 Task: Research Airbnb properties in Wattrelos, France from 12th November, 2023 to 15th November, 2023 for 2 adults.1  bedroom having 1 bed and 1 bathroom. Property type can be hotel. Booking option can be shelf check-in. Look for 4 properties as per requirement.
Action: Mouse moved to (358, 124)
Screenshot: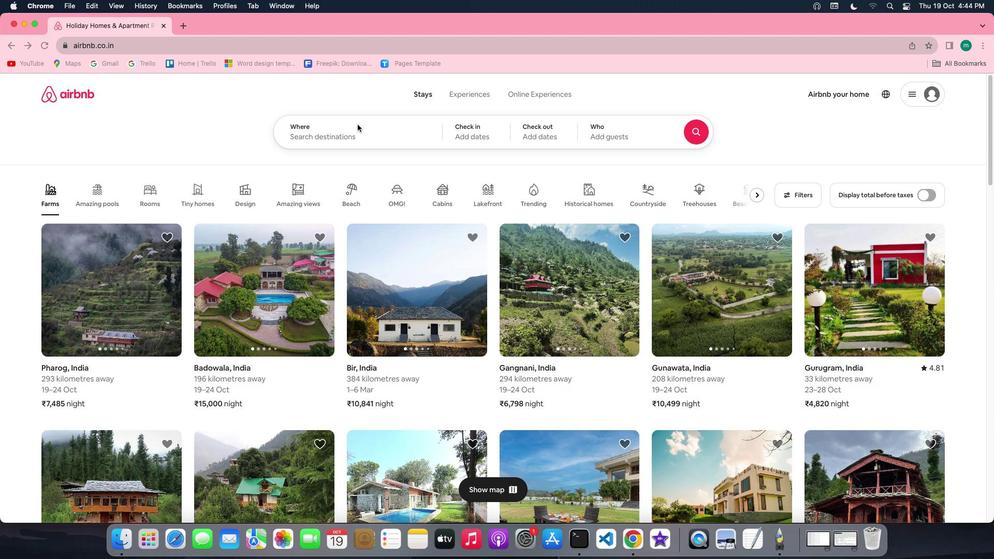 
Action: Mouse pressed left at (358, 124)
Screenshot: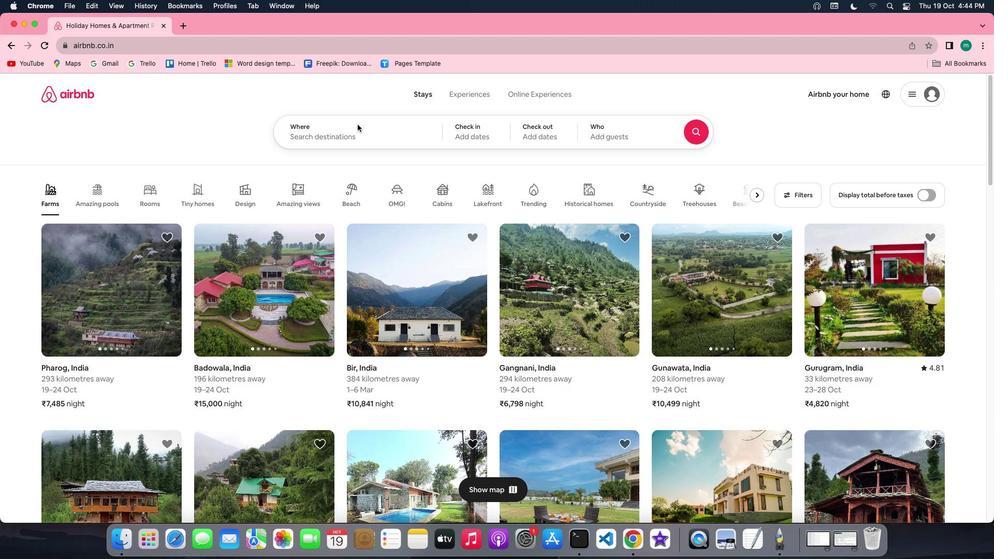 
Action: Mouse pressed left at (358, 124)
Screenshot: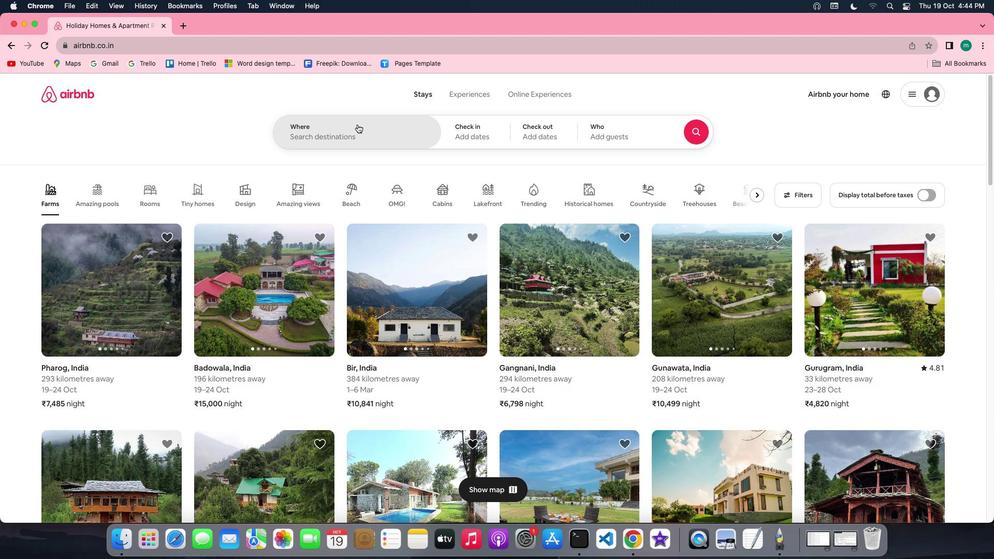 
Action: Mouse moved to (358, 124)
Screenshot: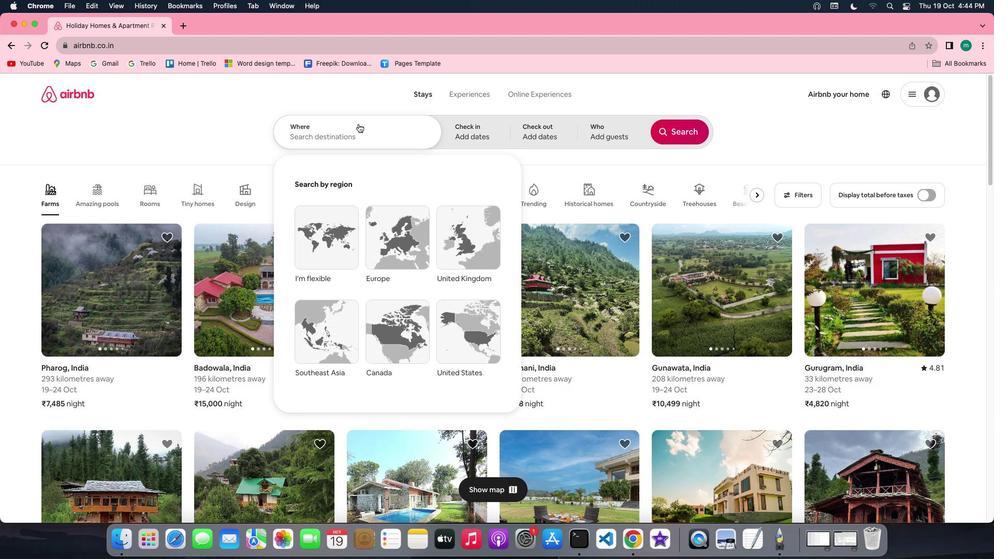 
Action: Key pressed Key.shift
Screenshot: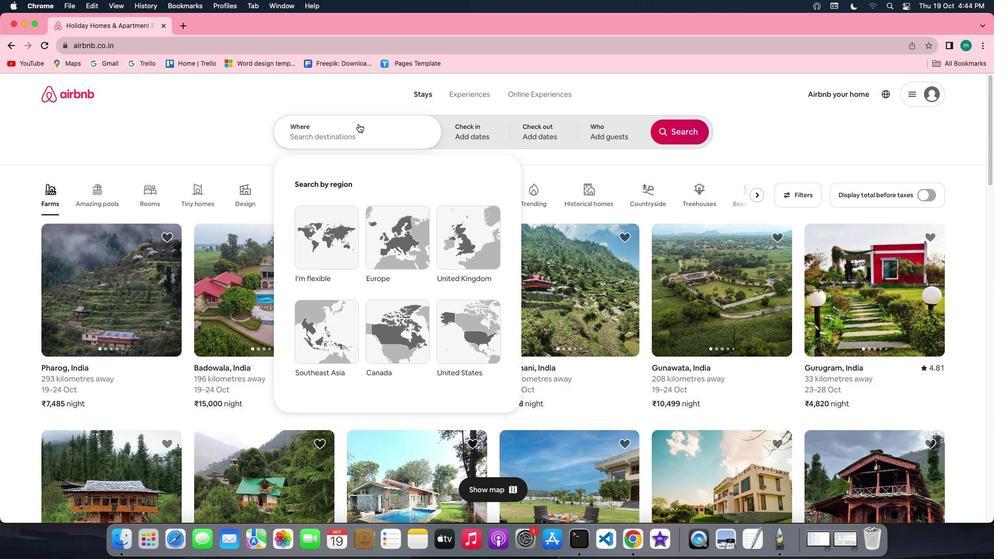 
Action: Mouse moved to (358, 123)
Screenshot: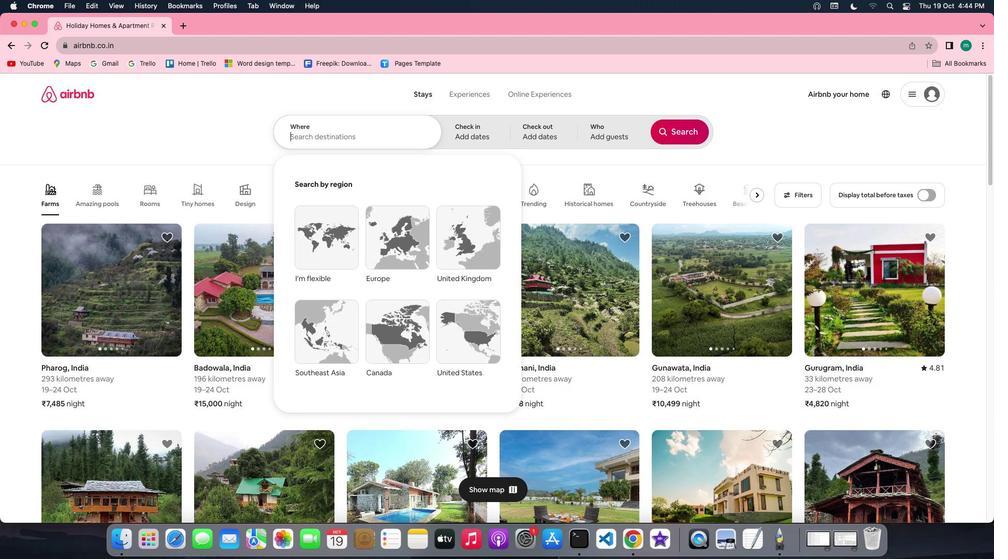 
Action: Key pressed 'W''a''t''t''r''e''l''o''s'','Key.spaceKey.shift'f''r''a''n''c''e'
Screenshot: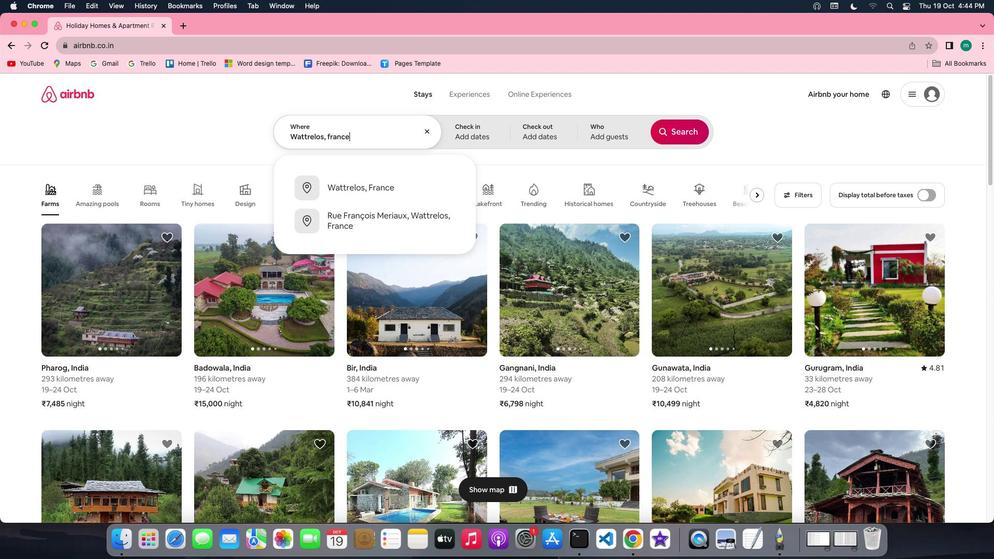 
Action: Mouse moved to (371, 191)
Screenshot: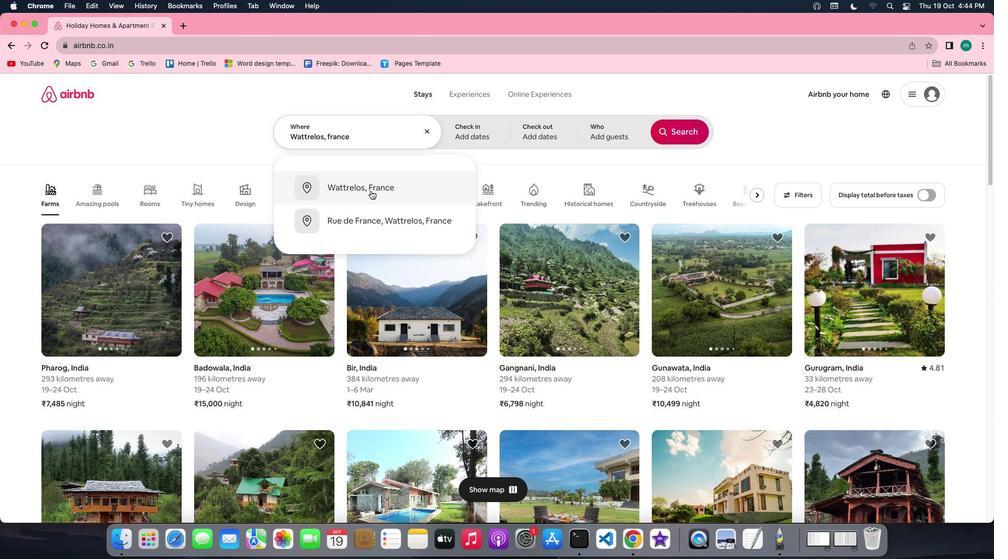 
Action: Mouse pressed left at (371, 191)
Screenshot: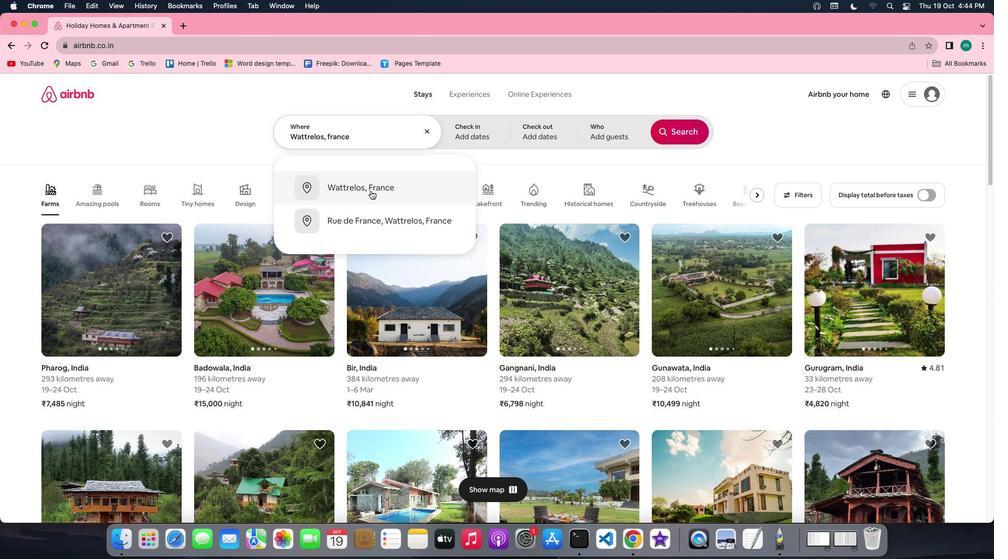 
Action: Mouse moved to (522, 303)
Screenshot: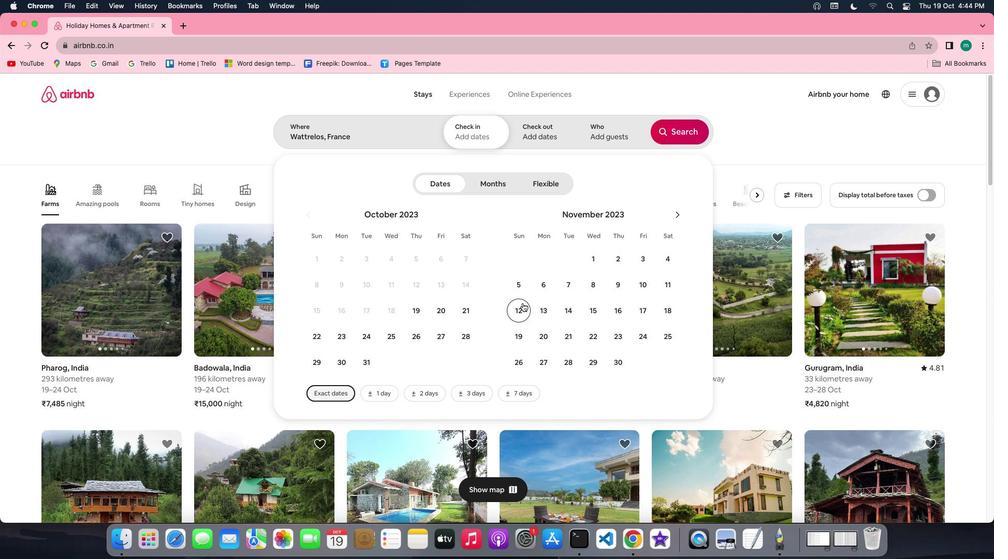 
Action: Mouse pressed left at (522, 303)
Screenshot: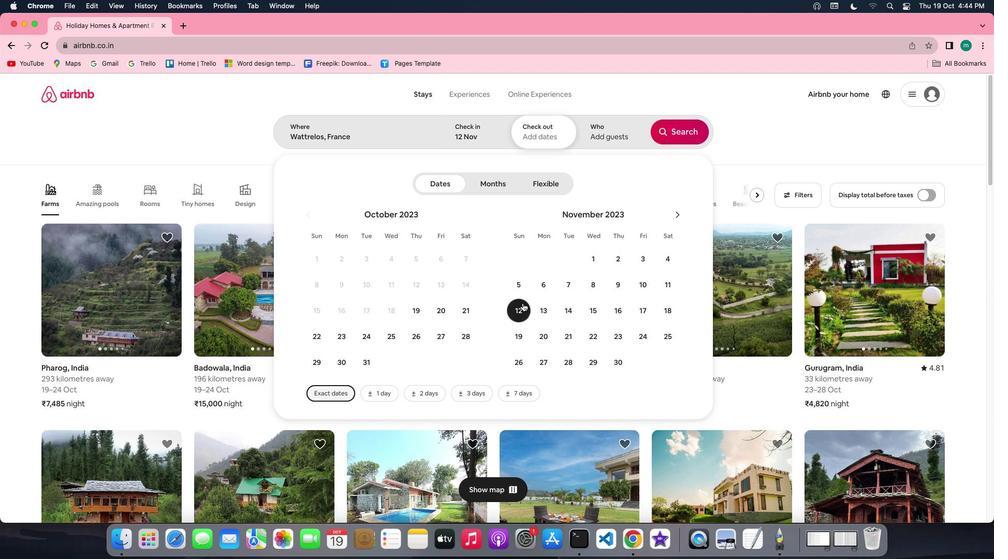 
Action: Mouse moved to (596, 307)
Screenshot: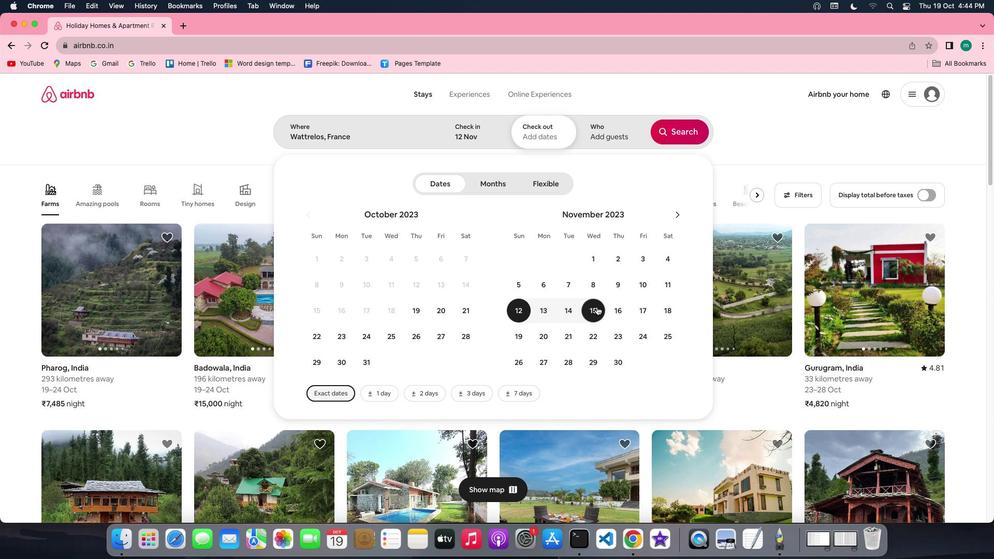 
Action: Mouse pressed left at (596, 307)
Screenshot: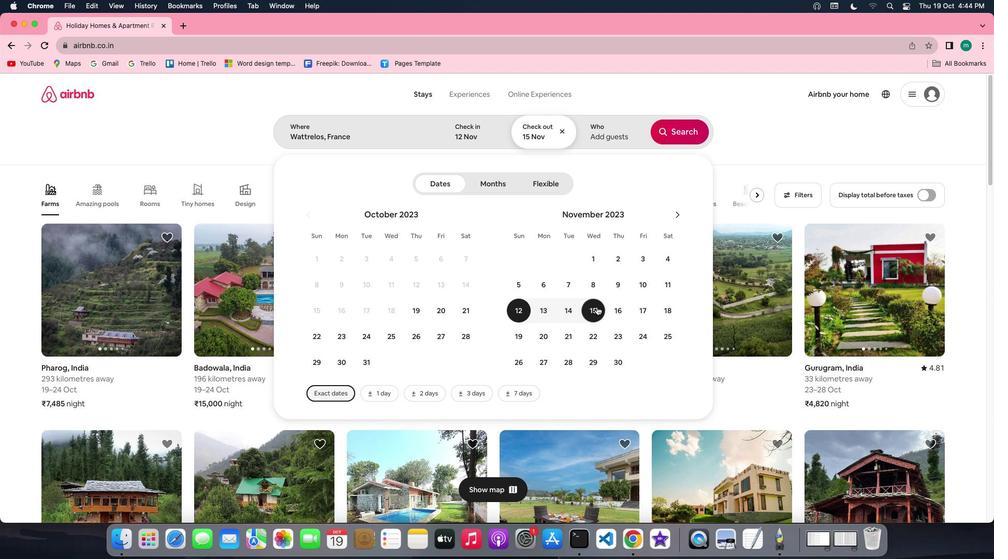 
Action: Mouse moved to (603, 137)
Screenshot: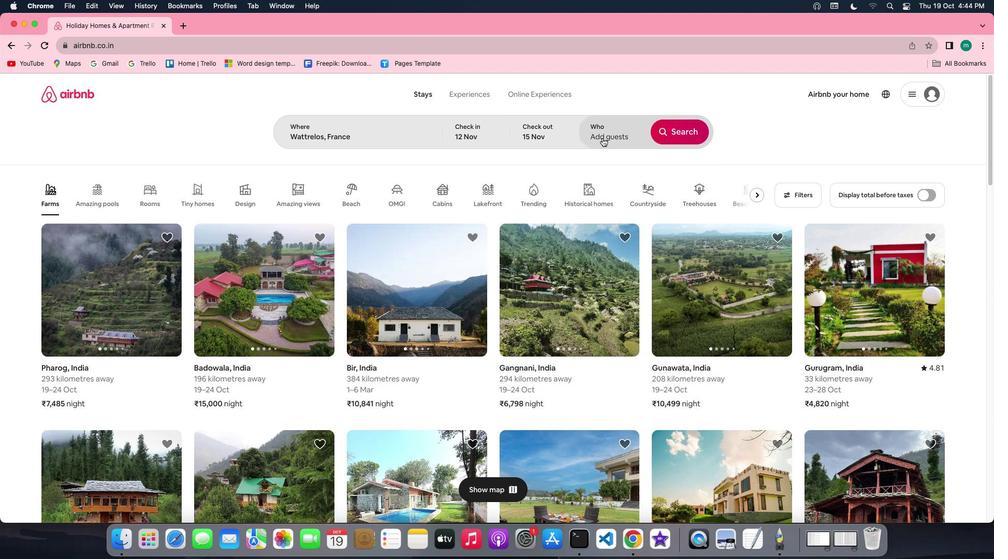 
Action: Mouse pressed left at (603, 137)
Screenshot: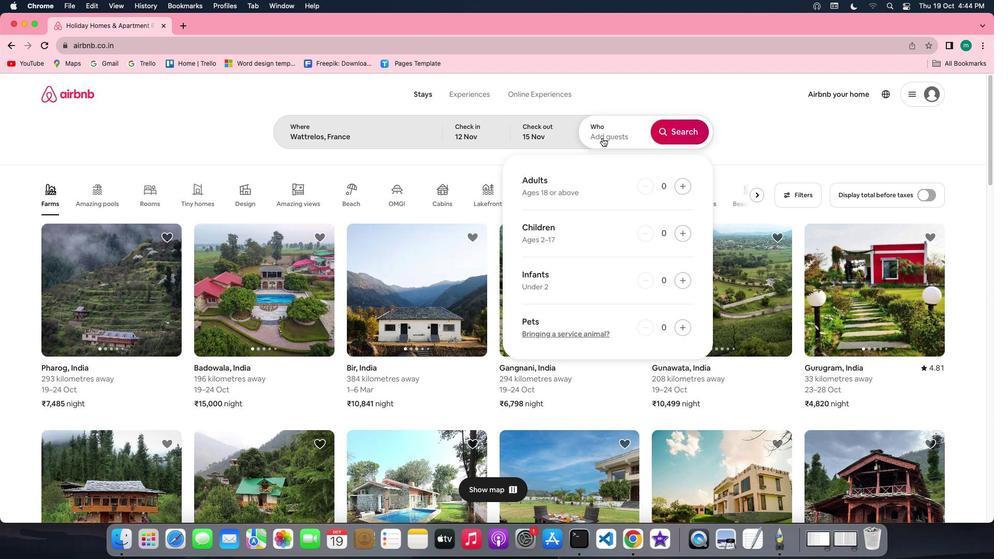 
Action: Mouse moved to (679, 188)
Screenshot: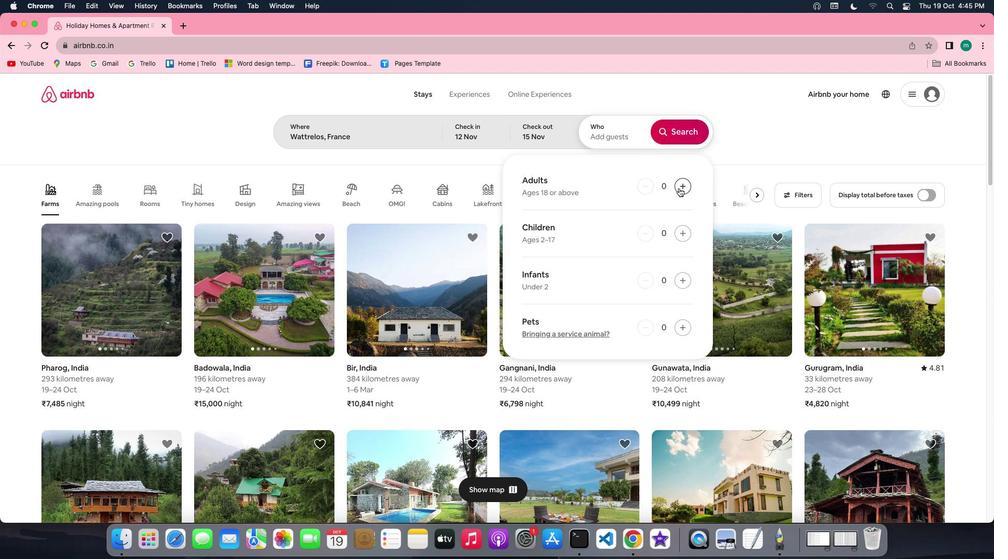 
Action: Mouse pressed left at (679, 188)
Screenshot: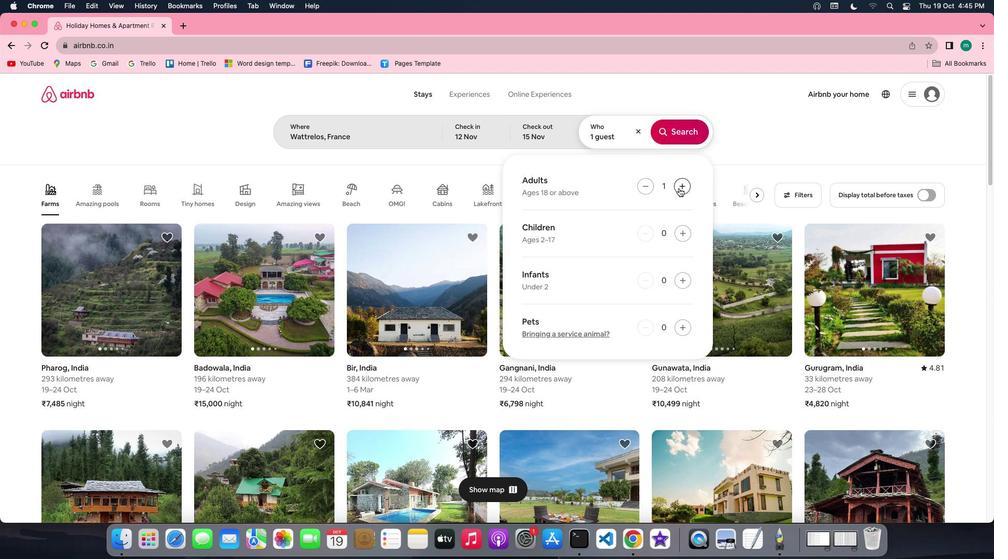 
Action: Mouse pressed left at (679, 188)
Screenshot: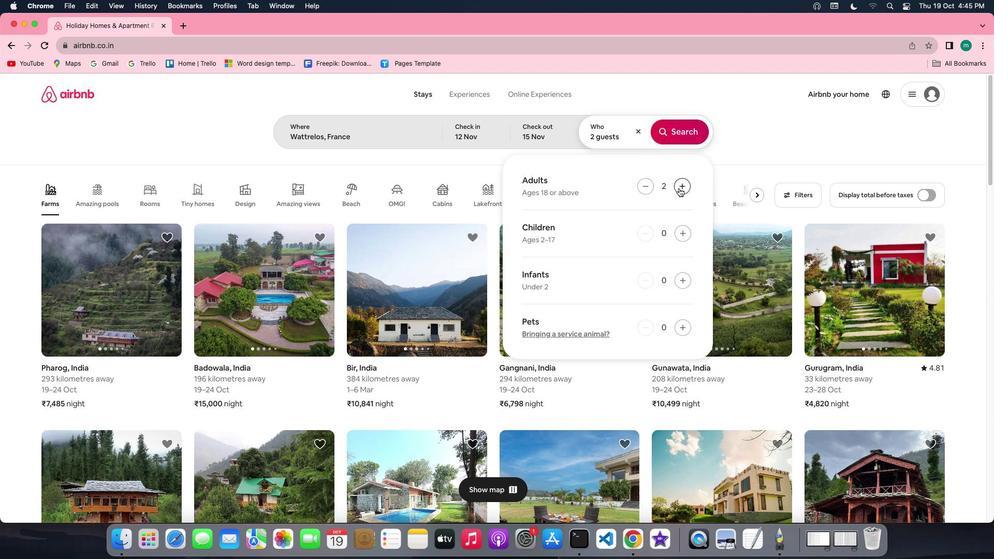 
Action: Mouse moved to (687, 132)
Screenshot: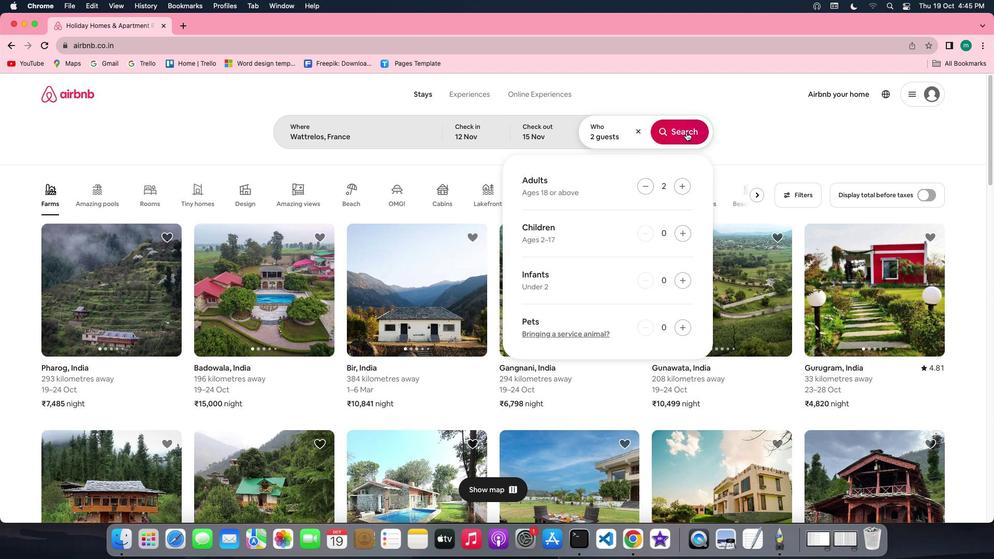 
Action: Mouse pressed left at (687, 132)
Screenshot: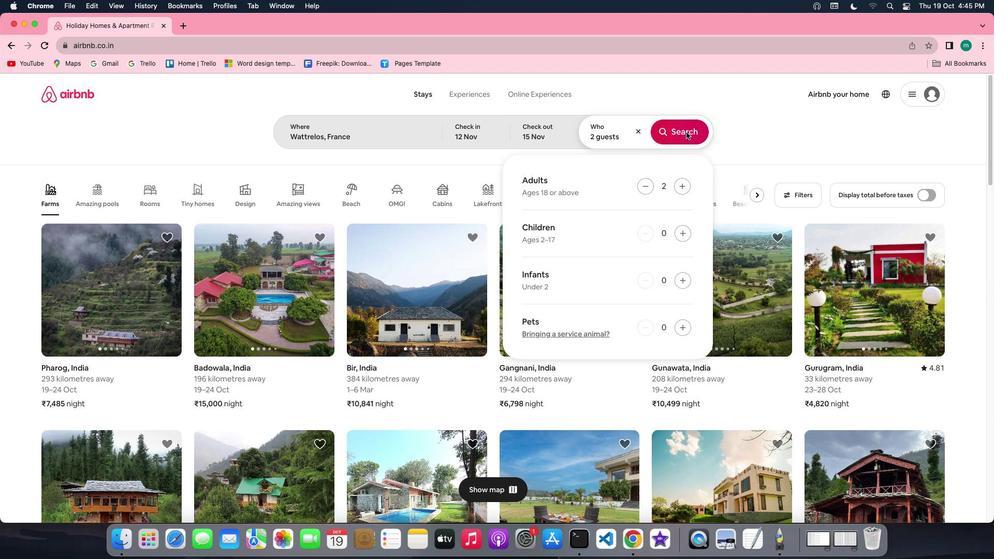 
Action: Mouse moved to (822, 132)
Screenshot: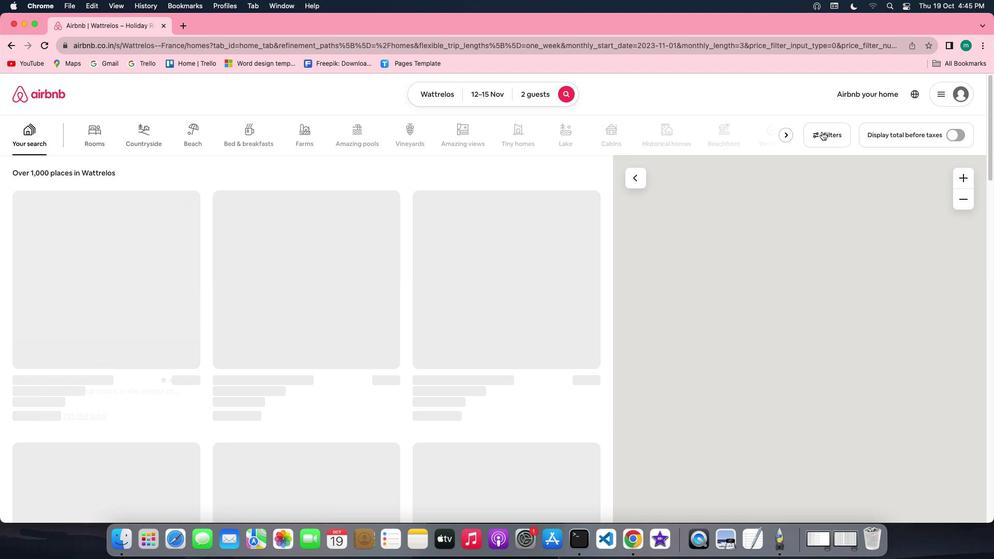 
Action: Mouse pressed left at (822, 132)
Screenshot: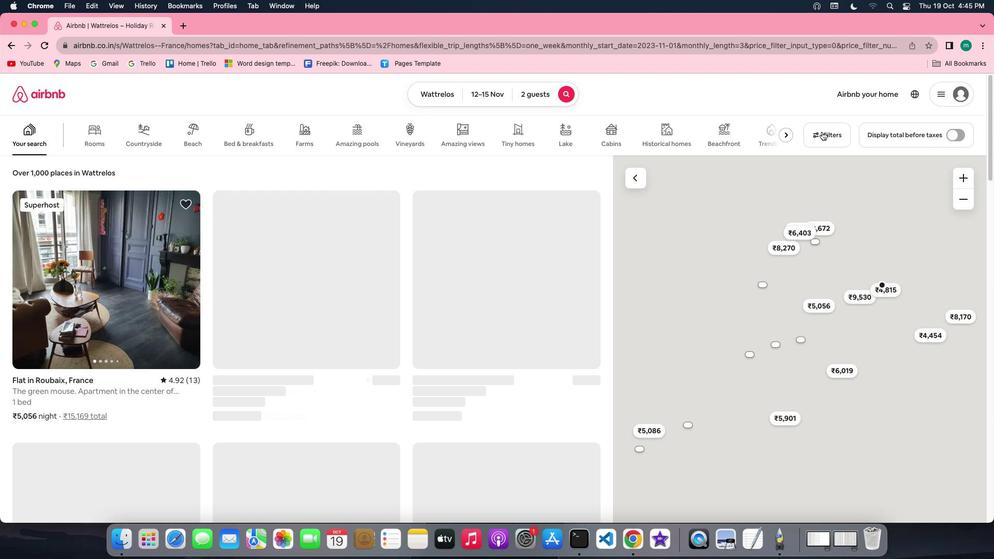 
Action: Mouse moved to (831, 133)
Screenshot: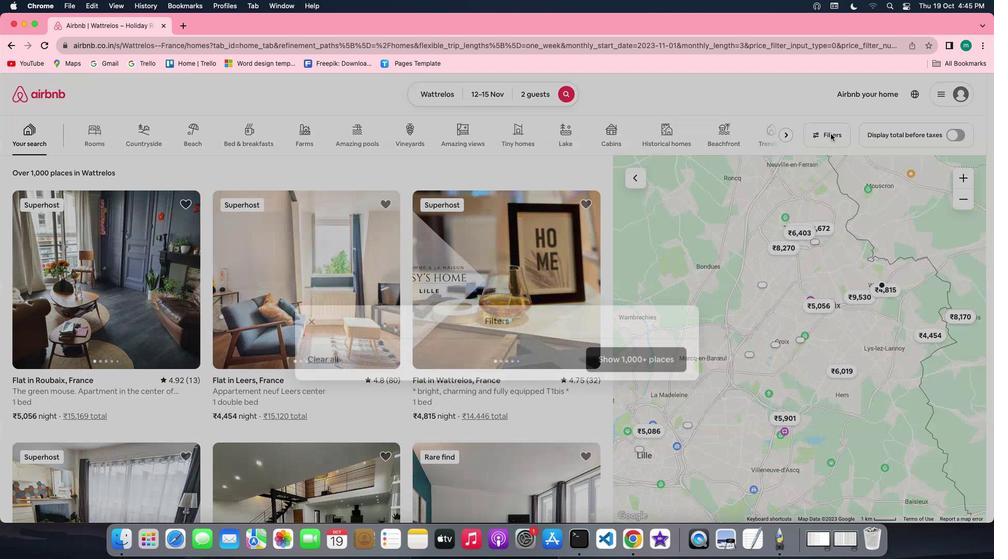 
Action: Mouse pressed left at (831, 133)
Screenshot: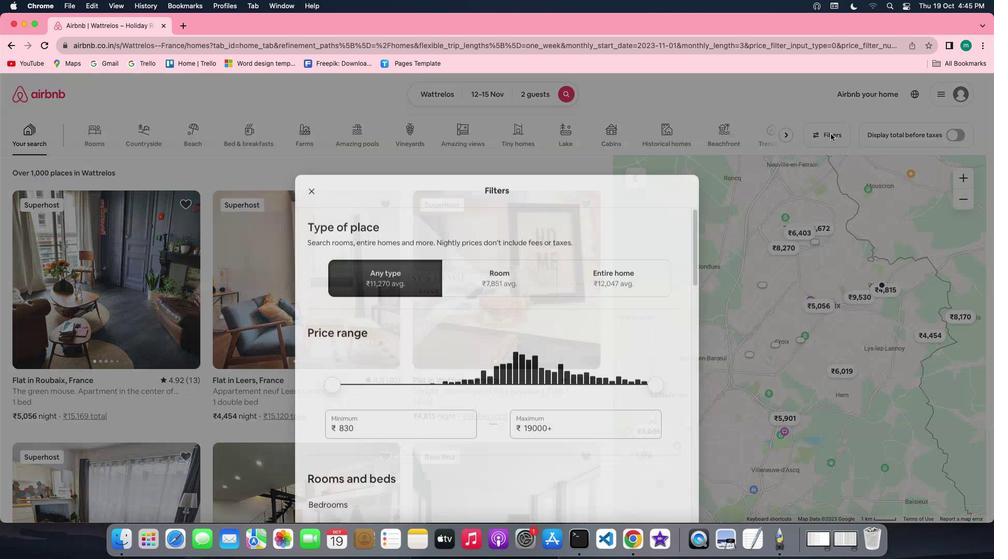 
Action: Mouse moved to (829, 134)
Screenshot: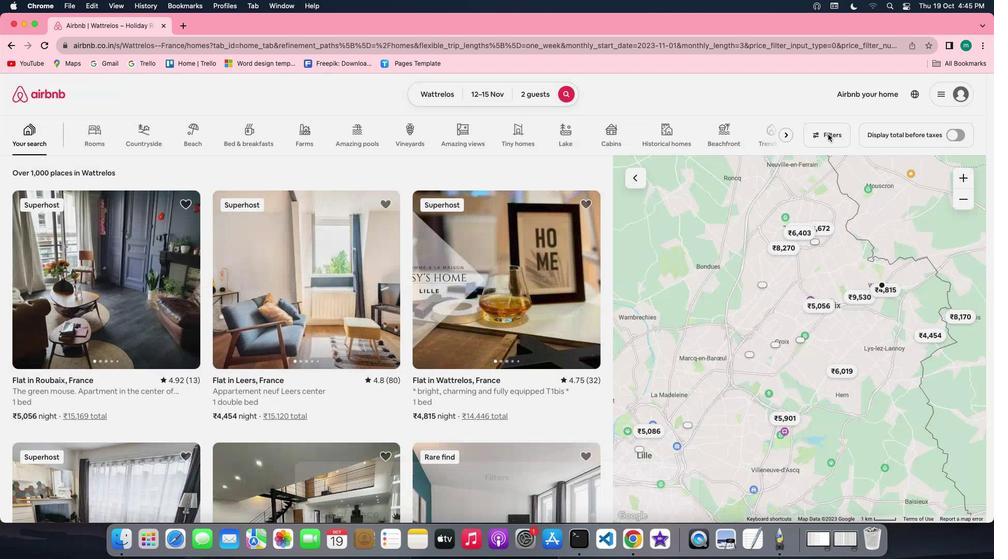 
Action: Mouse pressed left at (829, 134)
Screenshot: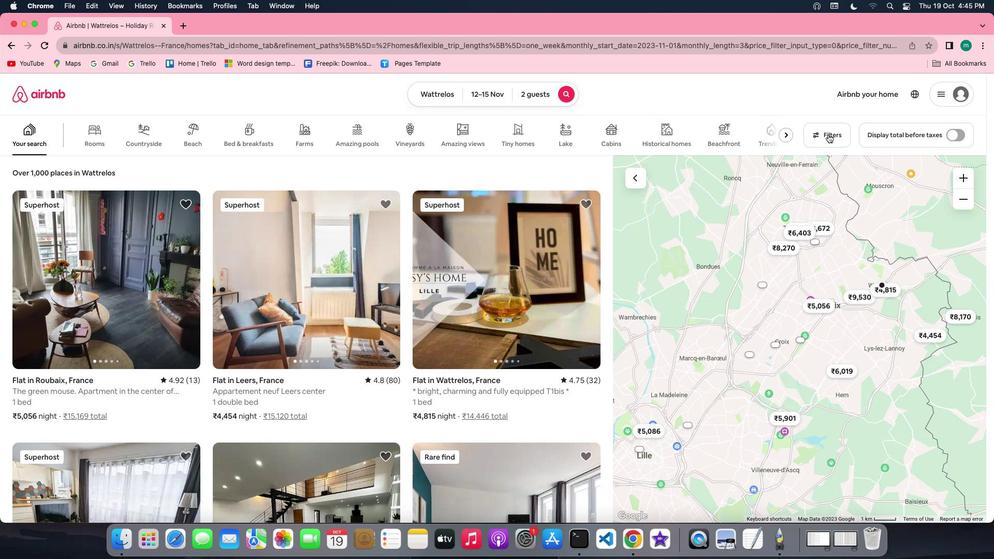 
Action: Mouse moved to (363, 329)
Screenshot: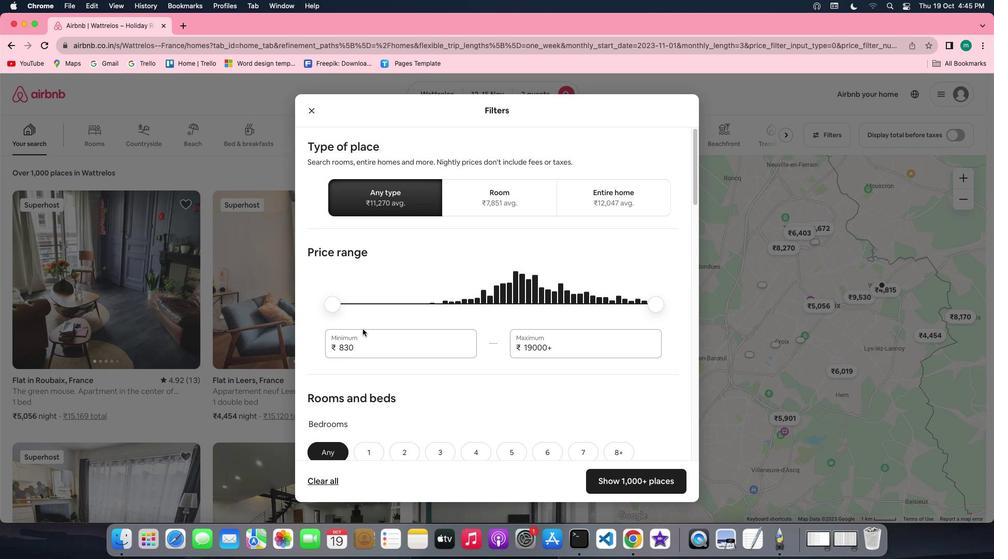 
Action: Mouse scrolled (363, 329) with delta (0, 0)
Screenshot: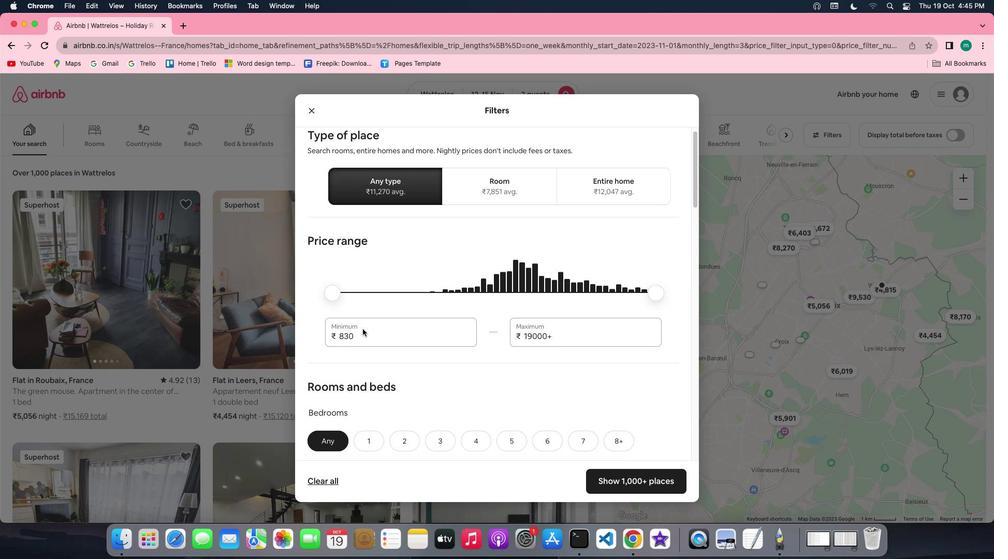 
Action: Mouse scrolled (363, 329) with delta (0, 0)
Screenshot: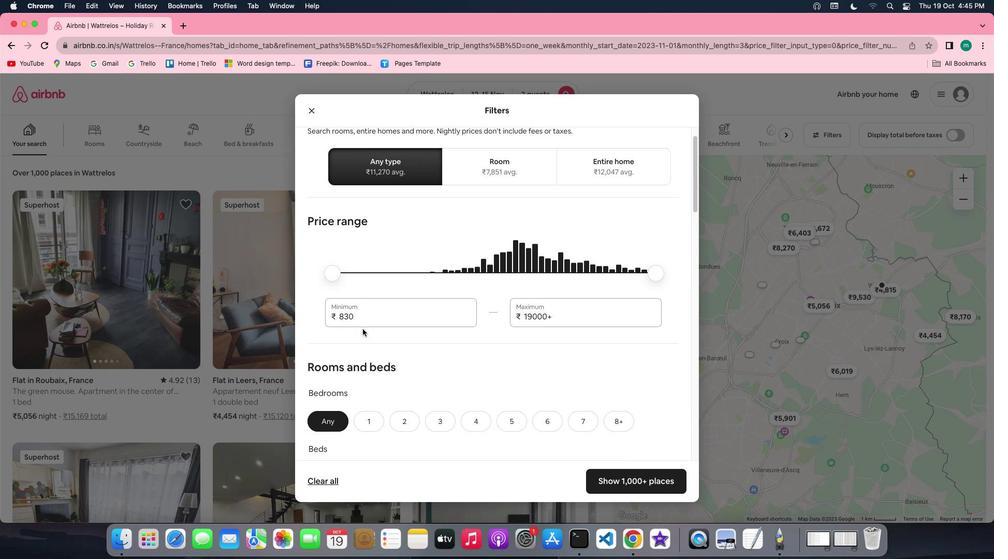 
Action: Mouse scrolled (363, 329) with delta (0, 0)
Screenshot: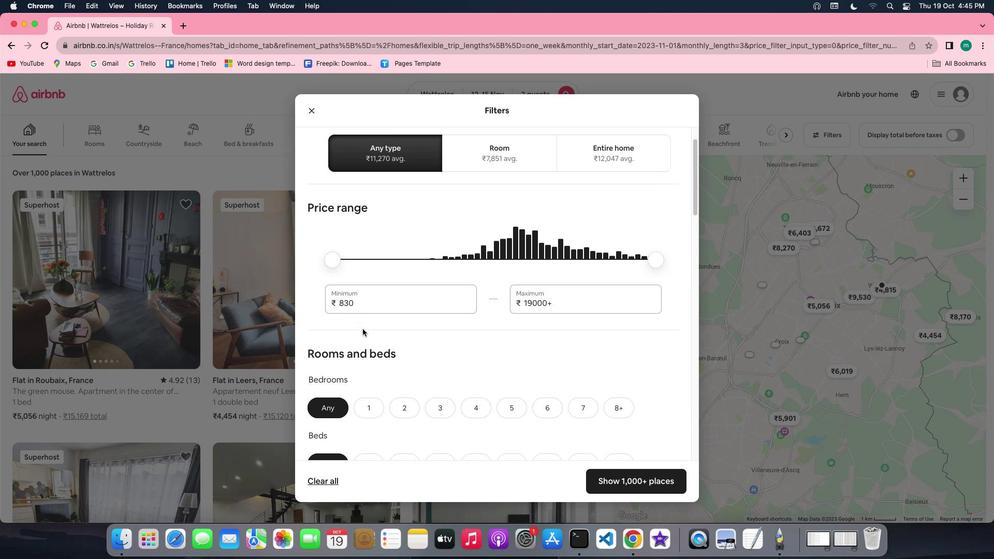 
Action: Mouse scrolled (363, 329) with delta (0, 0)
Screenshot: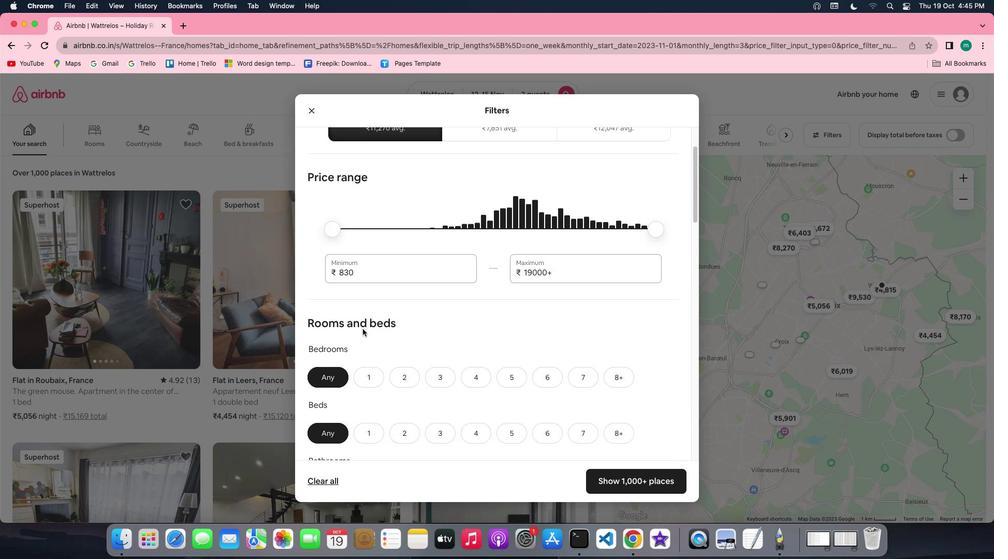
Action: Mouse scrolled (363, 329) with delta (0, 0)
Screenshot: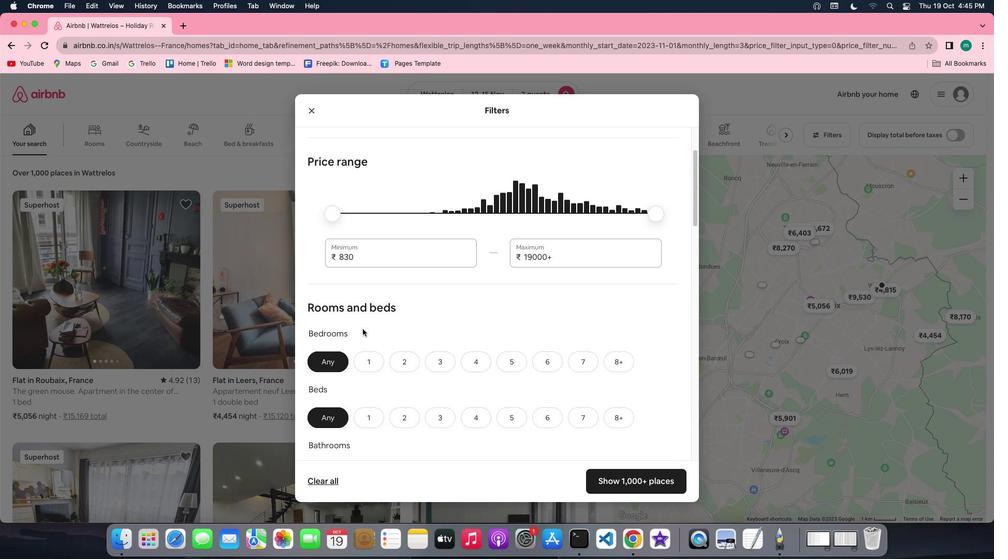 
Action: Mouse scrolled (363, 329) with delta (0, -1)
Screenshot: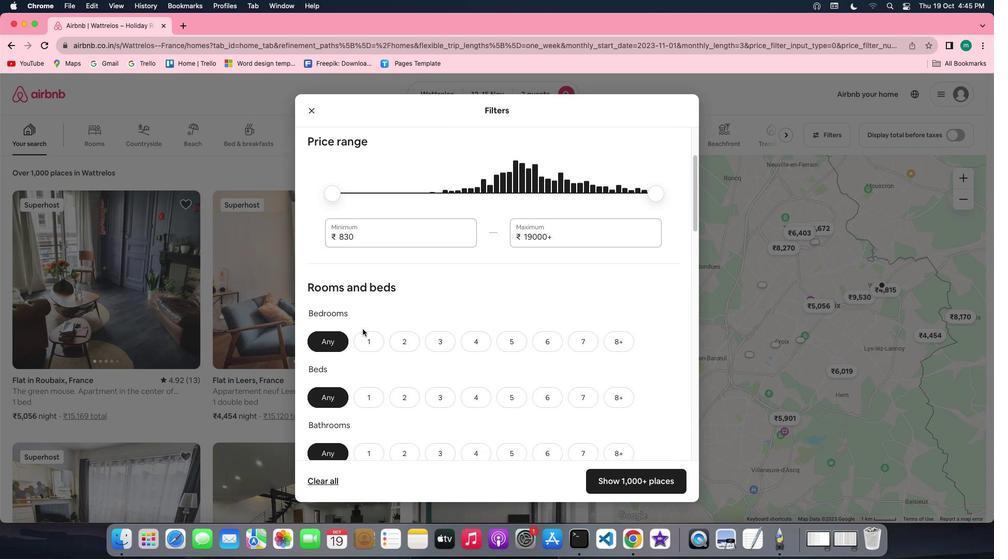 
Action: Mouse scrolled (363, 329) with delta (0, 0)
Screenshot: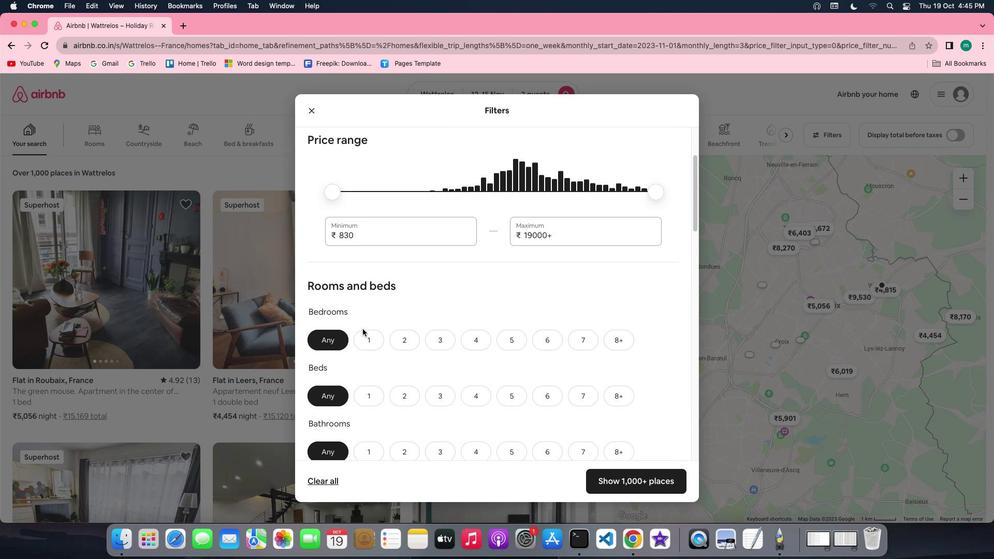 
Action: Mouse scrolled (363, 329) with delta (0, 0)
Screenshot: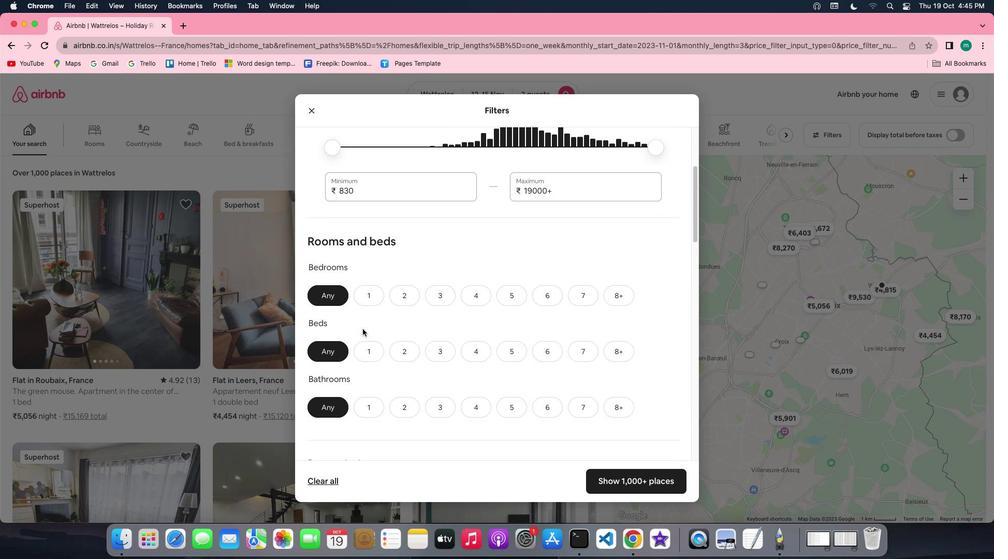 
Action: Mouse scrolled (363, 329) with delta (0, 0)
Screenshot: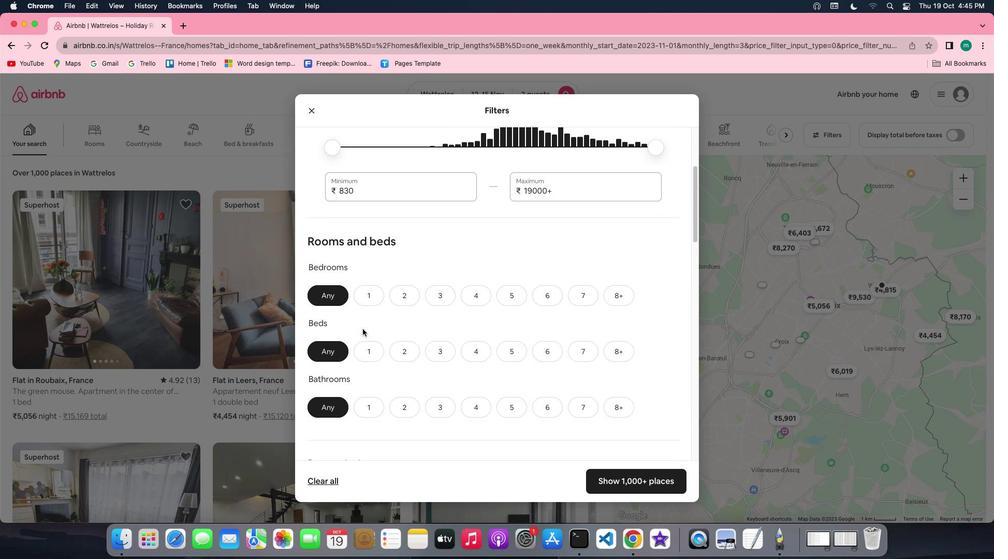 
Action: Mouse scrolled (363, 329) with delta (0, -1)
Screenshot: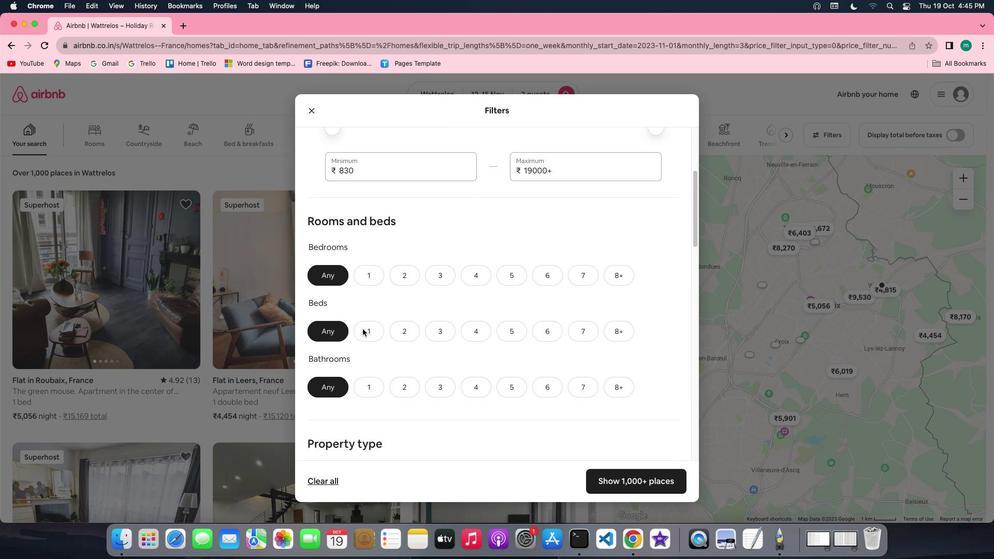 
Action: Mouse moved to (372, 280)
Screenshot: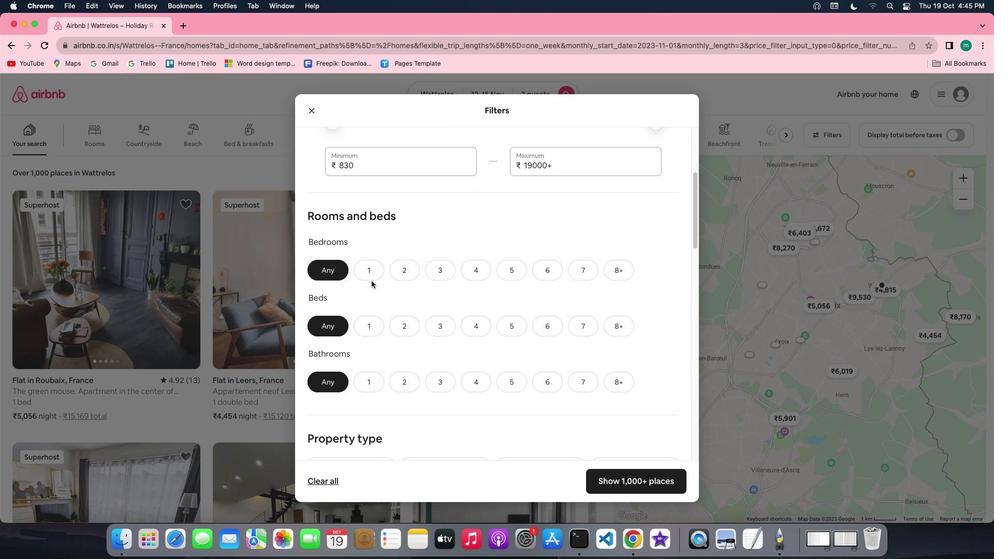 
Action: Mouse pressed left at (372, 280)
Screenshot: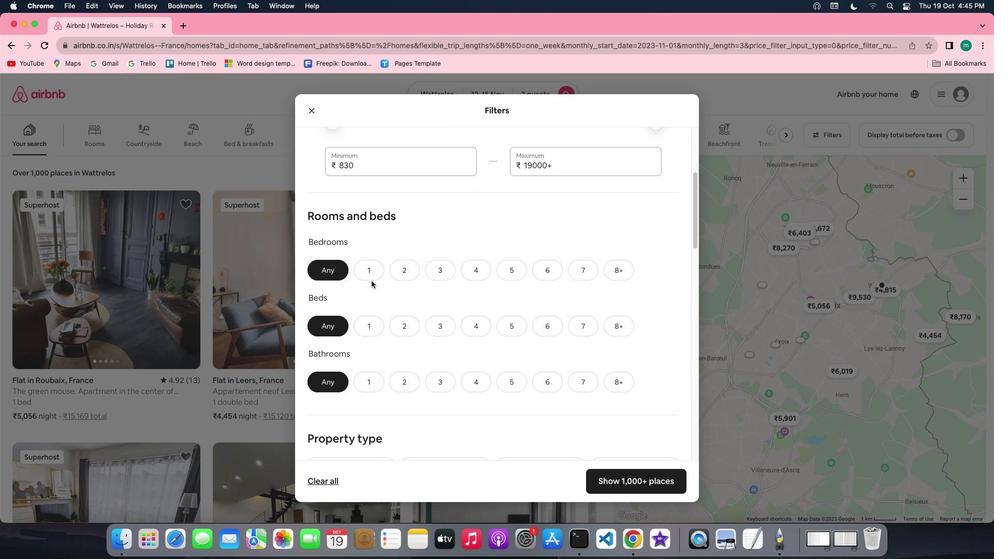
Action: Mouse moved to (377, 272)
Screenshot: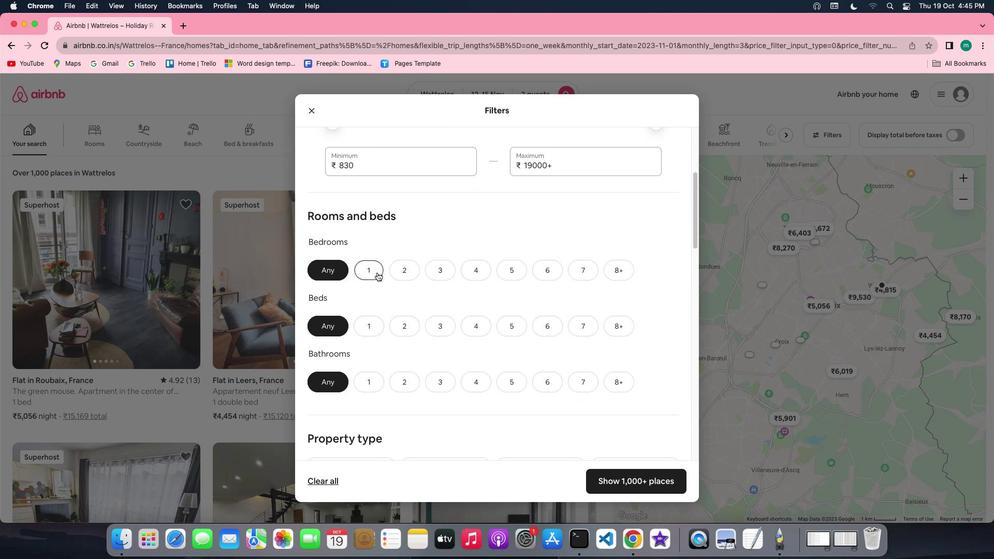 
Action: Mouse pressed left at (377, 272)
Screenshot: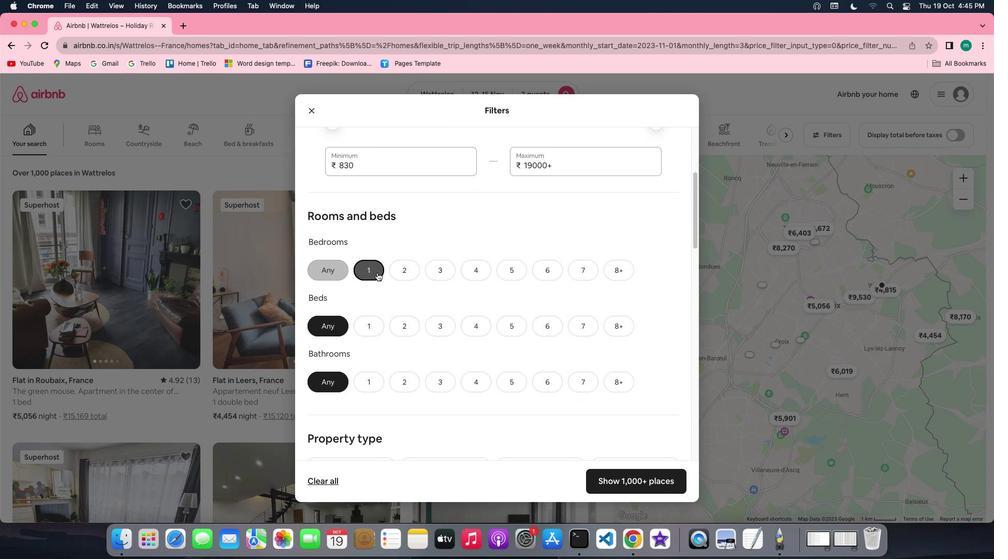 
Action: Mouse moved to (371, 329)
Screenshot: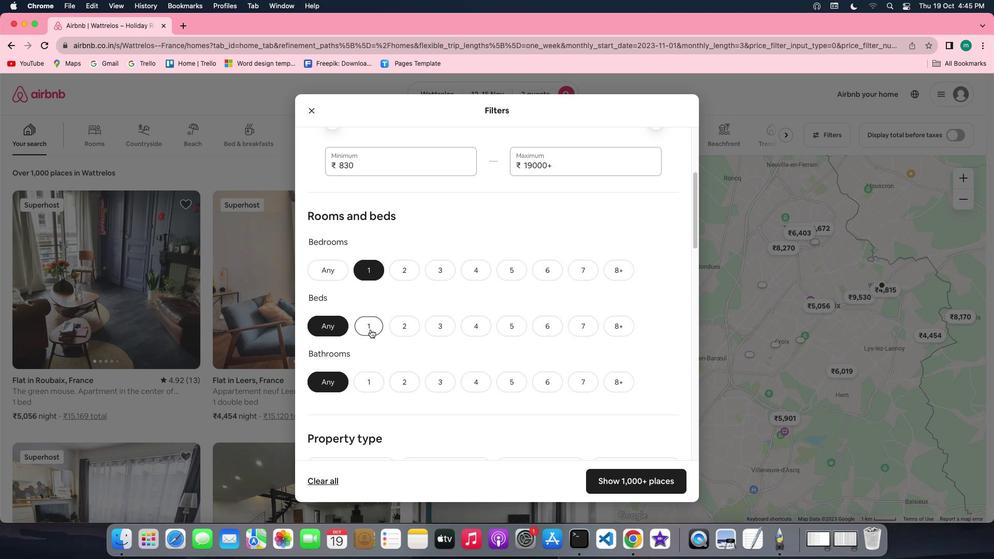 
Action: Mouse pressed left at (371, 329)
Screenshot: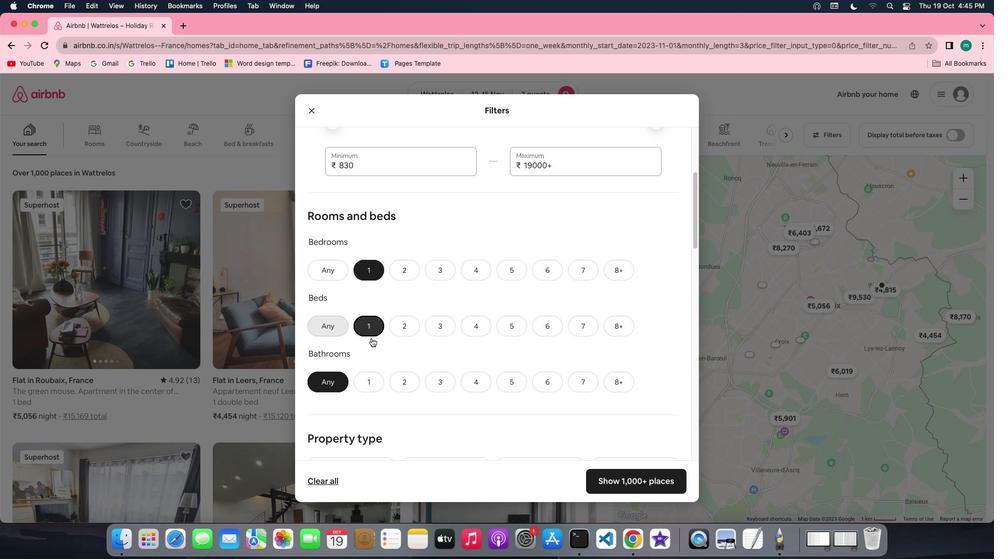 
Action: Mouse moved to (367, 381)
Screenshot: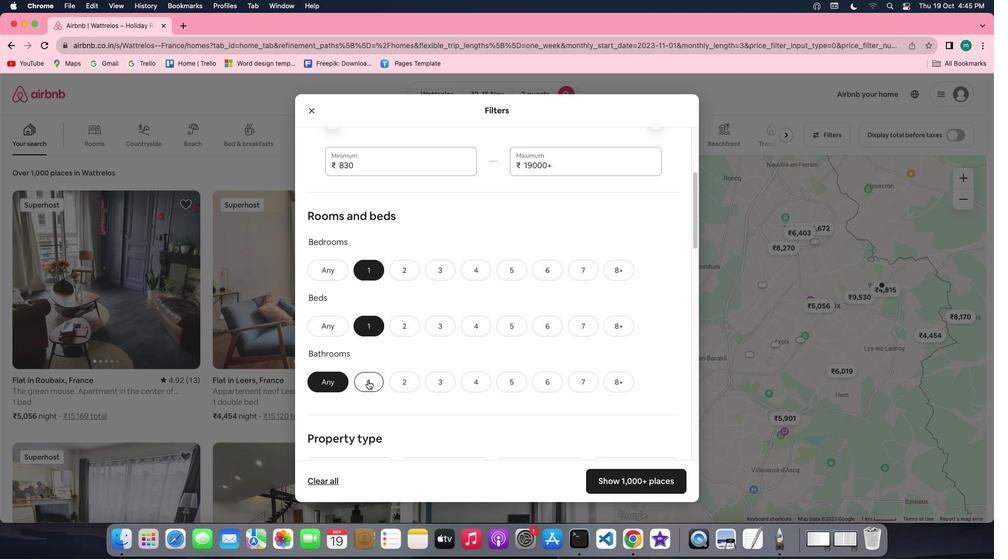 
Action: Mouse pressed left at (367, 381)
Screenshot: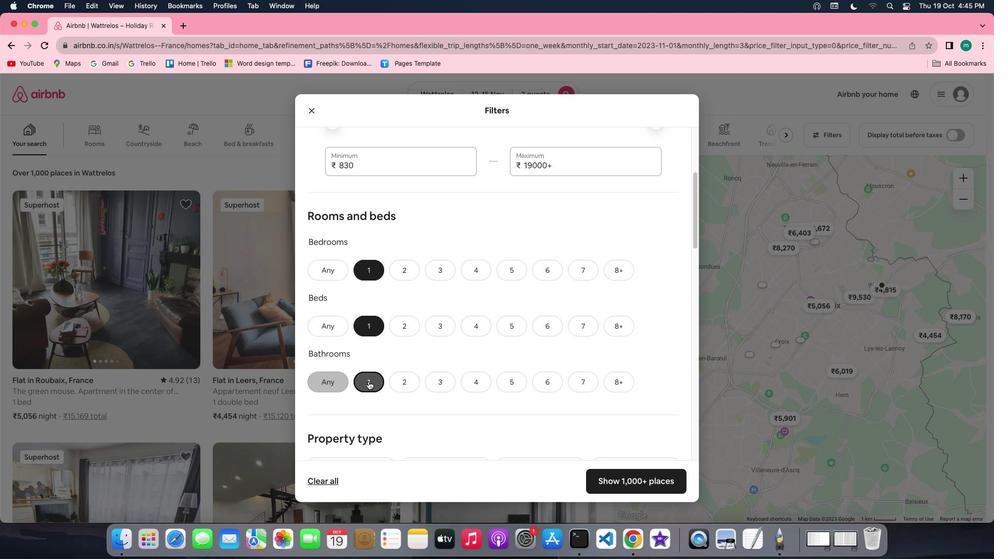
Action: Mouse moved to (457, 373)
Screenshot: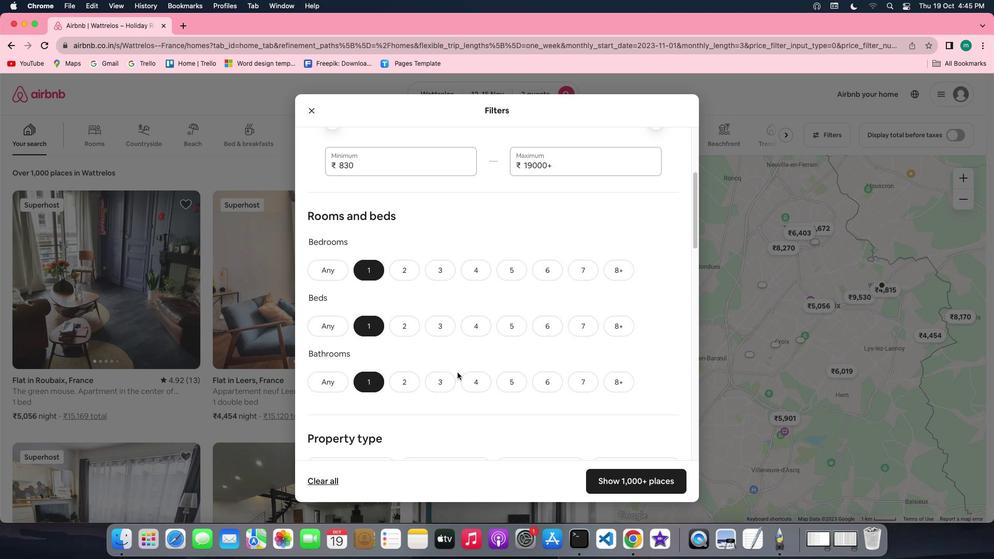 
Action: Mouse scrolled (457, 373) with delta (0, 0)
Screenshot: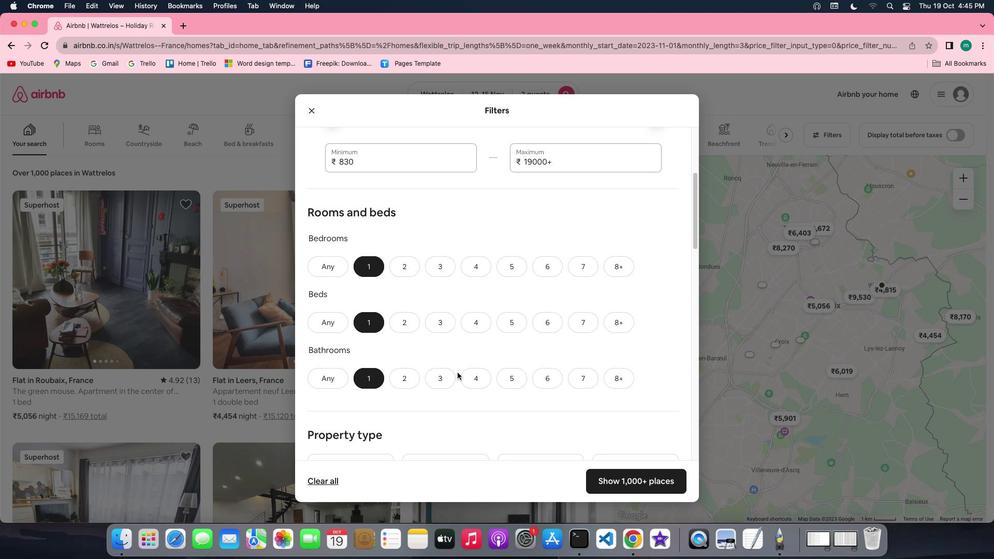 
Action: Mouse scrolled (457, 373) with delta (0, 0)
Screenshot: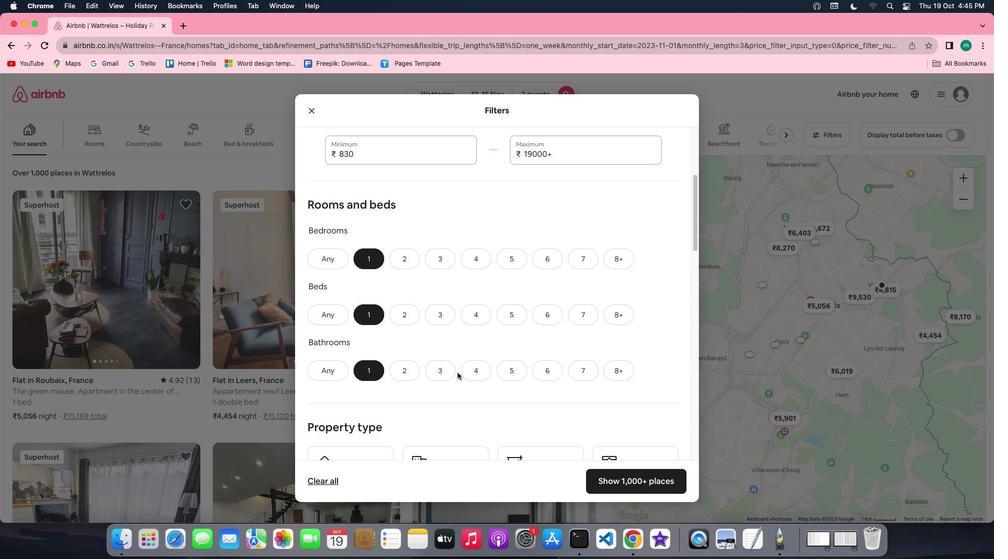 
Action: Mouse scrolled (457, 373) with delta (0, 0)
Screenshot: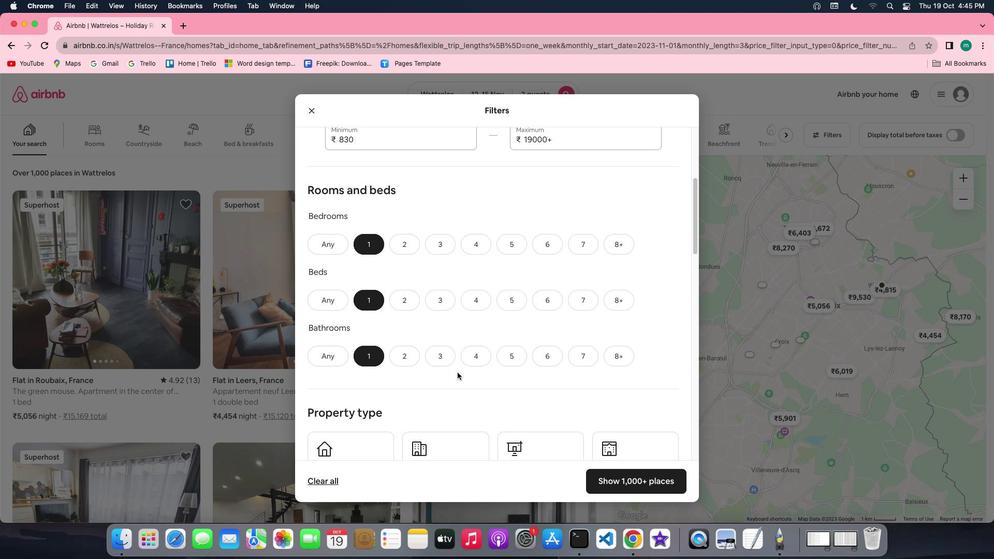 
Action: Mouse scrolled (457, 373) with delta (0, 0)
Screenshot: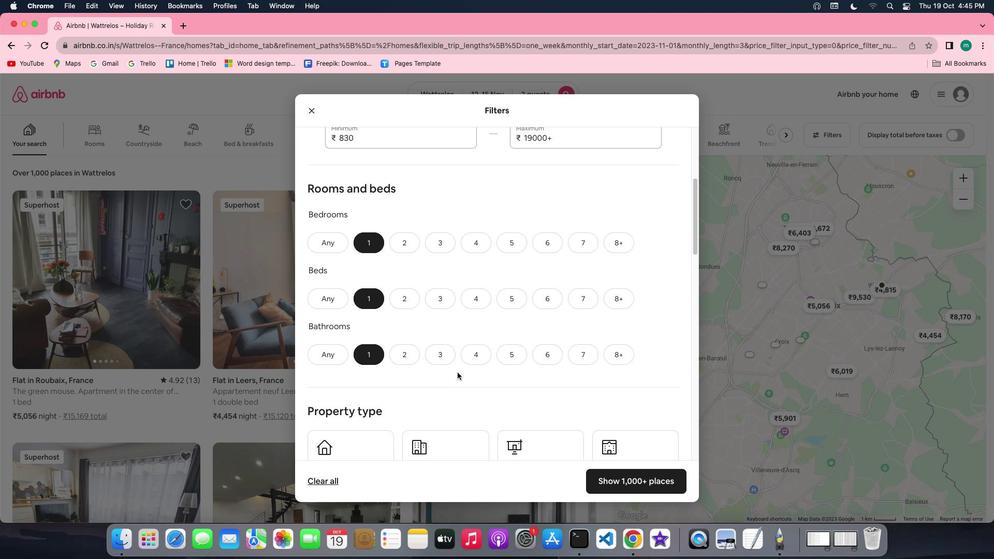 
Action: Mouse scrolled (457, 373) with delta (0, 0)
Screenshot: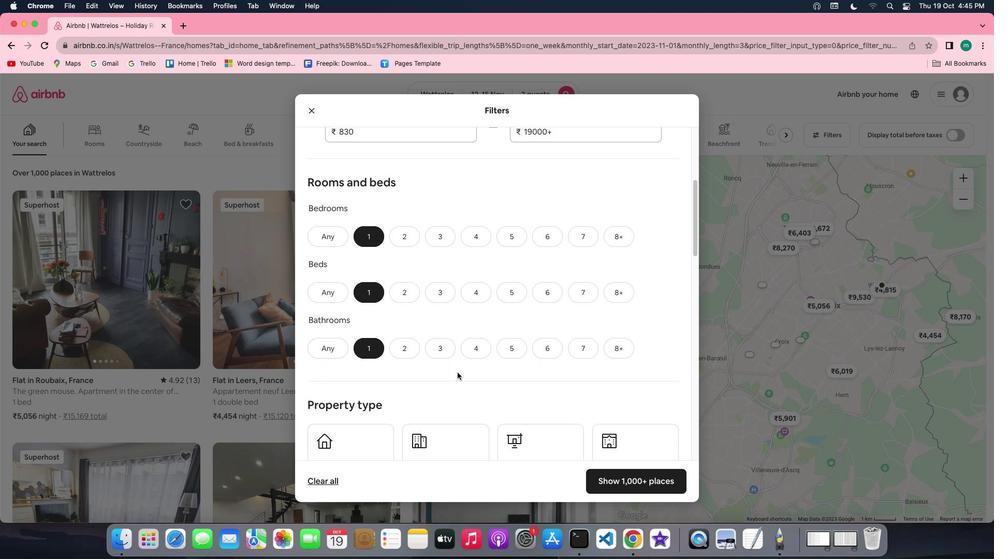 
Action: Mouse scrolled (457, 373) with delta (0, 0)
Screenshot: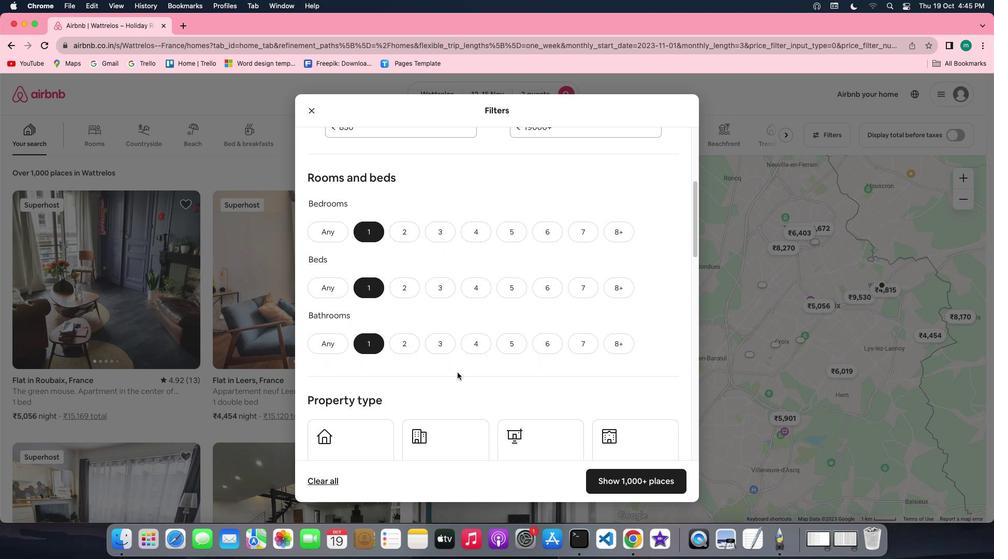 
Action: Mouse scrolled (457, 373) with delta (0, 0)
Screenshot: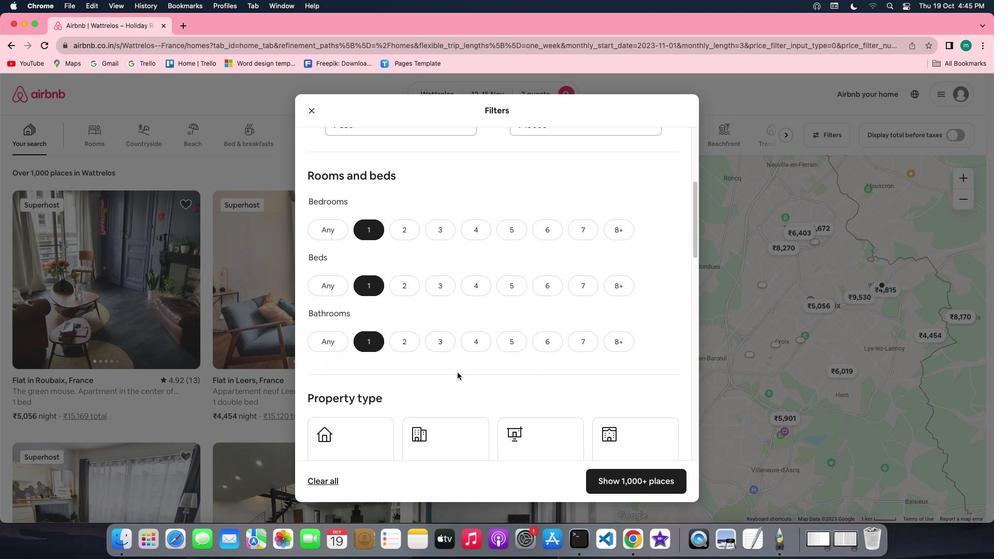 
Action: Mouse scrolled (457, 373) with delta (0, 0)
Screenshot: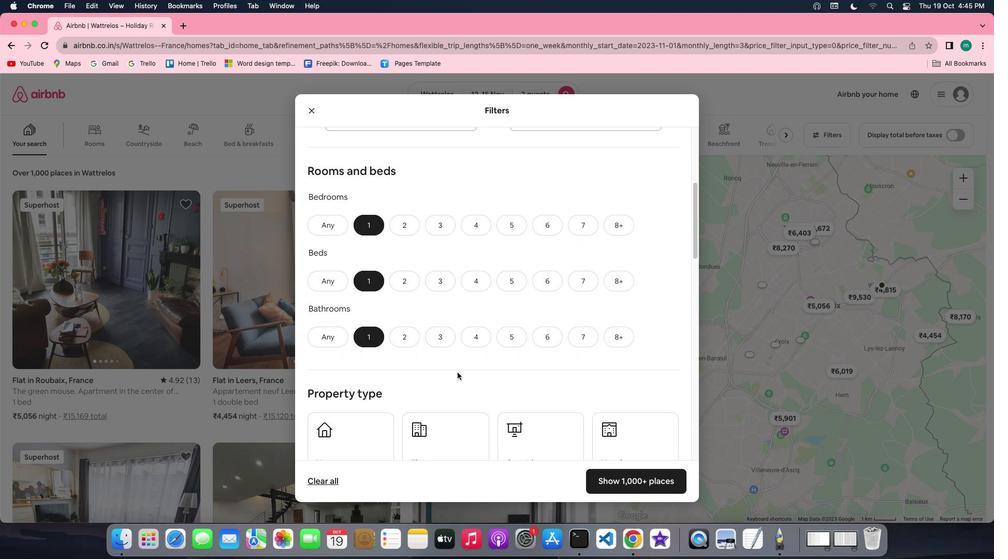 
Action: Mouse scrolled (457, 373) with delta (0, 0)
Screenshot: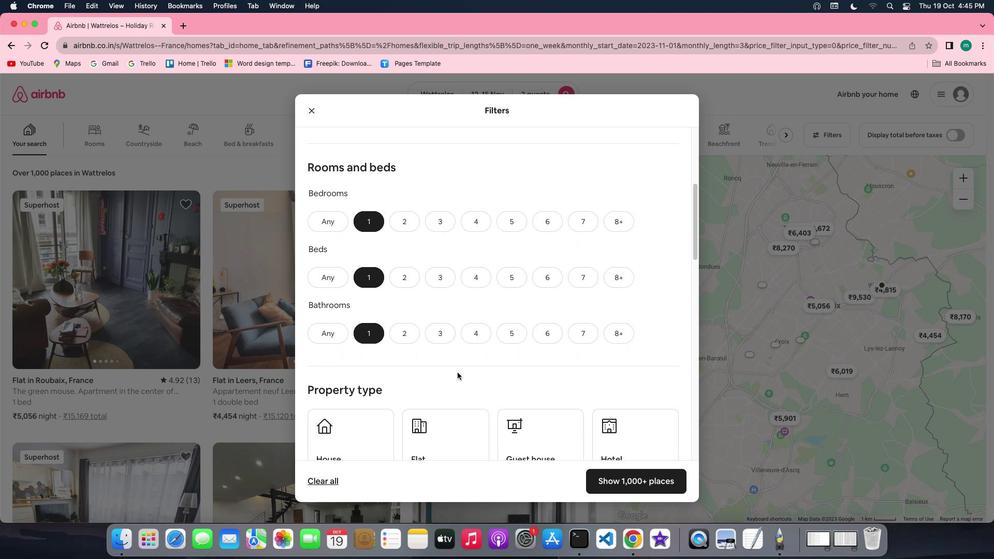 
Action: Mouse scrolled (457, 373) with delta (0, 0)
Screenshot: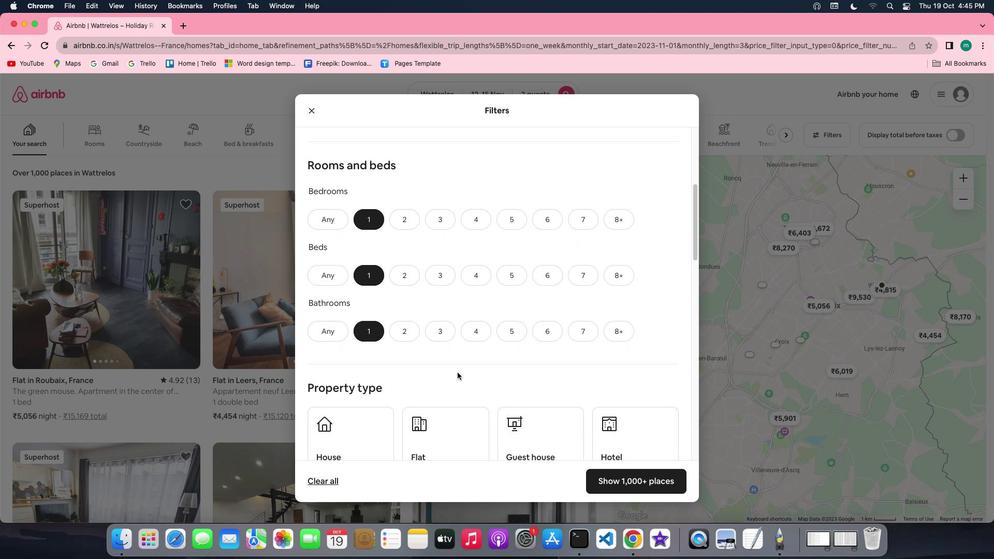 
Action: Mouse scrolled (457, 373) with delta (0, 0)
Screenshot: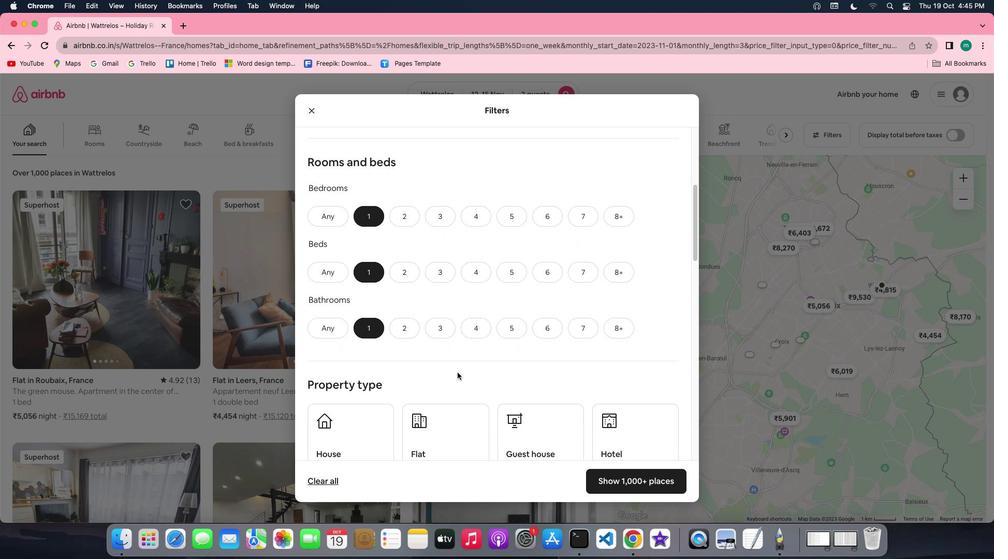 
Action: Mouse scrolled (457, 373) with delta (0, 0)
Screenshot: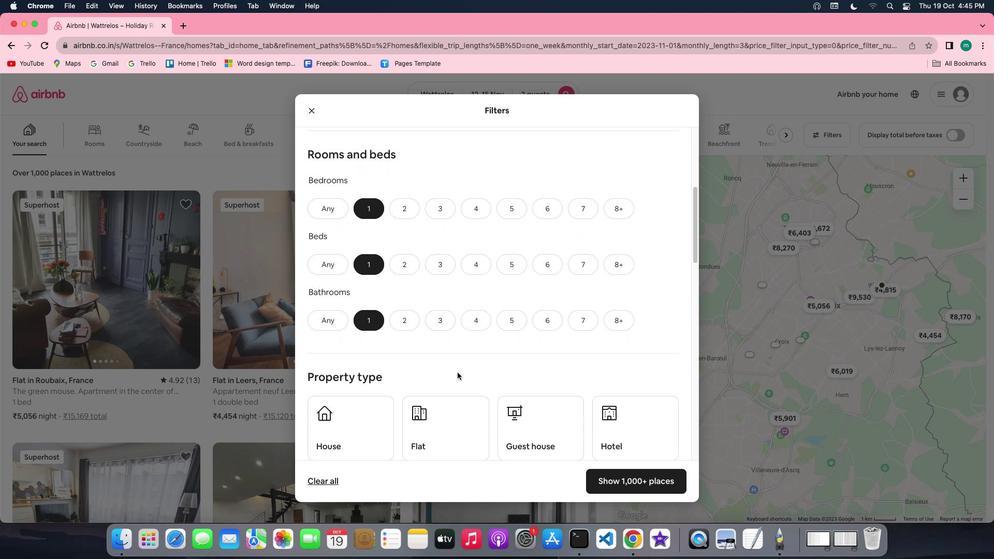 
Action: Mouse scrolled (457, 373) with delta (0, 0)
Screenshot: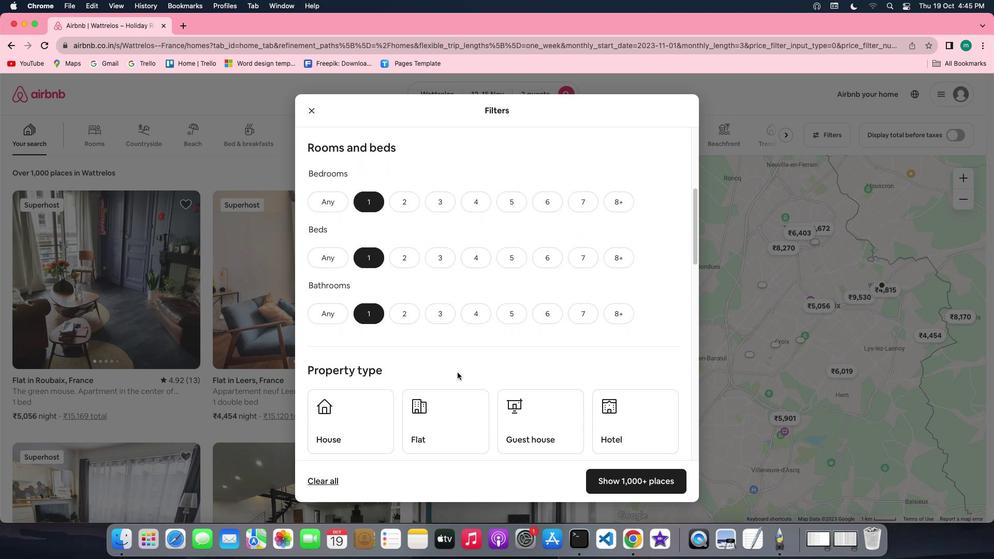
Action: Mouse scrolled (457, 373) with delta (0, 0)
Screenshot: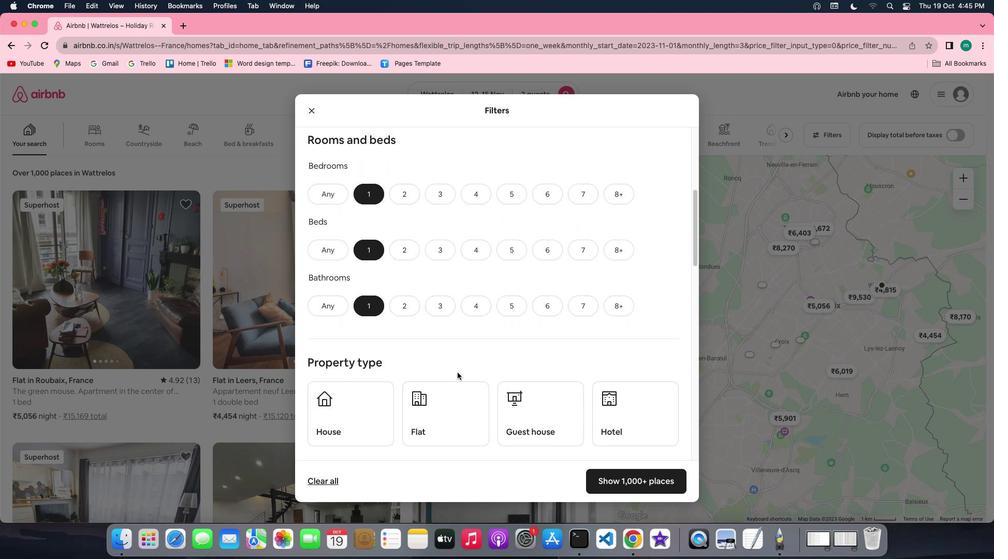 
Action: Mouse scrolled (457, 373) with delta (0, 0)
Screenshot: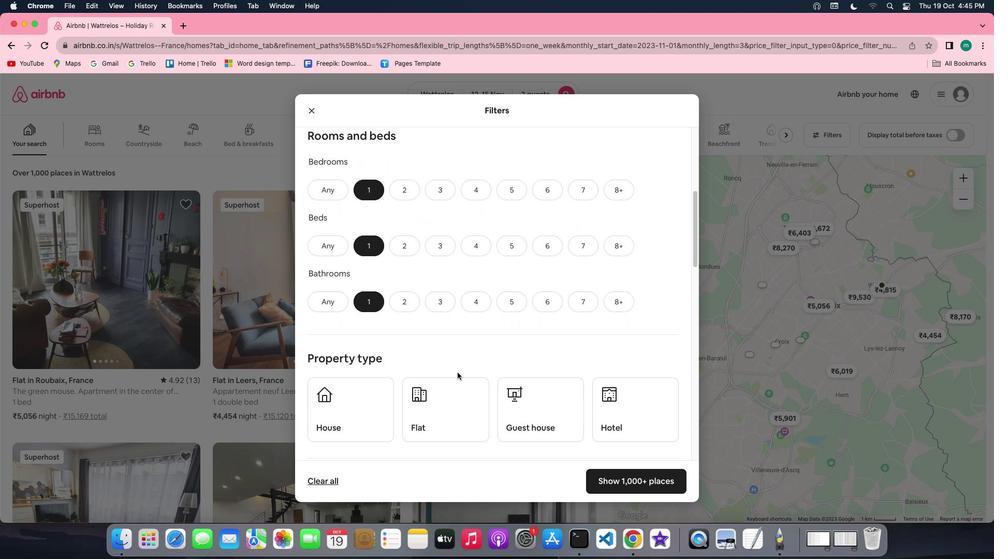 
Action: Mouse scrolled (457, 373) with delta (0, 0)
Screenshot: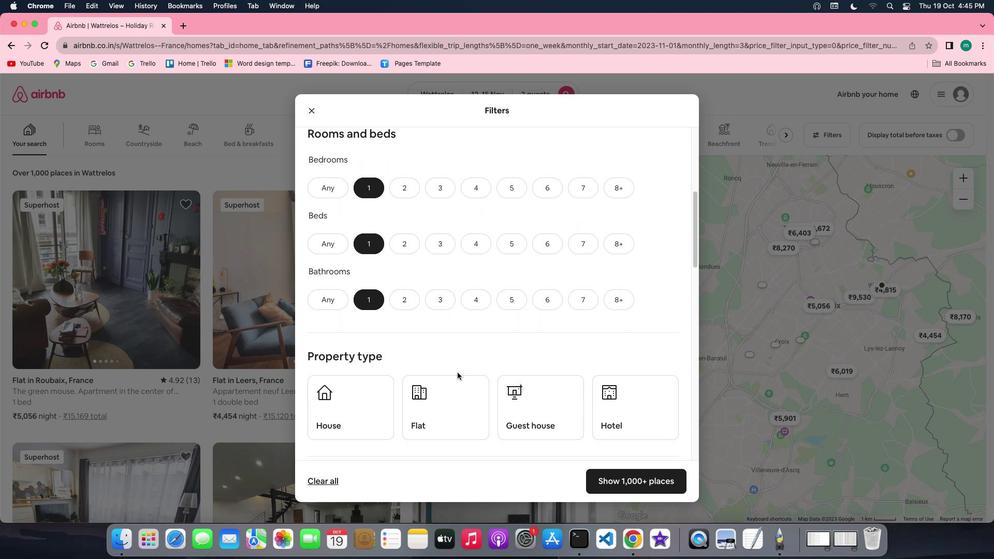 
Action: Mouse scrolled (457, 373) with delta (0, 0)
Screenshot: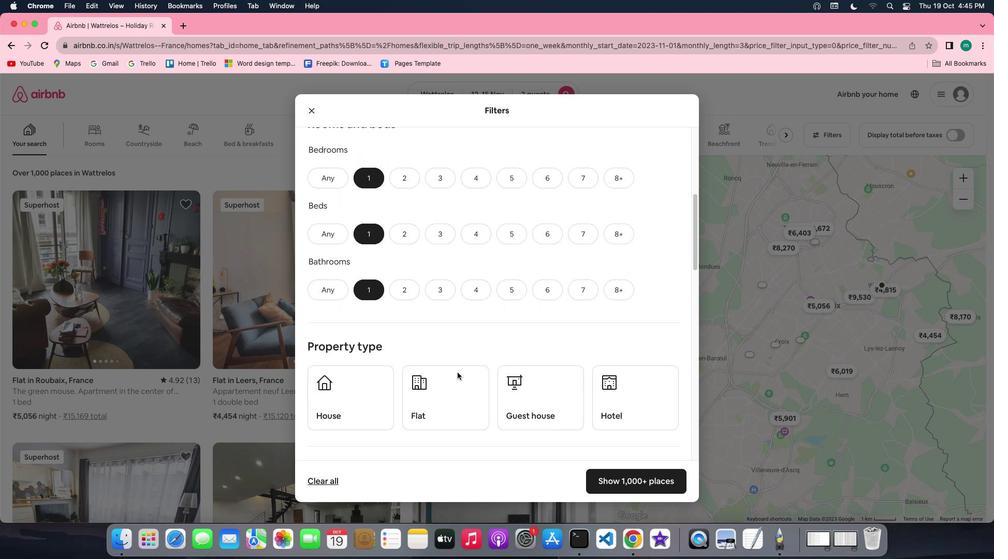 
Action: Mouse scrolled (457, 373) with delta (0, 0)
Screenshot: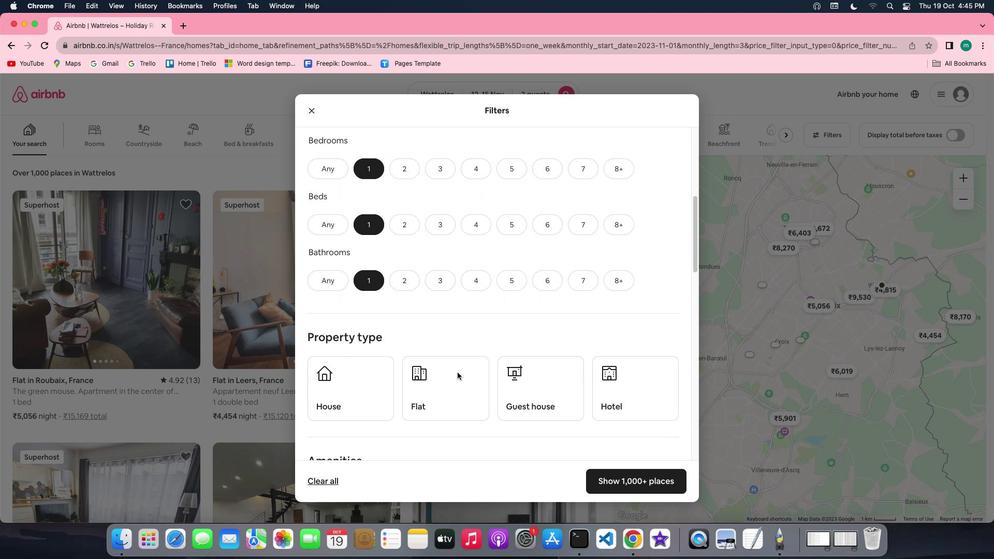 
Action: Mouse scrolled (457, 373) with delta (0, 0)
Screenshot: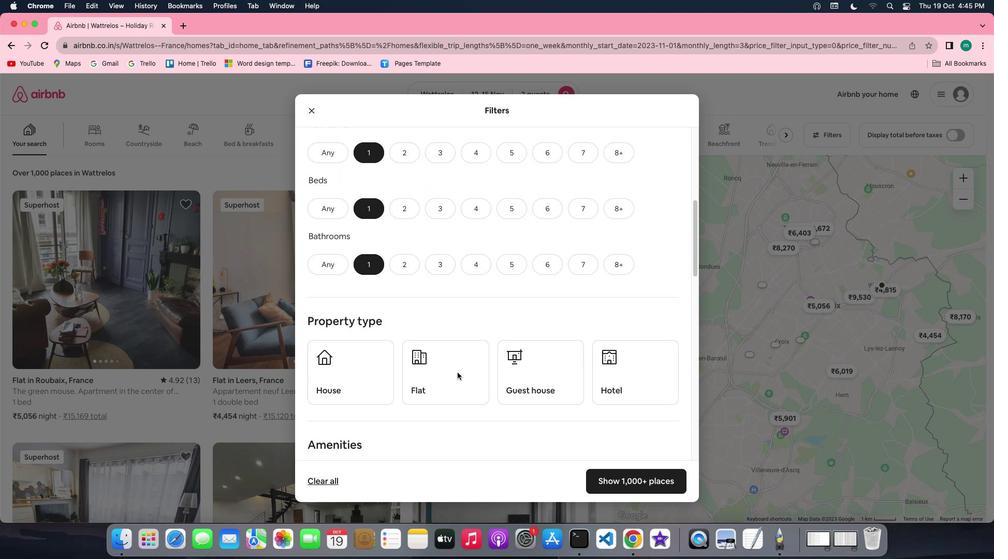 
Action: Mouse scrolled (457, 373) with delta (0, 0)
Screenshot: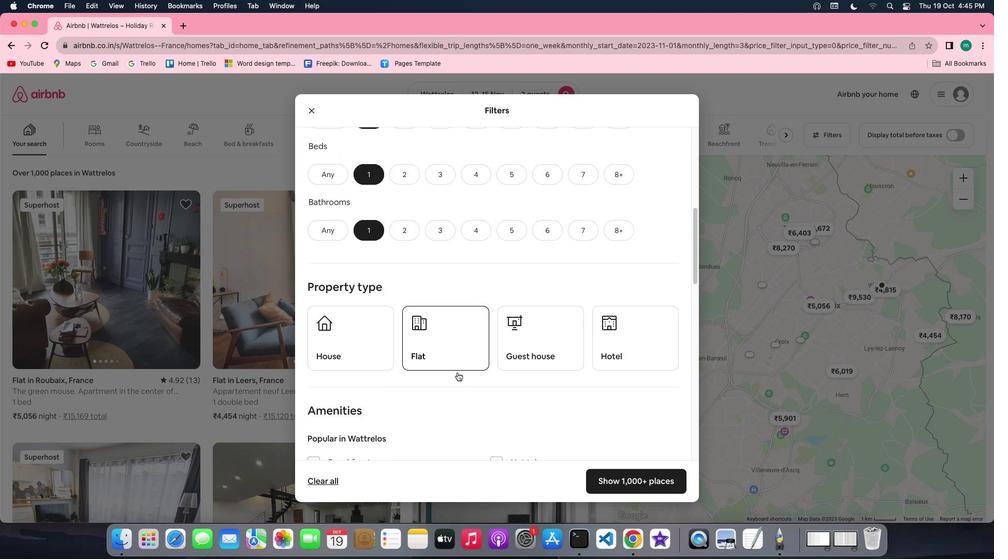 
Action: Mouse scrolled (457, 373) with delta (0, 0)
Screenshot: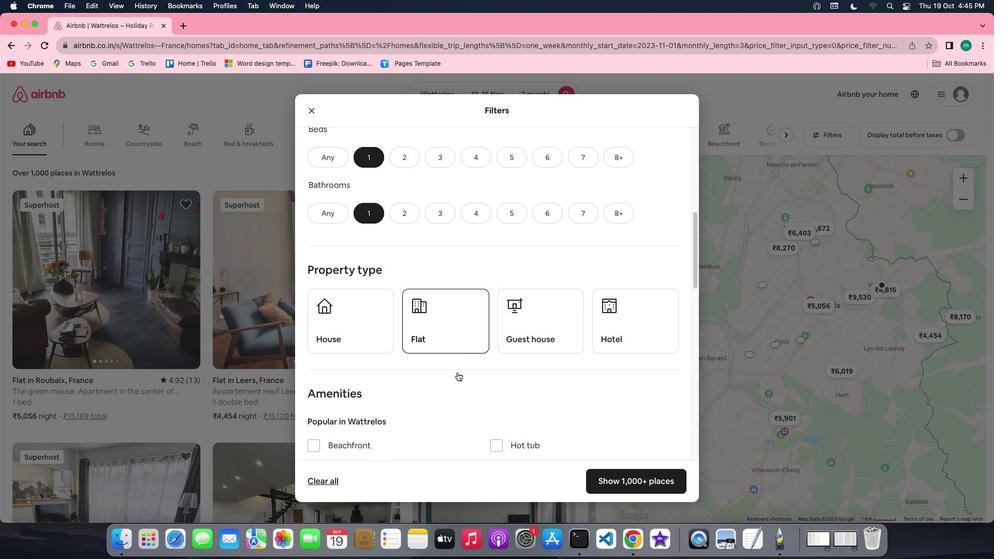 
Action: Mouse scrolled (457, 373) with delta (0, -1)
Screenshot: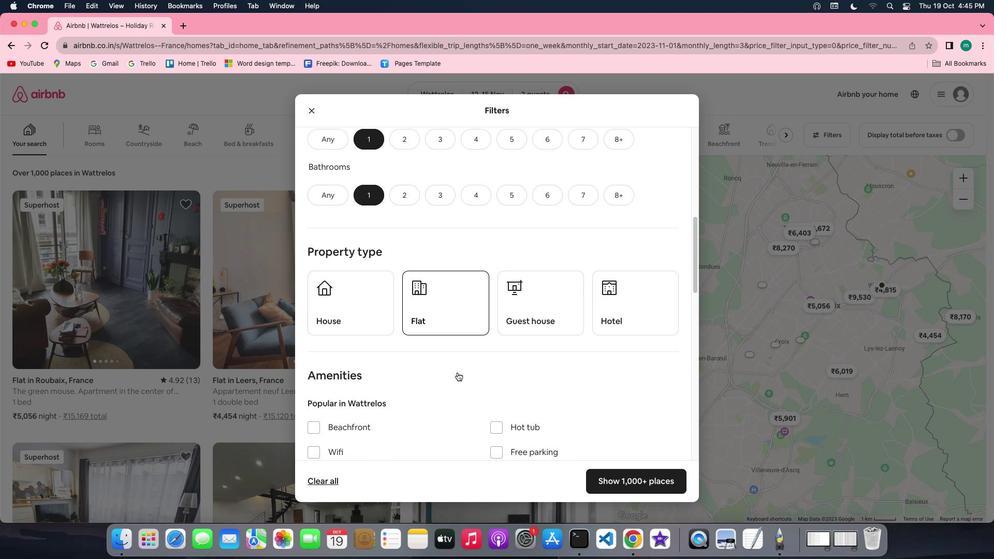 
Action: Mouse moved to (626, 305)
Screenshot: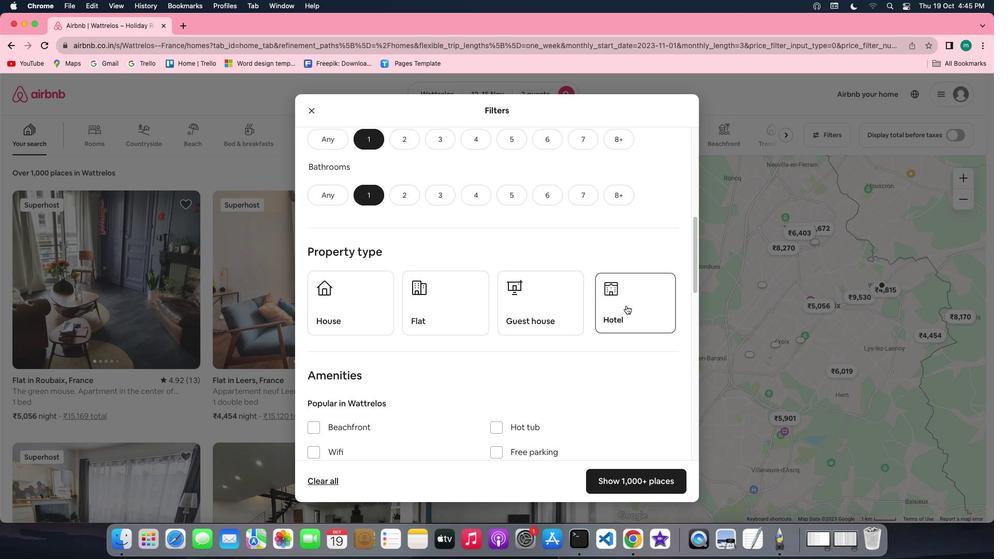 
Action: Mouse pressed left at (626, 305)
Screenshot: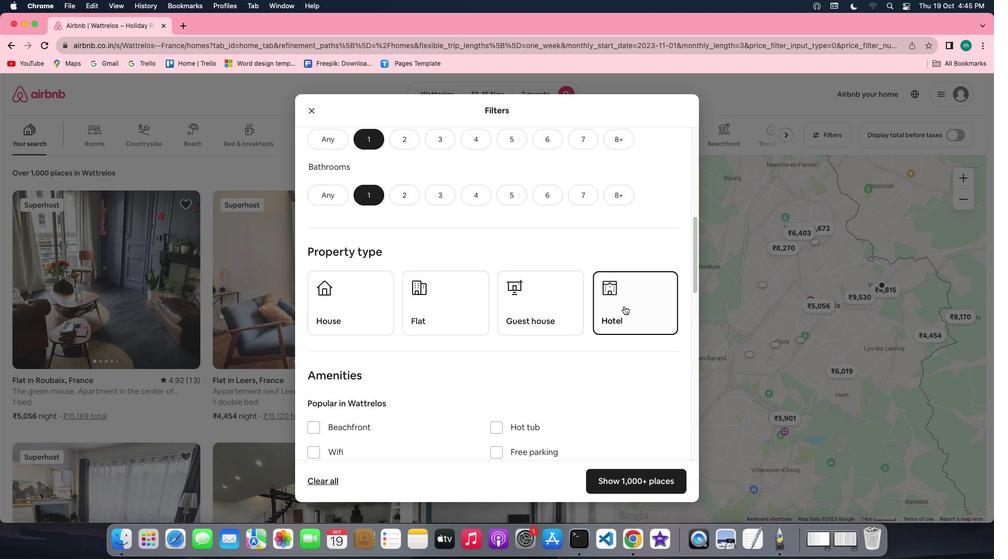 
Action: Mouse moved to (476, 350)
Screenshot: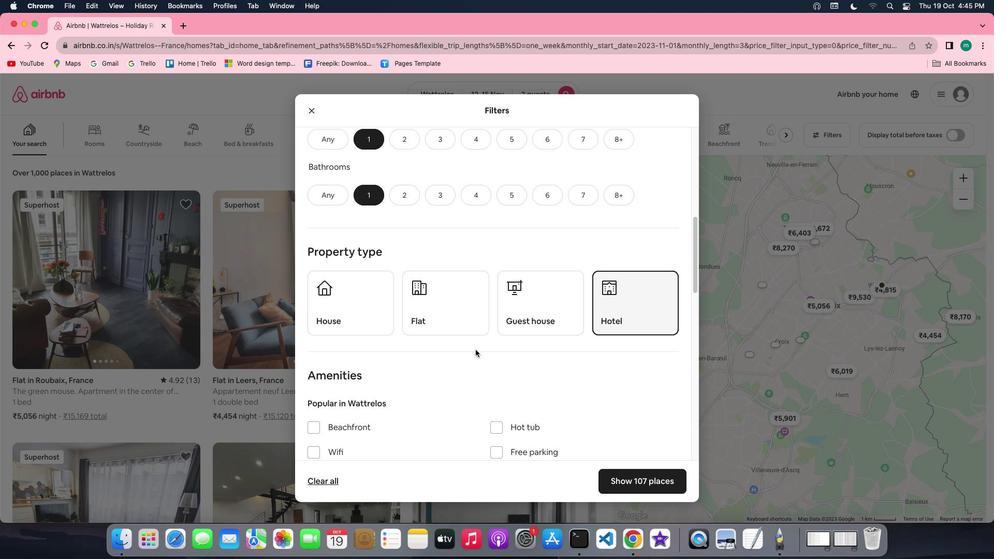 
Action: Mouse scrolled (476, 350) with delta (0, 0)
Screenshot: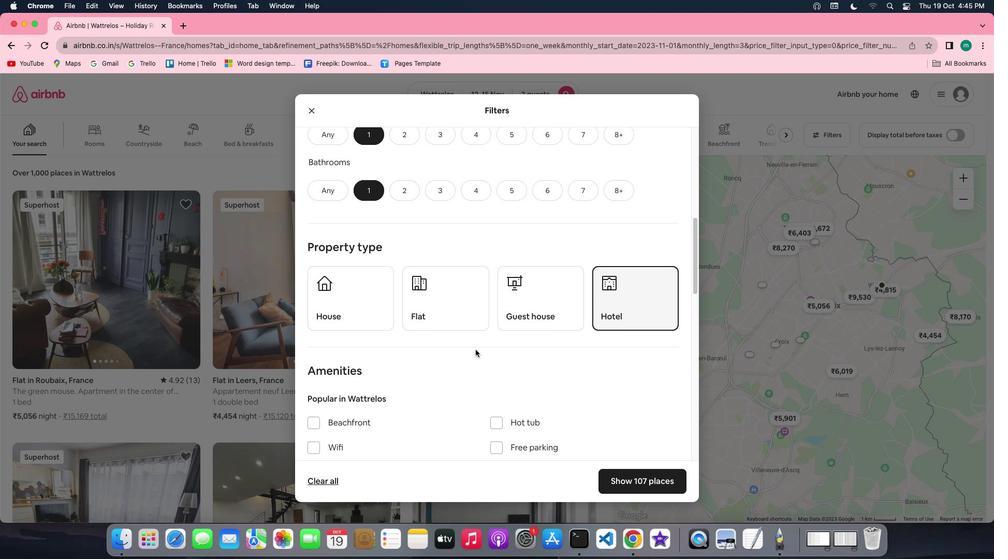 
Action: Mouse scrolled (476, 350) with delta (0, 0)
Screenshot: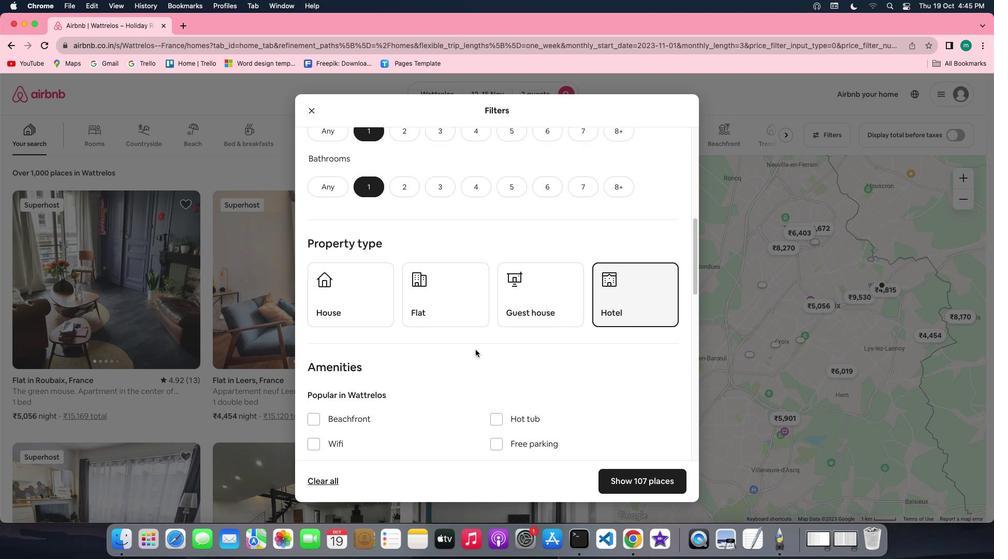
Action: Mouse scrolled (476, 350) with delta (0, 0)
Screenshot: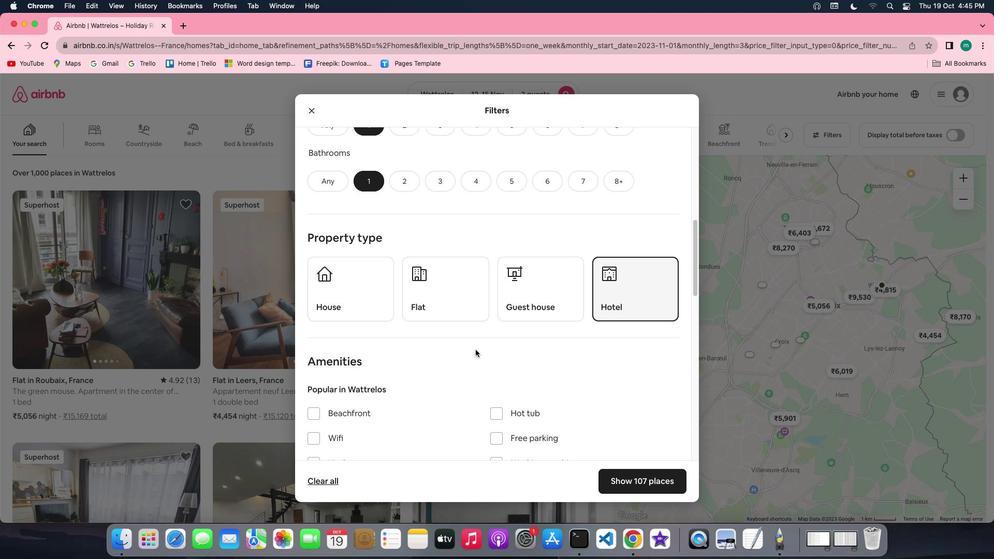 
Action: Mouse scrolled (476, 350) with delta (0, 0)
Screenshot: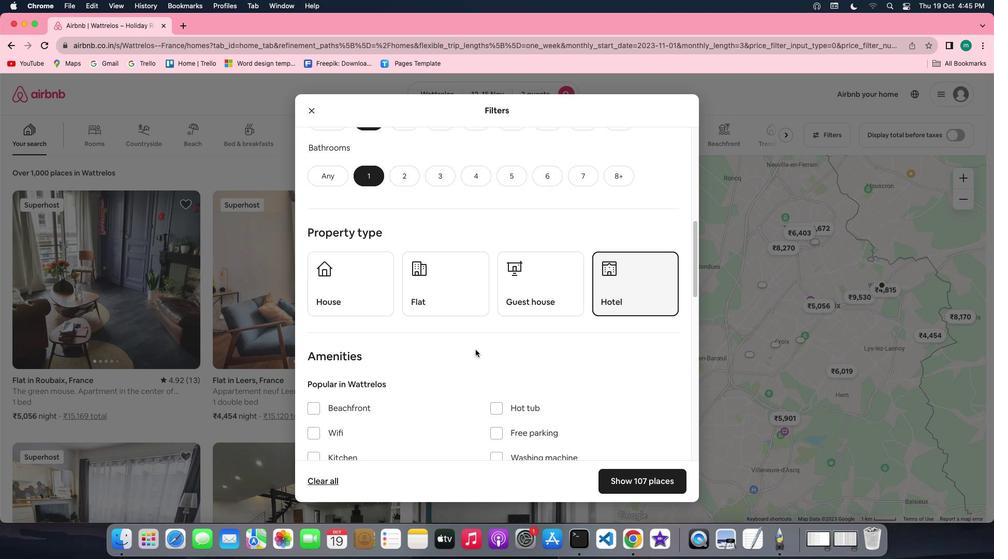 
Action: Mouse scrolled (476, 350) with delta (0, 0)
Screenshot: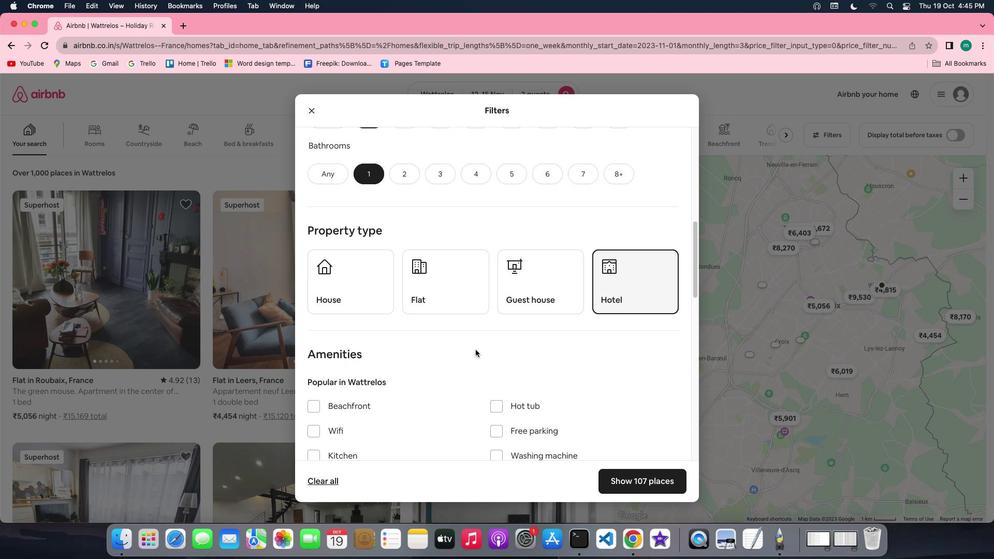 
Action: Mouse scrolled (476, 350) with delta (0, 0)
Screenshot: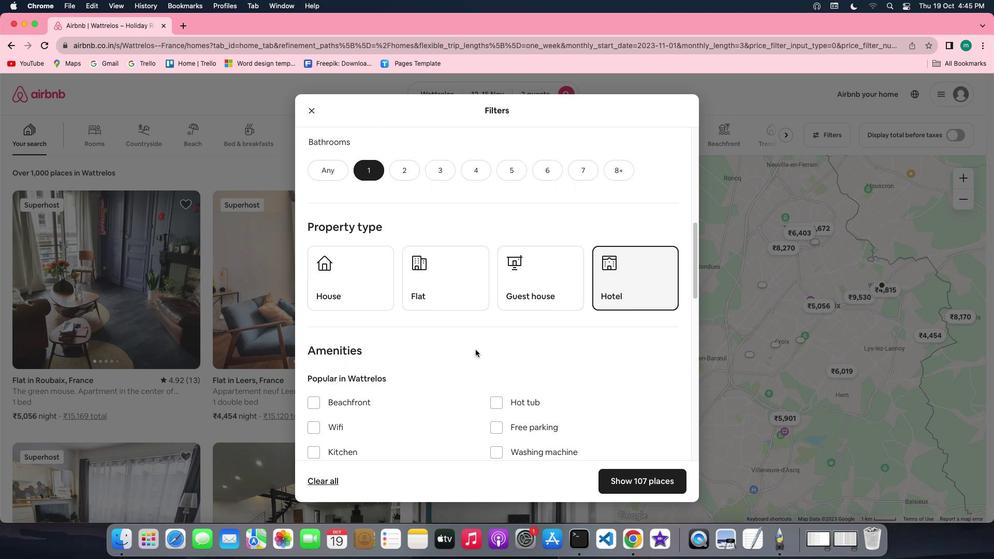 
Action: Mouse scrolled (476, 350) with delta (0, 0)
Screenshot: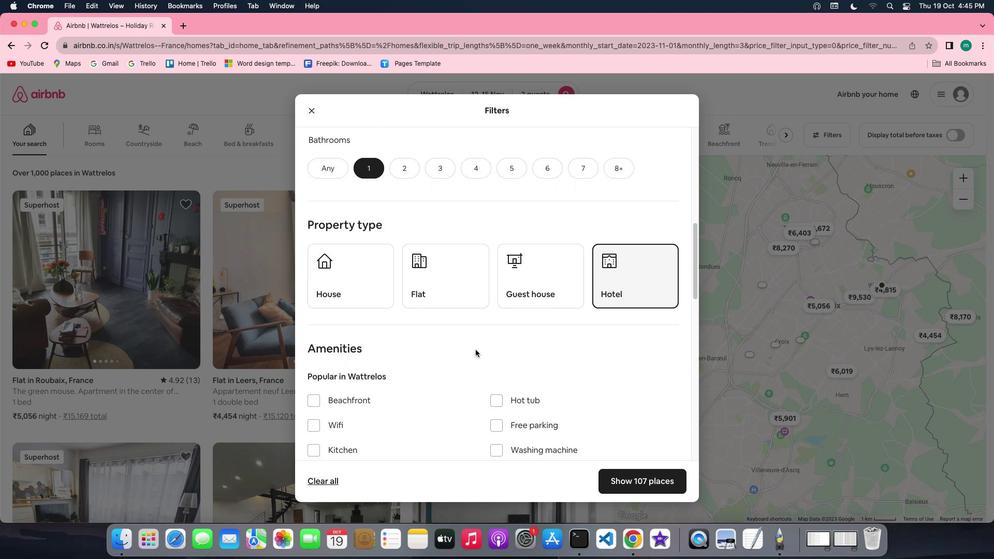 
Action: Mouse scrolled (476, 350) with delta (0, 0)
Screenshot: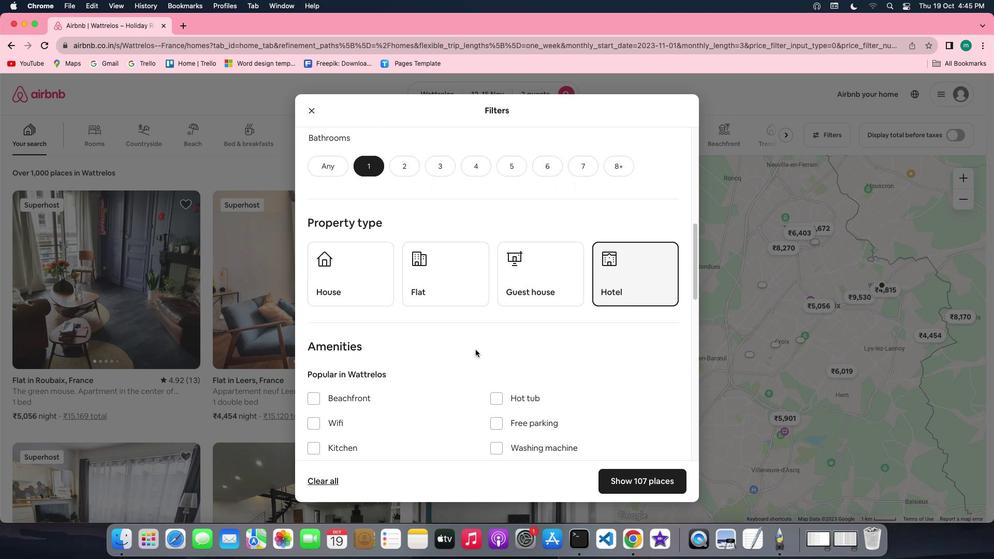 
Action: Mouse scrolled (476, 350) with delta (0, 0)
Screenshot: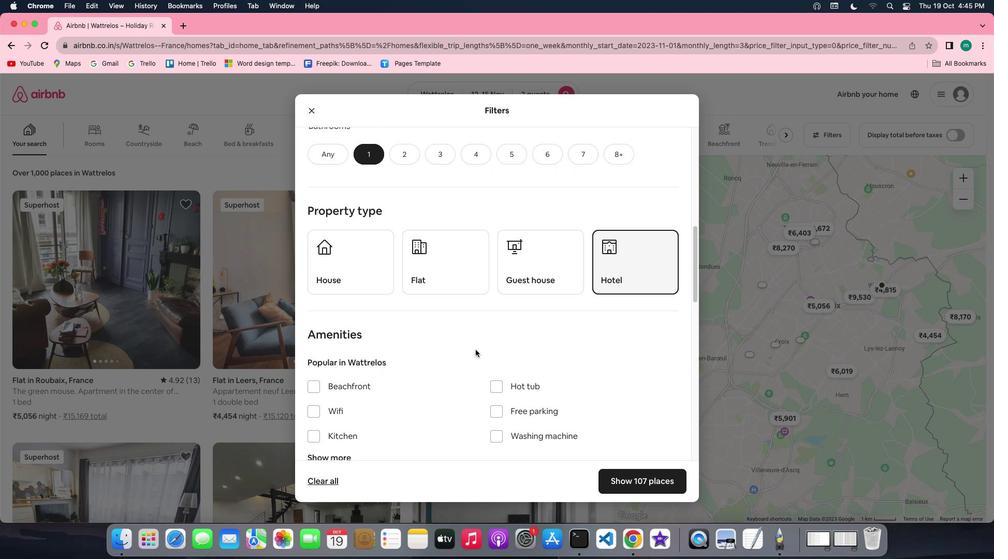 
Action: Mouse scrolled (476, 350) with delta (0, 0)
Screenshot: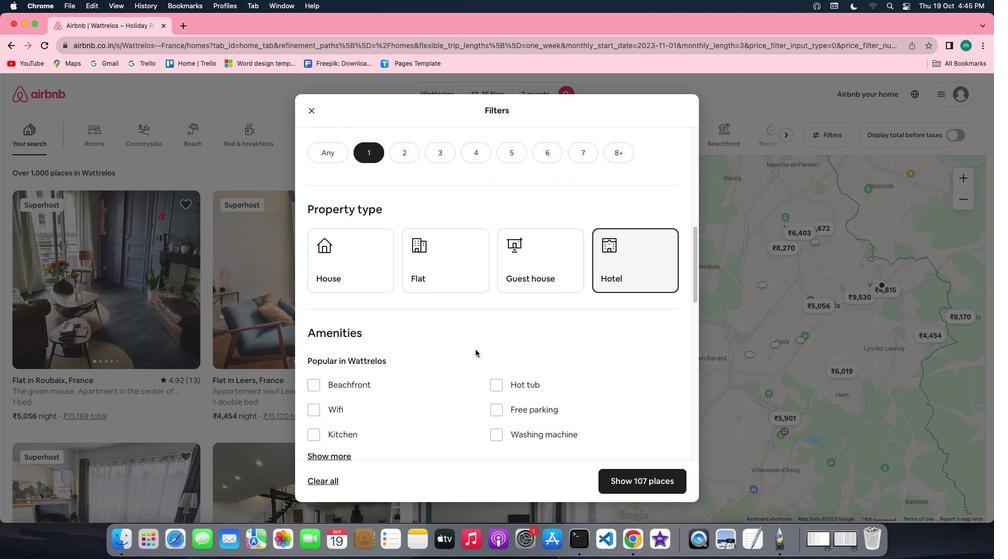 
Action: Mouse scrolled (476, 350) with delta (0, 0)
Screenshot: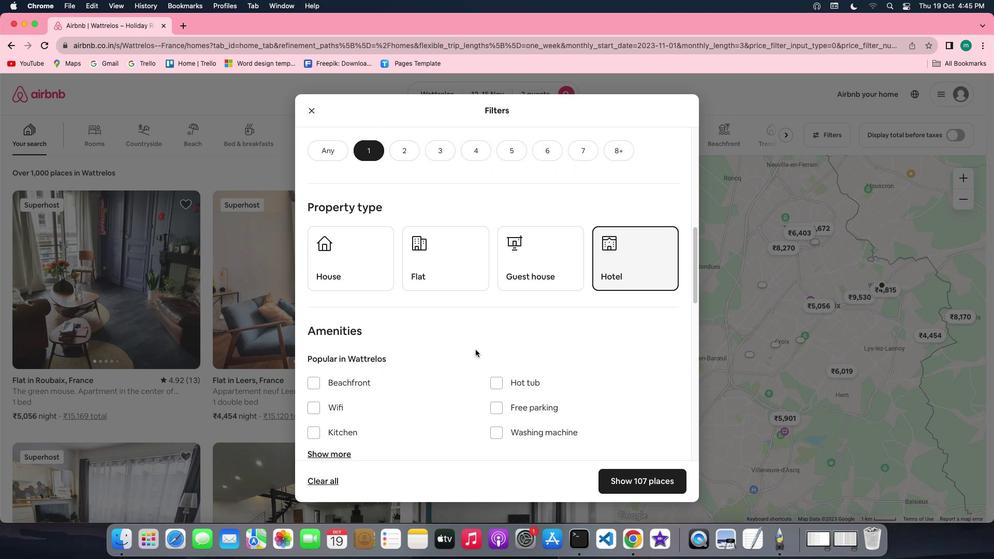 
Action: Mouse scrolled (476, 350) with delta (0, 0)
Screenshot: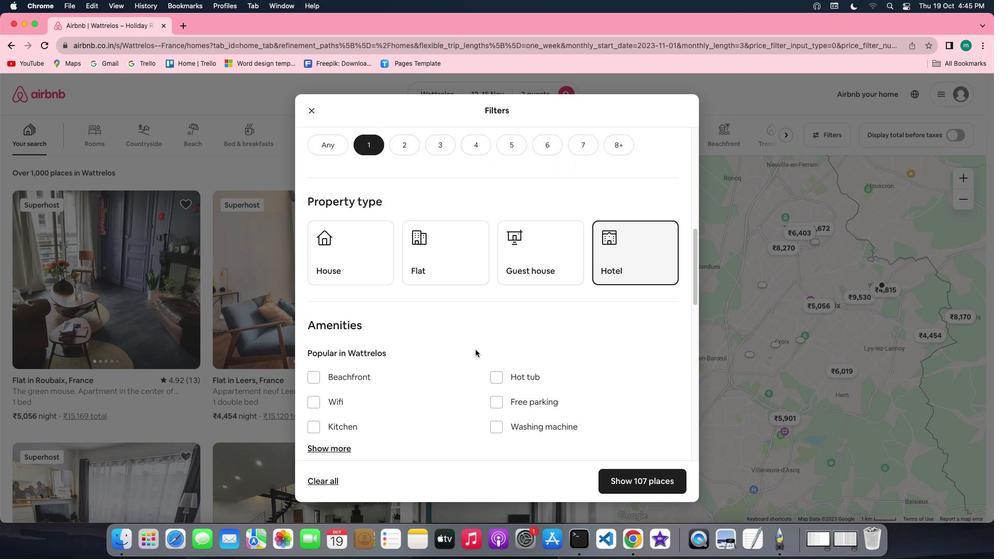 
Action: Mouse scrolled (476, 350) with delta (0, 0)
Screenshot: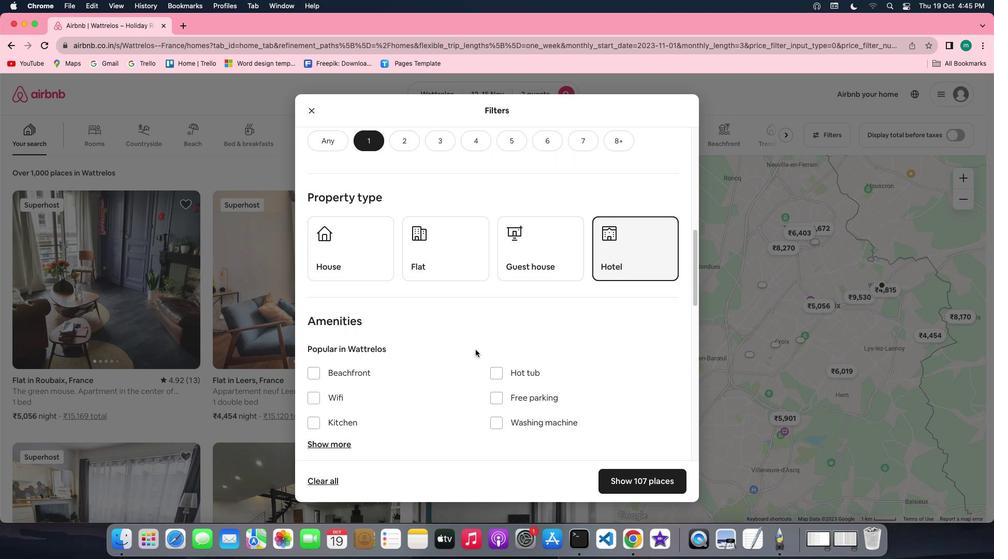
Action: Mouse scrolled (476, 350) with delta (0, 0)
Screenshot: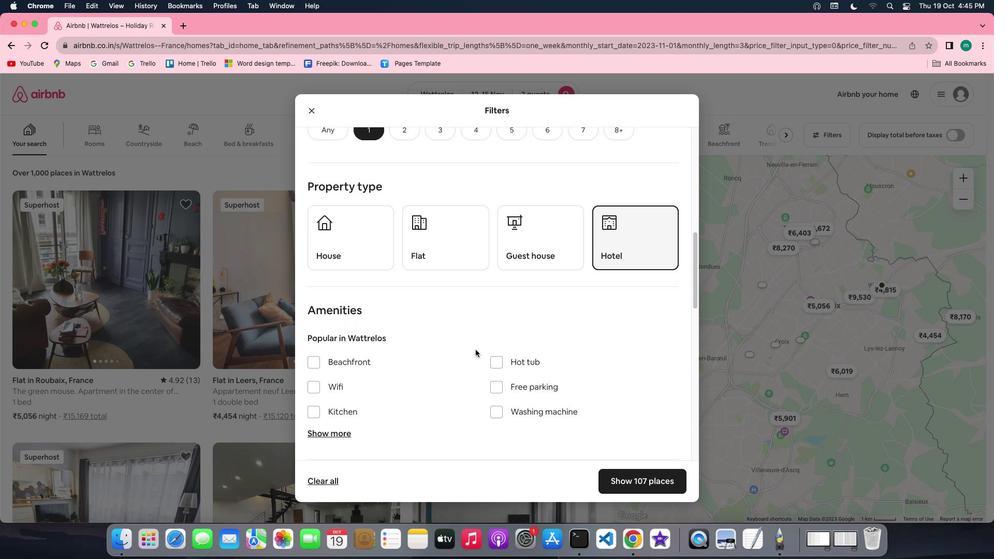 
Action: Mouse scrolled (476, 350) with delta (0, 0)
Screenshot: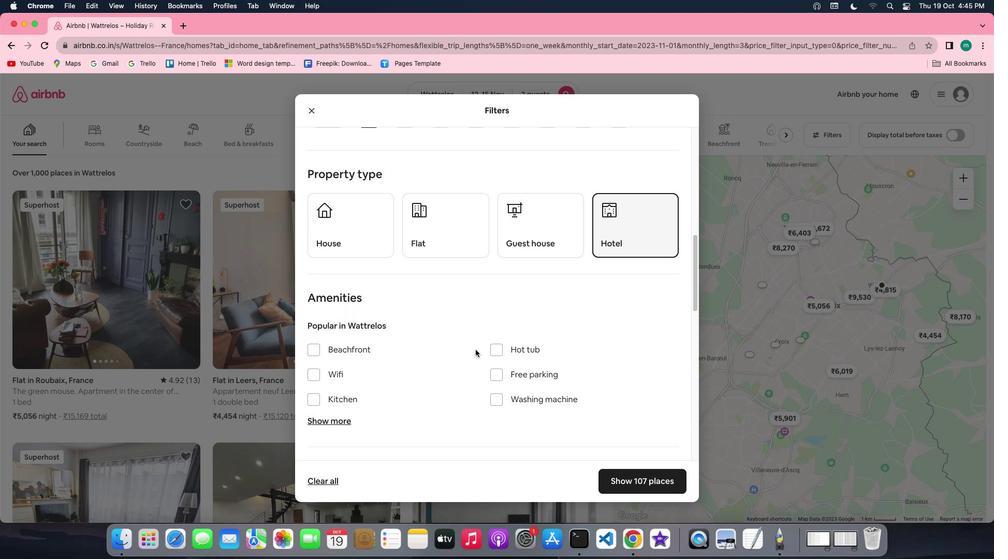 
Action: Mouse scrolled (476, 350) with delta (0, 0)
Screenshot: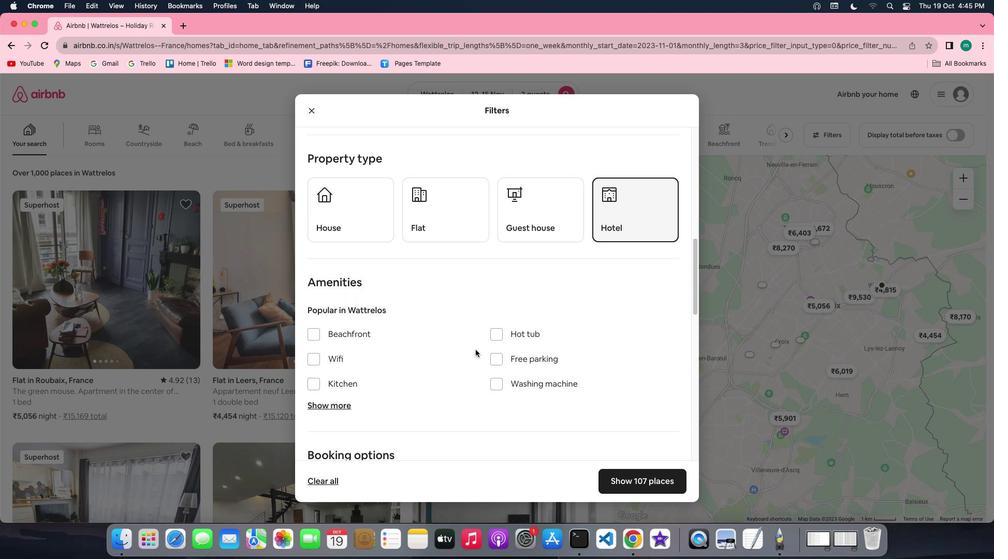 
Action: Mouse scrolled (476, 350) with delta (0, 0)
Screenshot: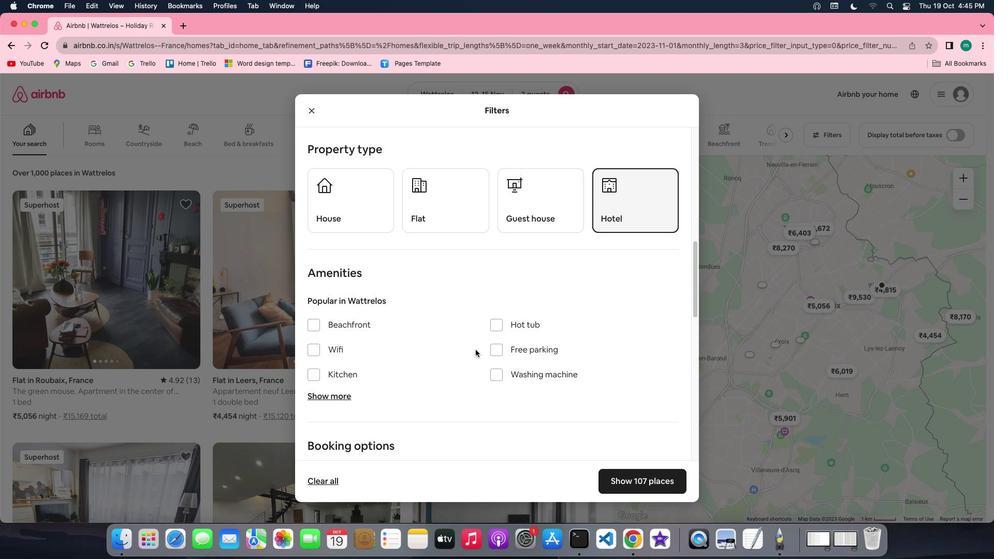 
Action: Mouse scrolled (476, 350) with delta (0, 0)
Screenshot: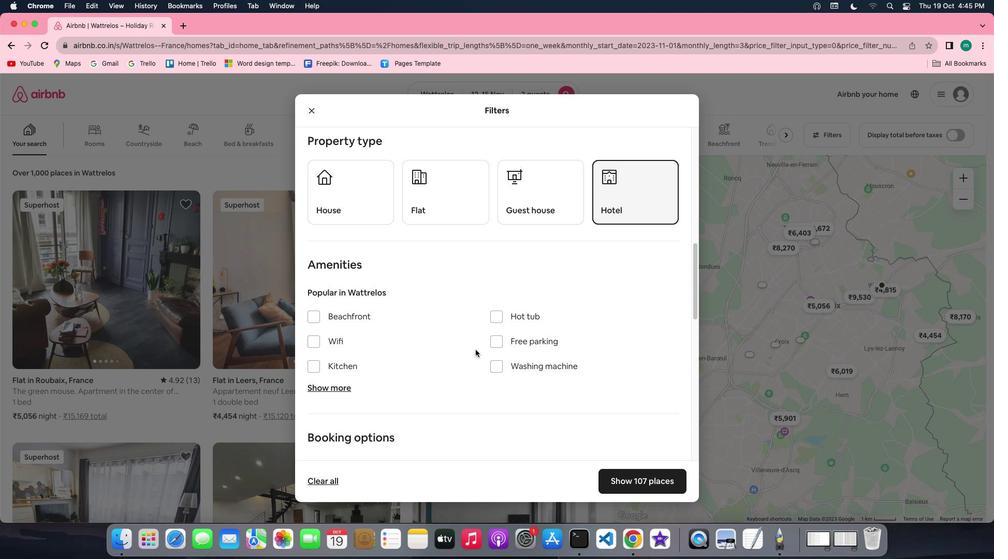 
Action: Mouse scrolled (476, 350) with delta (0, 0)
Screenshot: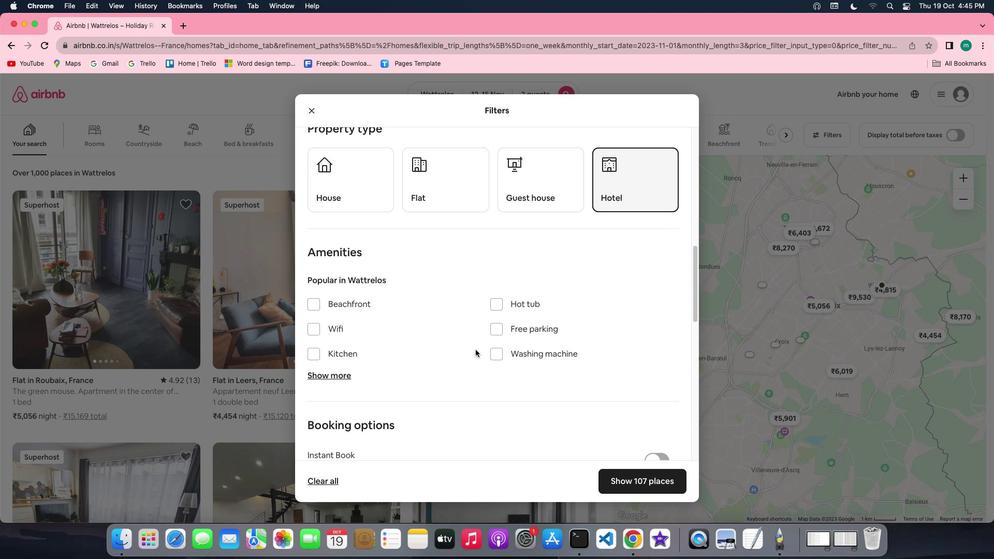 
Action: Mouse scrolled (476, 350) with delta (0, 0)
Screenshot: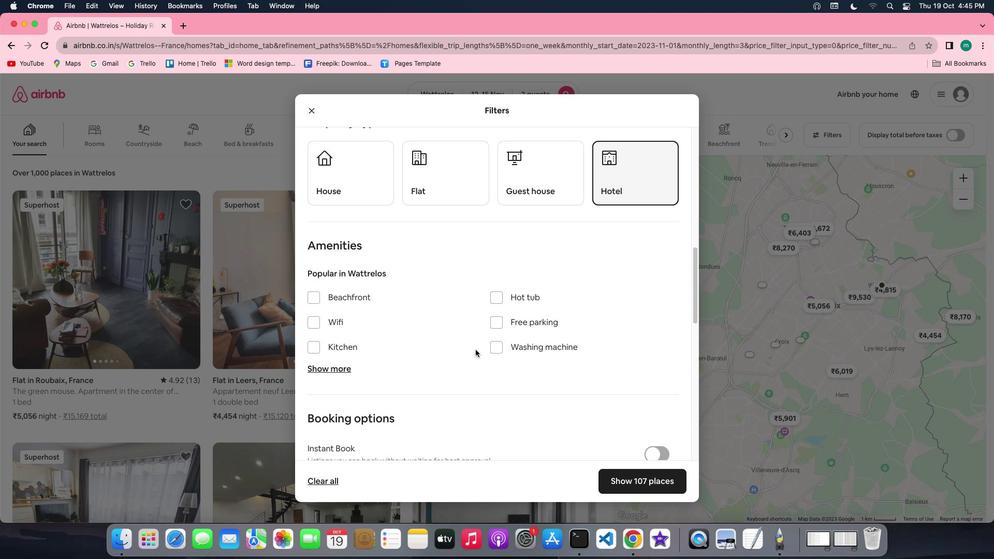 
Action: Mouse scrolled (476, 350) with delta (0, 0)
Screenshot: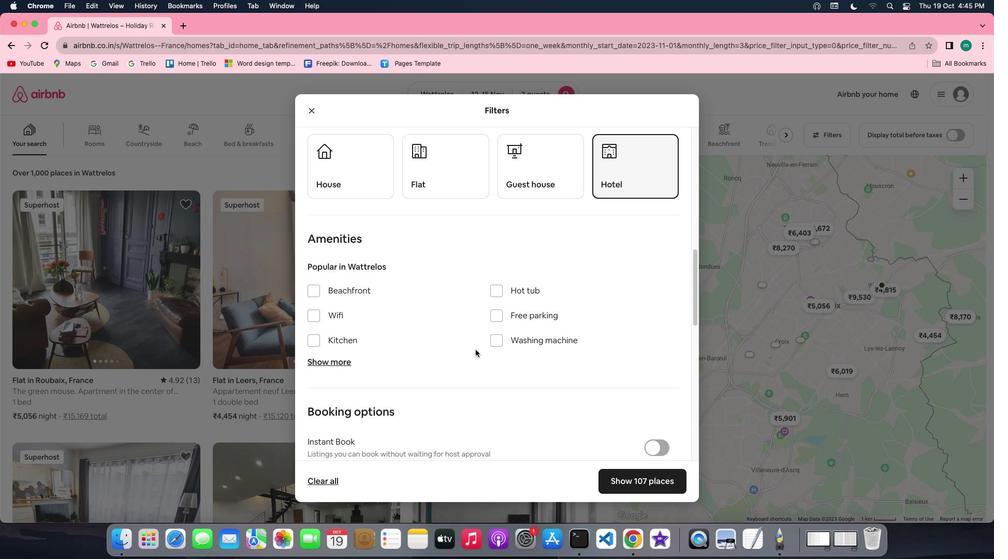 
Action: Mouse scrolled (476, 350) with delta (0, 0)
Screenshot: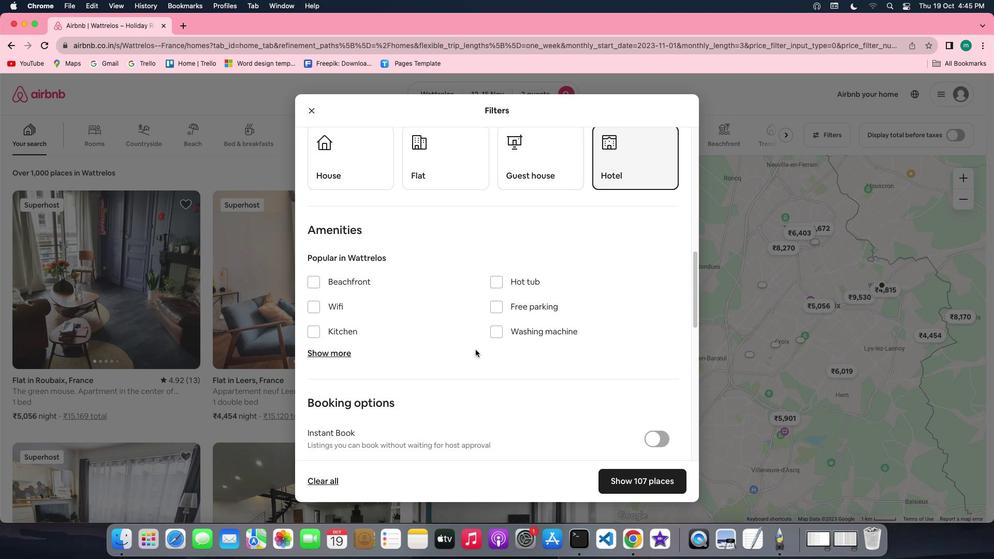 
Action: Mouse scrolled (476, 350) with delta (0, 0)
Screenshot: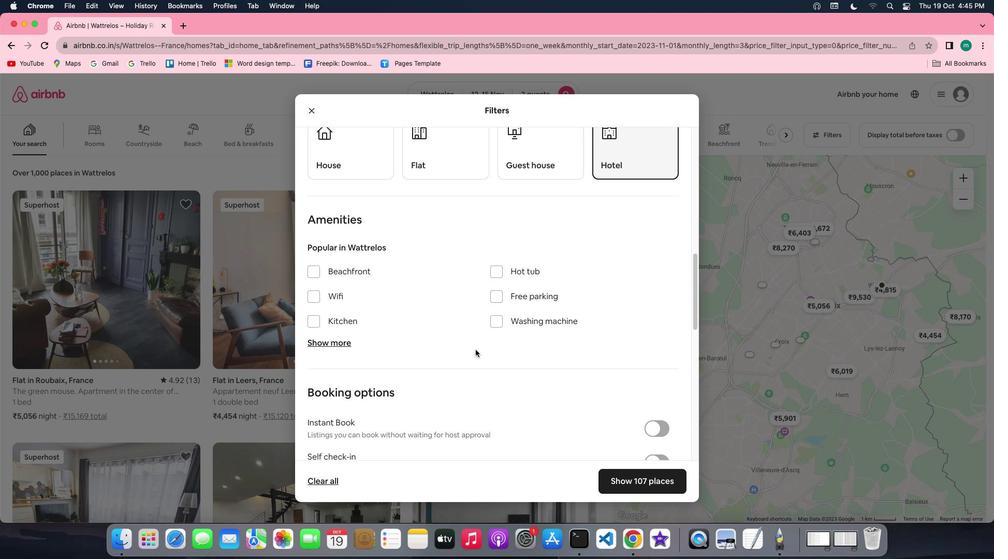 
Action: Mouse scrolled (476, 350) with delta (0, 0)
Screenshot: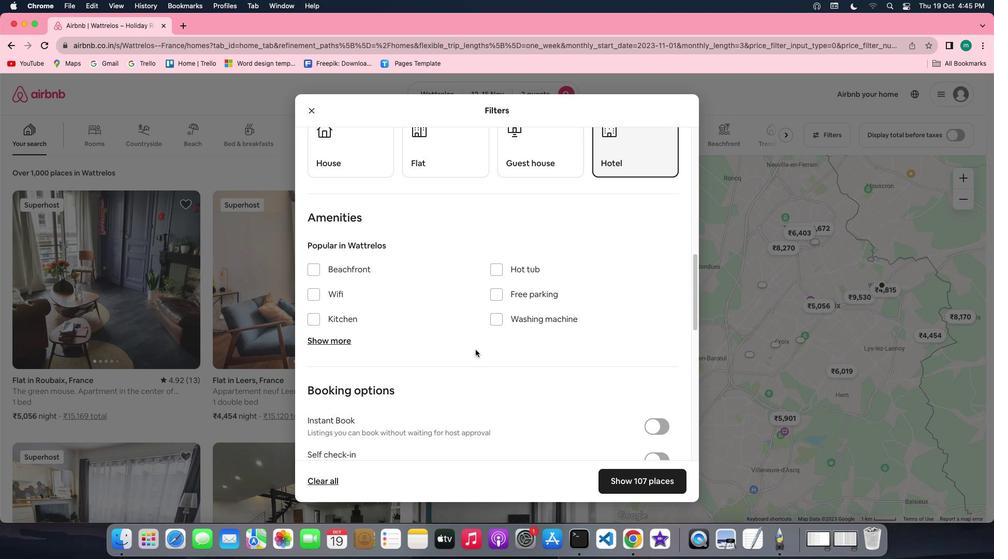 
Action: Mouse scrolled (476, 350) with delta (0, 0)
Screenshot: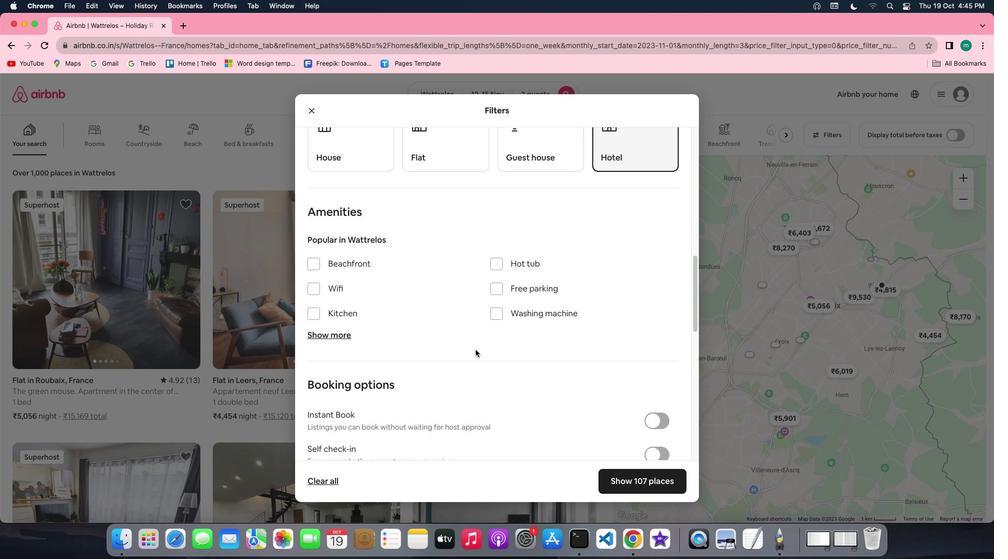 
Action: Mouse scrolled (476, 350) with delta (0, 0)
Screenshot: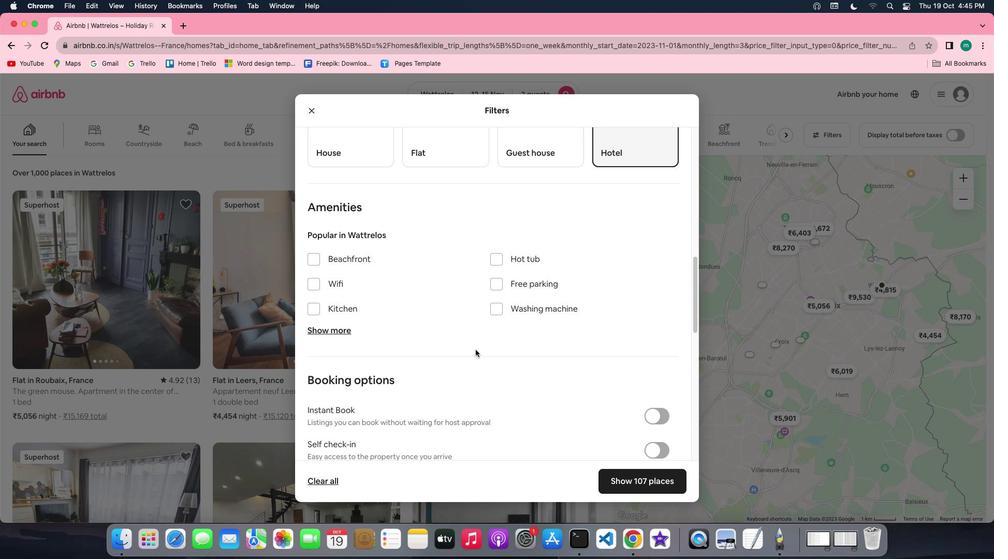 
Action: Mouse scrolled (476, 350) with delta (0, 0)
Screenshot: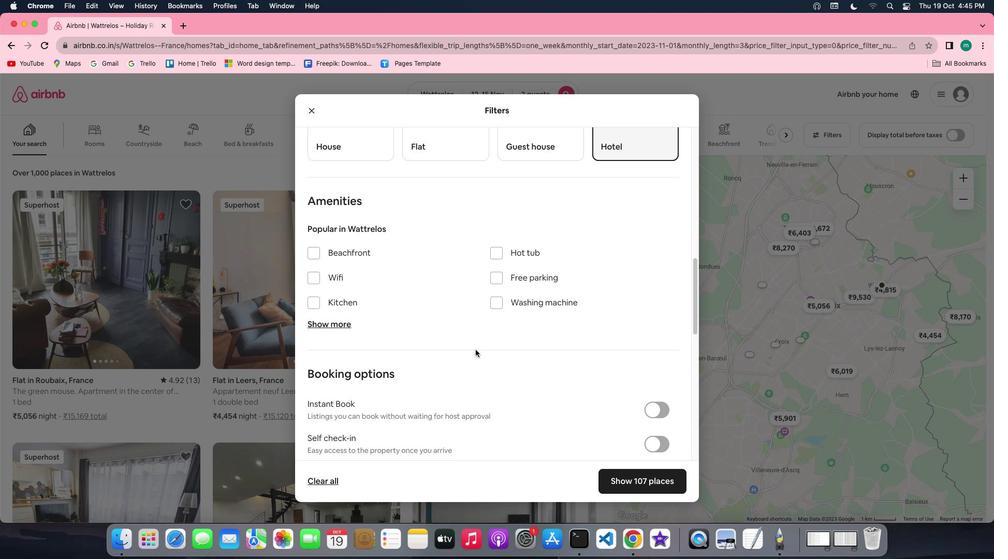 
Action: Mouse scrolled (476, 350) with delta (0, 0)
Screenshot: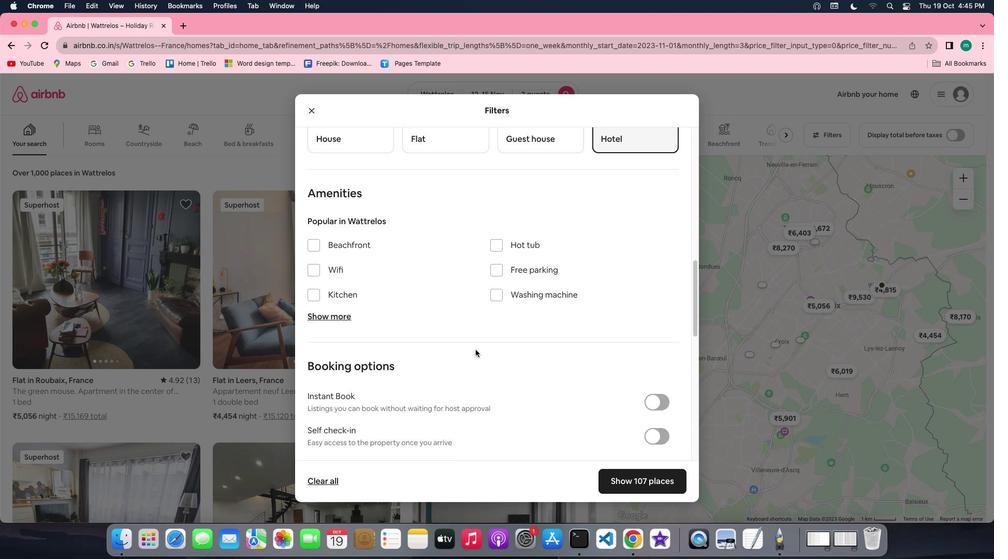 
Action: Mouse scrolled (476, 350) with delta (0, 0)
Screenshot: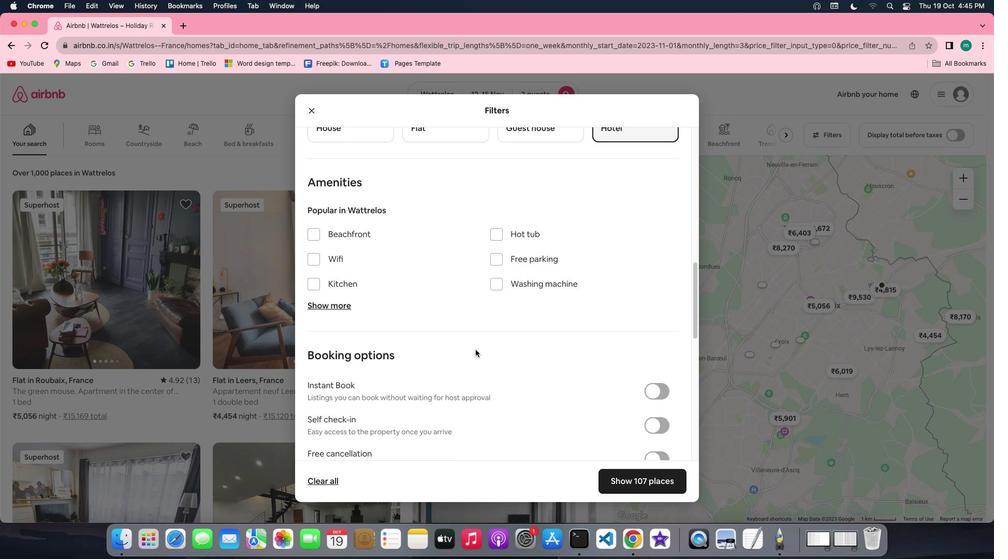 
Action: Mouse scrolled (476, 350) with delta (0, 0)
Screenshot: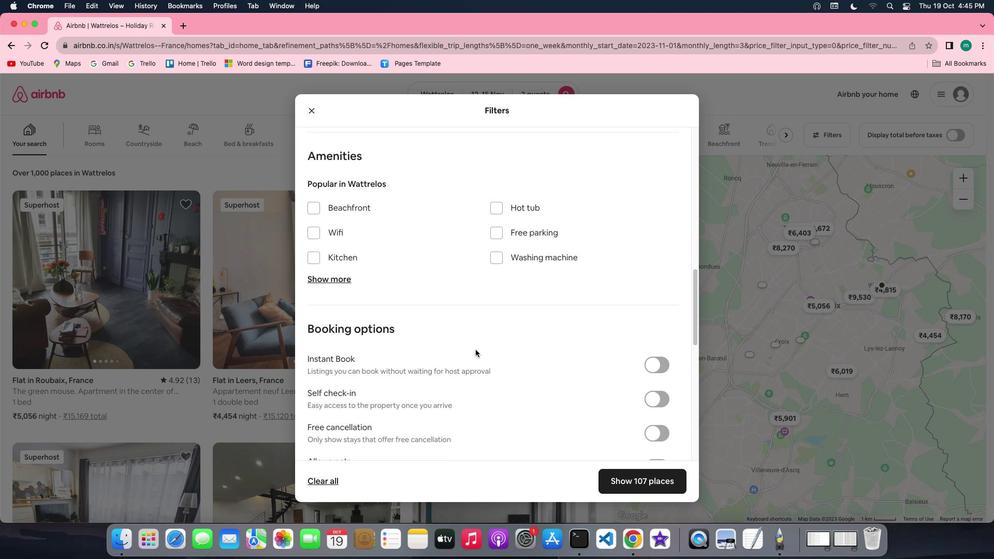 
Action: Mouse scrolled (476, 350) with delta (0, 0)
Screenshot: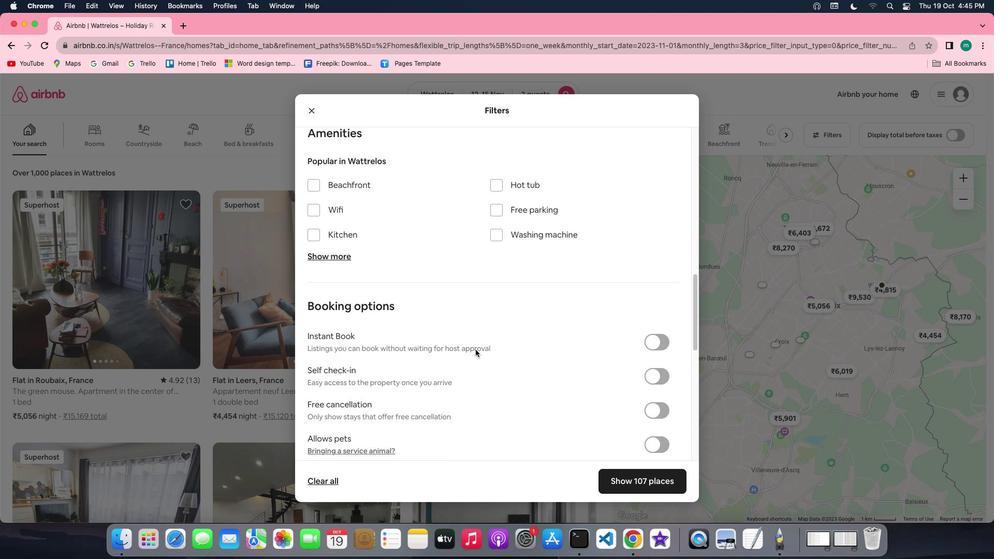 
Action: Mouse scrolled (476, 350) with delta (0, -1)
Screenshot: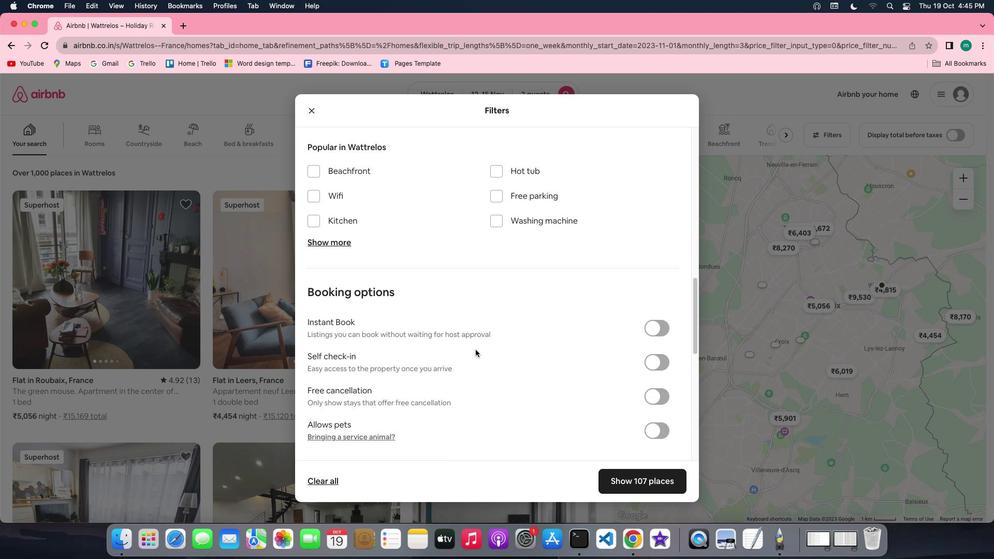 
Action: Mouse moved to (661, 367)
Screenshot: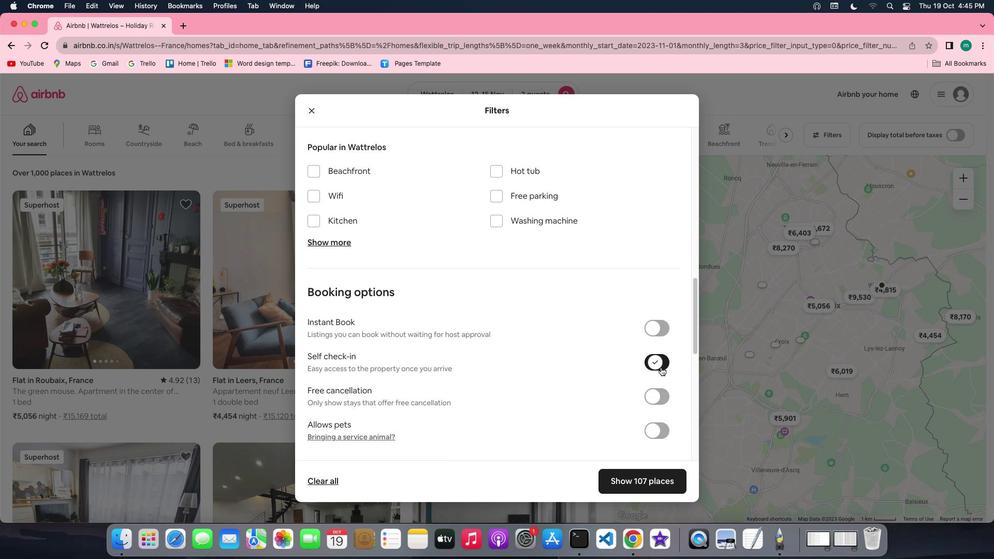 
Action: Mouse pressed left at (661, 367)
Screenshot: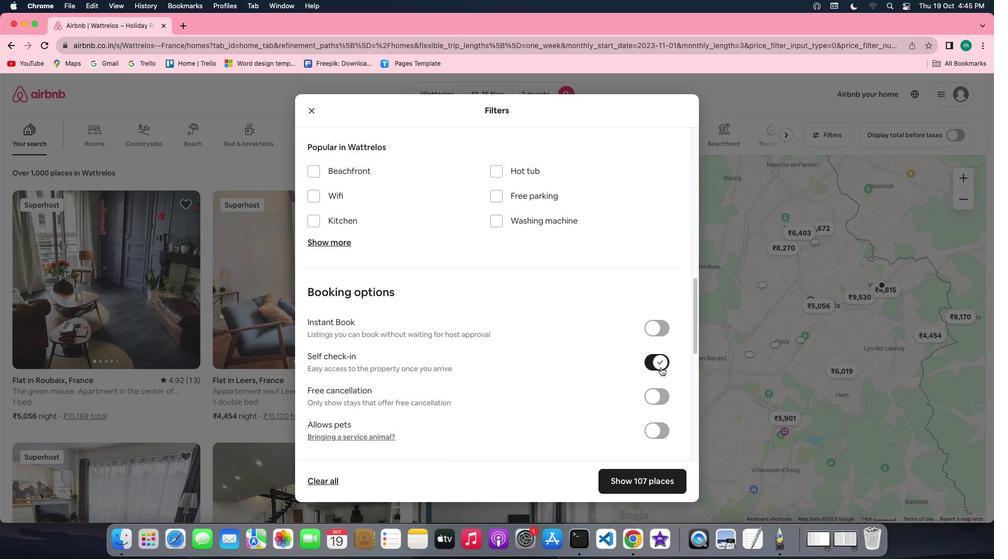 
Action: Mouse moved to (511, 376)
Screenshot: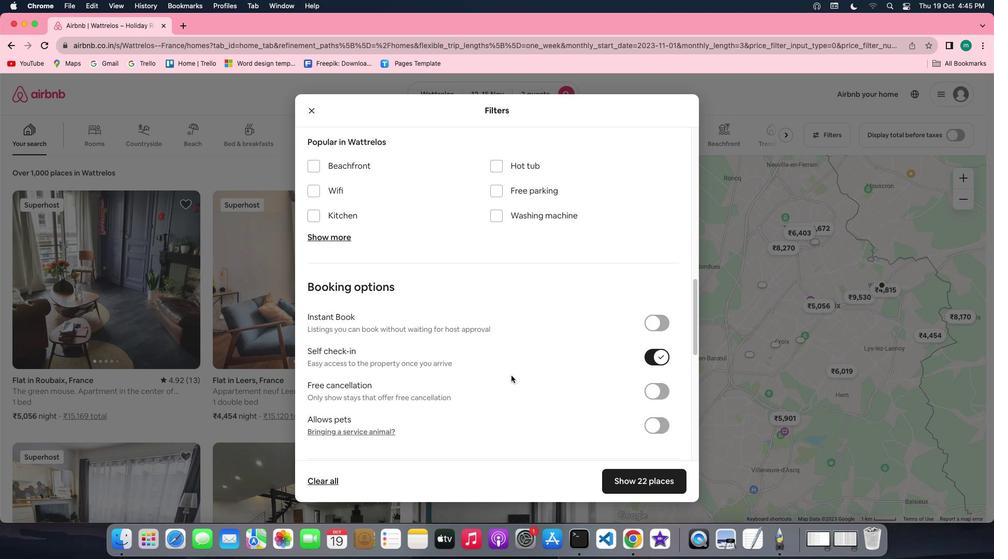 
Action: Mouse scrolled (511, 376) with delta (0, 0)
Screenshot: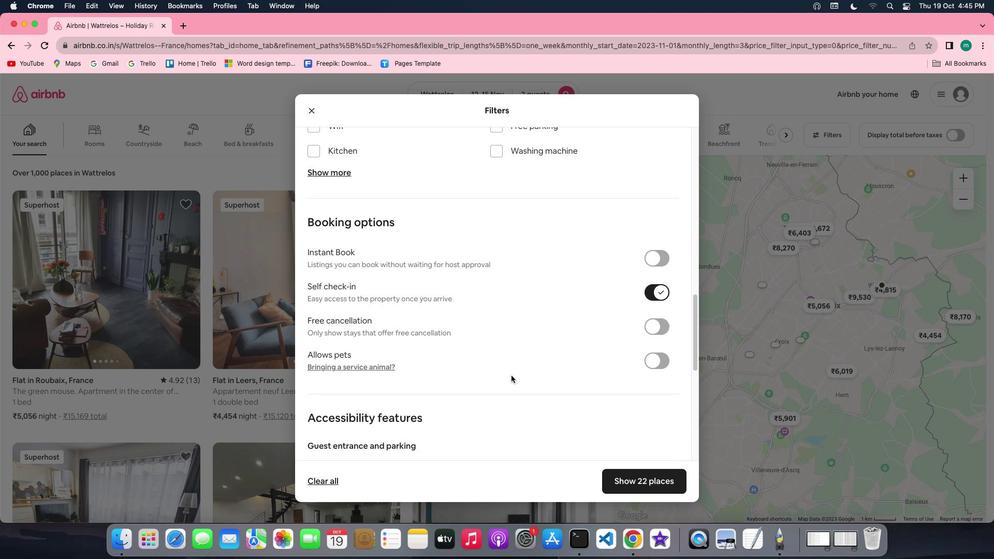 
Action: Mouse scrolled (511, 376) with delta (0, 0)
Screenshot: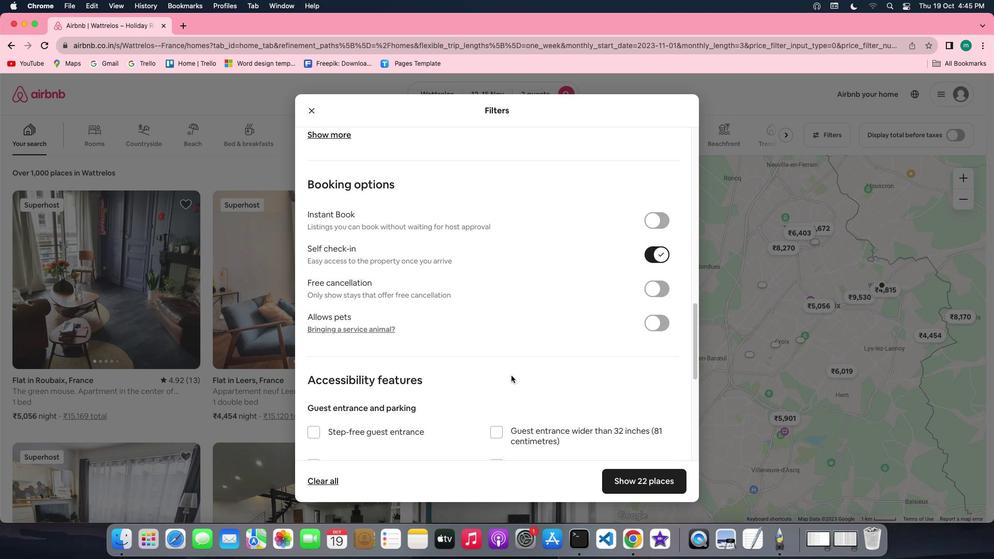 
Action: Mouse scrolled (511, 376) with delta (0, -1)
Screenshot: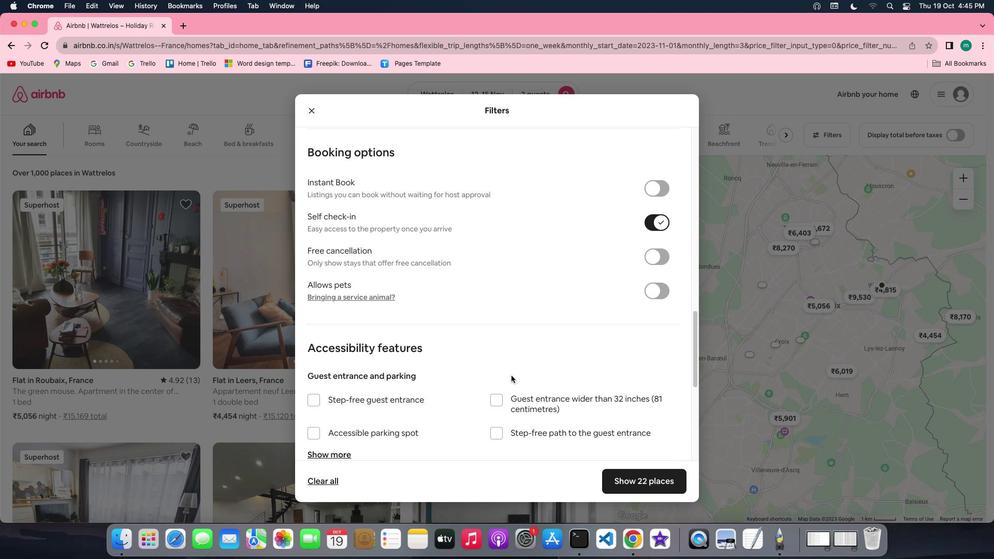 
Action: Mouse scrolled (511, 376) with delta (0, -1)
Screenshot: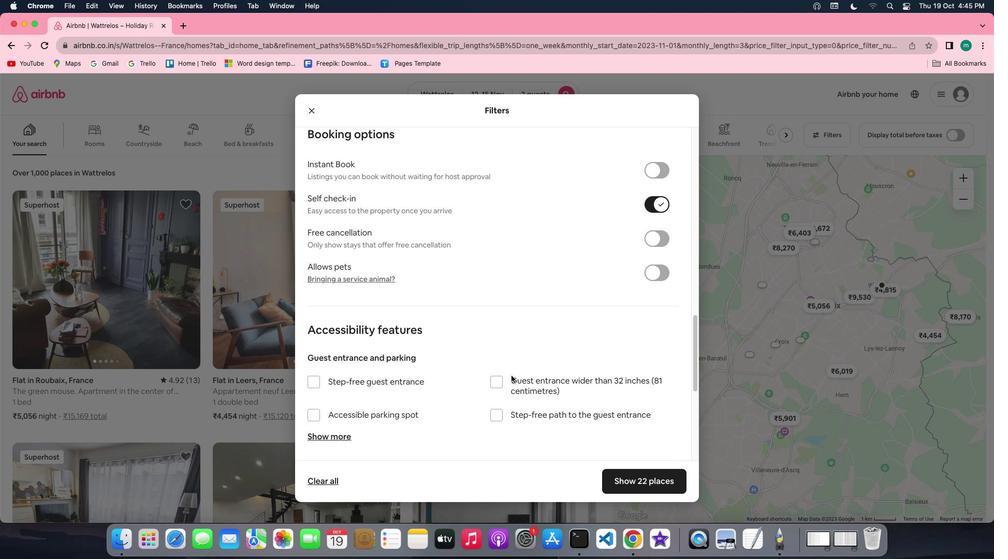 
Action: Mouse moved to (655, 478)
Screenshot: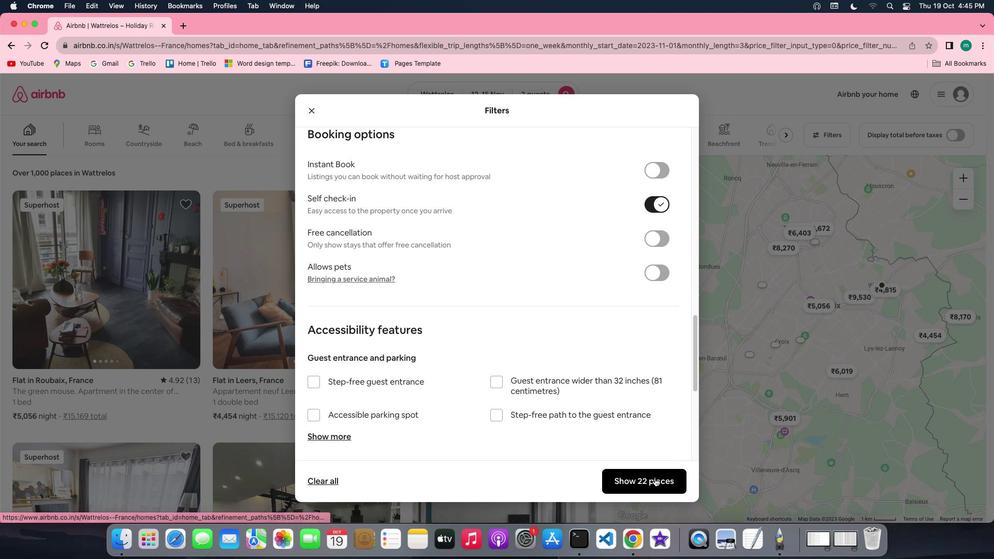 
Action: Mouse pressed left at (655, 478)
Screenshot: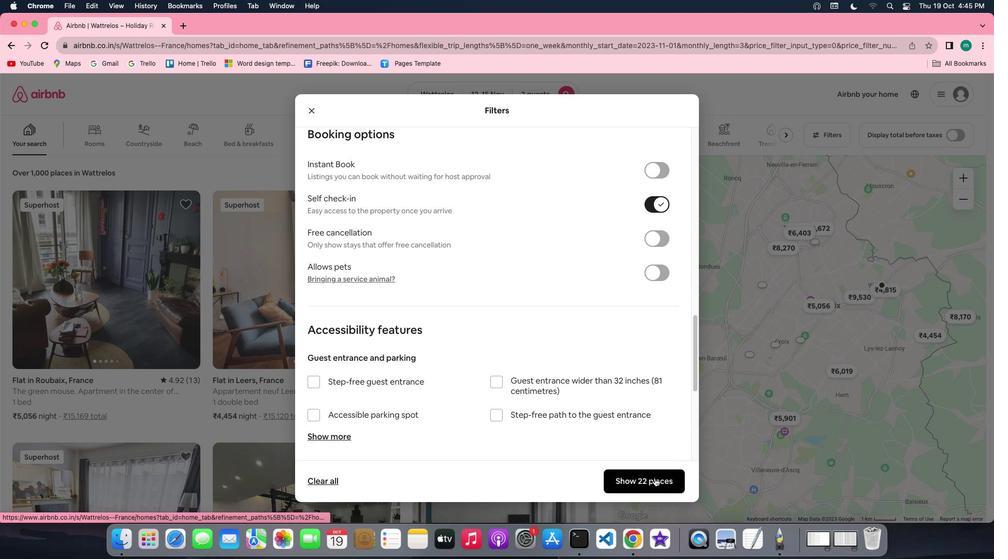 
Action: Mouse moved to (109, 263)
Screenshot: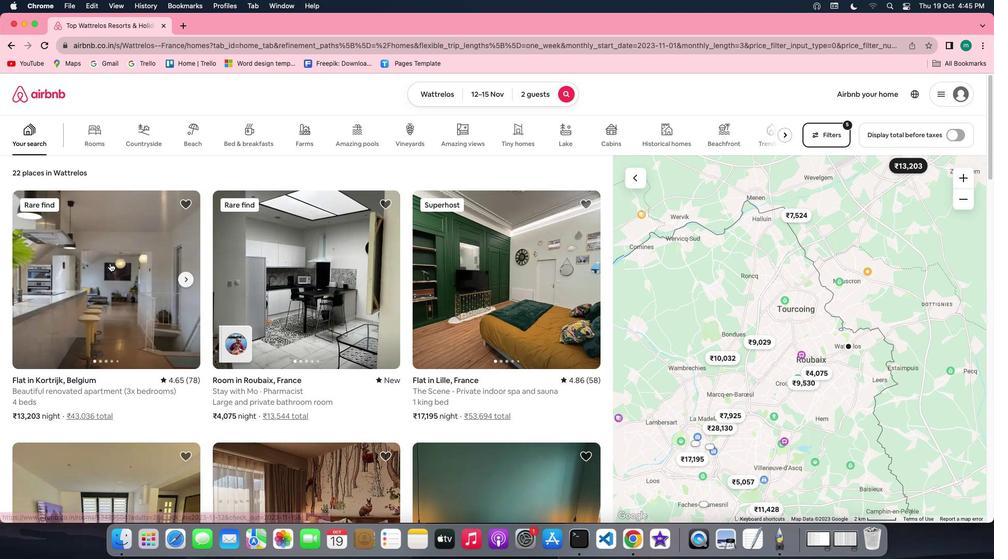 
Action: Mouse pressed left at (109, 263)
Screenshot: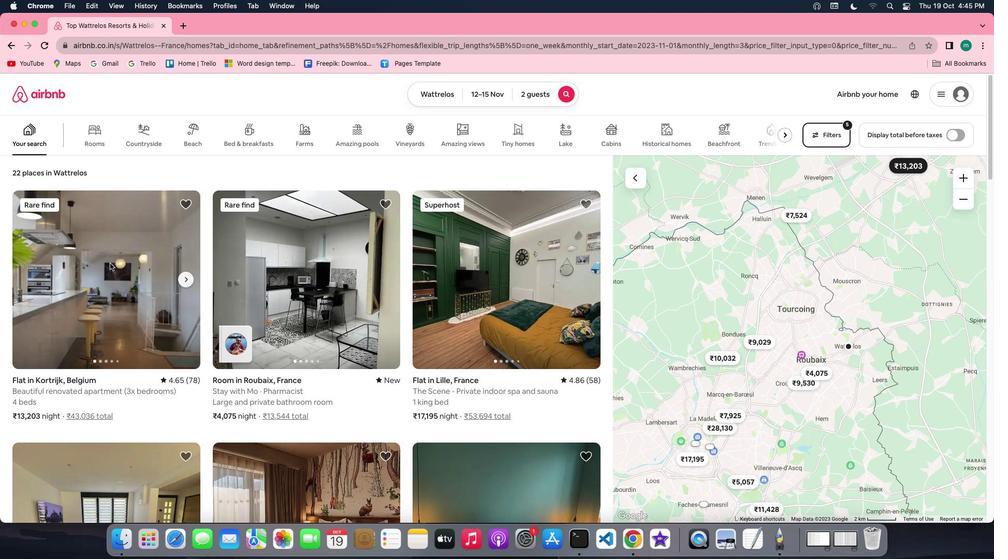 
Action: Mouse moved to (759, 388)
Screenshot: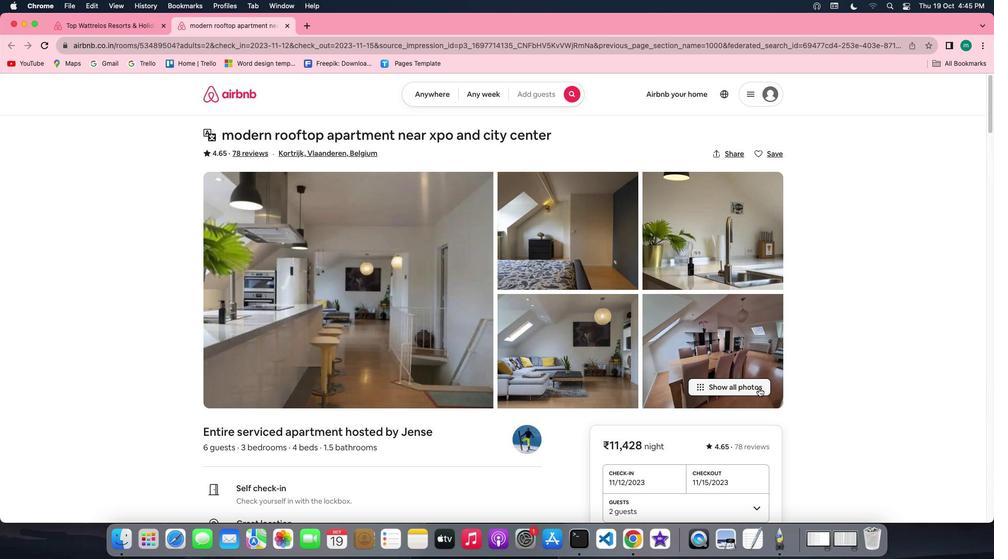 
Action: Mouse pressed left at (759, 388)
Screenshot: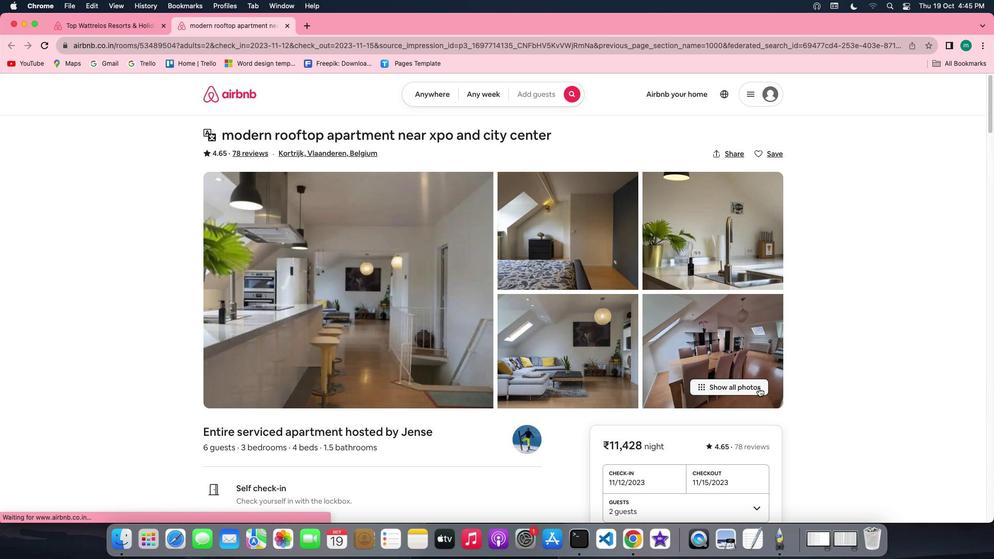 
Action: Mouse moved to (484, 310)
Screenshot: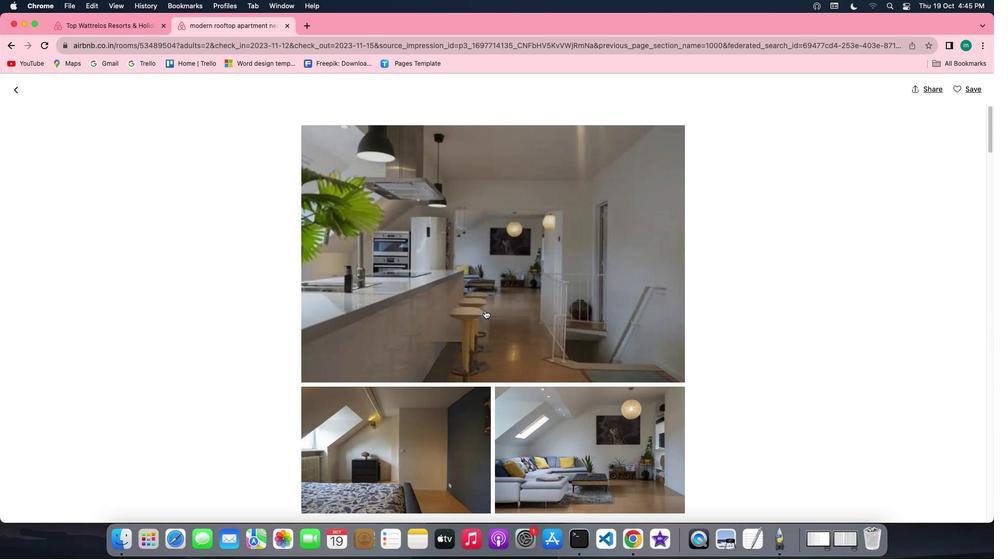 
Action: Mouse scrolled (484, 310) with delta (0, 0)
Screenshot: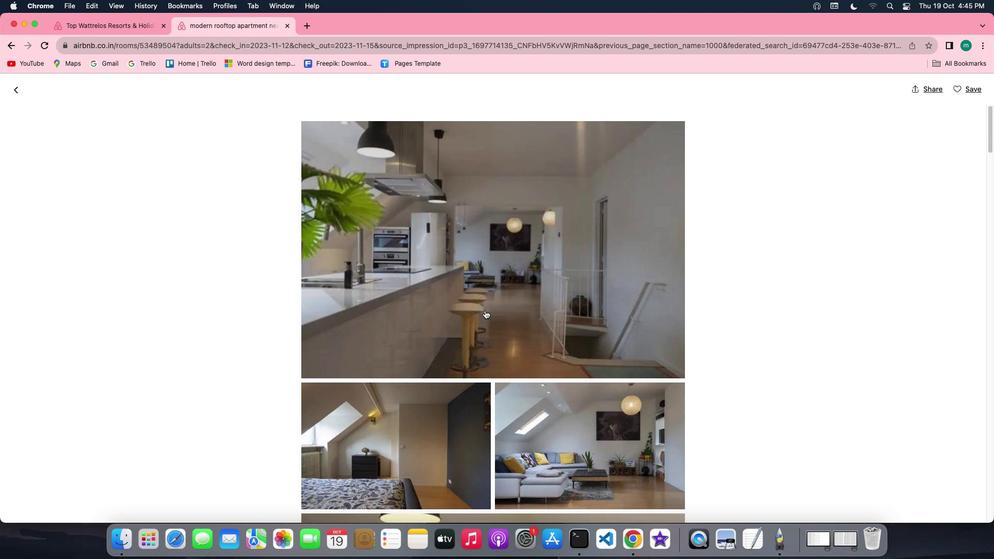 
Action: Mouse scrolled (484, 310) with delta (0, 0)
Screenshot: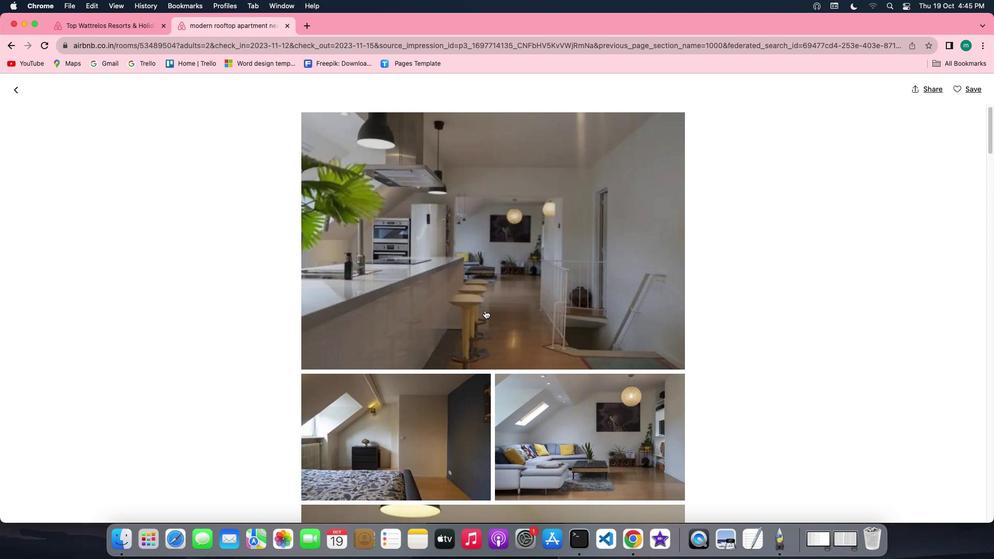 
Action: Mouse scrolled (484, 310) with delta (0, 0)
Screenshot: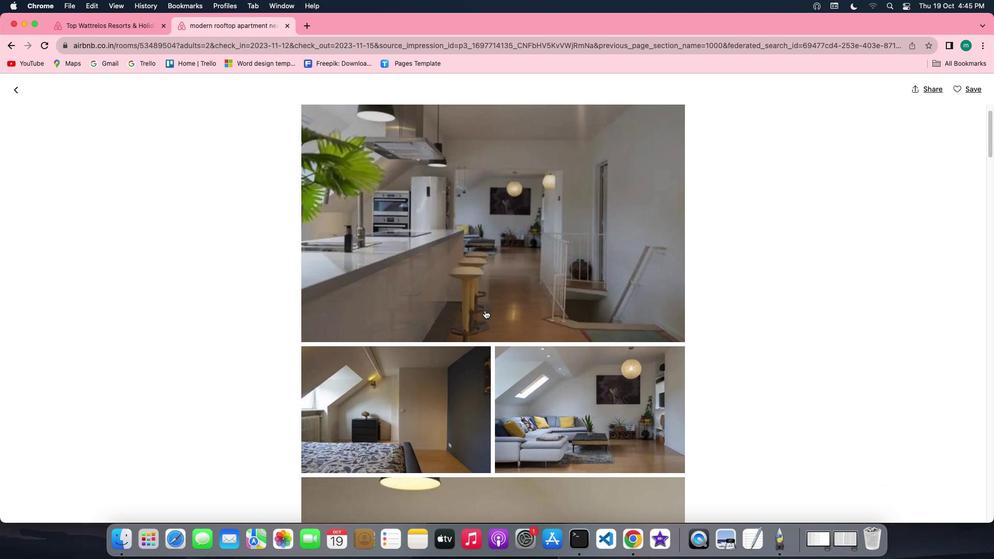 
Action: Mouse scrolled (484, 310) with delta (0, 0)
Screenshot: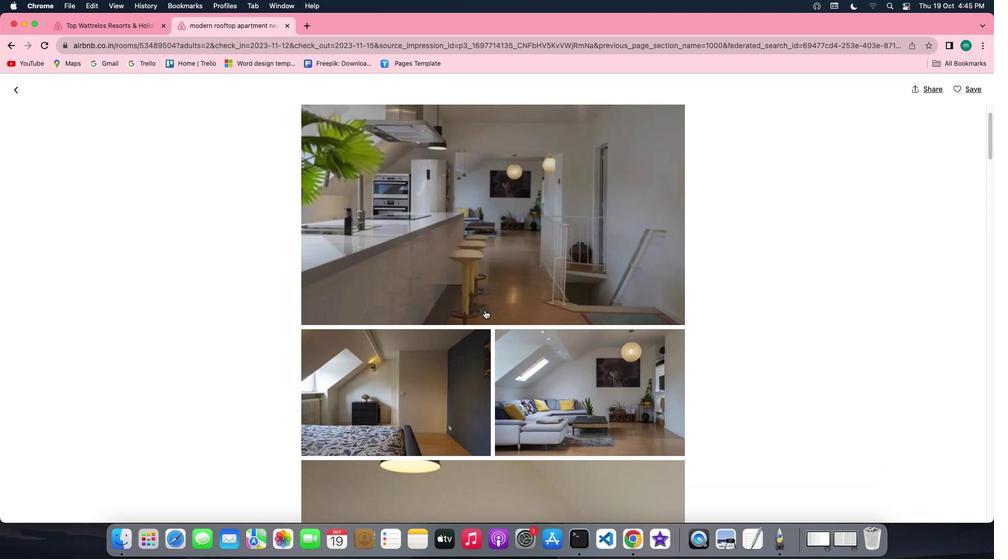 
Action: Mouse scrolled (484, 310) with delta (0, 0)
Screenshot: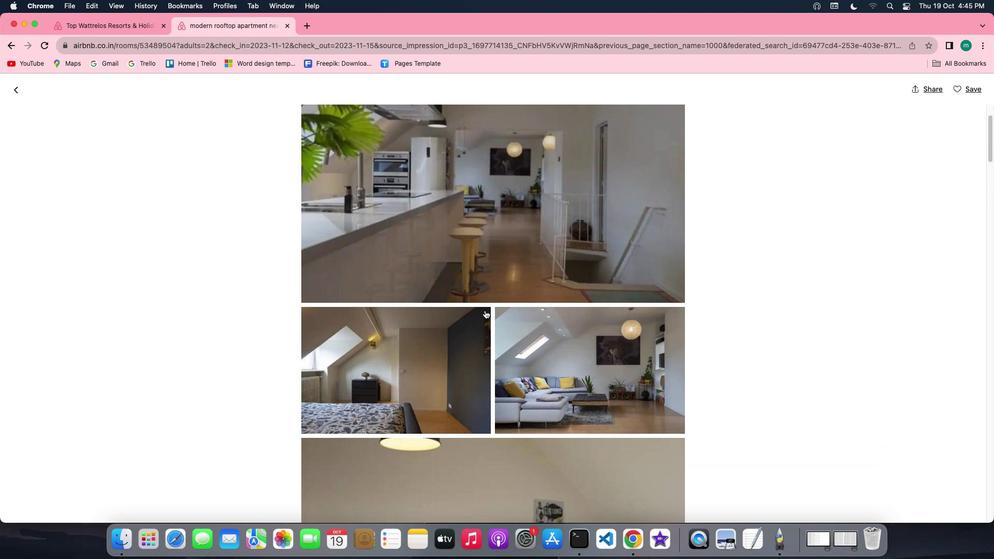 
Action: Mouse scrolled (484, 310) with delta (0, 0)
Screenshot: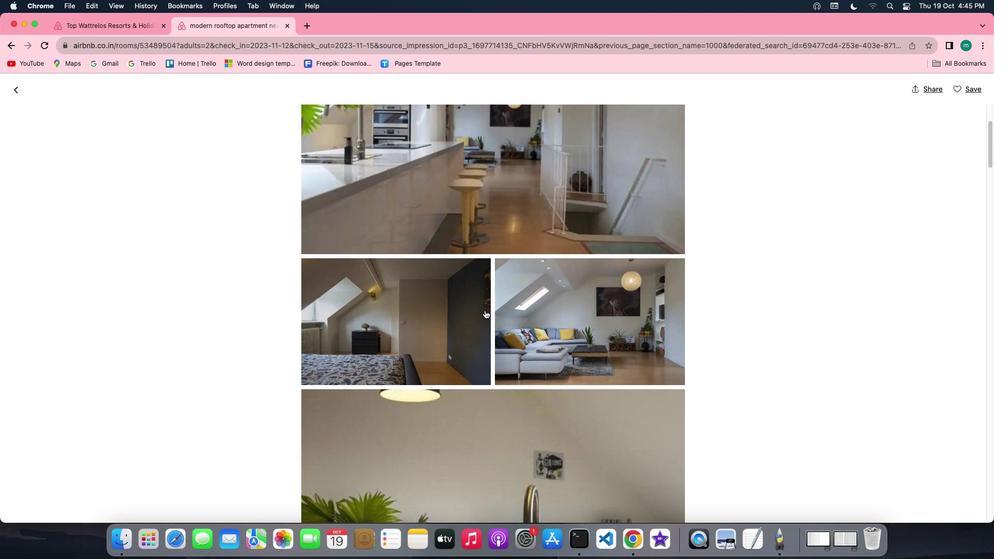 
Action: Mouse scrolled (484, 310) with delta (0, 0)
Screenshot: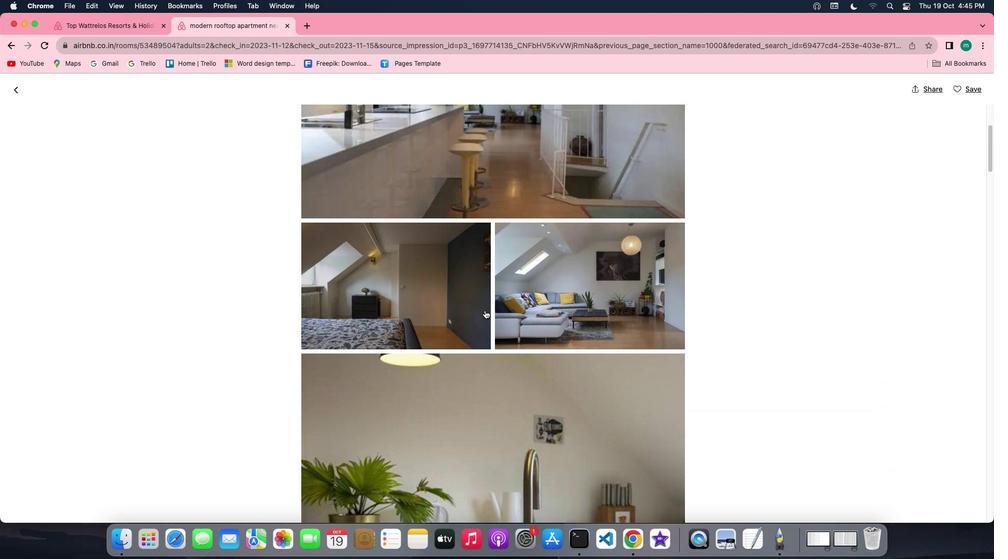 
Action: Mouse scrolled (484, 310) with delta (0, -1)
Screenshot: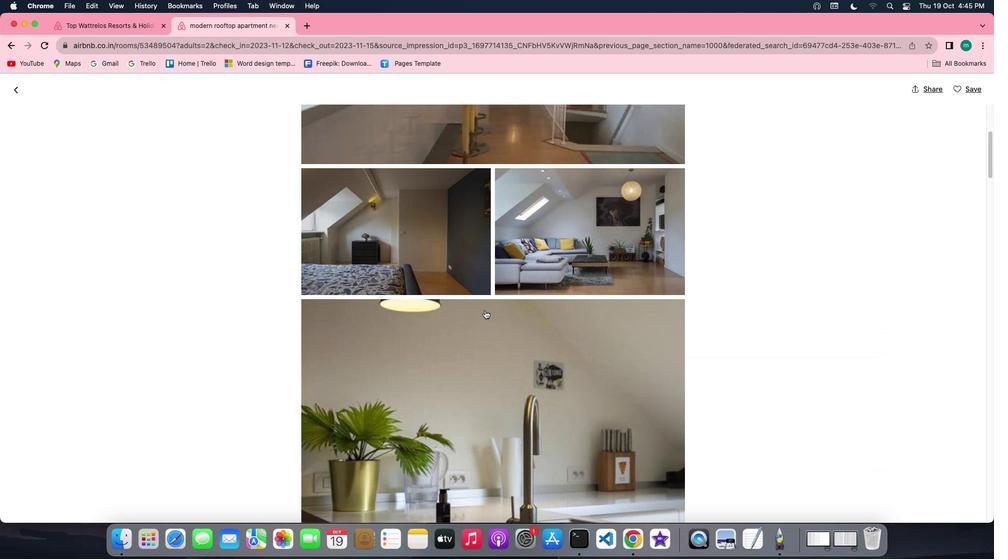 
Action: Mouse scrolled (484, 310) with delta (0, -1)
Screenshot: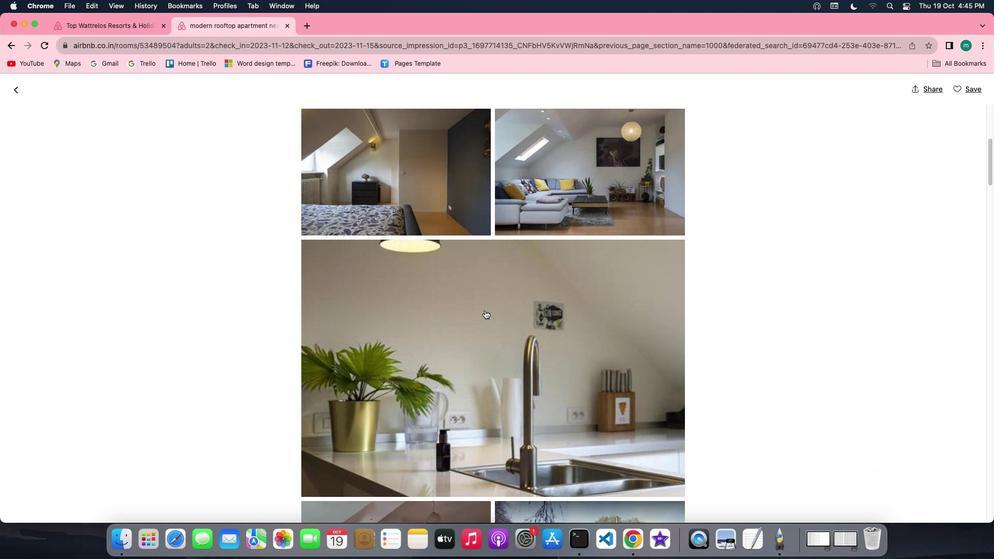 
Action: Mouse scrolled (484, 310) with delta (0, -1)
Screenshot: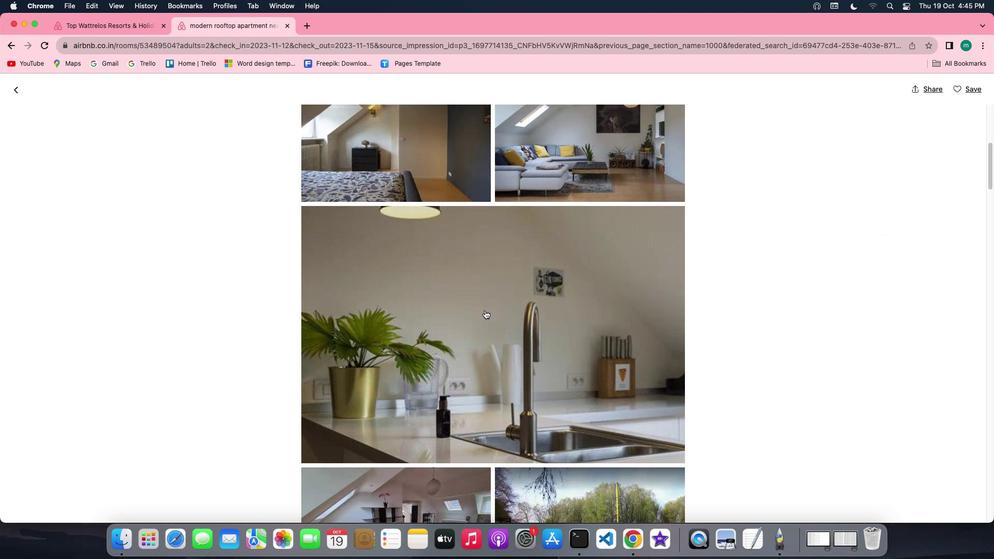 
Action: Mouse scrolled (484, 310) with delta (0, 0)
Screenshot: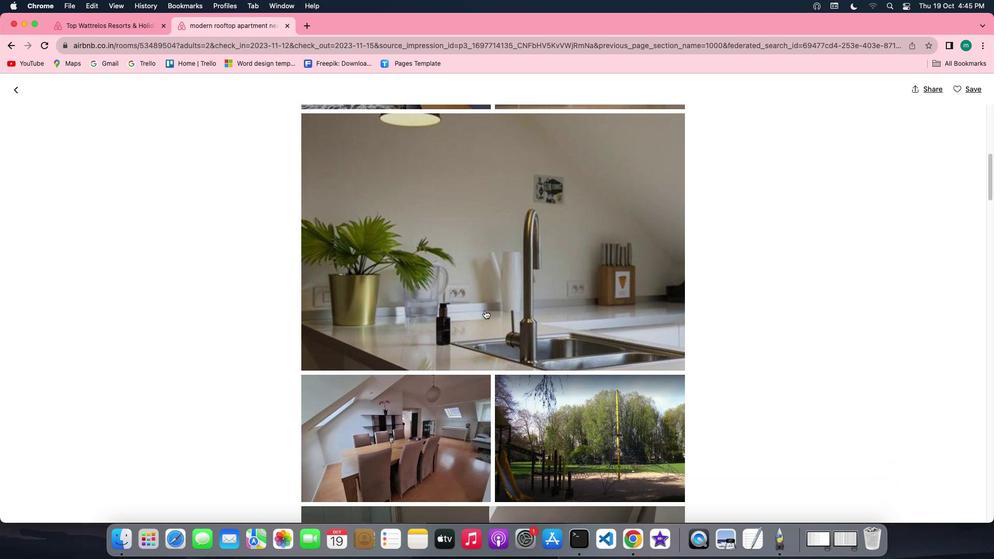 
Action: Mouse scrolled (484, 310) with delta (0, 0)
Screenshot: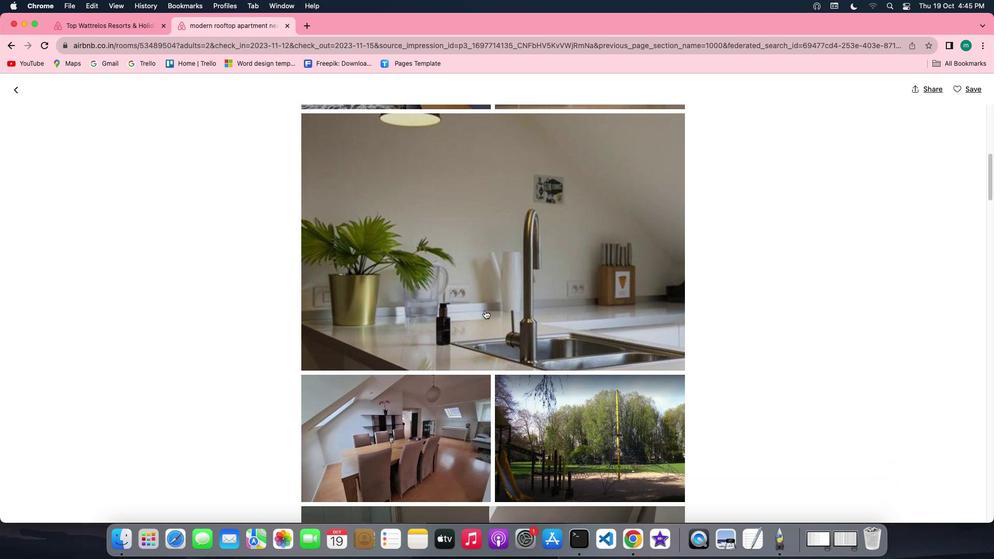 
Action: Mouse scrolled (484, 310) with delta (0, -1)
Screenshot: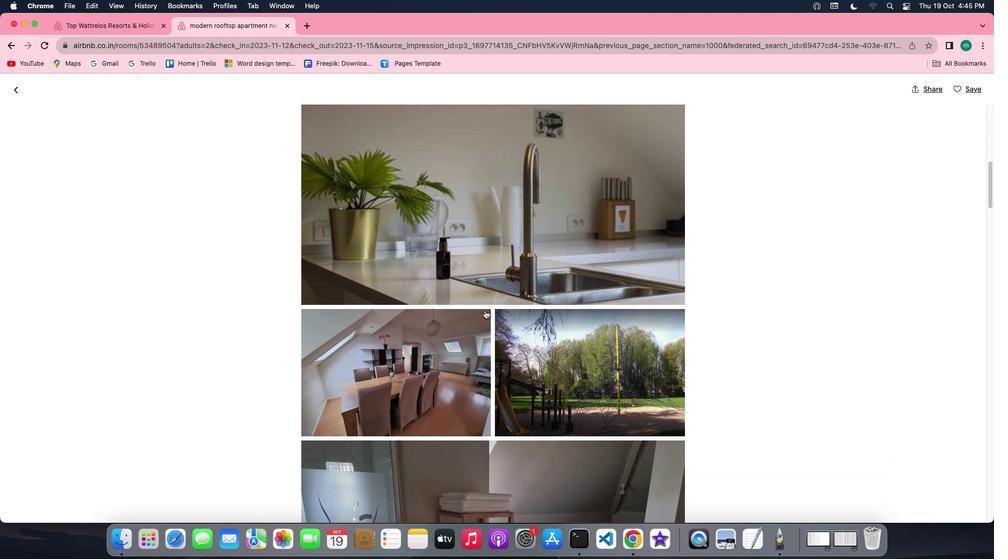 
Action: Mouse scrolled (484, 310) with delta (0, -2)
Screenshot: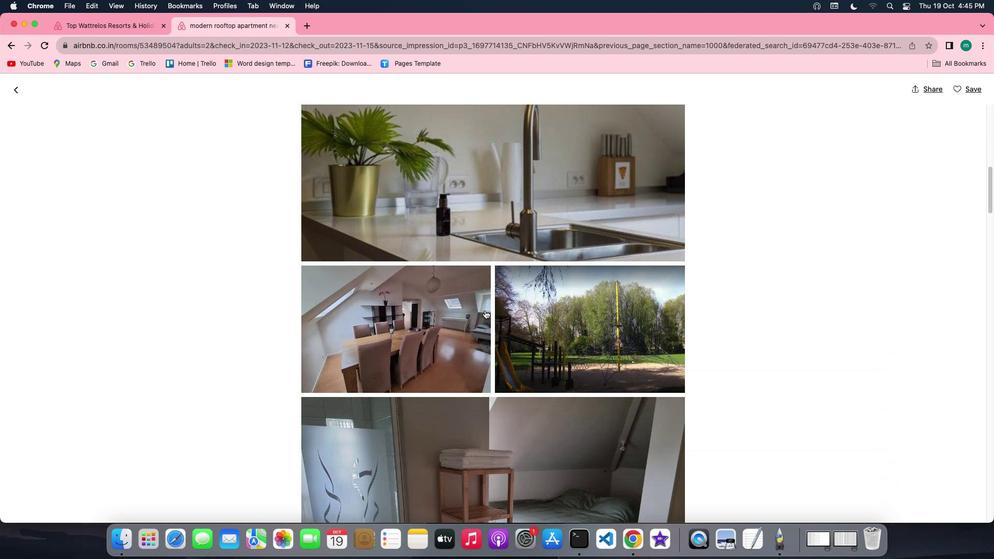 
Action: Mouse scrolled (484, 310) with delta (0, -1)
Screenshot: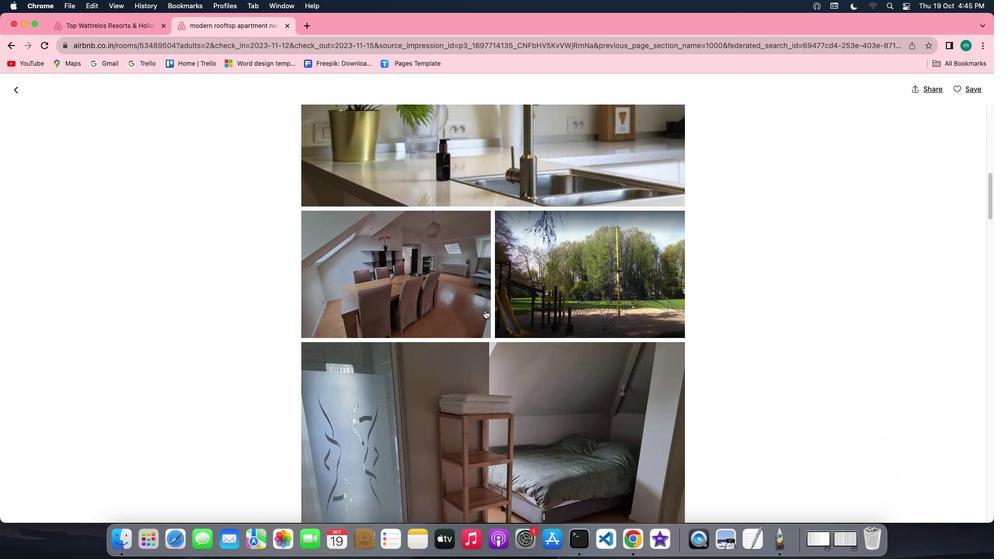 
Action: Mouse scrolled (484, 310) with delta (0, 0)
Screenshot: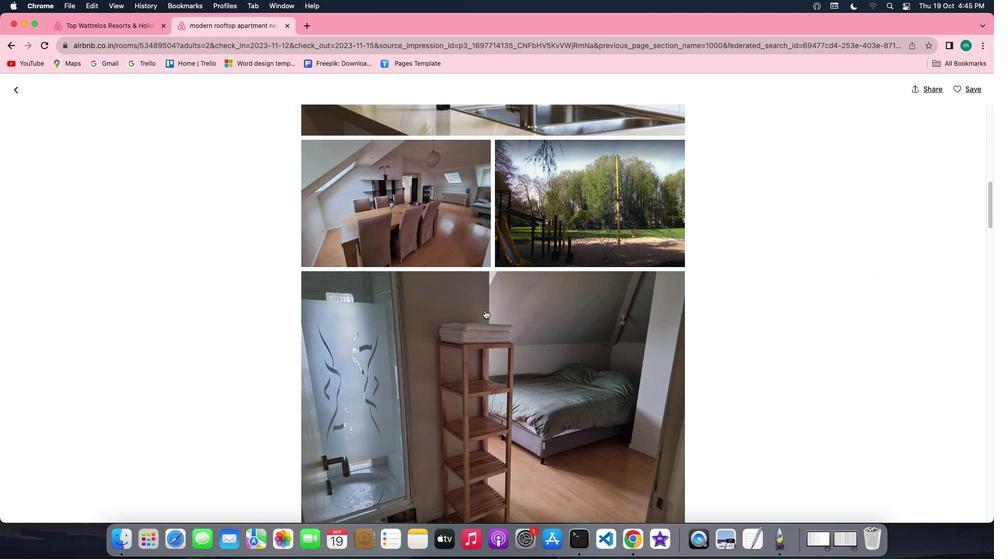 
Action: Mouse scrolled (484, 310) with delta (0, 0)
Screenshot: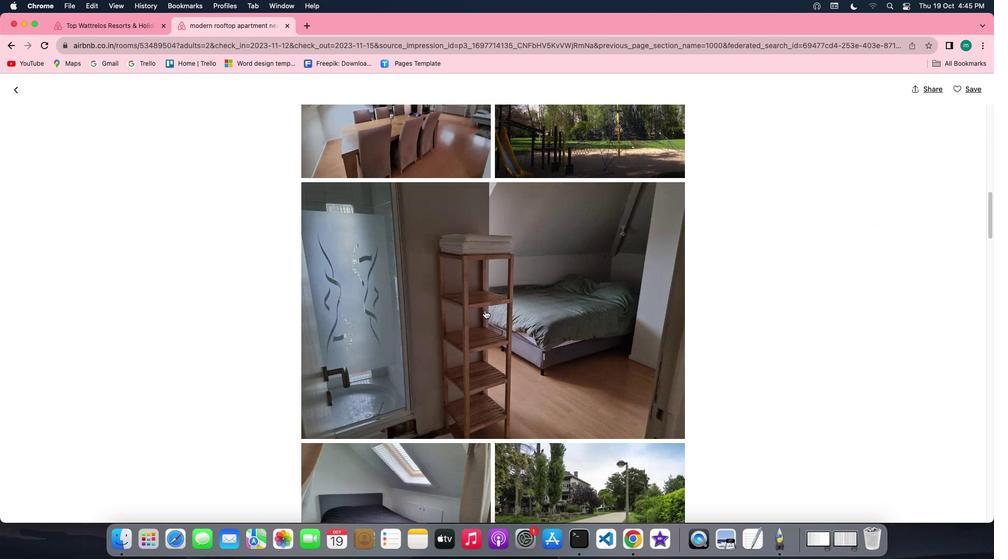 
Action: Mouse scrolled (484, 310) with delta (0, -1)
Screenshot: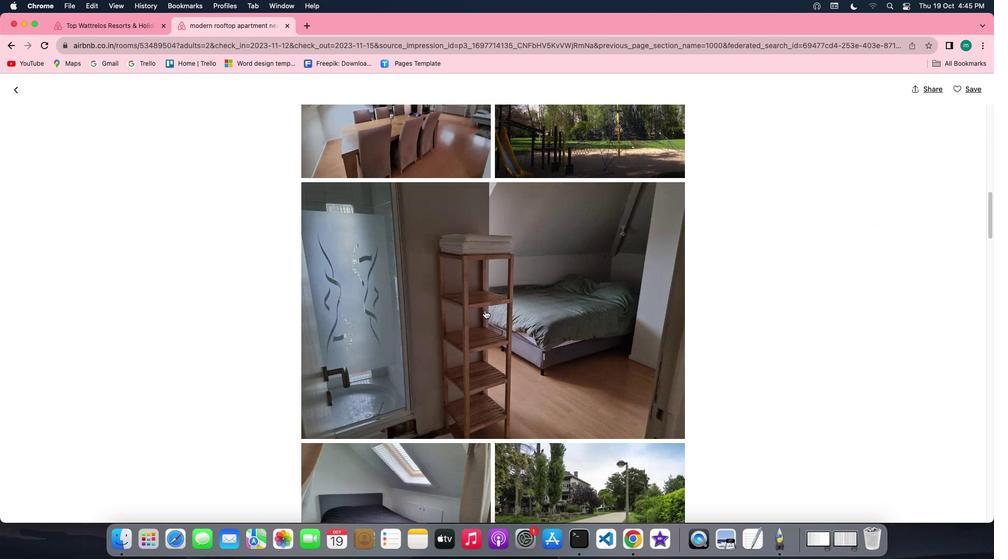 
Action: Mouse scrolled (484, 310) with delta (0, -2)
Screenshot: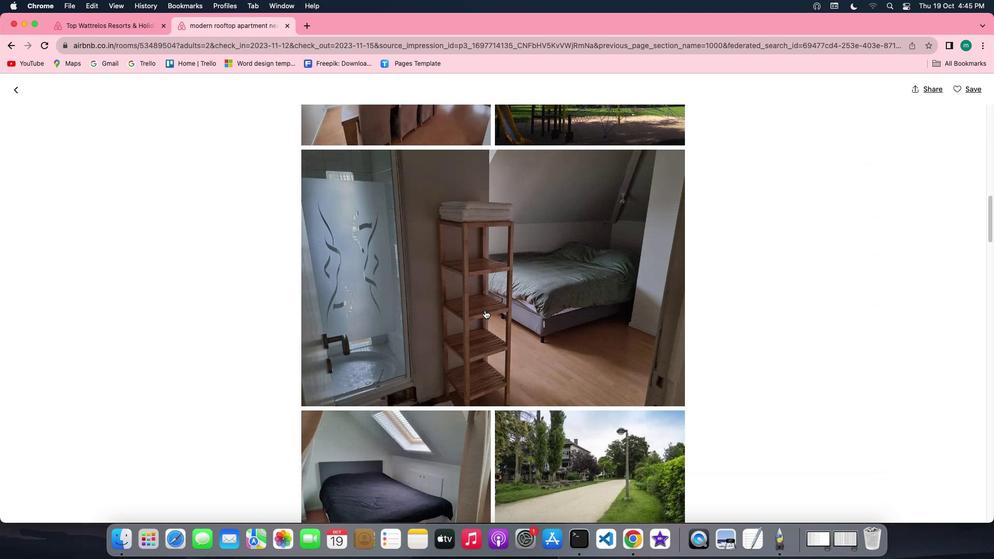 
Action: Mouse scrolled (484, 310) with delta (0, -1)
Screenshot: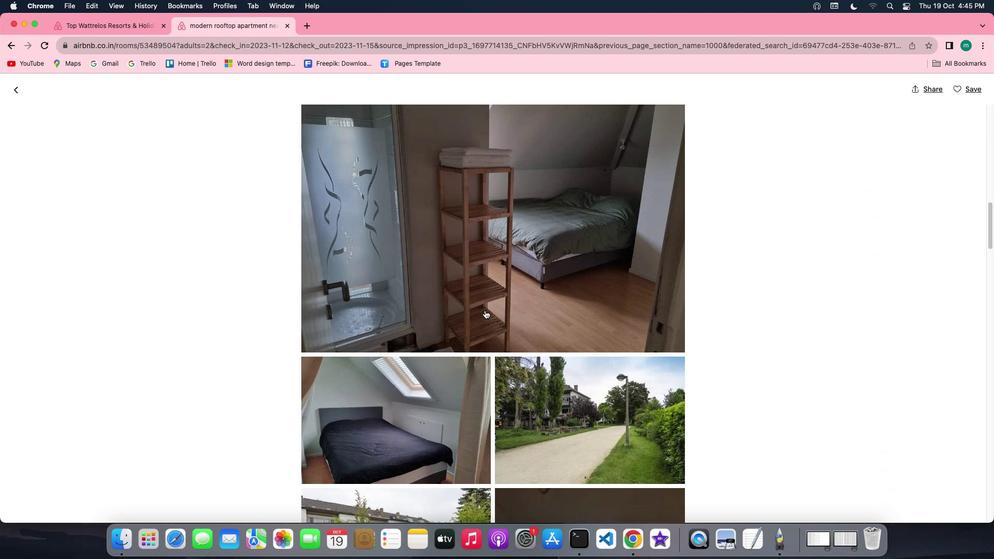 
Action: Mouse scrolled (484, 310) with delta (0, 0)
Screenshot: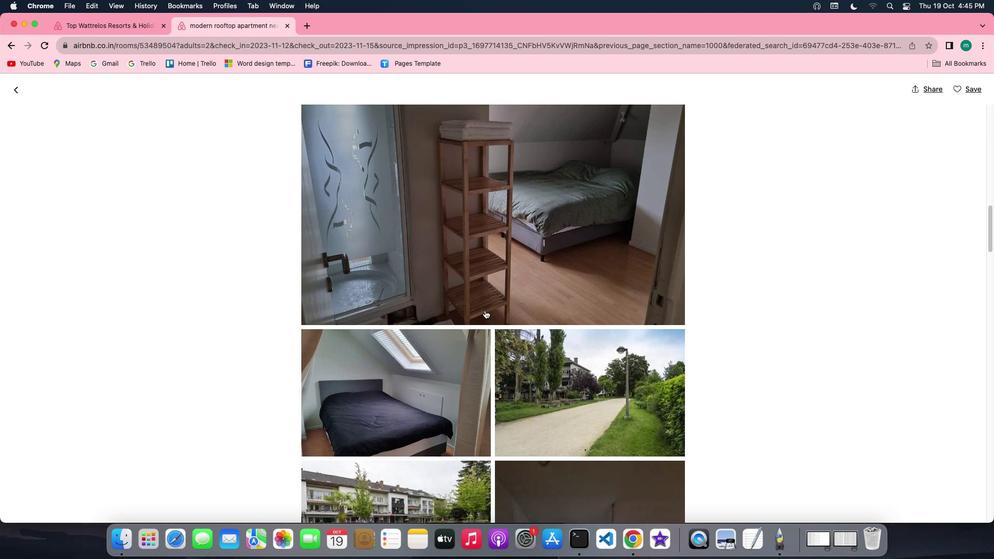 
Action: Mouse scrolled (484, 310) with delta (0, 0)
Screenshot: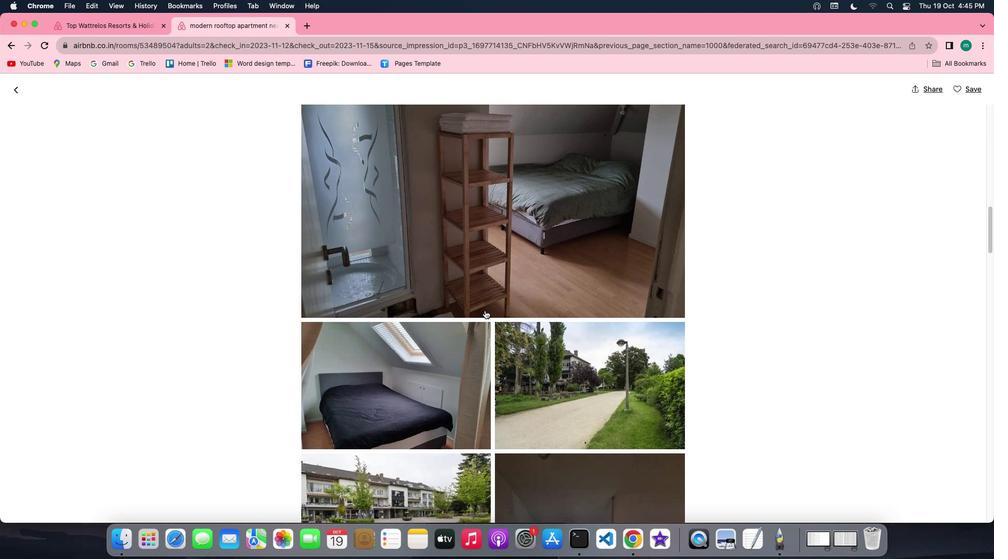 
Action: Mouse scrolled (484, 310) with delta (0, -1)
Screenshot: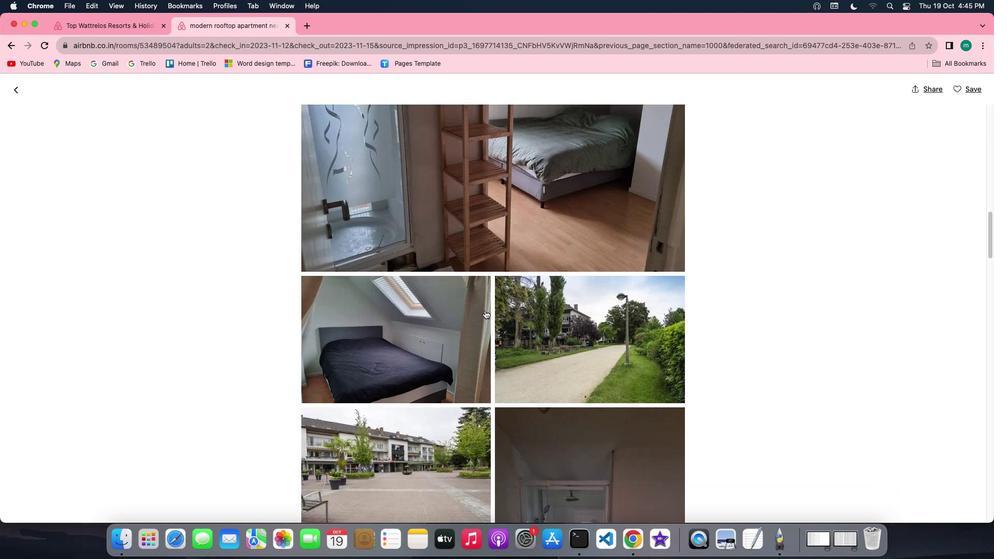 
Action: Mouse scrolled (484, 310) with delta (0, -1)
Screenshot: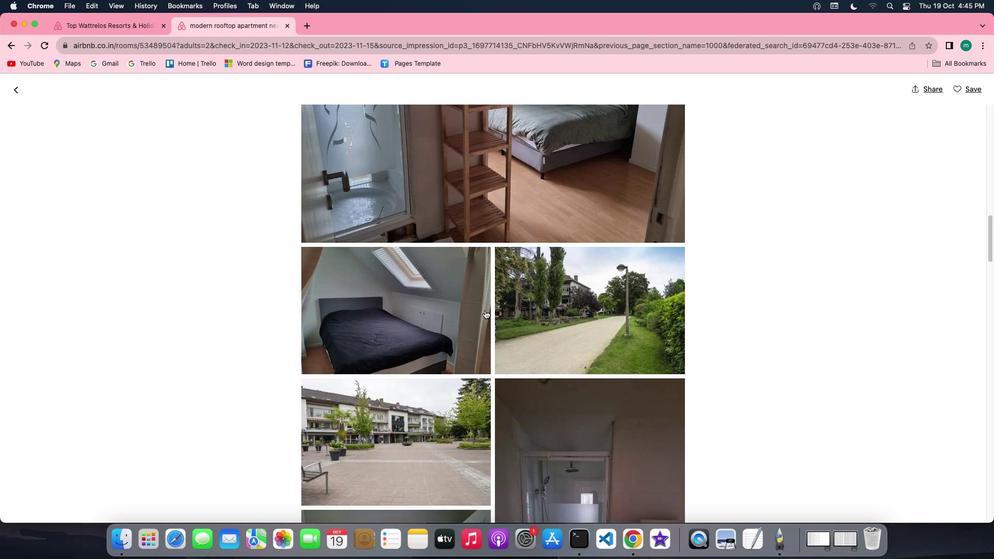 
Action: Mouse scrolled (484, 310) with delta (0, 0)
Screenshot: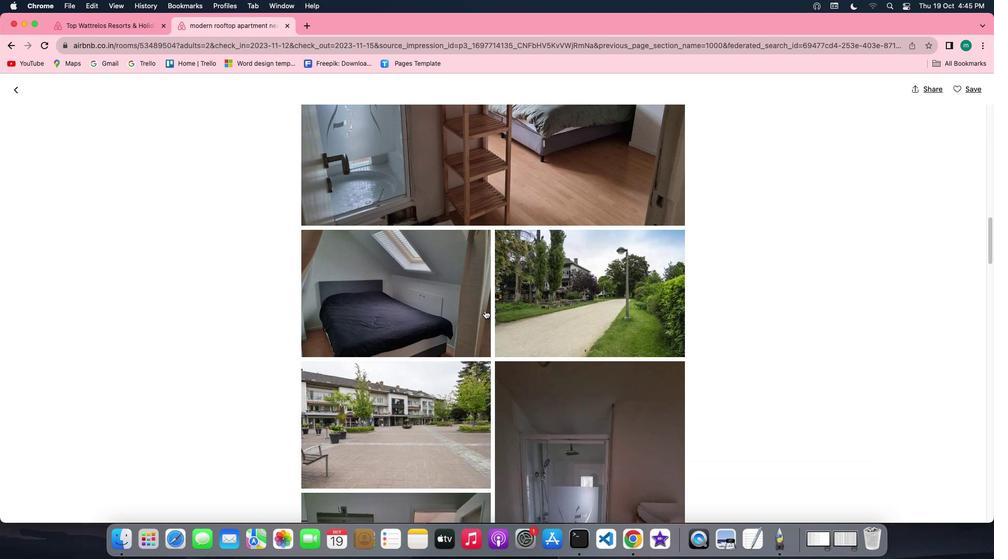 
Action: Mouse scrolled (484, 310) with delta (0, 0)
Screenshot: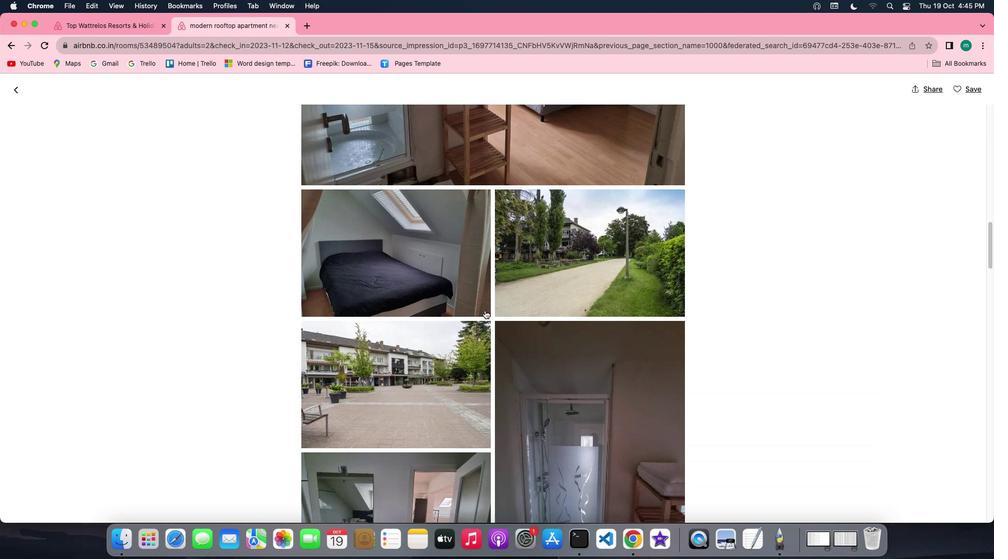 
Action: Mouse scrolled (484, 310) with delta (0, -1)
Screenshot: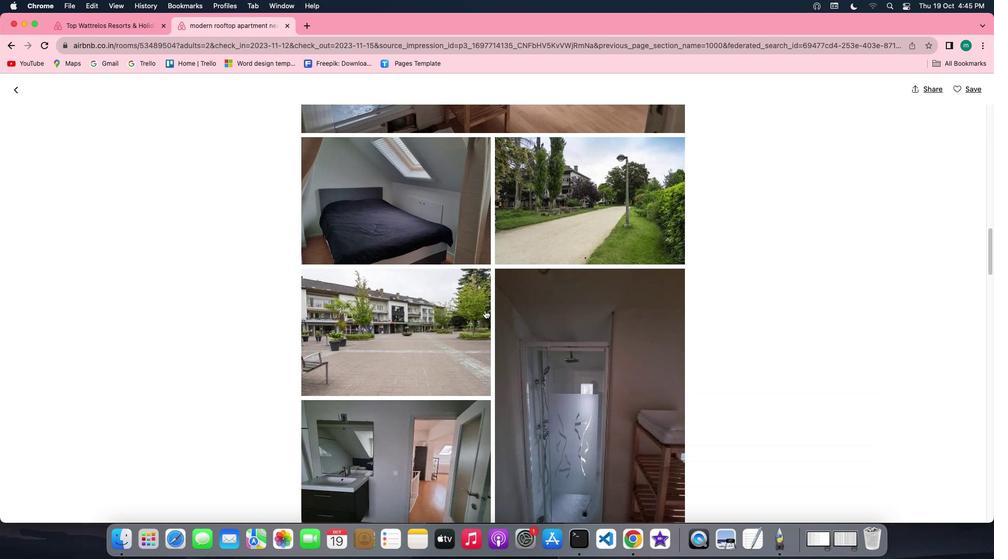 
Action: Mouse scrolled (484, 310) with delta (0, -1)
Screenshot: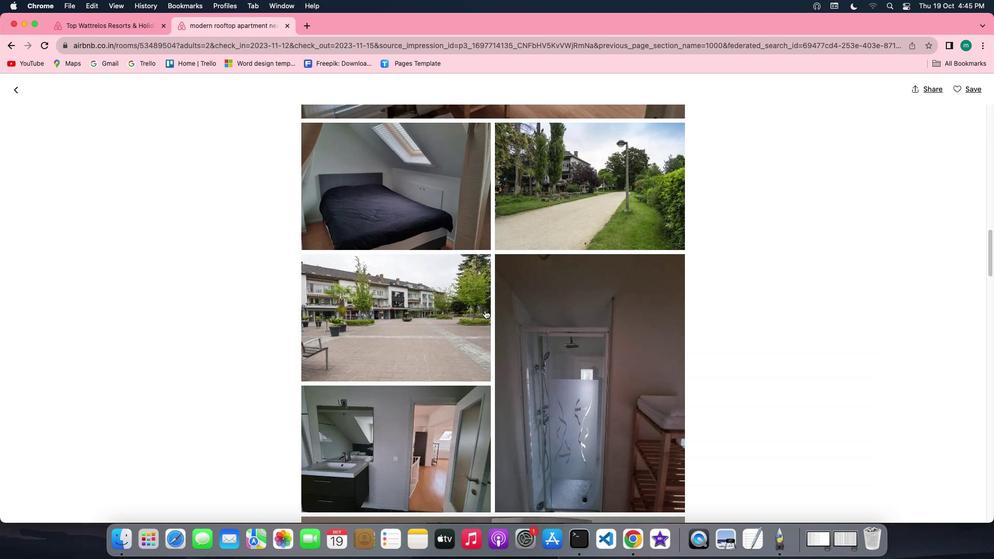 
Action: Mouse scrolled (484, 310) with delta (0, 0)
Screenshot: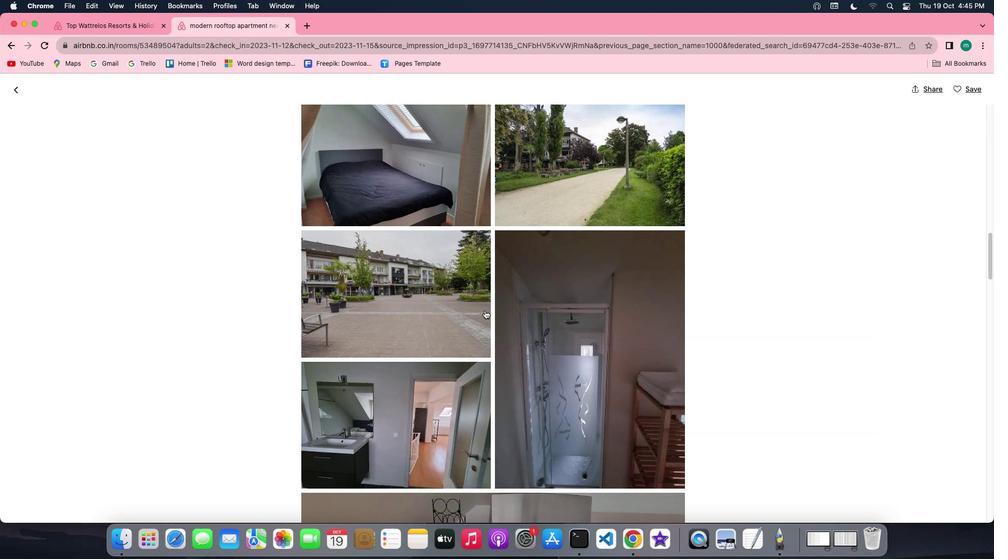 
Action: Mouse scrolled (484, 310) with delta (0, 0)
Screenshot: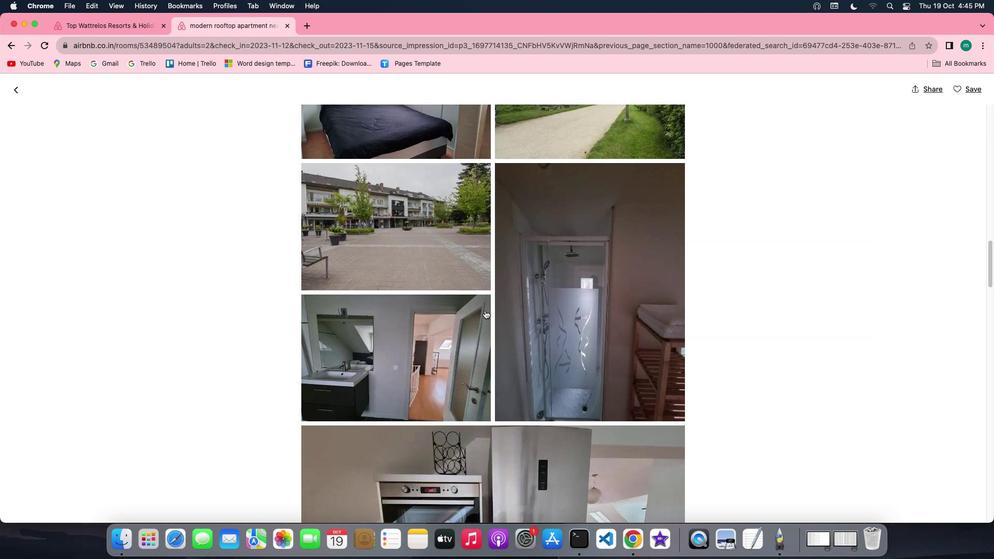 
Action: Mouse scrolled (484, 310) with delta (0, -1)
Screenshot: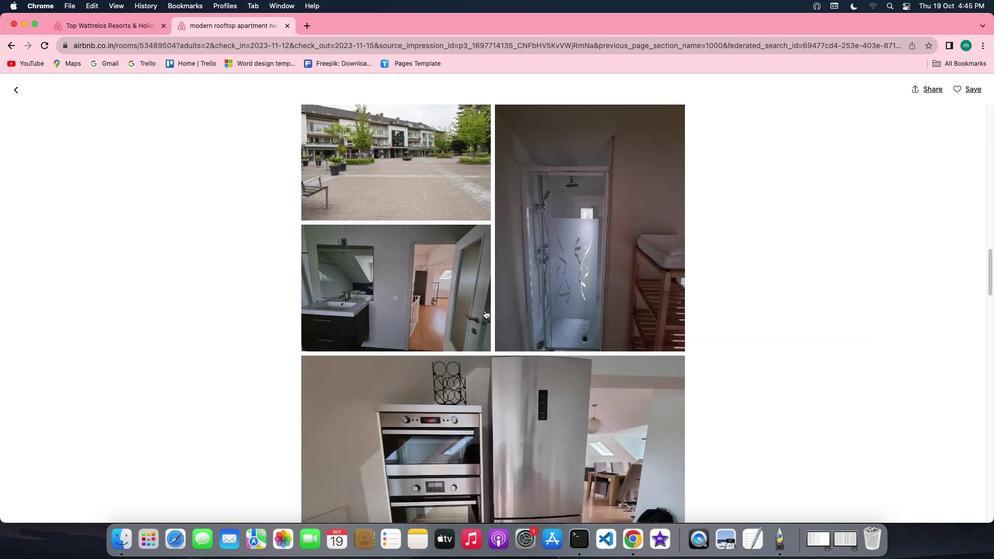 
Action: Mouse scrolled (484, 310) with delta (0, -1)
Screenshot: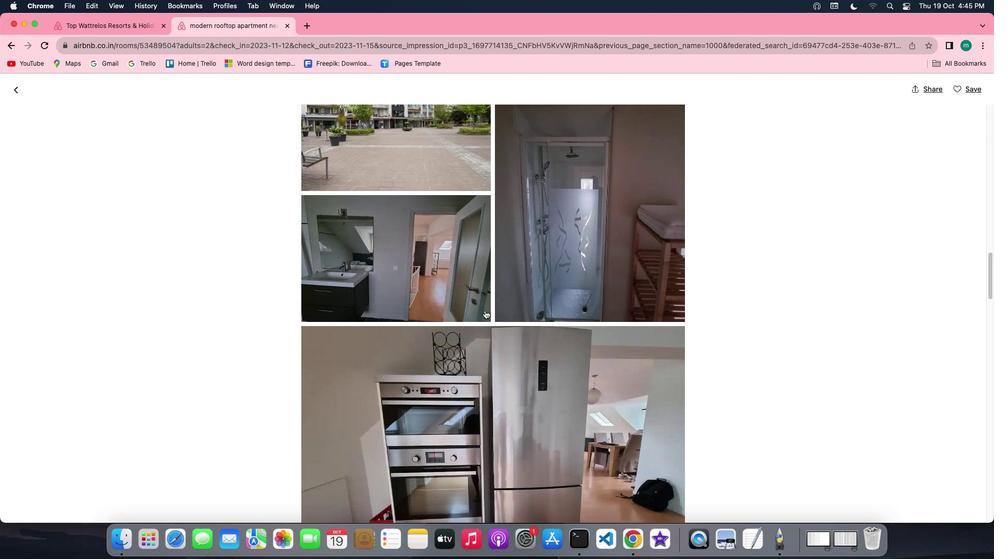 
Action: Mouse scrolled (484, 310) with delta (0, -1)
Screenshot: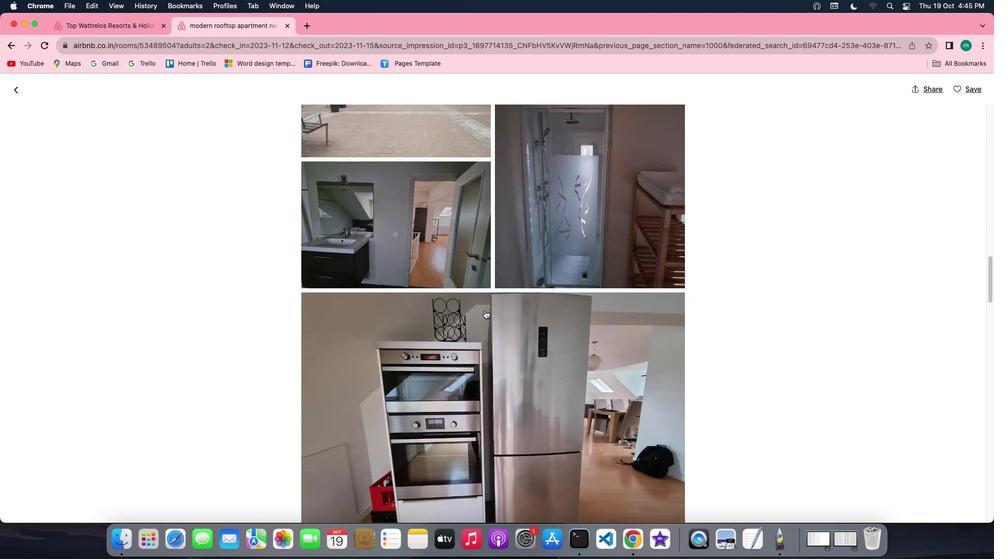 
Action: Mouse scrolled (484, 310) with delta (0, 0)
Screenshot: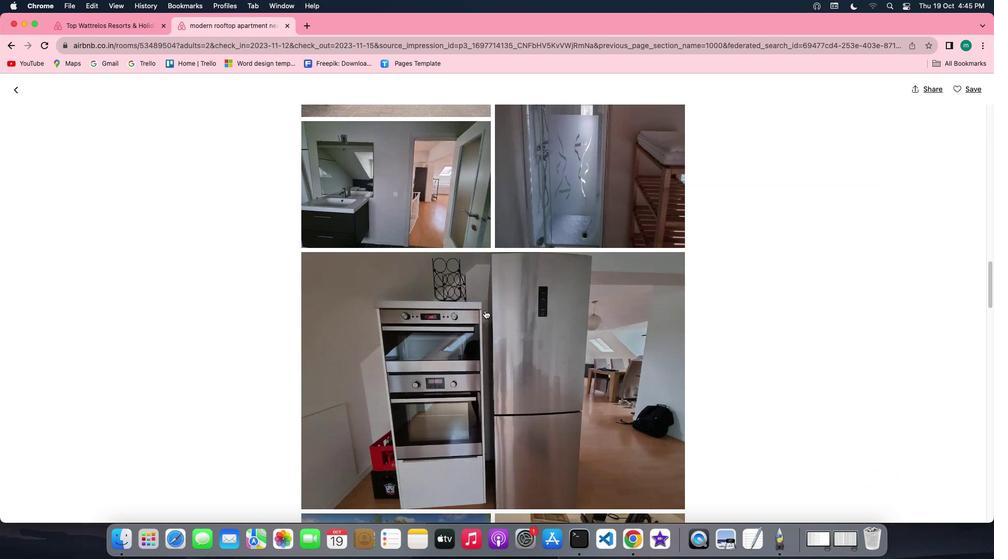 
Action: Mouse scrolled (484, 310) with delta (0, 0)
Screenshot: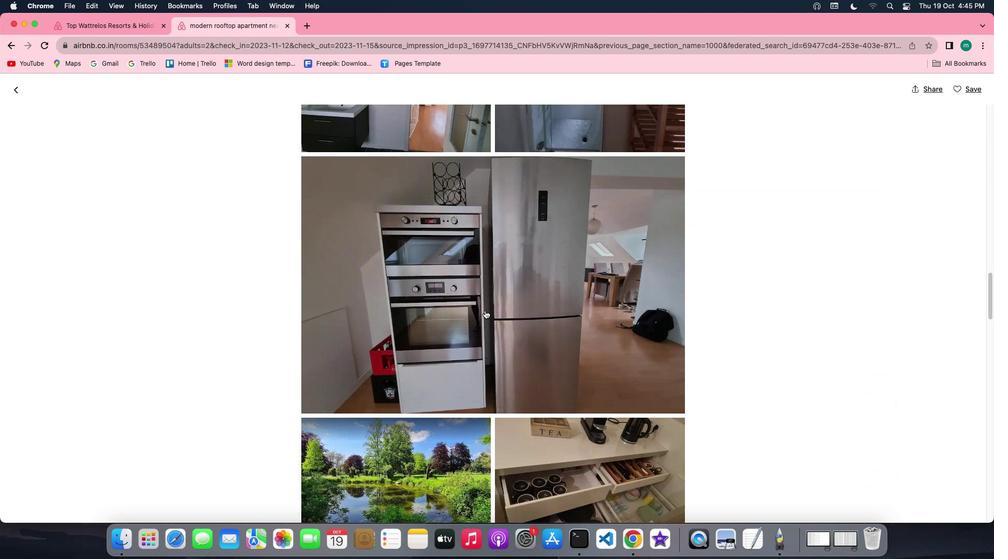 
Action: Mouse scrolled (484, 310) with delta (0, -1)
Screenshot: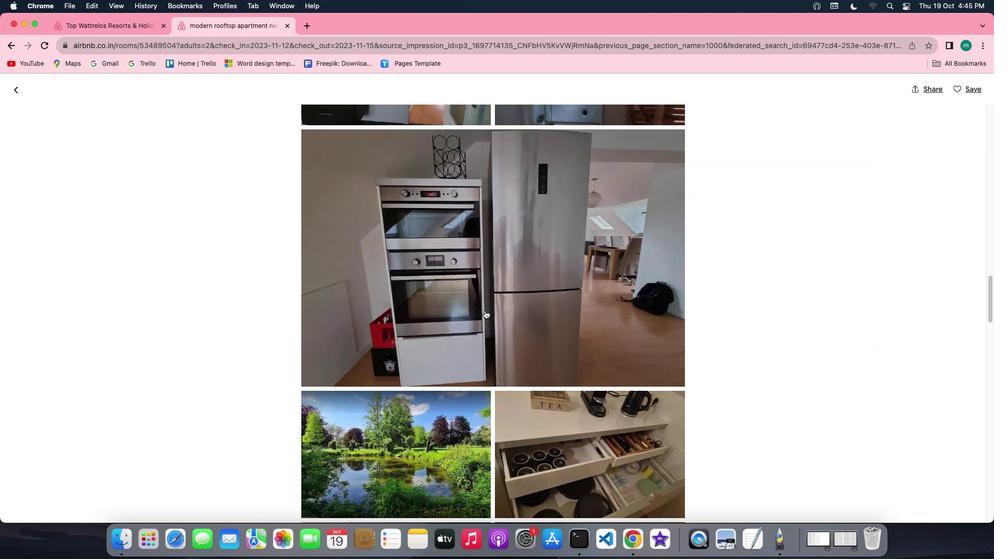
Action: Mouse scrolled (484, 310) with delta (0, -2)
Screenshot: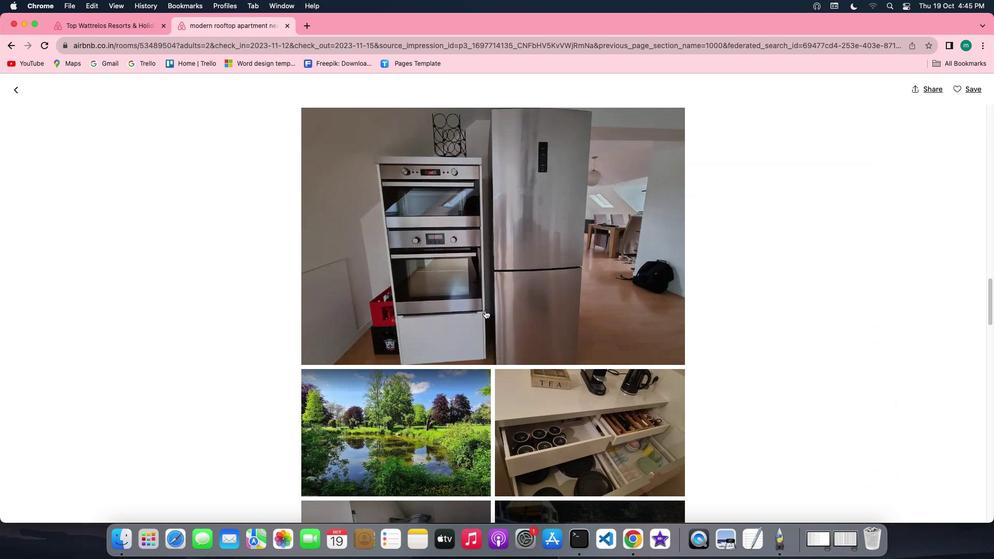 
Action: Mouse scrolled (484, 310) with delta (0, -1)
Screenshot: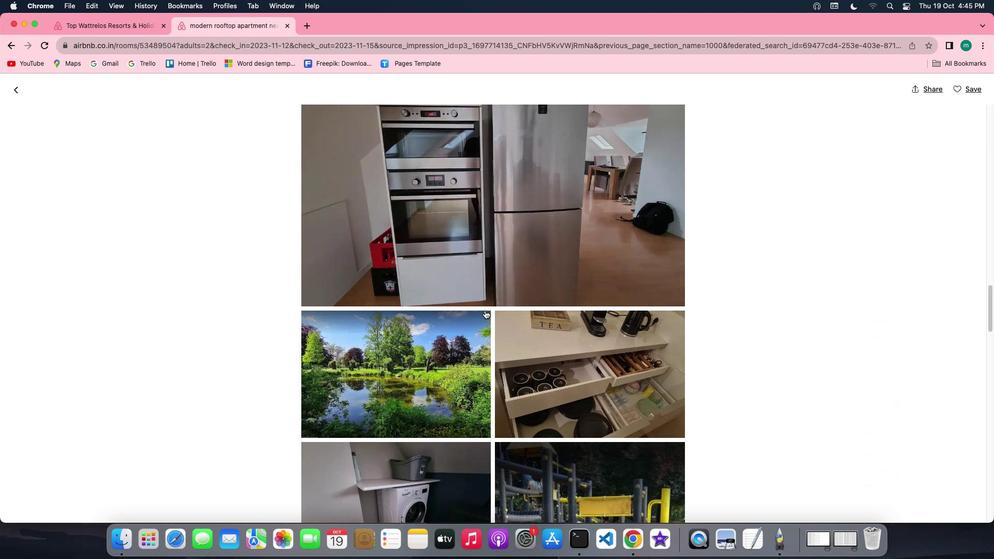 
Action: Mouse scrolled (484, 310) with delta (0, 0)
Screenshot: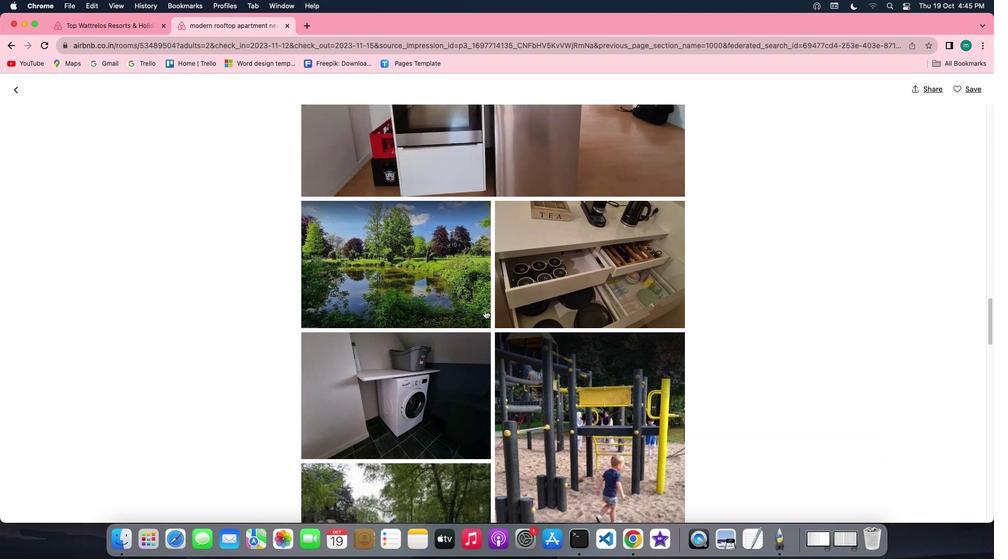 
Action: Mouse scrolled (484, 310) with delta (0, 0)
Screenshot: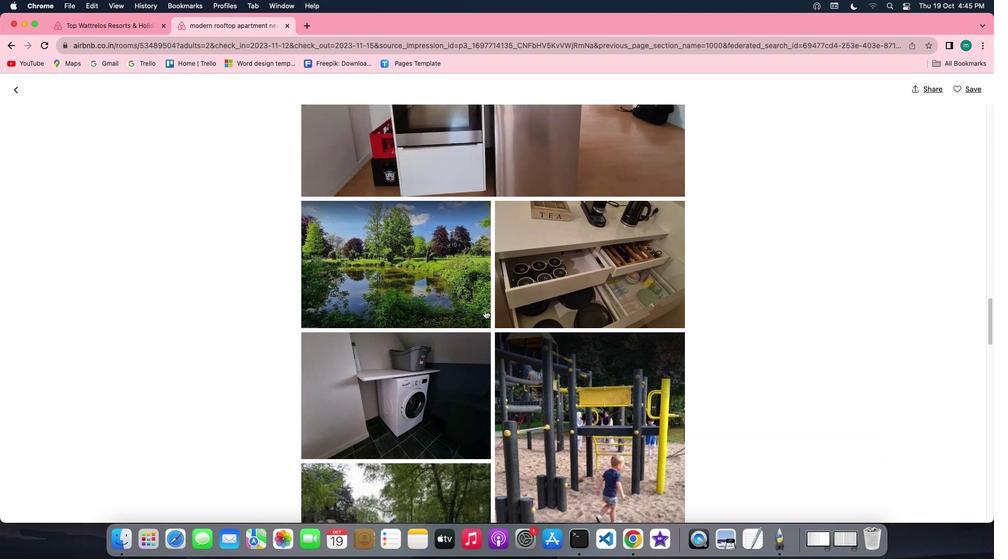 
Action: Mouse scrolled (484, 310) with delta (0, -1)
Screenshot: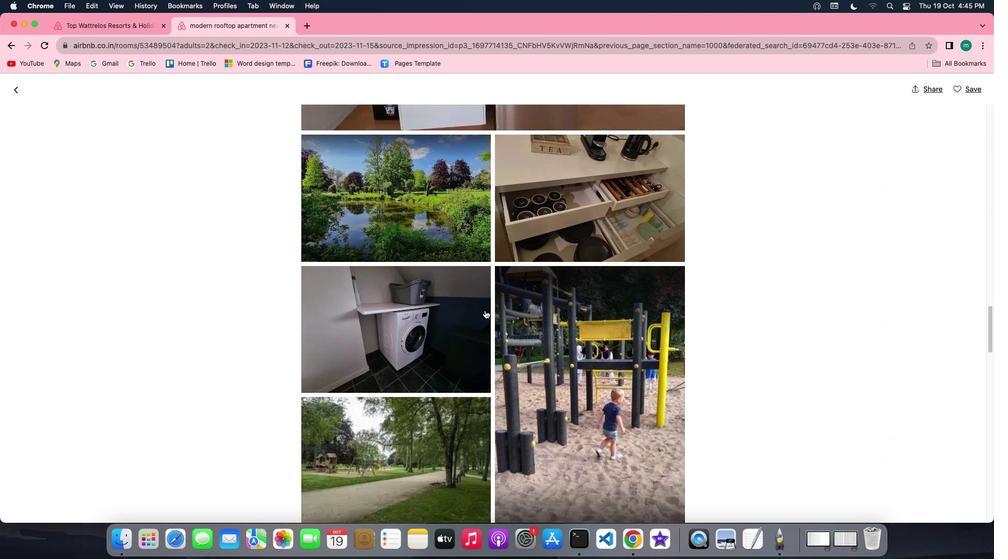 
Action: Mouse scrolled (484, 310) with delta (0, -2)
Screenshot: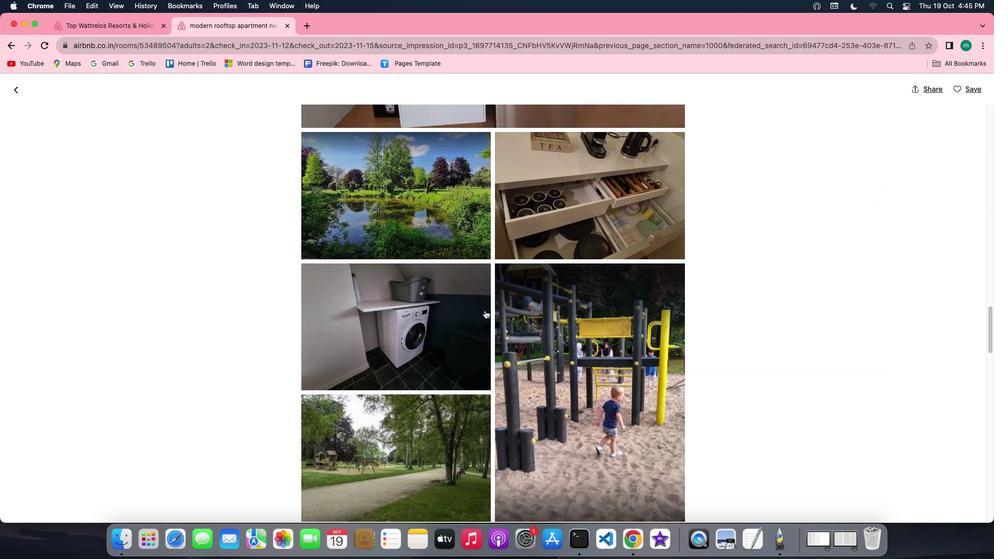 
Action: Mouse scrolled (484, 310) with delta (0, 0)
Screenshot: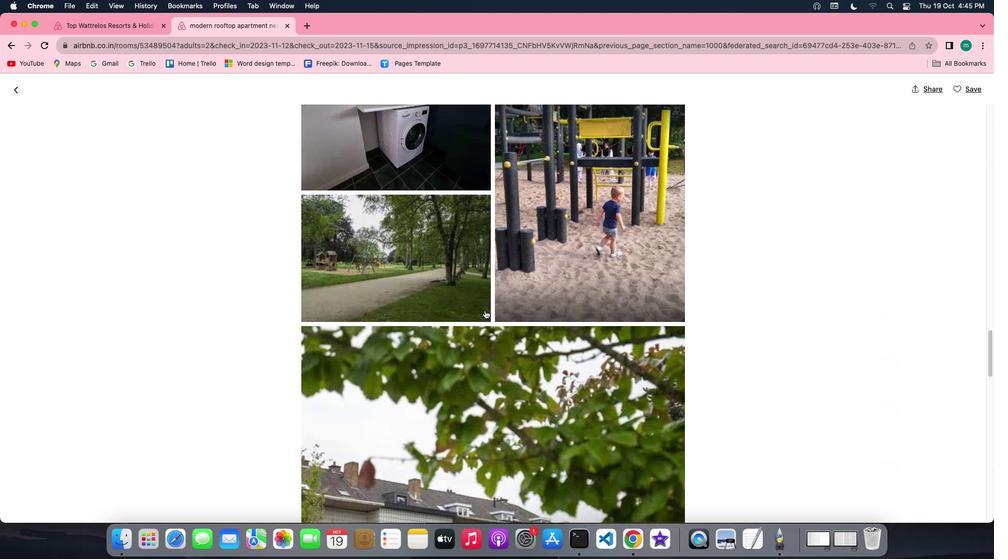 
Action: Mouse scrolled (484, 310) with delta (0, 0)
Screenshot: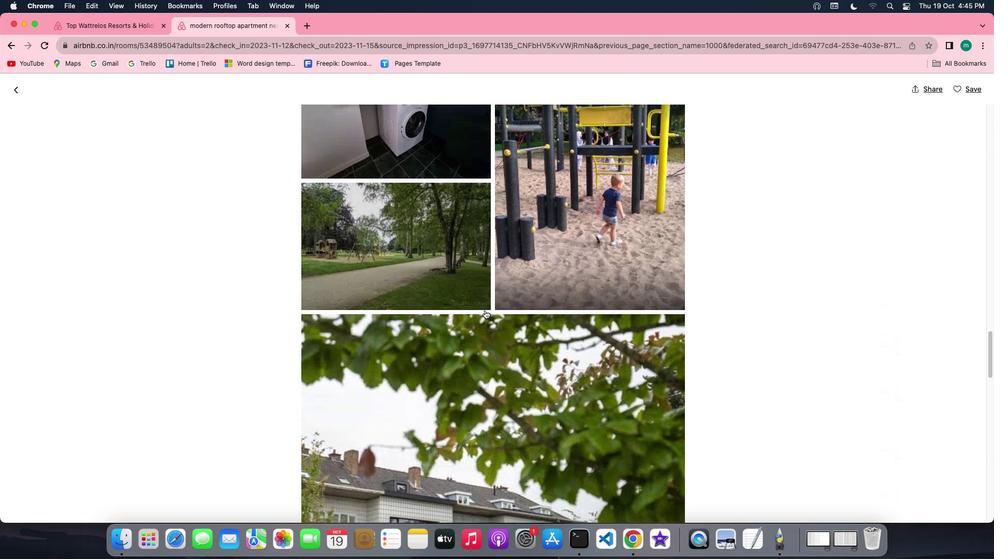 
Action: Mouse scrolled (484, 310) with delta (0, -1)
Screenshot: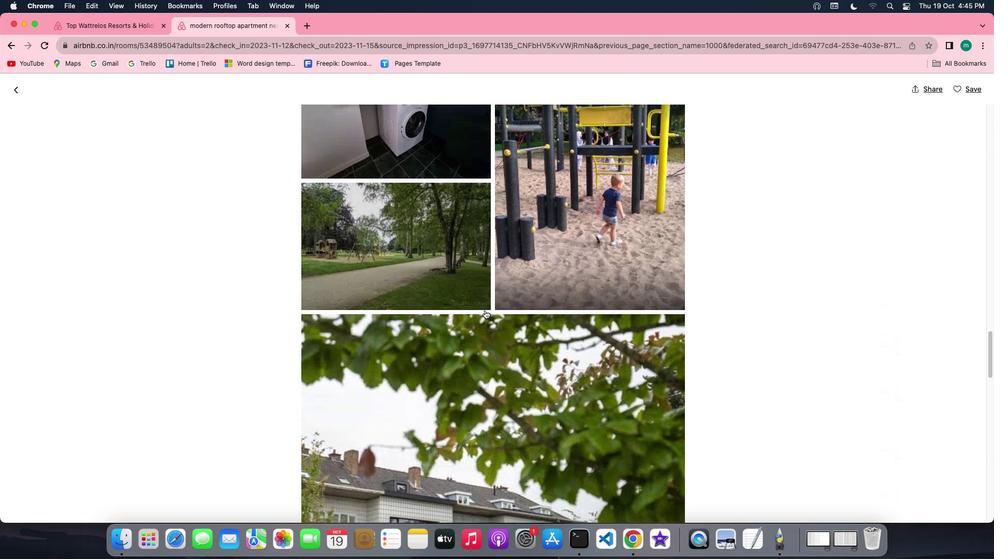
Action: Mouse scrolled (484, 310) with delta (0, -2)
Screenshot: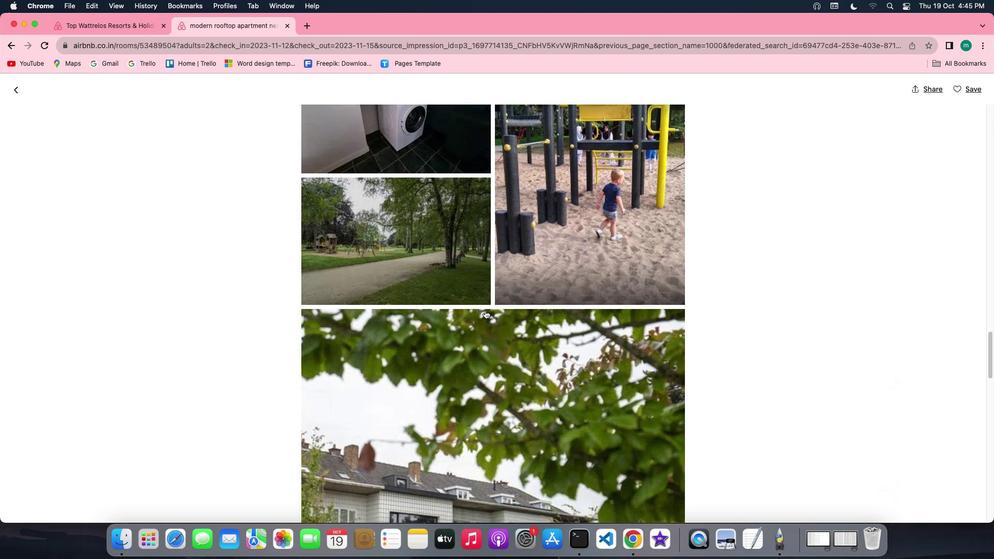 
Action: Mouse scrolled (484, 310) with delta (0, -2)
Screenshot: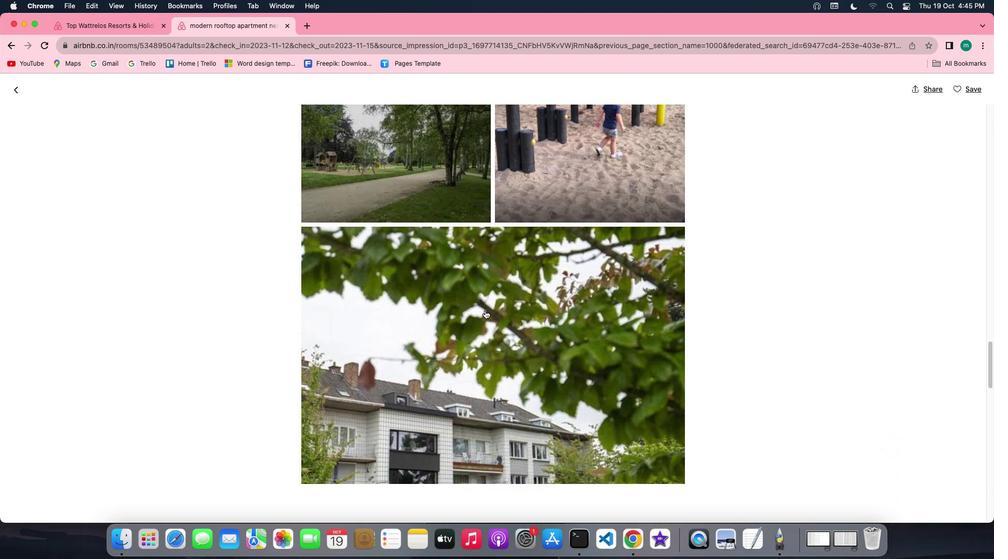 
Action: Mouse scrolled (484, 310) with delta (0, 0)
Screenshot: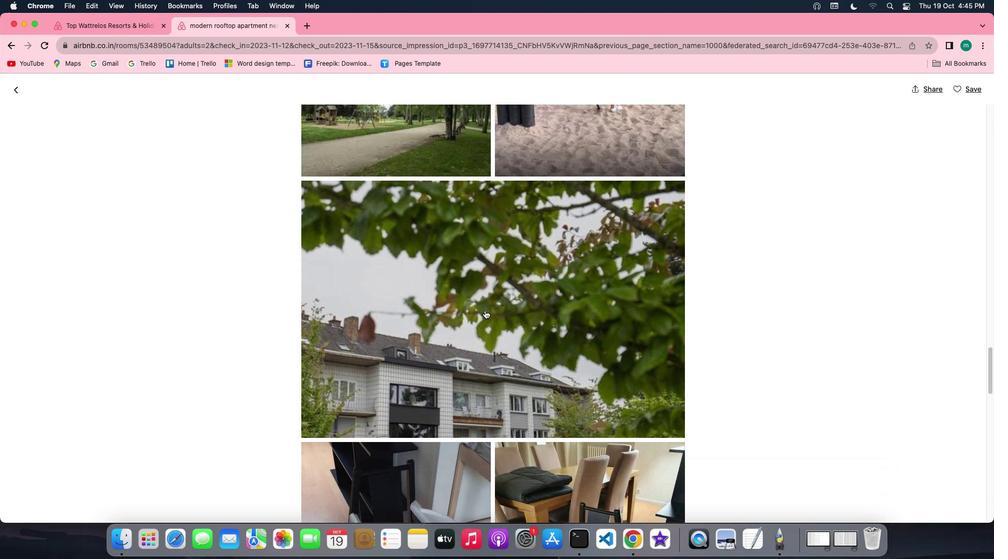 
Action: Mouse scrolled (484, 310) with delta (0, 0)
Screenshot: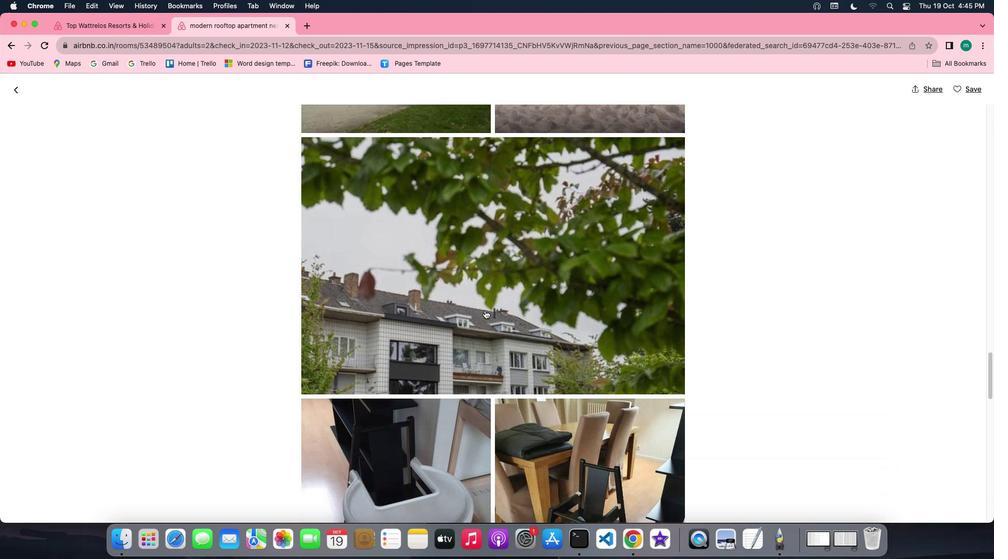 
Action: Mouse scrolled (484, 310) with delta (0, -1)
Screenshot: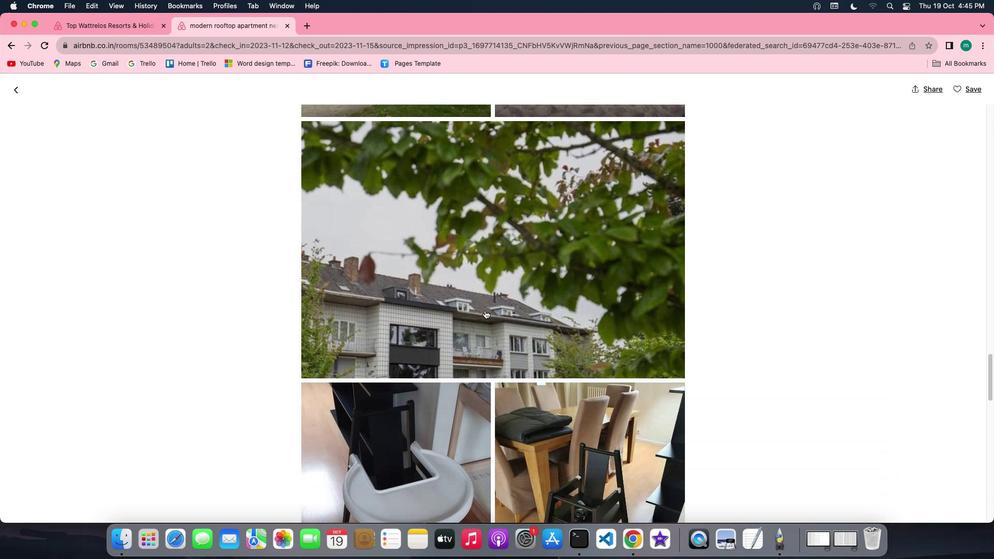 
Action: Mouse scrolled (484, 310) with delta (0, -1)
Screenshot: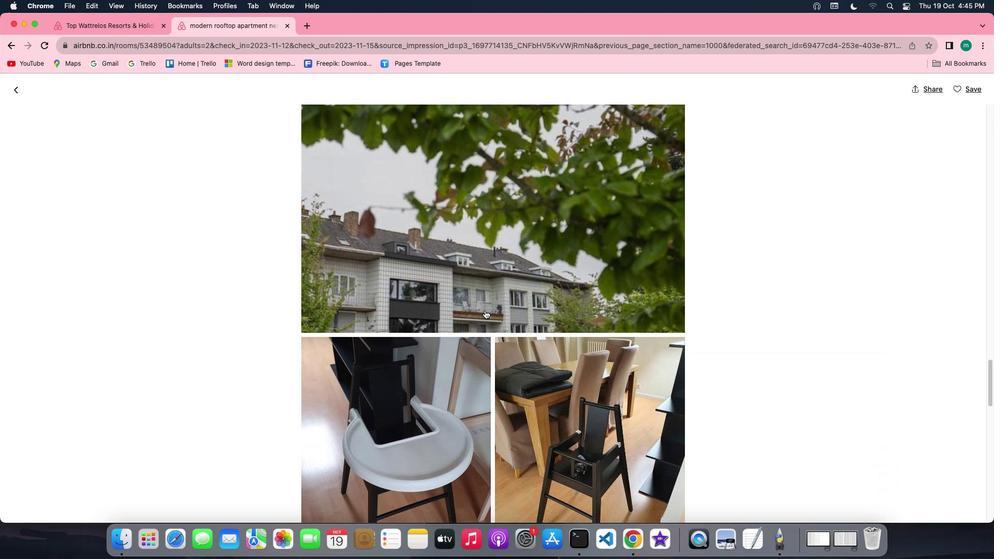 
Action: Mouse scrolled (484, 310) with delta (0, 0)
Screenshot: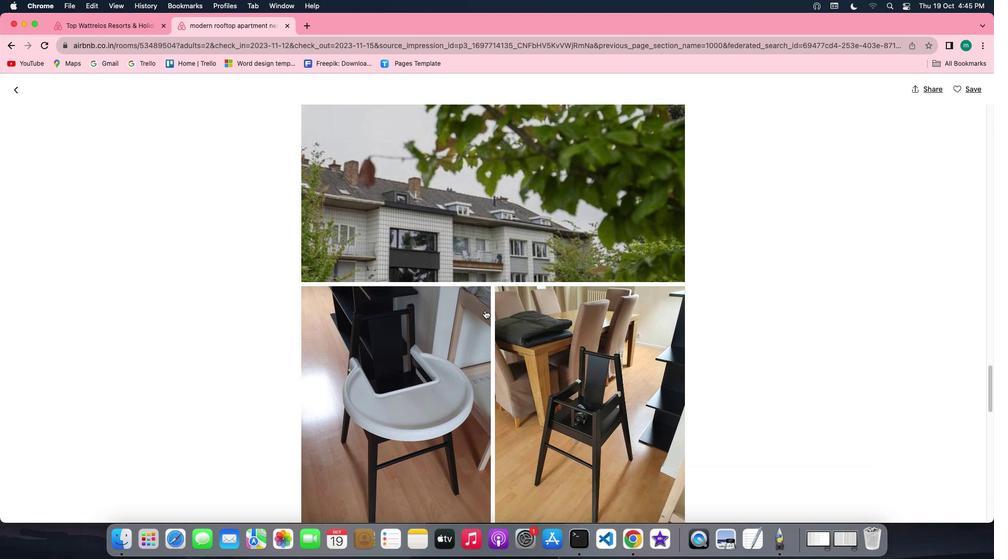 
Action: Mouse scrolled (484, 310) with delta (0, 0)
Screenshot: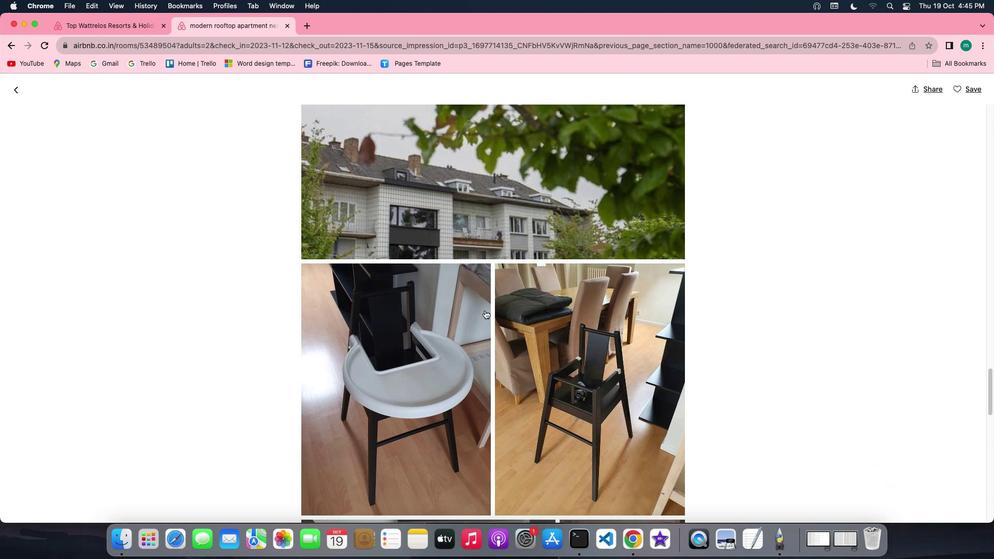 
Action: Mouse scrolled (484, 310) with delta (0, -1)
Screenshot: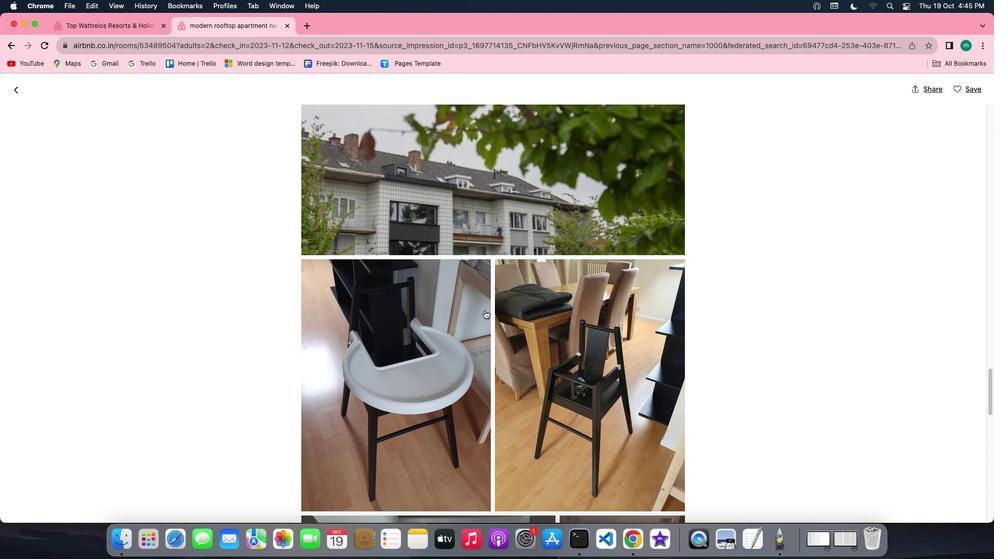 
Action: Mouse scrolled (484, 310) with delta (0, 0)
Screenshot: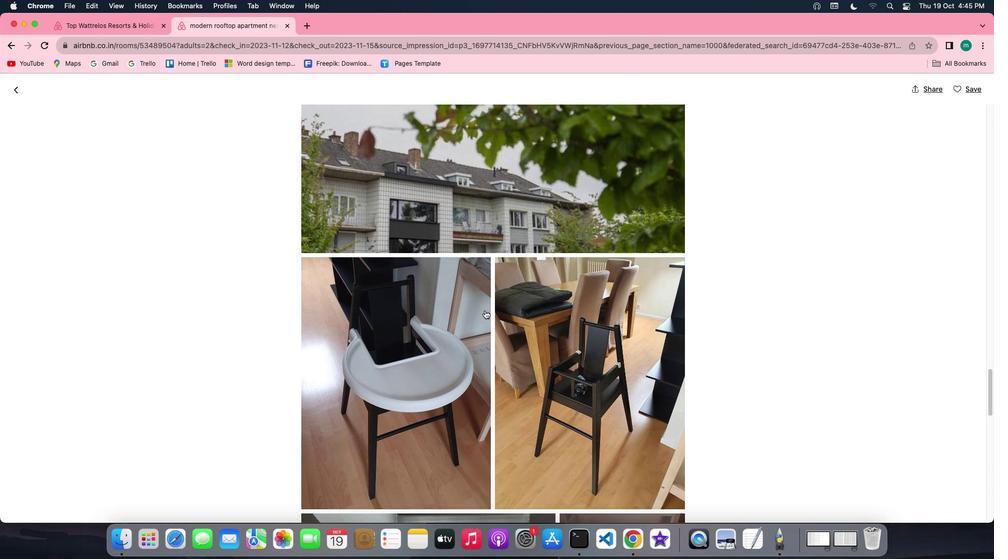 
Action: Mouse scrolled (484, 310) with delta (0, 0)
Screenshot: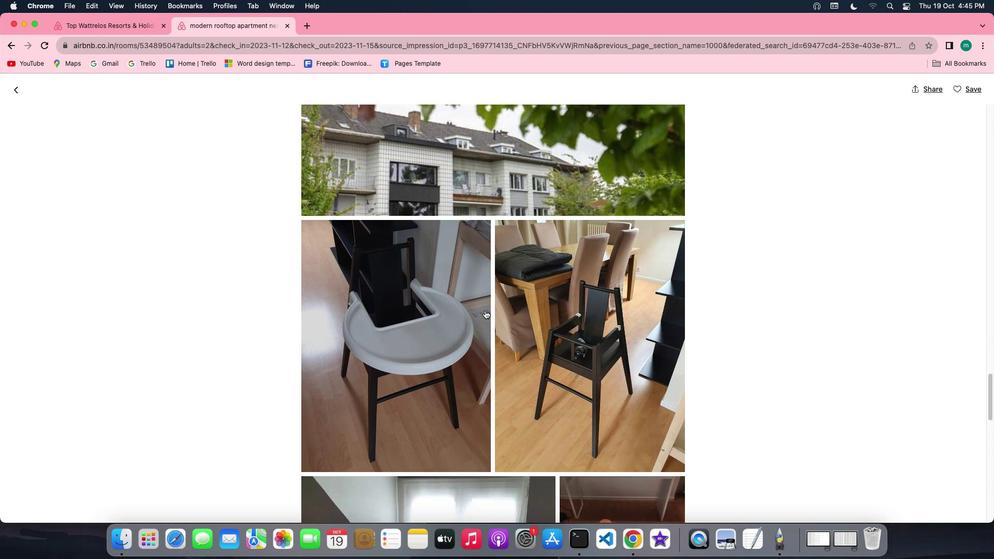 
Action: Mouse scrolled (484, 310) with delta (0, 0)
Screenshot: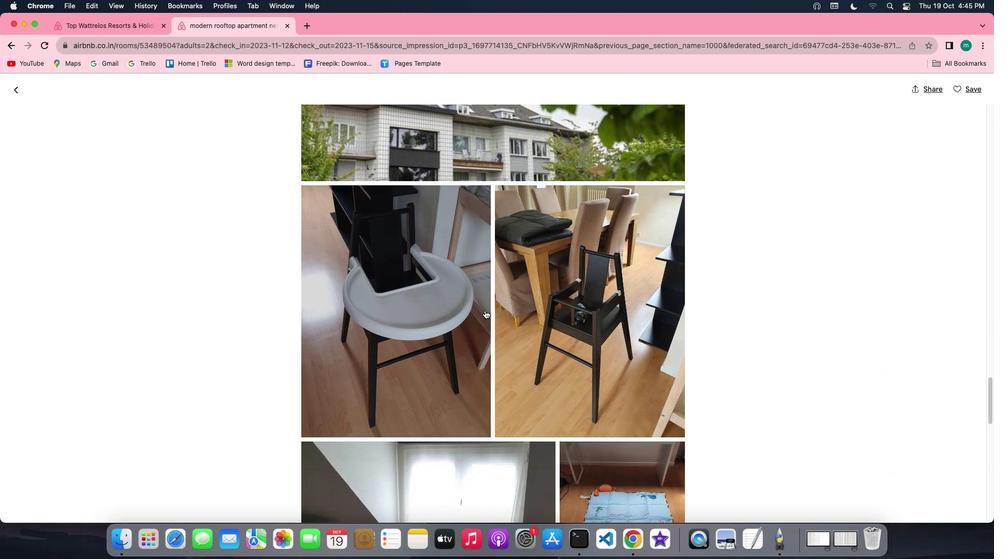 
Action: Mouse scrolled (484, 310) with delta (0, -1)
Screenshot: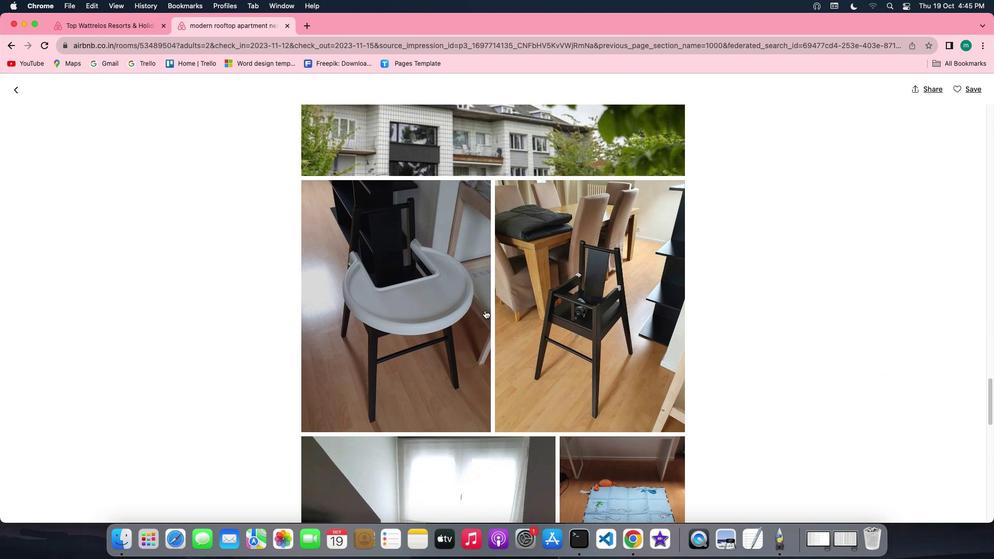 
Action: Mouse scrolled (484, 310) with delta (0, 0)
Screenshot: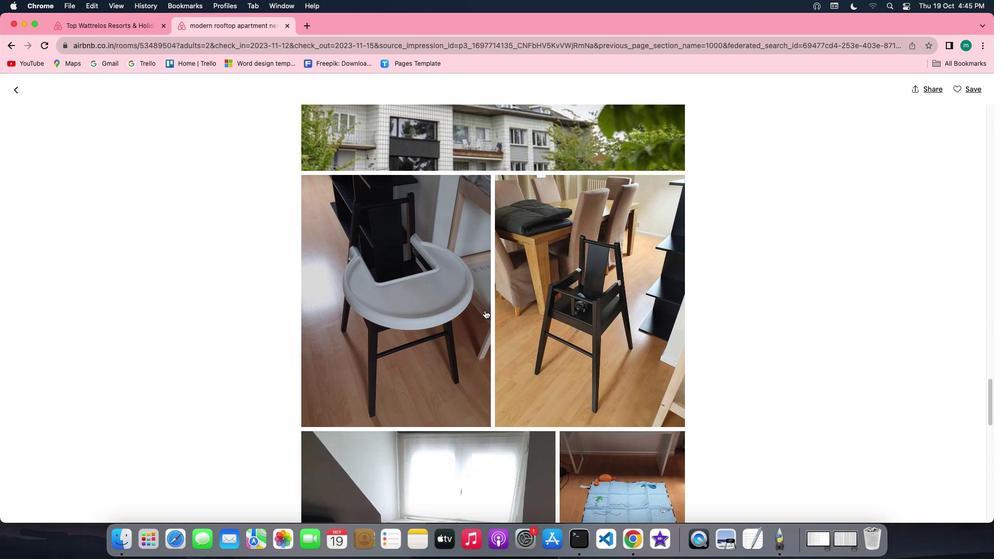 
Action: Mouse scrolled (484, 310) with delta (0, 0)
Screenshot: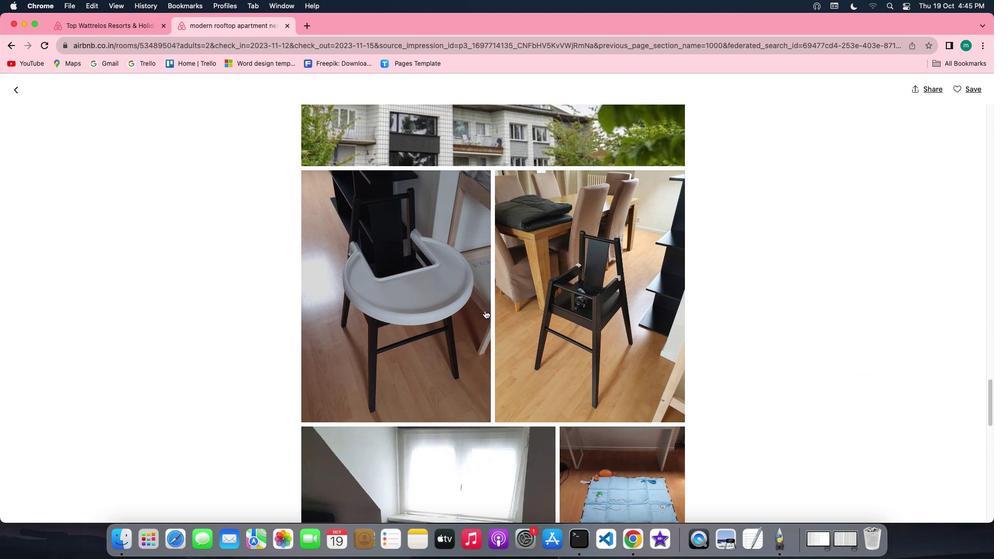 
Action: Mouse scrolled (484, 310) with delta (0, 0)
Screenshot: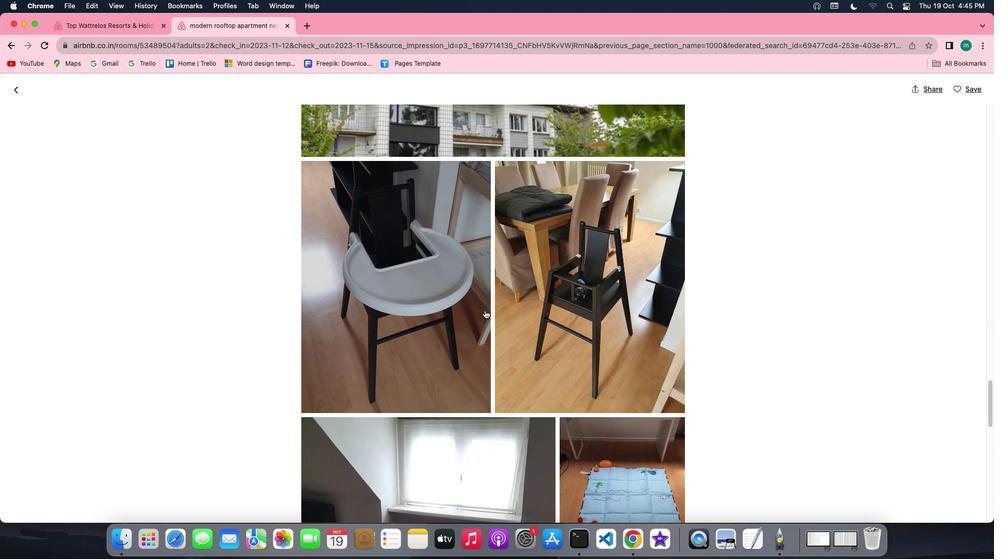 
Action: Mouse scrolled (484, 310) with delta (0, 0)
Screenshot: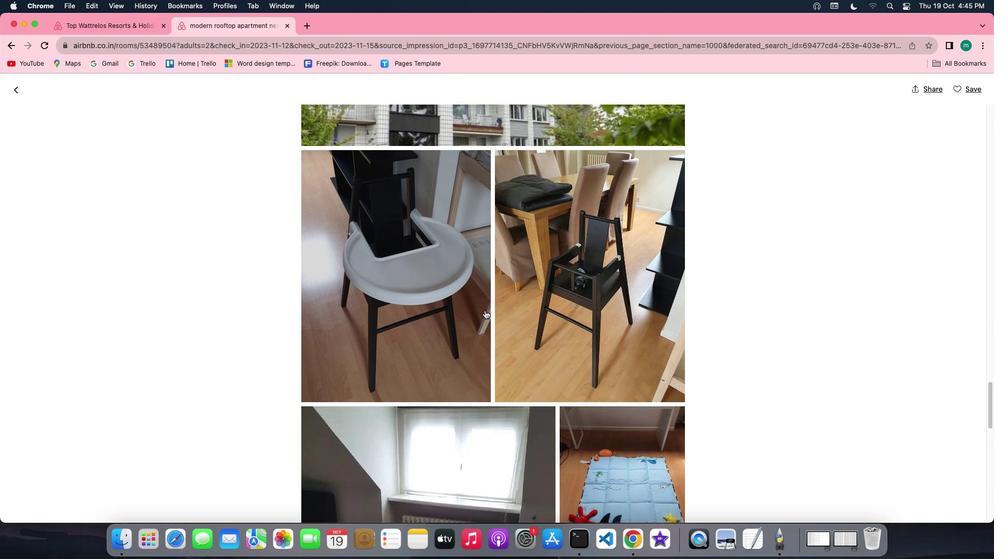 
Action: Mouse scrolled (484, 310) with delta (0, 0)
Screenshot: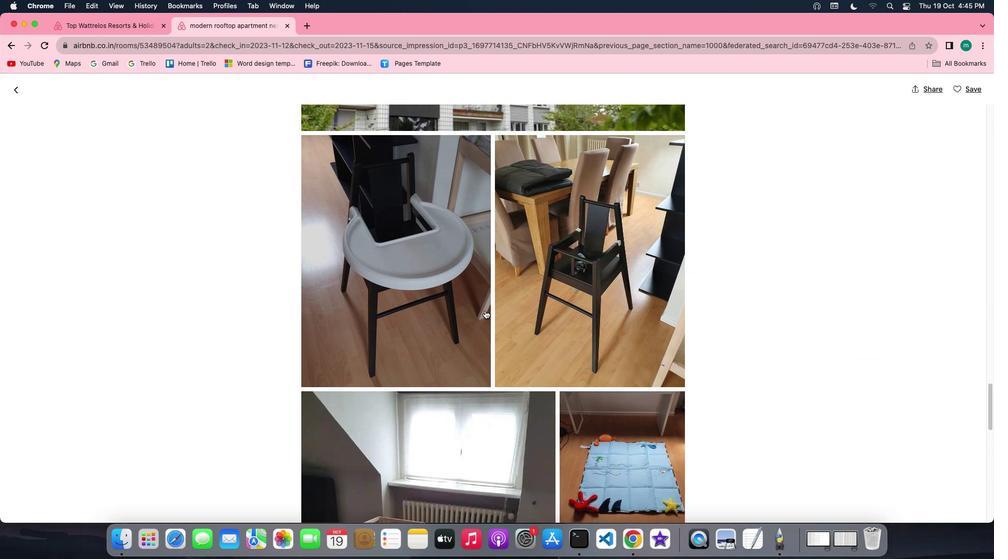 
Action: Mouse scrolled (484, 310) with delta (0, 0)
Screenshot: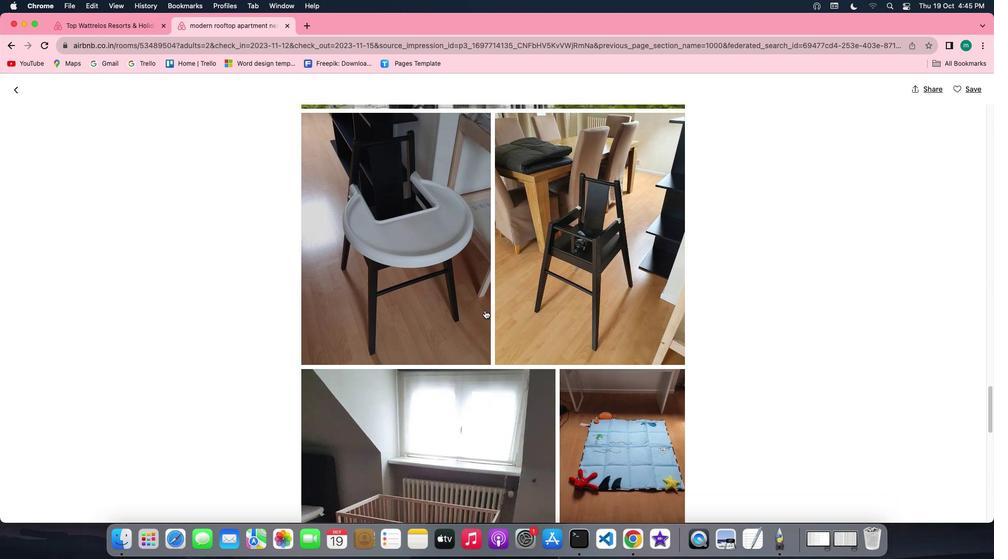 
Action: Mouse scrolled (484, 310) with delta (0, 0)
Screenshot: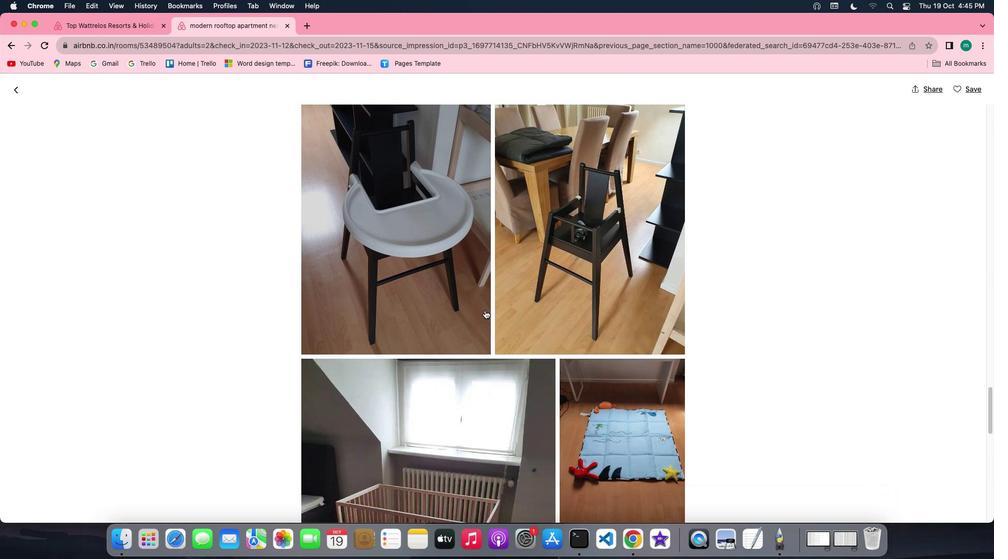 
Action: Mouse scrolled (484, 310) with delta (0, 0)
Screenshot: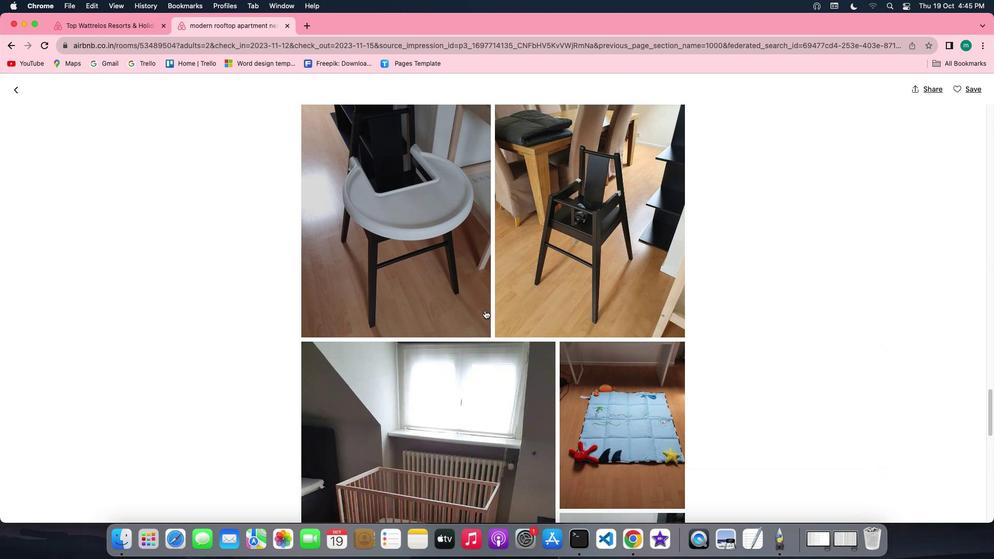 
Action: Mouse scrolled (484, 310) with delta (0, 0)
Screenshot: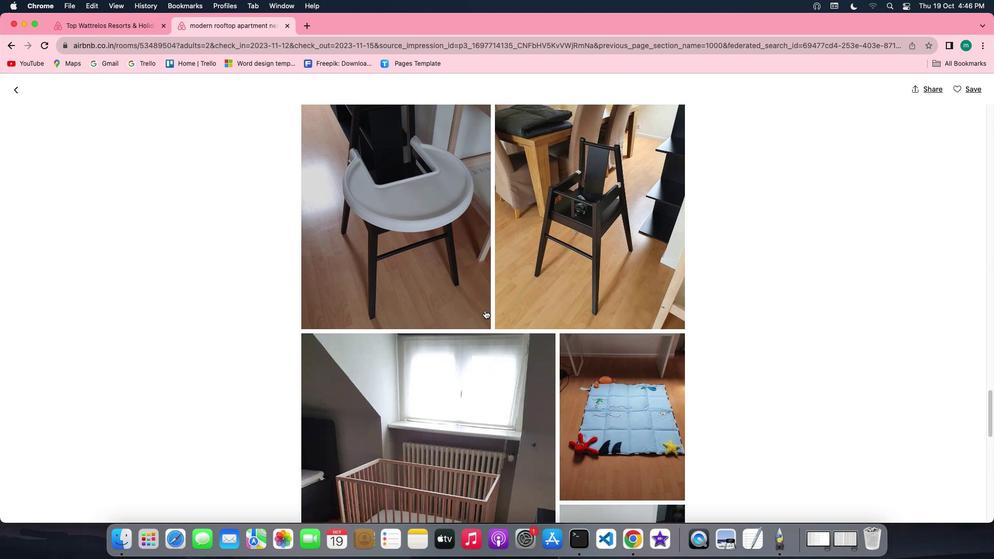 
Action: Mouse scrolled (484, 310) with delta (0, 0)
Screenshot: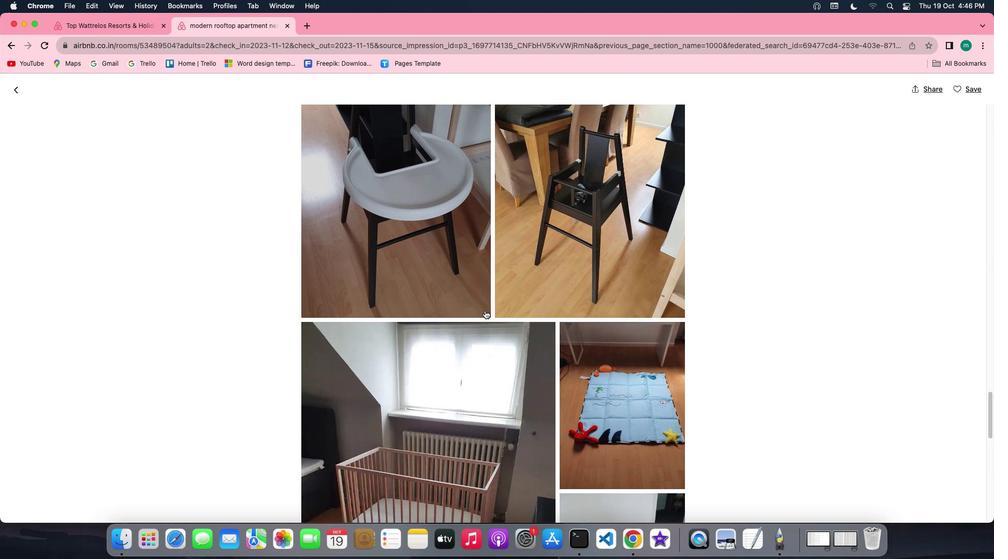 
Action: Mouse scrolled (484, 310) with delta (0, 0)
Screenshot: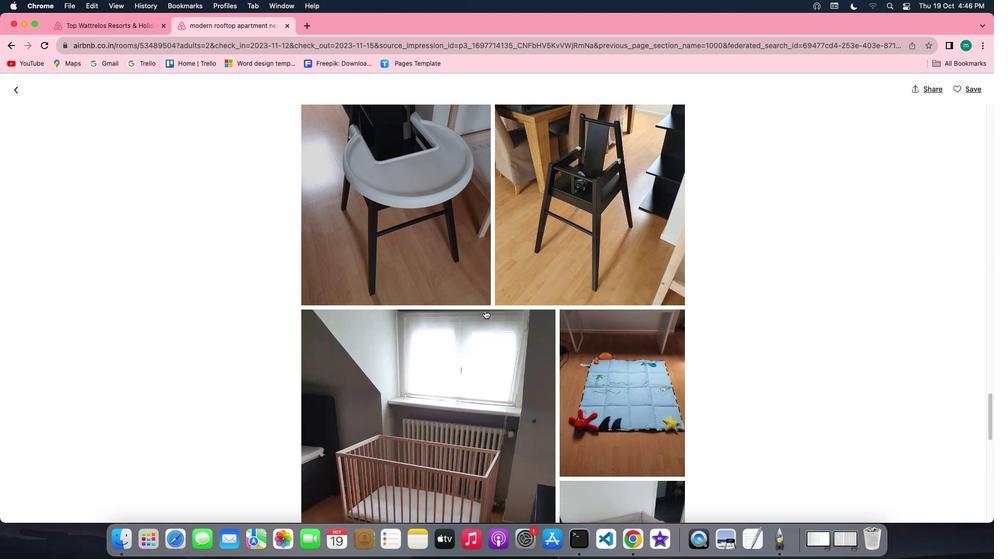 
Action: Mouse scrolled (484, 310) with delta (0, 0)
Screenshot: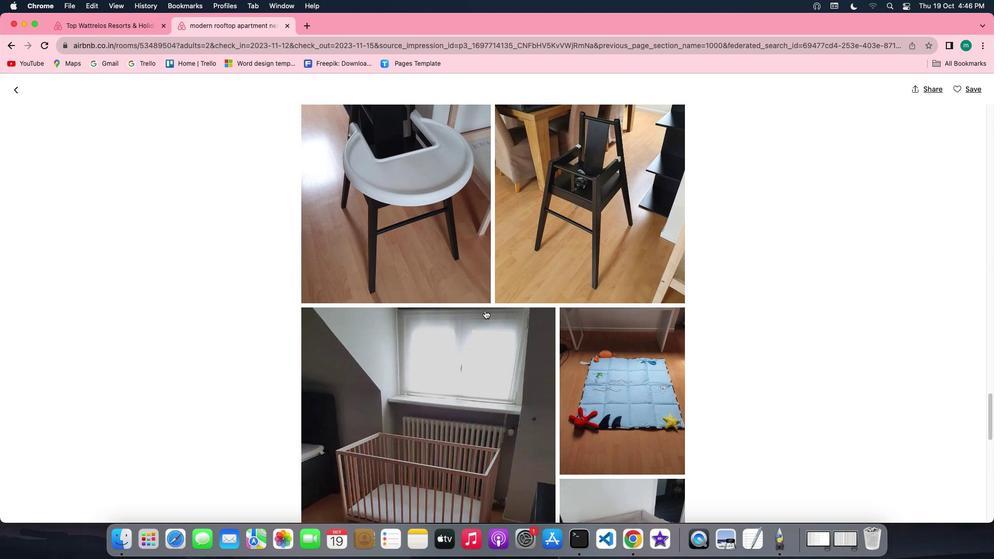 
Action: Mouse scrolled (484, 310) with delta (0, 0)
Screenshot: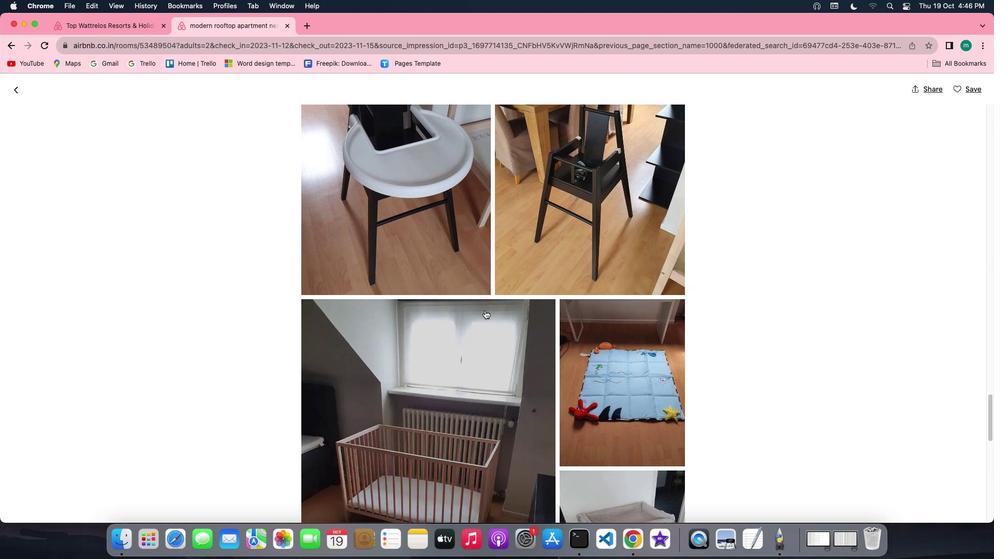 
Action: Mouse scrolled (484, 310) with delta (0, 0)
Screenshot: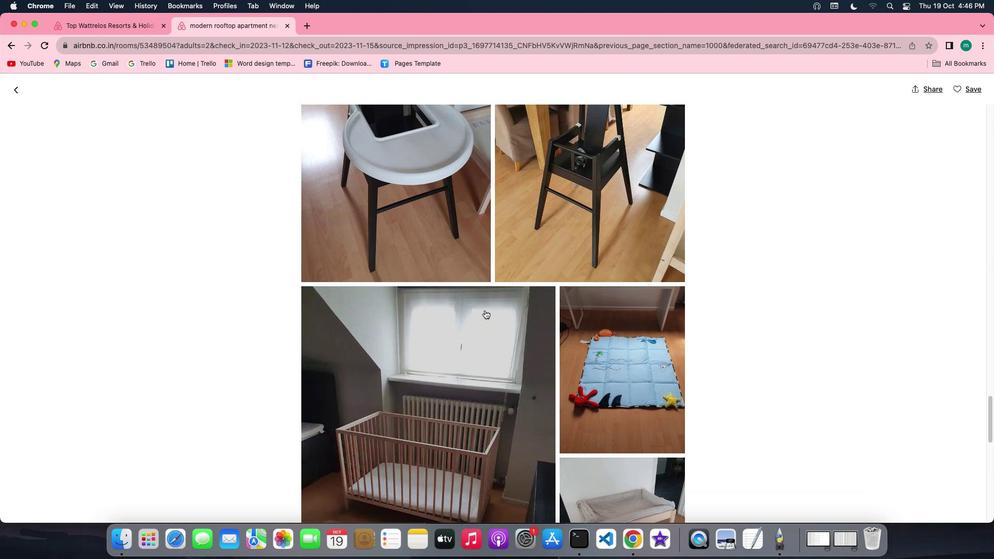 
Action: Mouse scrolled (484, 310) with delta (0, 0)
Screenshot: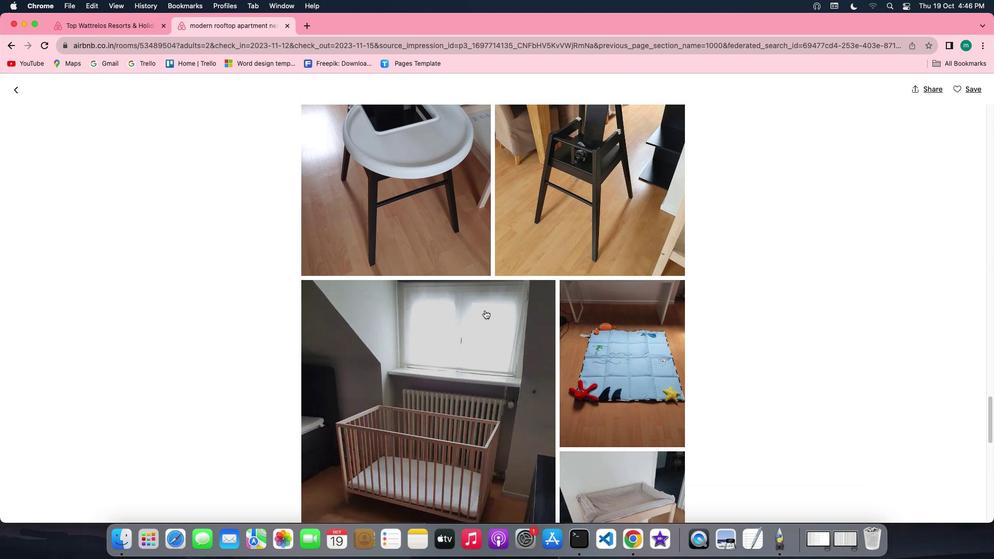 
Action: Mouse scrolled (484, 310) with delta (0, 0)
Screenshot: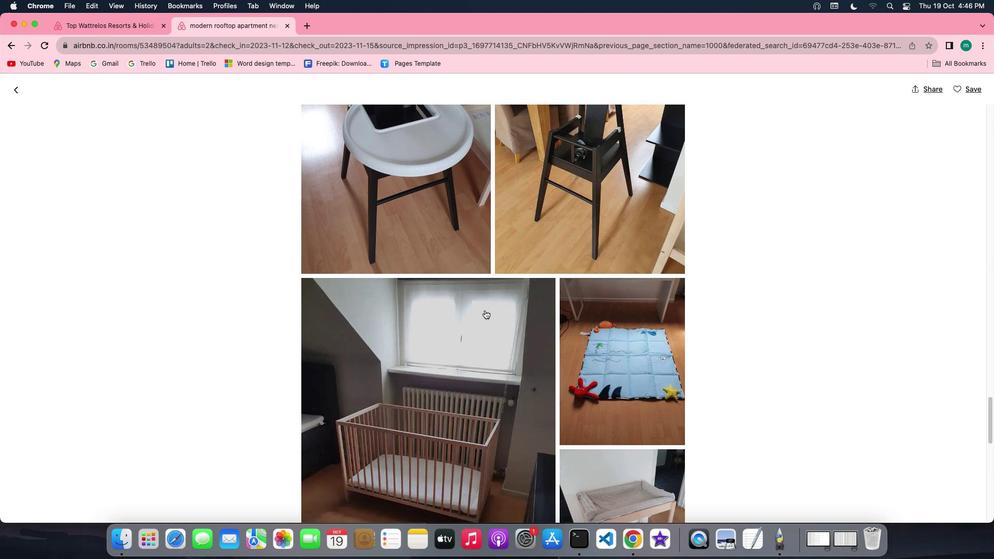 
Action: Mouse scrolled (484, 310) with delta (0, 0)
Screenshot: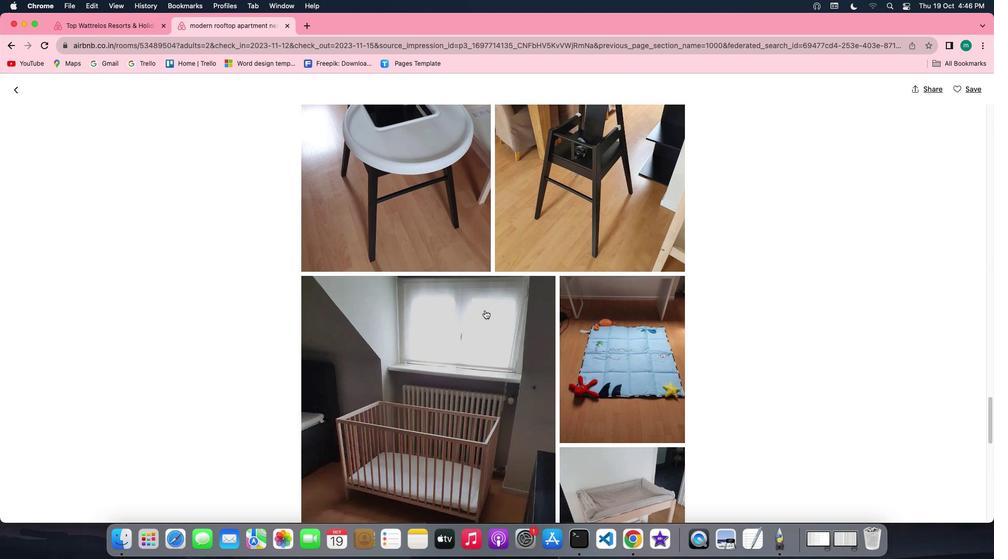 
Action: Mouse scrolled (484, 310) with delta (0, 0)
Screenshot: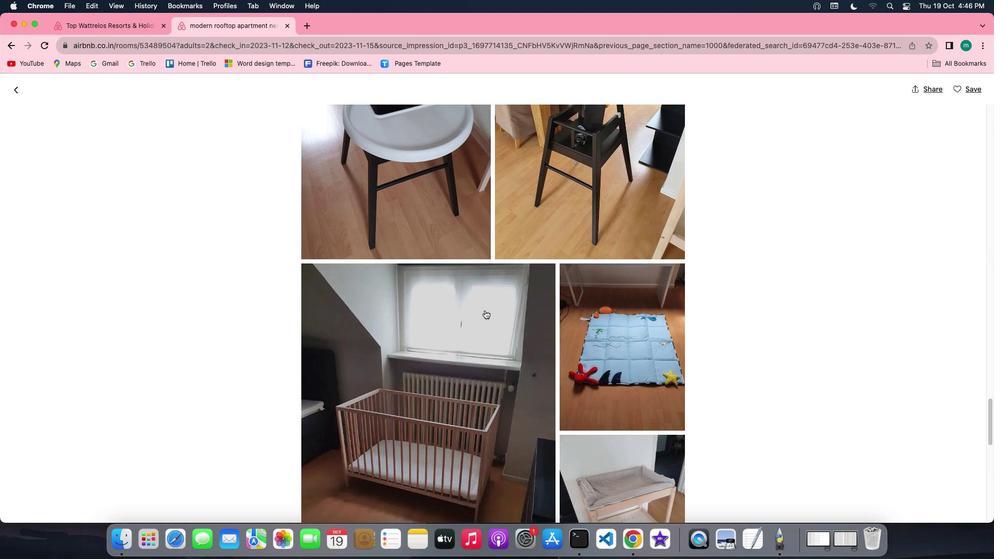 
Action: Mouse scrolled (484, 310) with delta (0, 0)
Screenshot: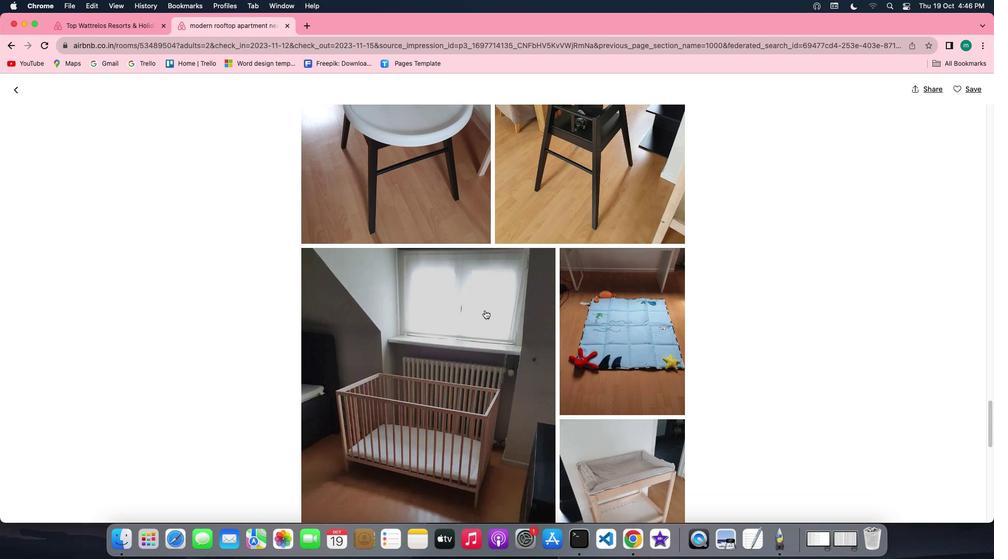 
Action: Mouse scrolled (484, 310) with delta (0, 0)
Screenshot: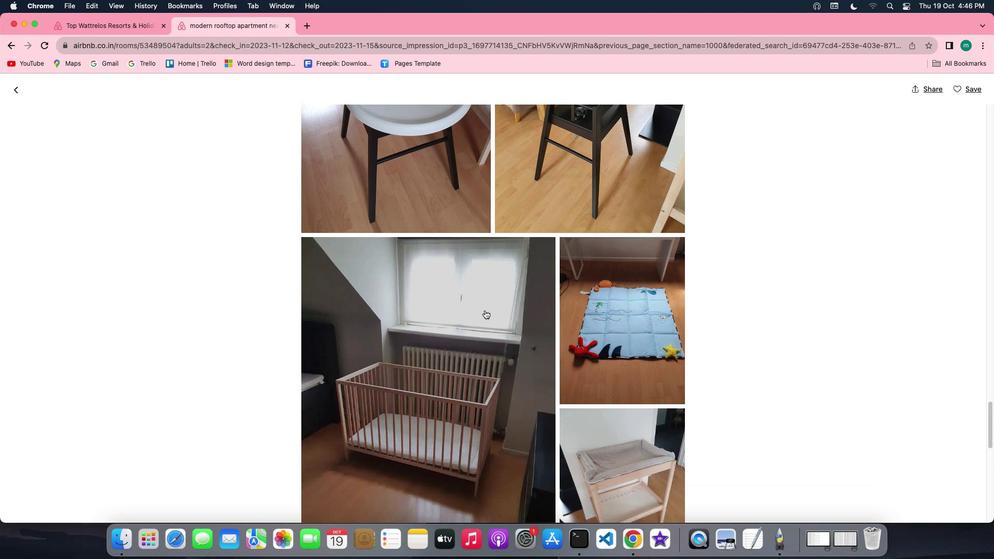 
Action: Mouse scrolled (484, 310) with delta (0, 0)
Screenshot: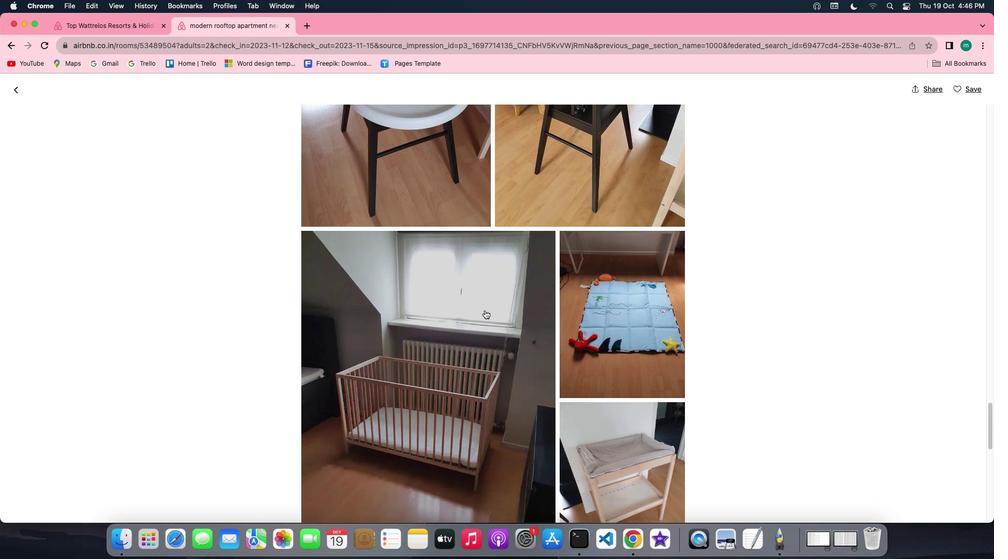 
Action: Mouse scrolled (484, 310) with delta (0, 0)
Screenshot: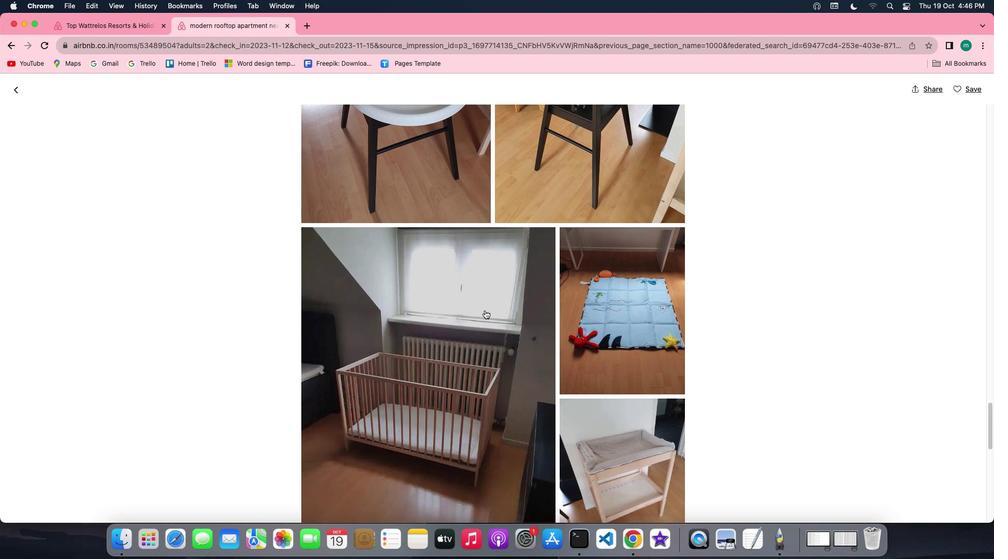 
Action: Mouse scrolled (484, 310) with delta (0, 0)
Screenshot: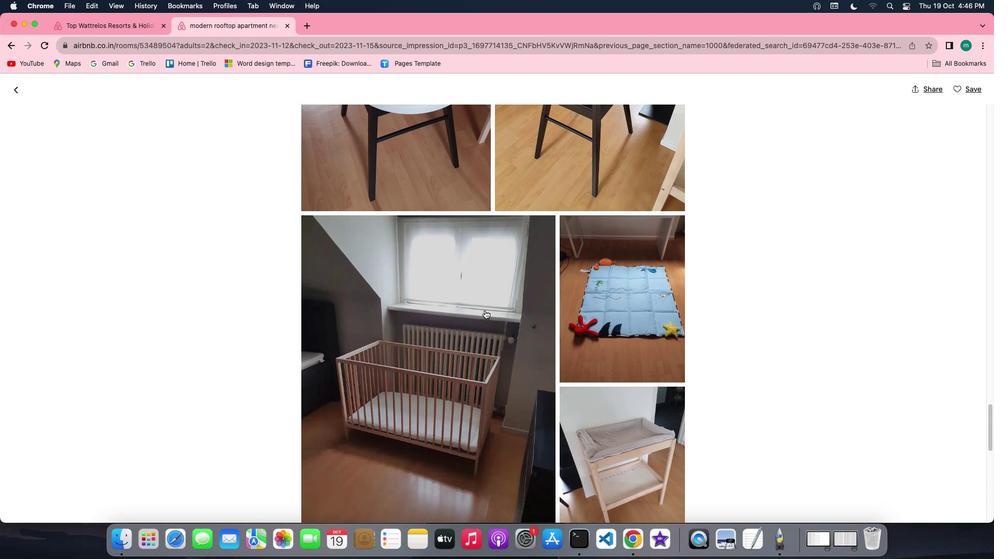 
Action: Mouse scrolled (484, 310) with delta (0, 0)
Screenshot: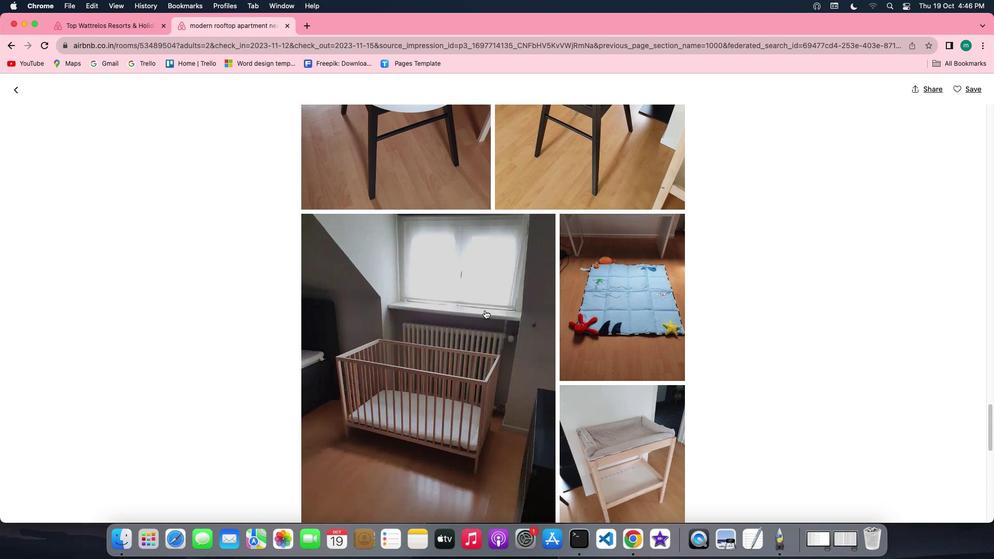 
Action: Mouse scrolled (484, 310) with delta (0, 0)
Screenshot: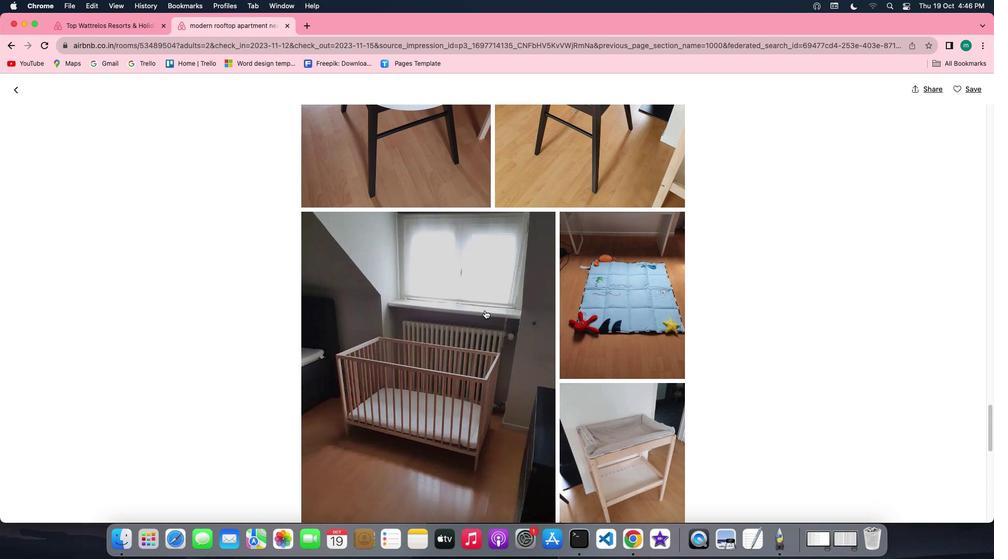 
Action: Mouse scrolled (484, 310) with delta (0, 0)
Screenshot: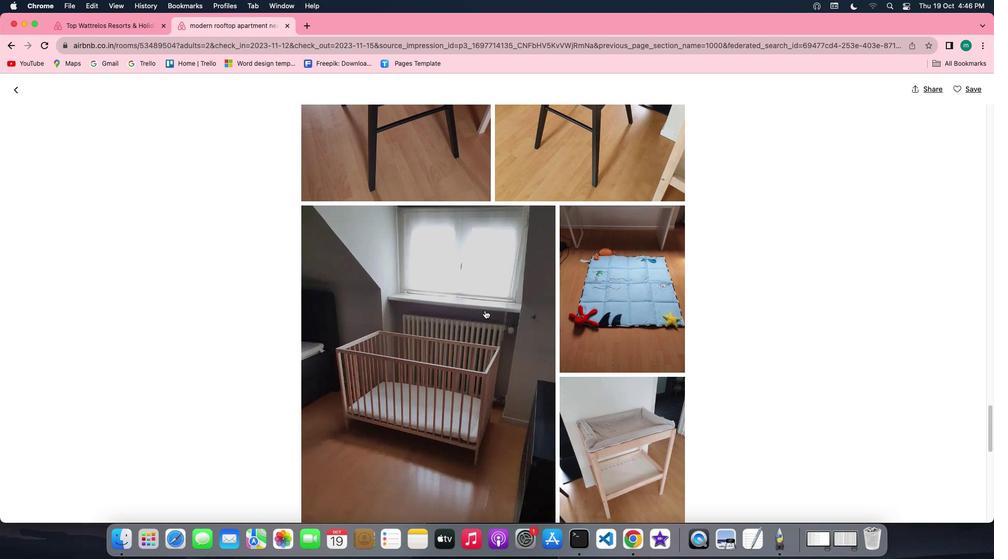 
Action: Mouse scrolled (484, 310) with delta (0, 0)
Screenshot: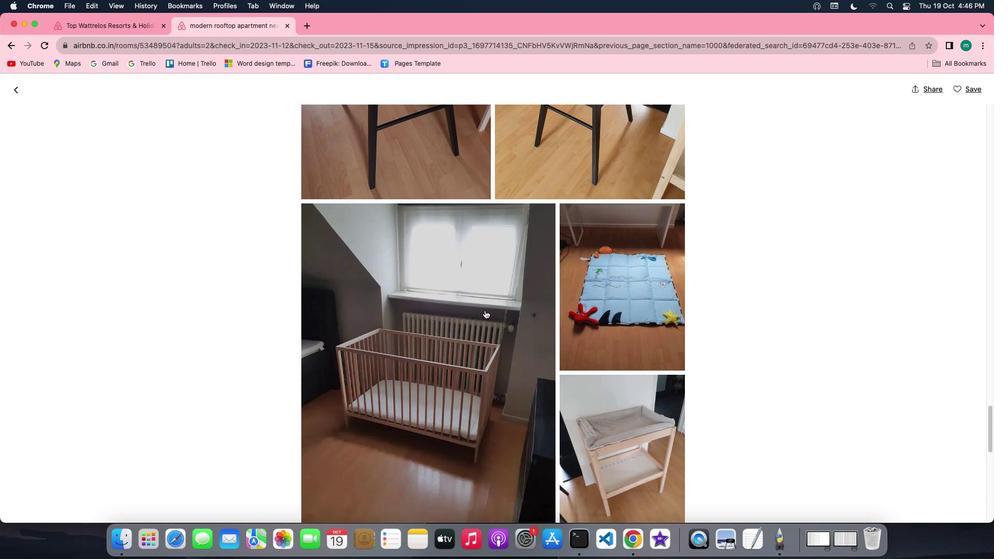 
Action: Mouse scrolled (484, 310) with delta (0, 0)
Screenshot: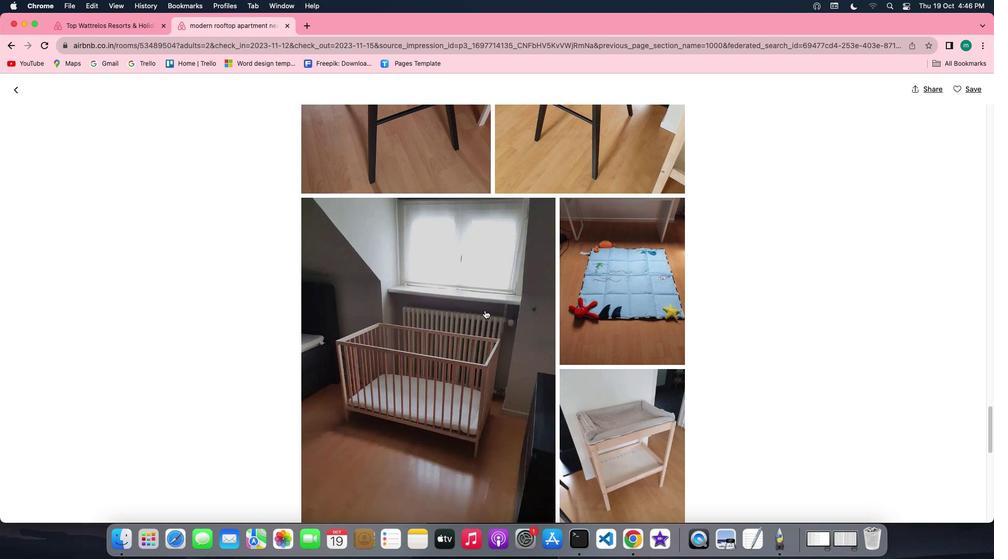 
Action: Mouse scrolled (484, 310) with delta (0, 0)
Screenshot: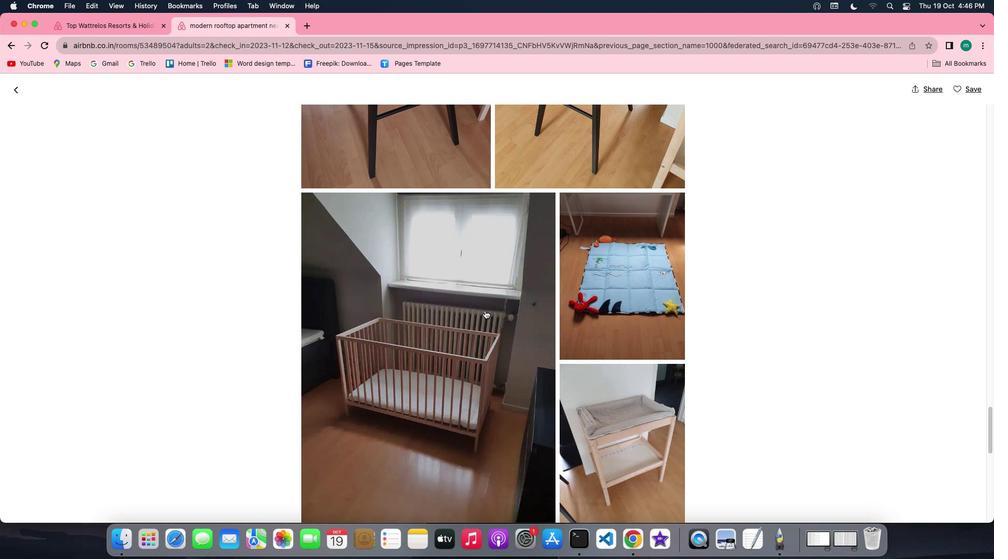 
Action: Mouse scrolled (484, 310) with delta (0, 0)
Screenshot: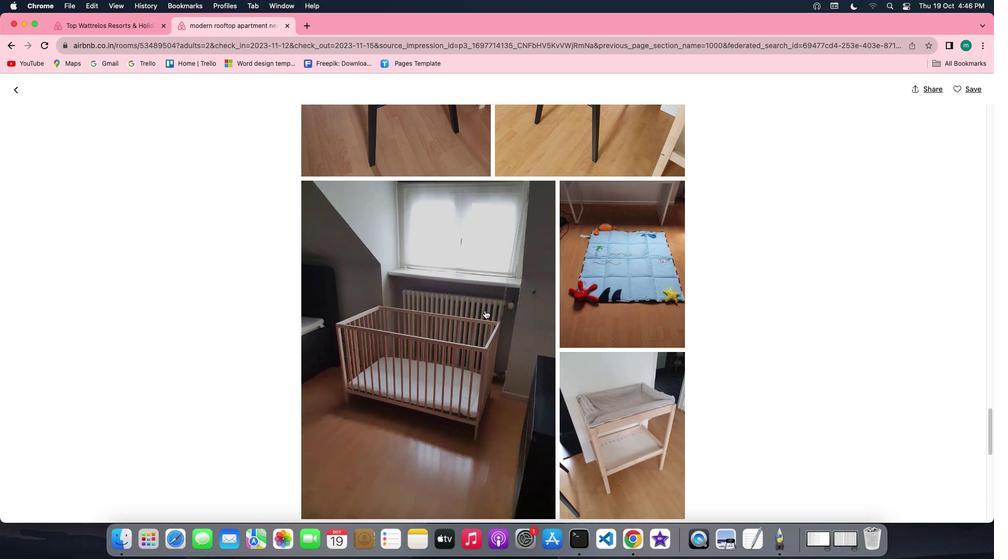 
Action: Mouse scrolled (484, 310) with delta (0, 0)
Screenshot: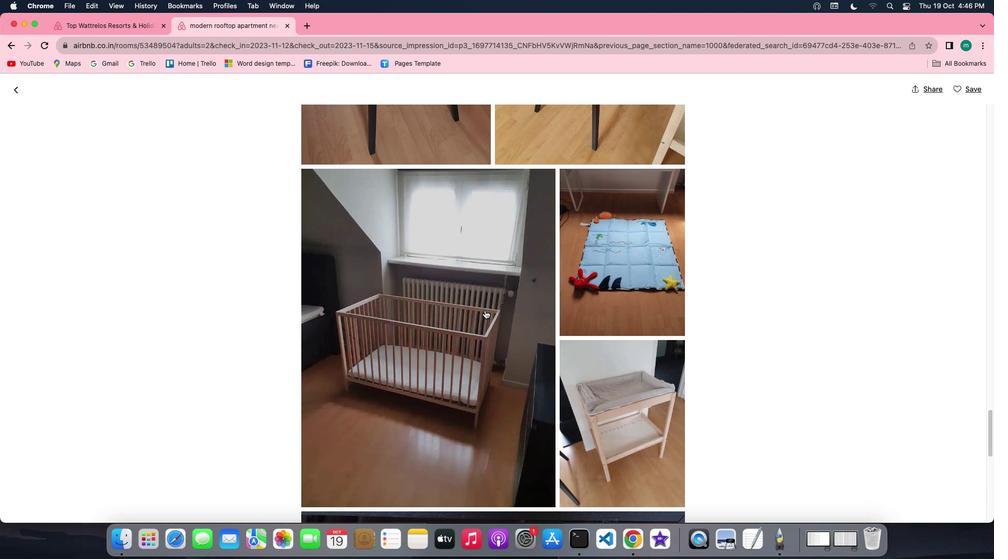 
Action: Mouse scrolled (484, 310) with delta (0, 0)
Screenshot: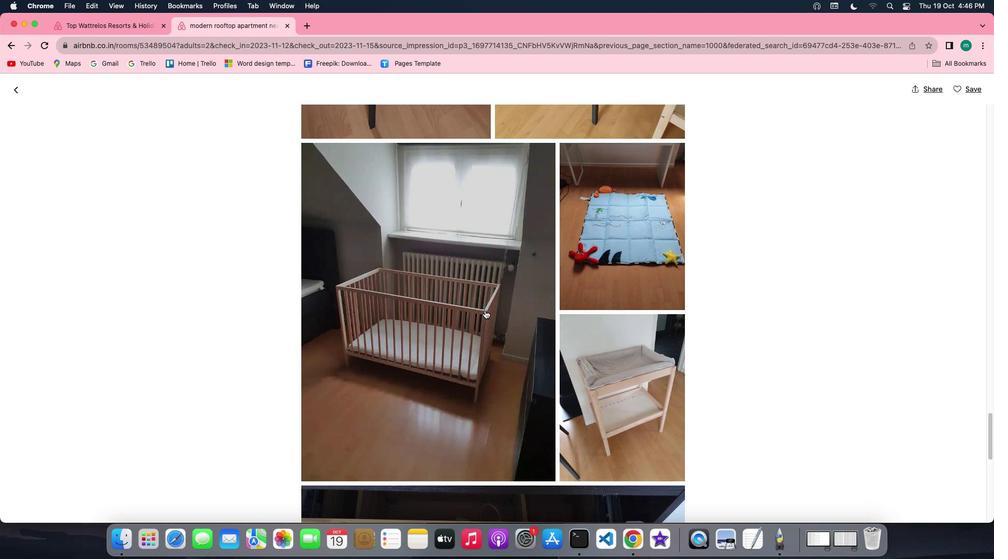 
Action: Mouse scrolled (484, 310) with delta (0, -1)
Screenshot: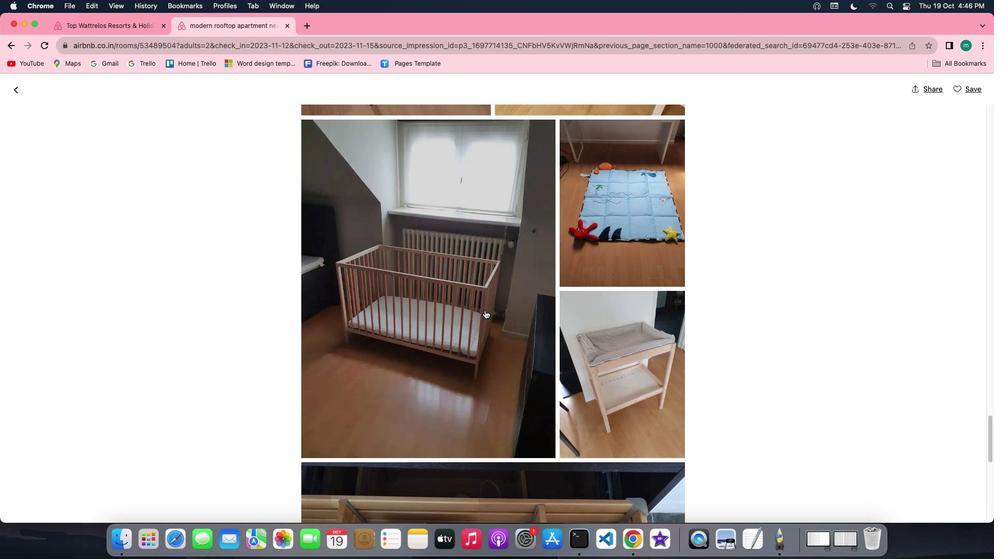 
Action: Mouse scrolled (484, 310) with delta (0, 0)
Screenshot: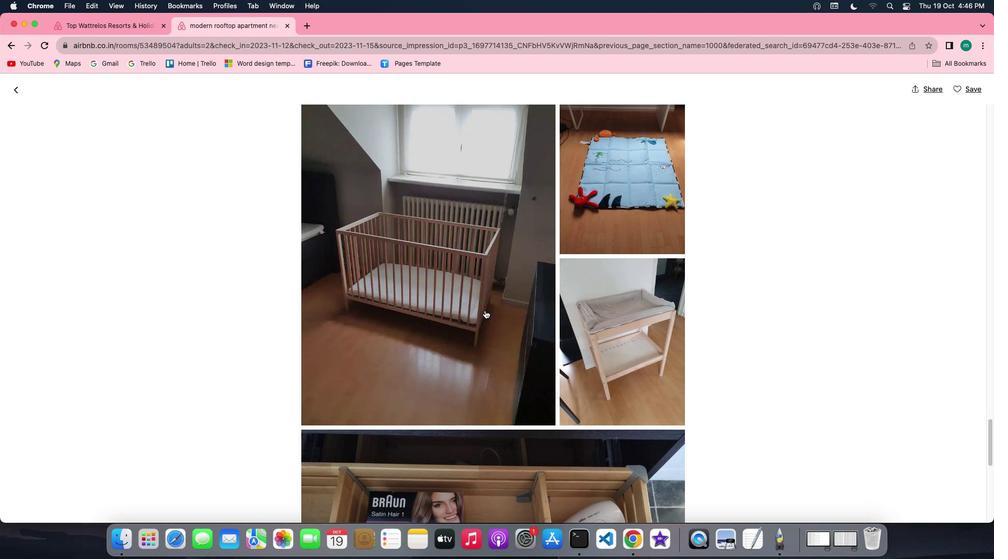 
Action: Mouse scrolled (484, 310) with delta (0, 0)
Screenshot: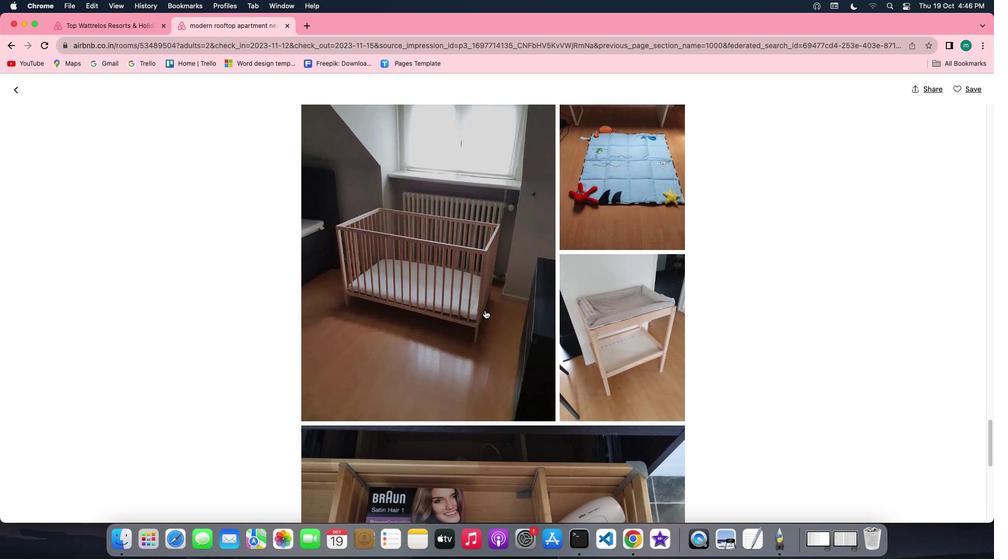 
Action: Mouse scrolled (484, 310) with delta (0, 0)
Screenshot: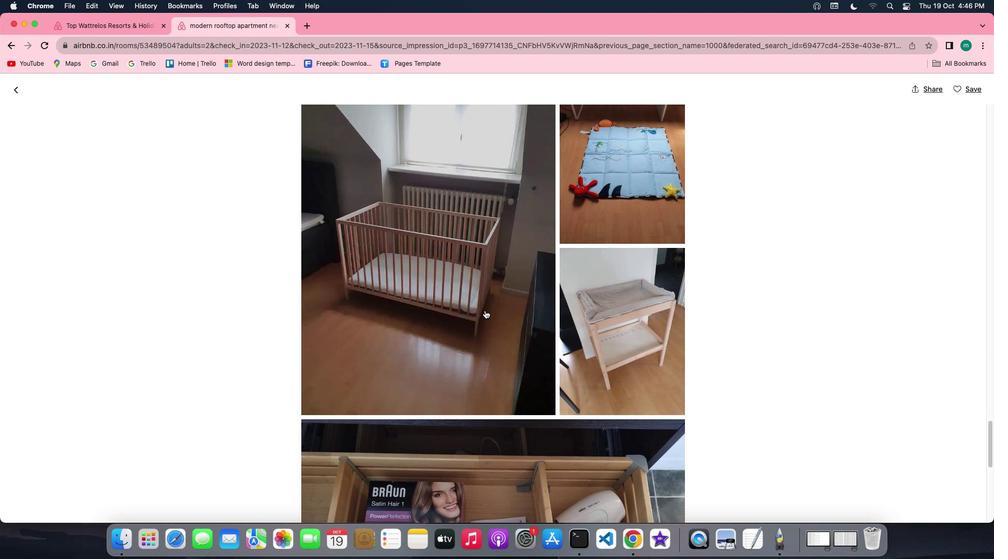 
Action: Mouse scrolled (484, 310) with delta (0, 0)
Screenshot: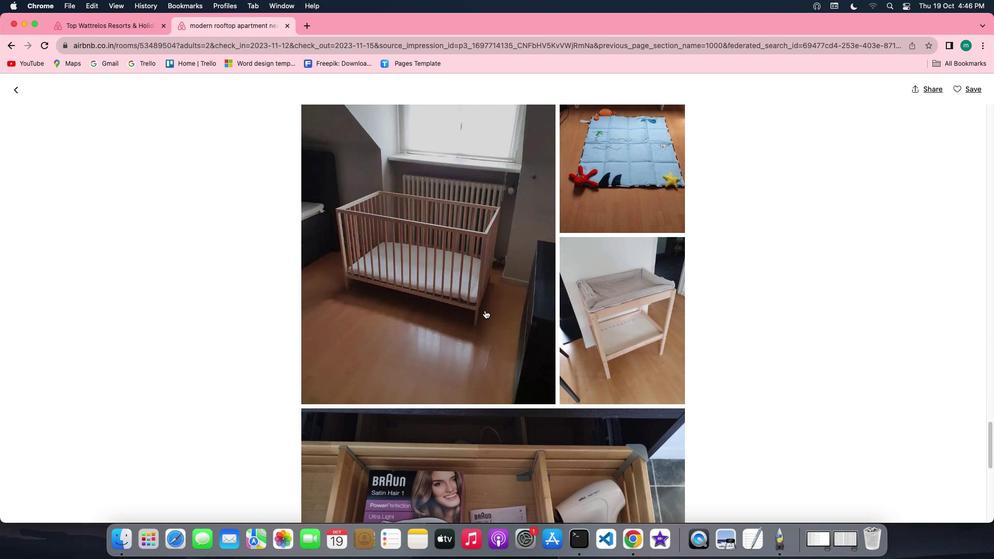 
Action: Mouse scrolled (484, 310) with delta (0, 0)
Screenshot: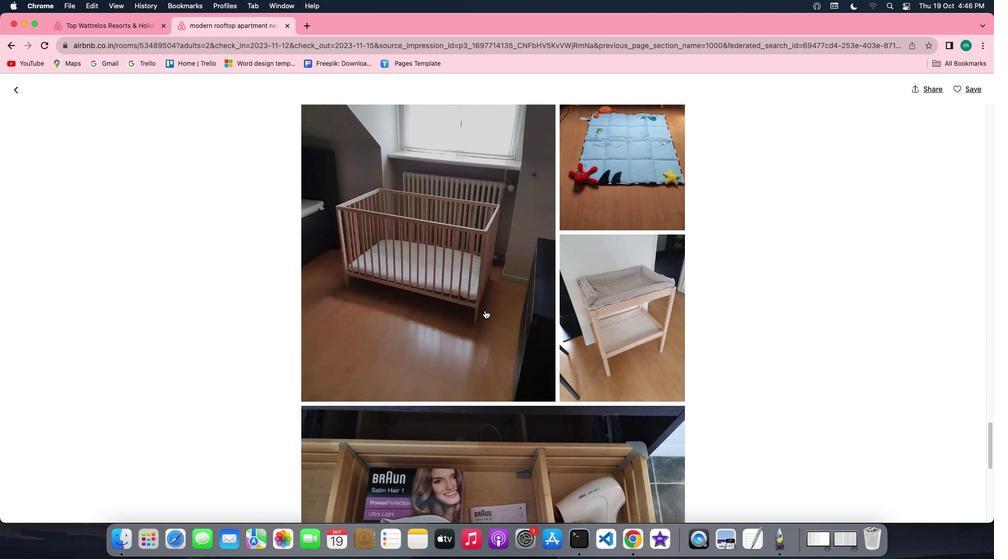 
Action: Mouse scrolled (484, 310) with delta (0, 0)
Screenshot: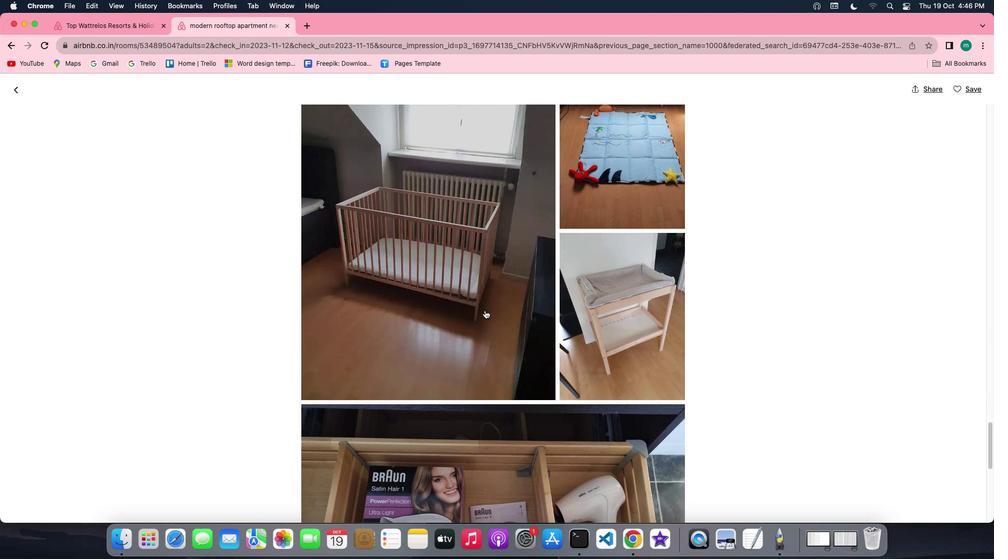 
Action: Mouse scrolled (484, 310) with delta (0, 0)
Screenshot: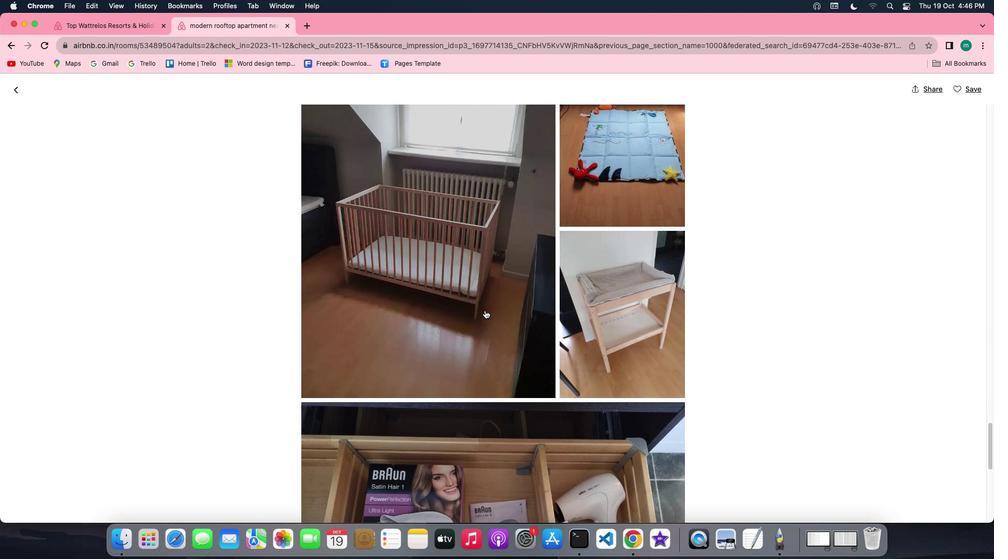 
Action: Mouse scrolled (484, 310) with delta (0, 0)
Screenshot: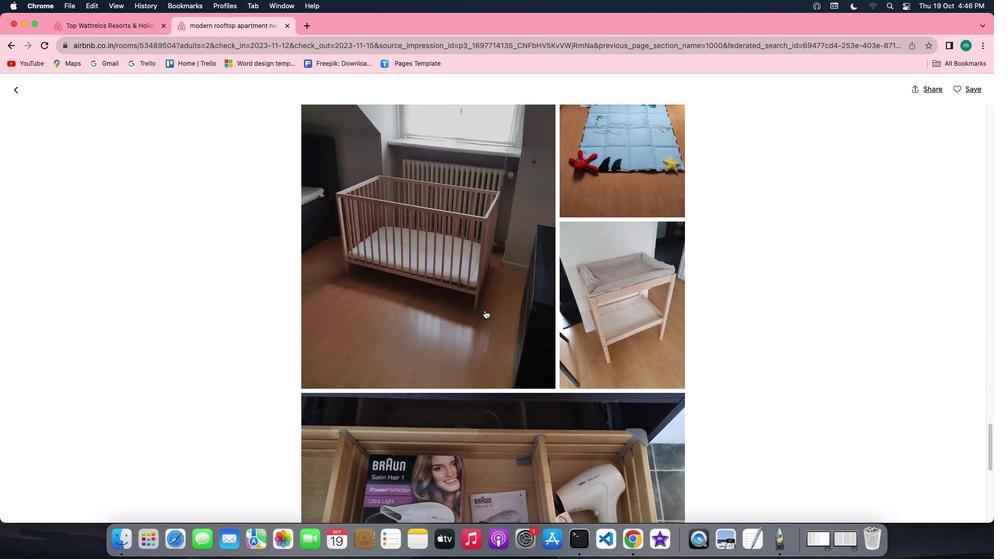
Action: Mouse scrolled (484, 310) with delta (0, 0)
Screenshot: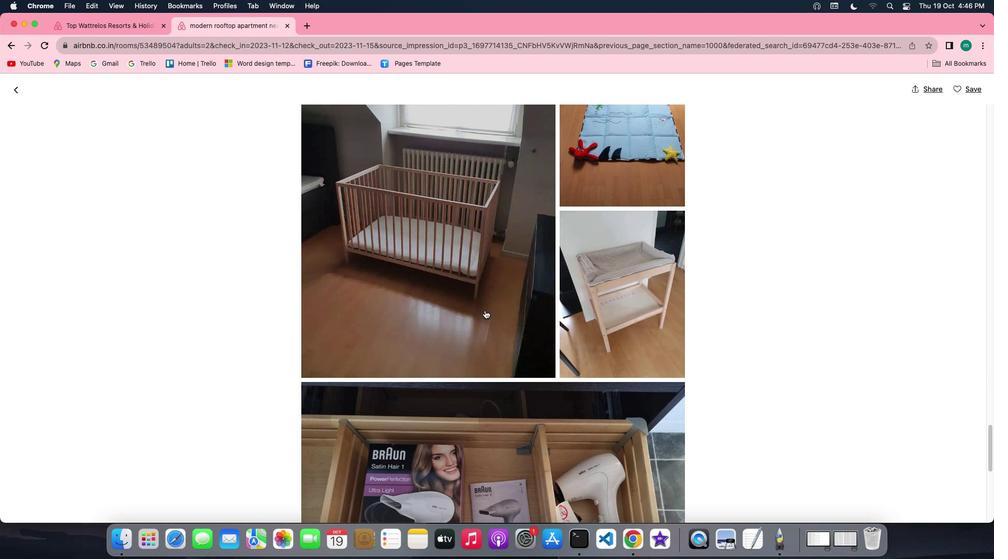 
Action: Mouse scrolled (484, 310) with delta (0, 0)
Screenshot: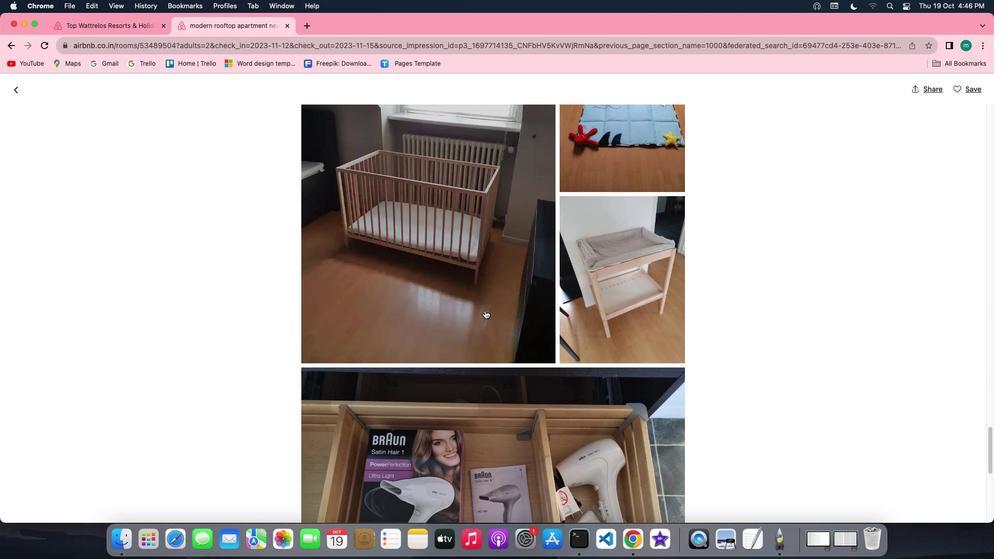 
Action: Mouse scrolled (484, 310) with delta (0, 0)
Screenshot: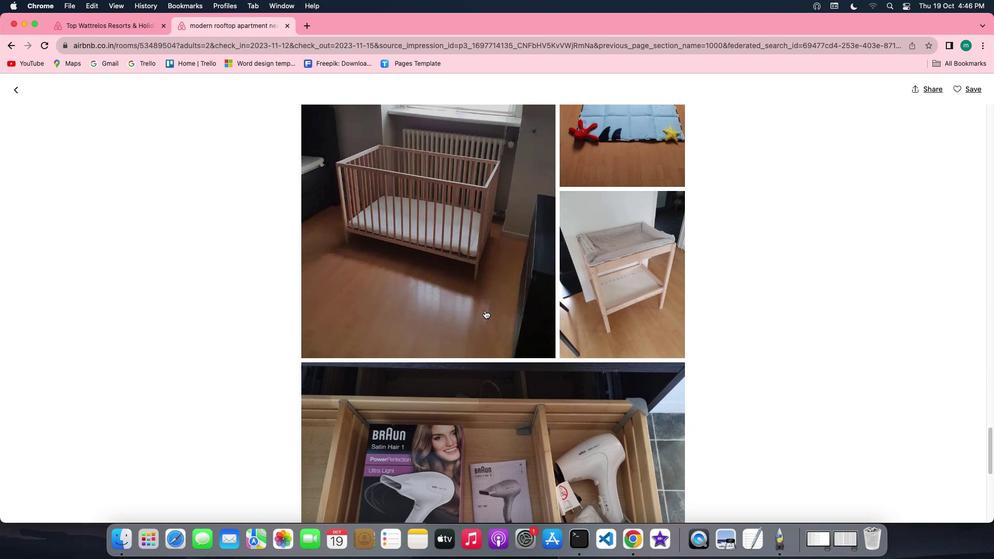 
Action: Mouse scrolled (484, 310) with delta (0, 0)
Screenshot: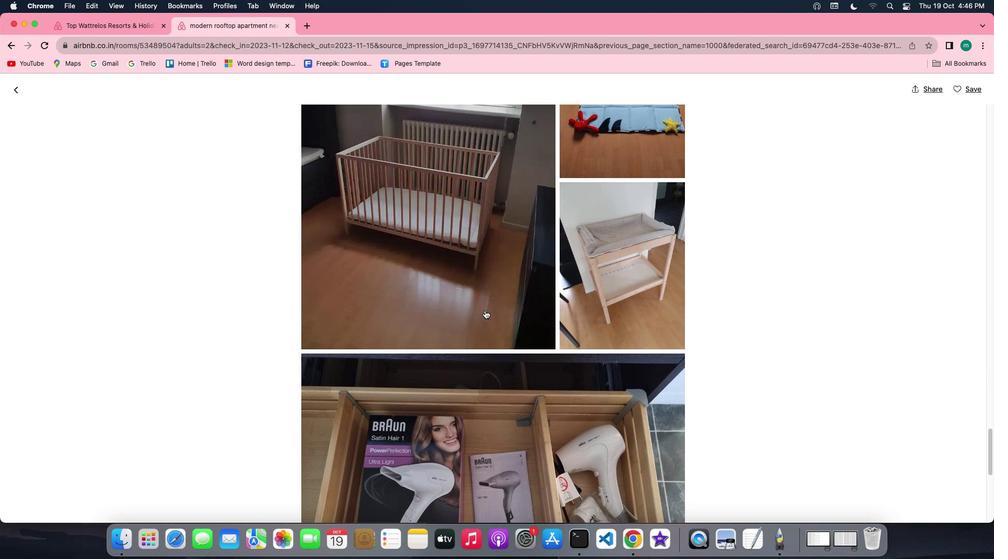 
Action: Mouse scrolled (484, 310) with delta (0, 0)
Screenshot: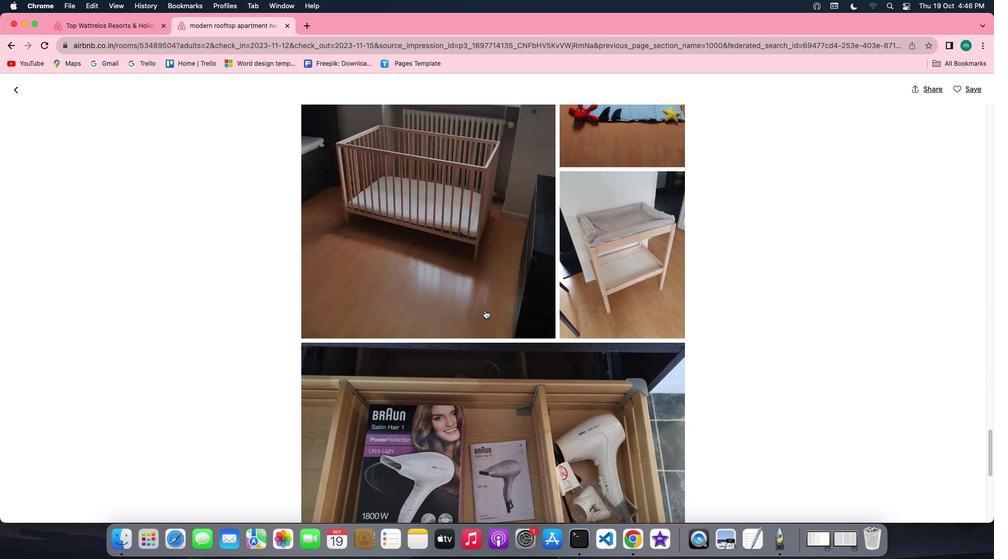 
Action: Mouse scrolled (484, 310) with delta (0, 0)
Screenshot: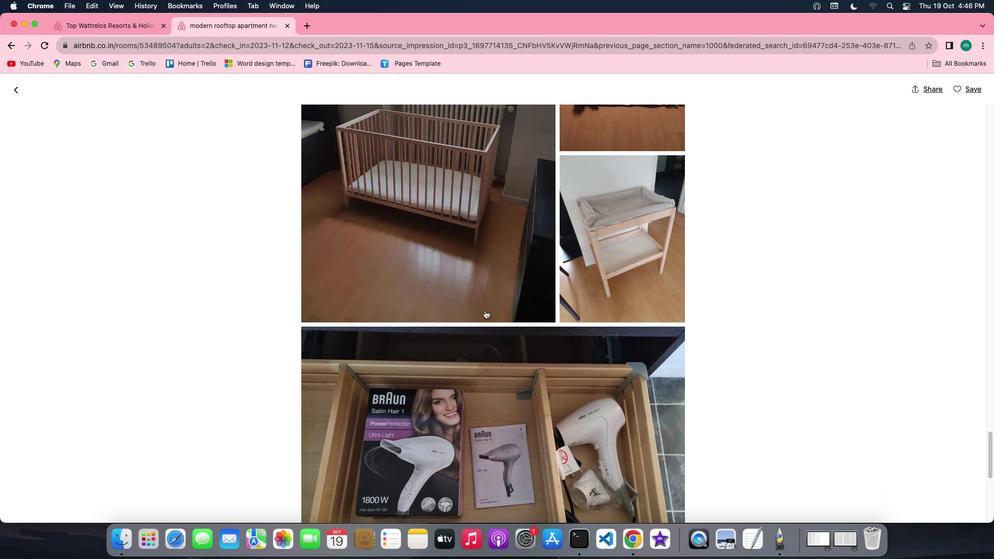 
Action: Mouse scrolled (484, 310) with delta (0, 0)
Screenshot: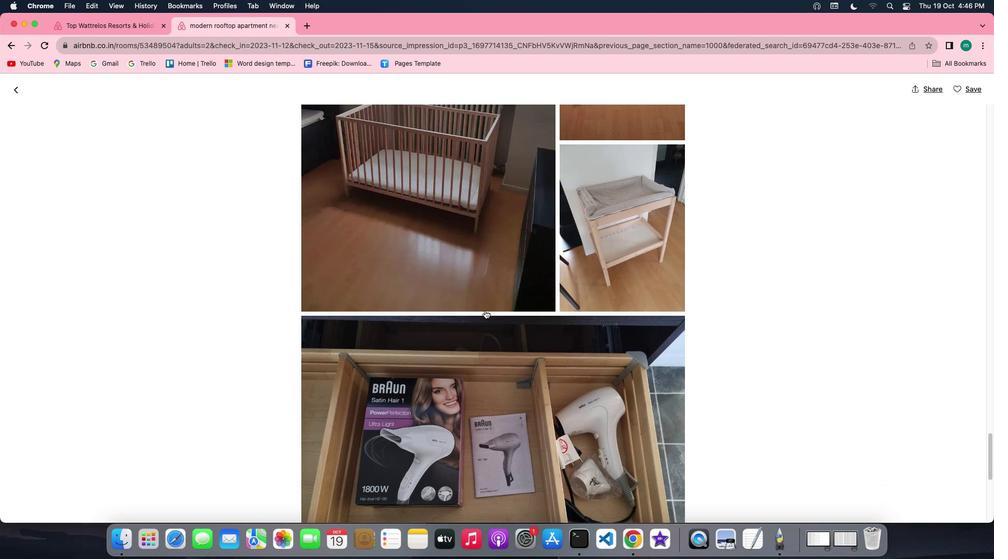 
Action: Mouse scrolled (484, 310) with delta (0, 0)
Screenshot: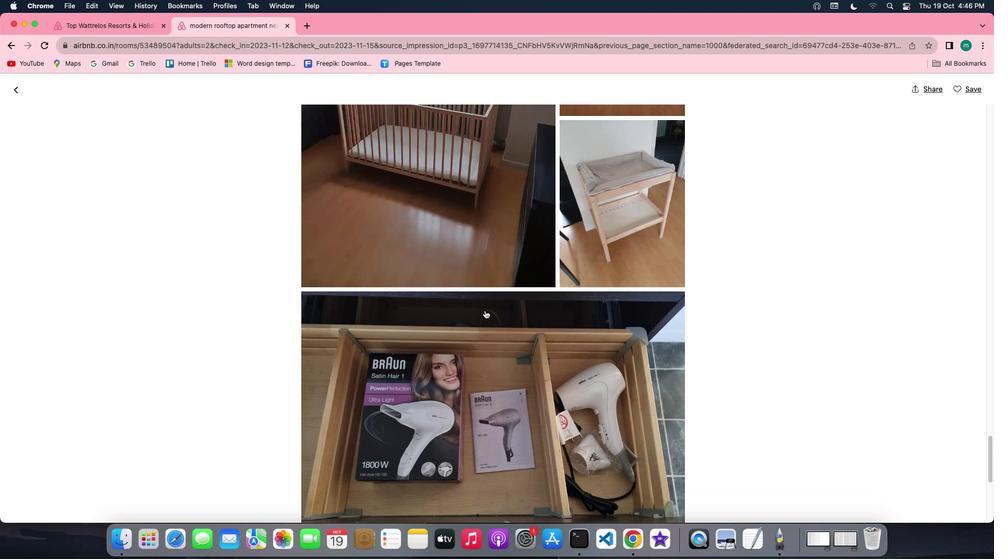 
Action: Mouse scrolled (484, 310) with delta (0, 0)
Screenshot: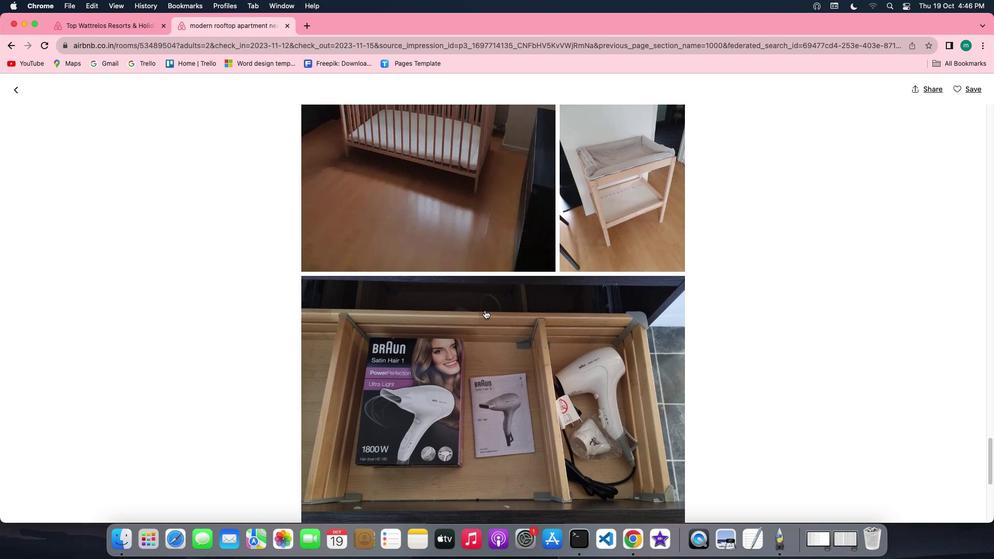 
Action: Mouse scrolled (484, 310) with delta (0, 0)
Screenshot: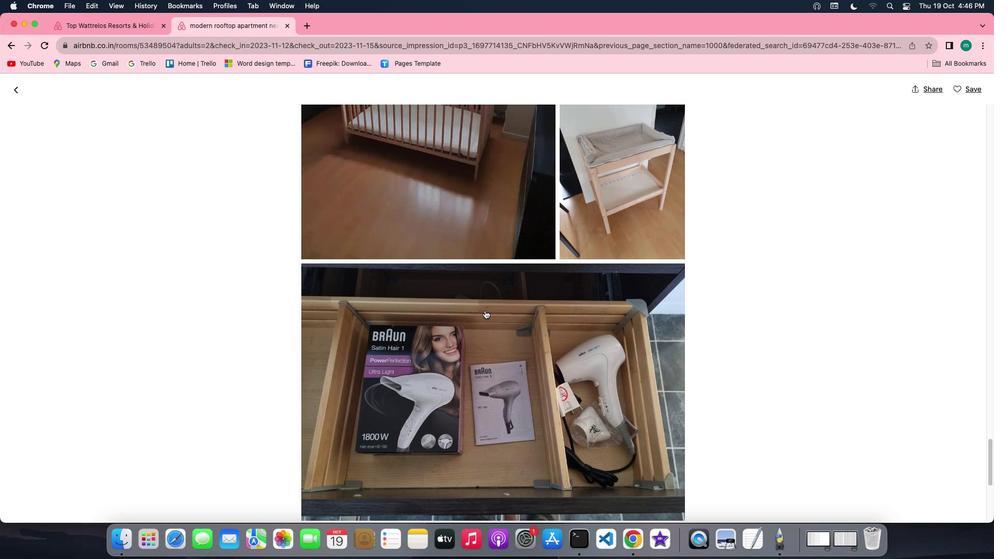
Action: Mouse scrolled (484, 310) with delta (0, 0)
Screenshot: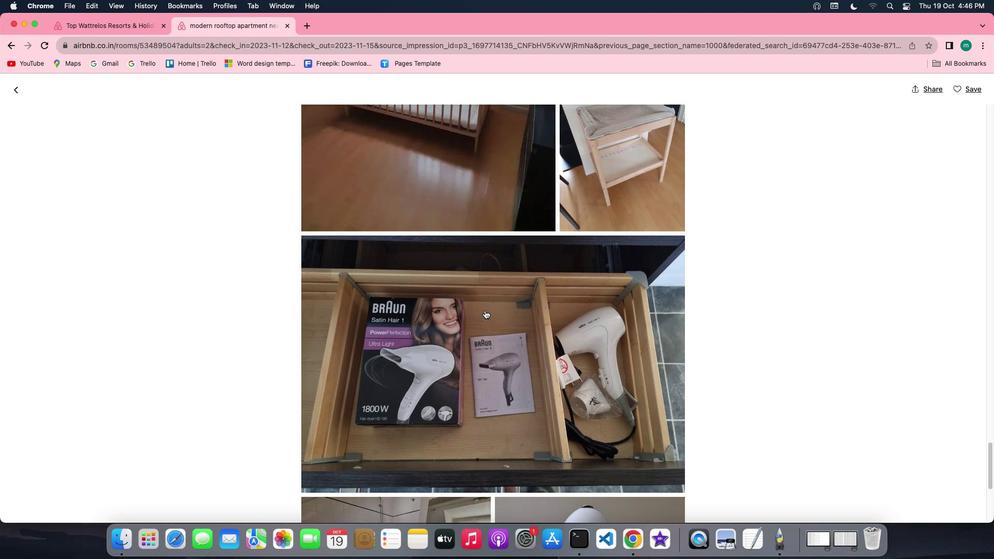 
Action: Mouse scrolled (484, 310) with delta (0, 0)
Screenshot: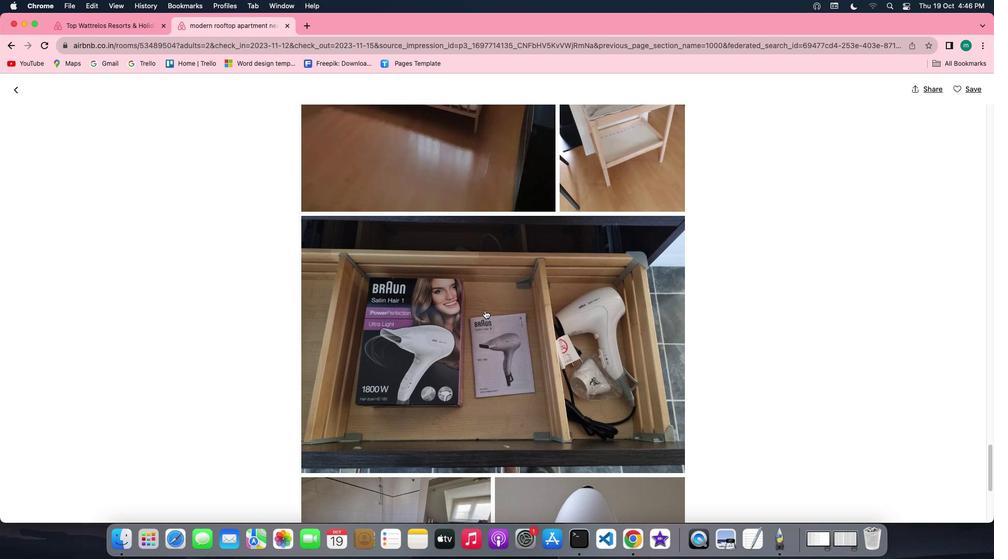 
Action: Mouse scrolled (484, 310) with delta (0, 0)
Screenshot: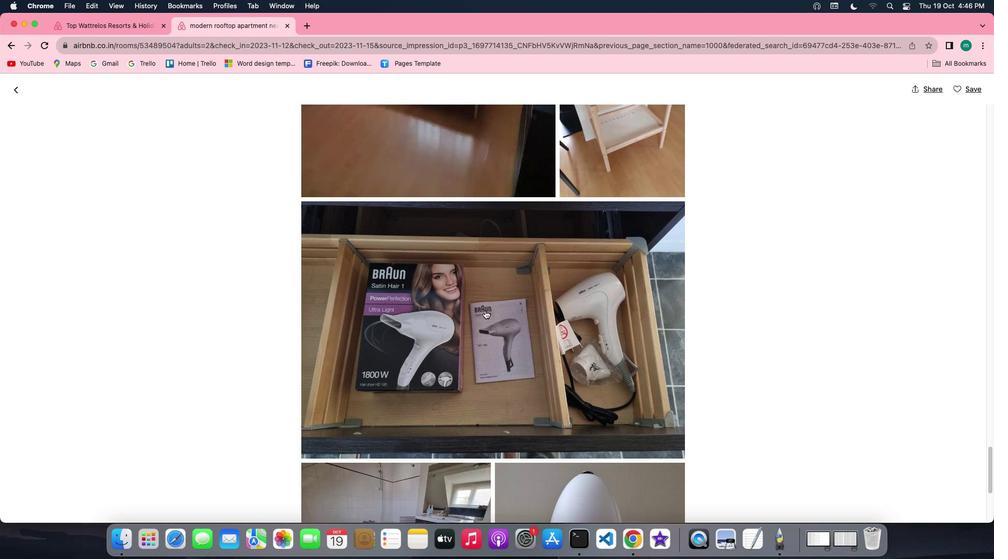 
Action: Mouse scrolled (484, 310) with delta (0, -1)
Screenshot: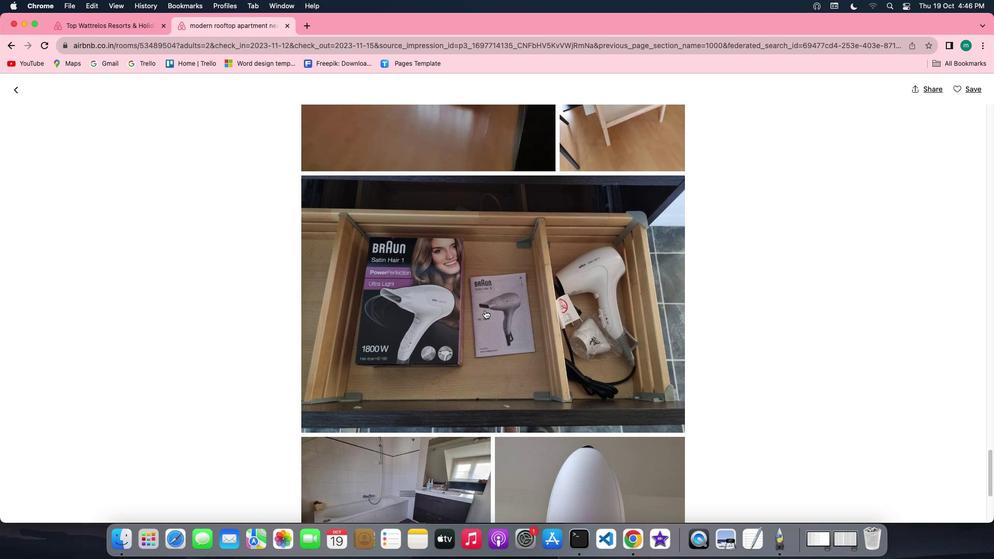 
Action: Mouse scrolled (484, 310) with delta (0, 0)
Screenshot: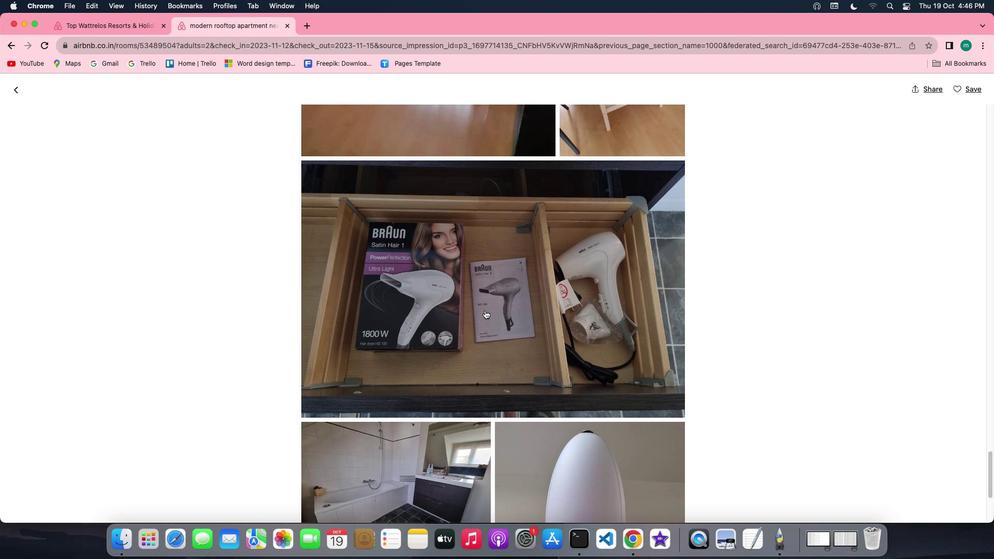 
Action: Mouse scrolled (484, 310) with delta (0, 0)
Screenshot: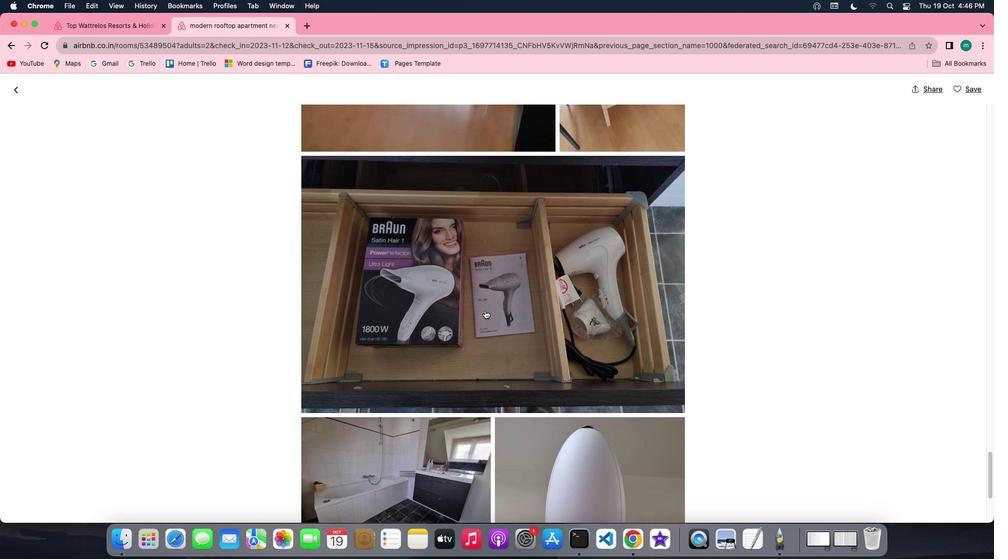 
Action: Mouse scrolled (484, 310) with delta (0, 0)
Screenshot: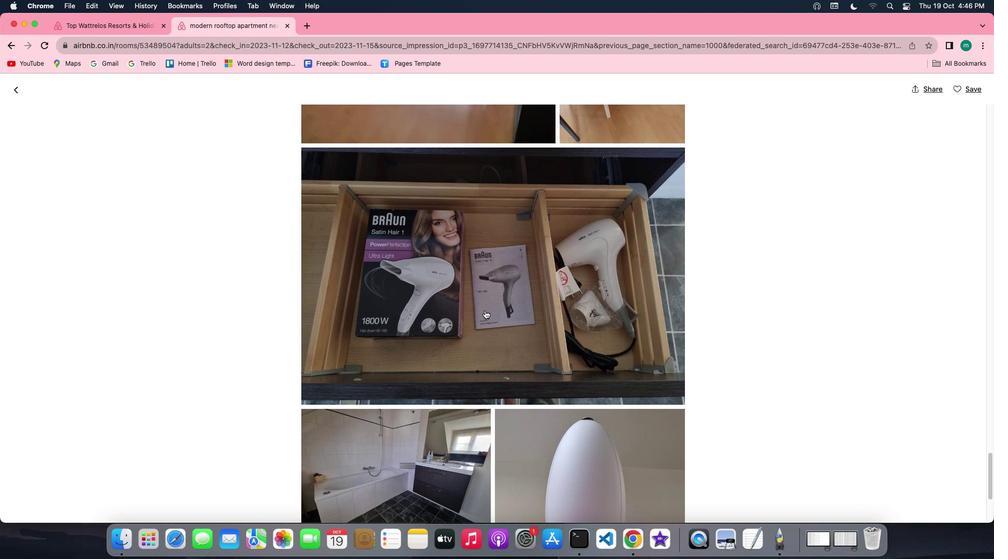 
Action: Mouse scrolled (484, 310) with delta (0, 0)
Screenshot: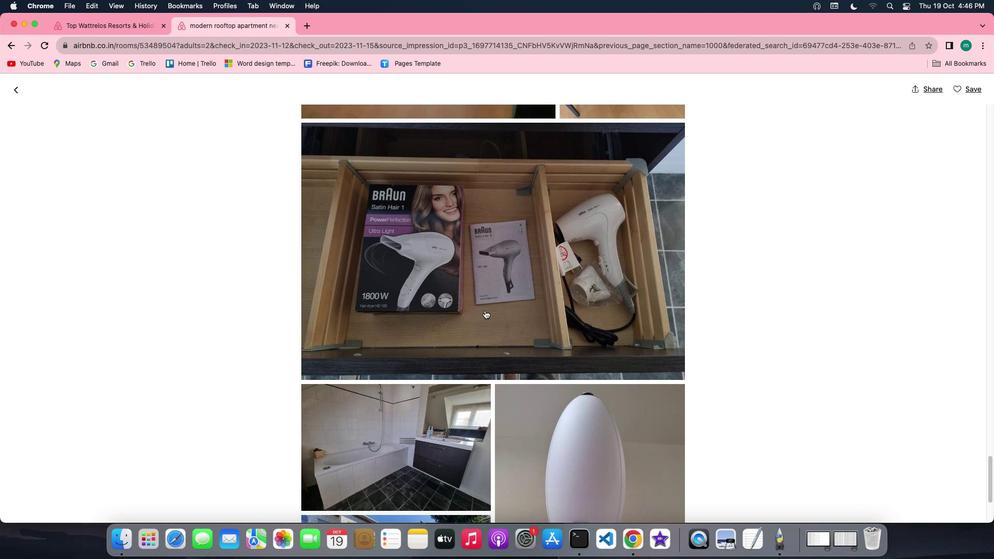 
Action: Mouse scrolled (484, 310) with delta (0, 0)
Screenshot: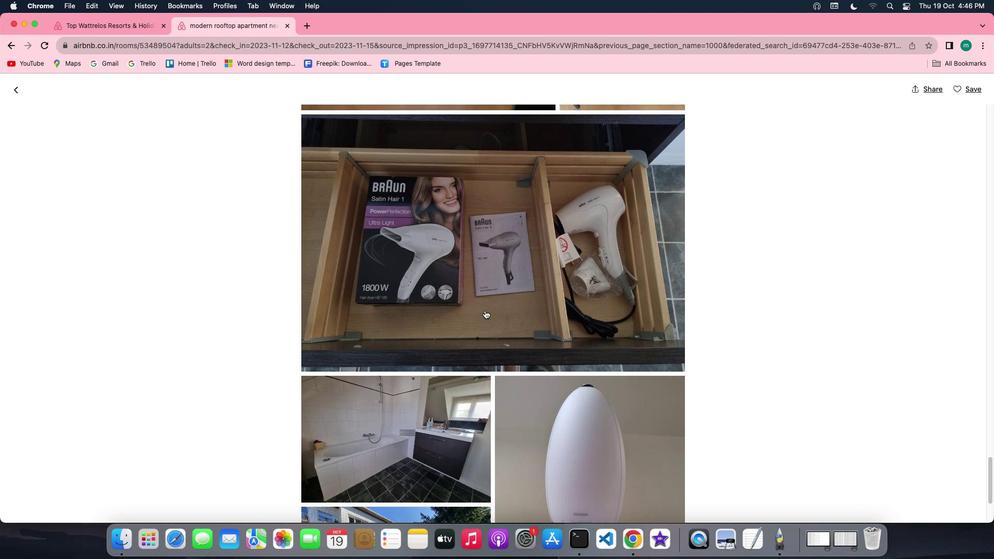 
Action: Mouse scrolled (484, 310) with delta (0, 0)
Screenshot: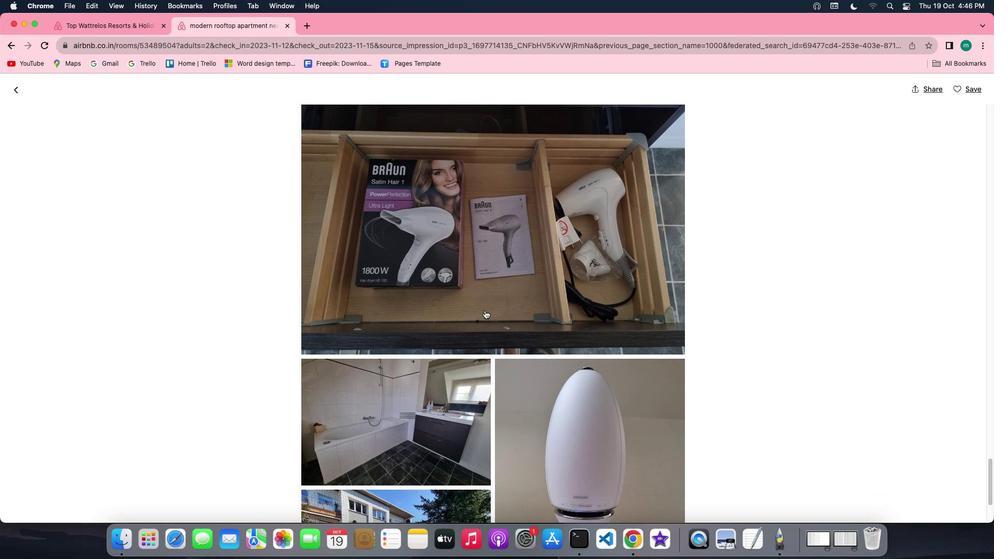 
Action: Mouse scrolled (484, 310) with delta (0, 0)
Screenshot: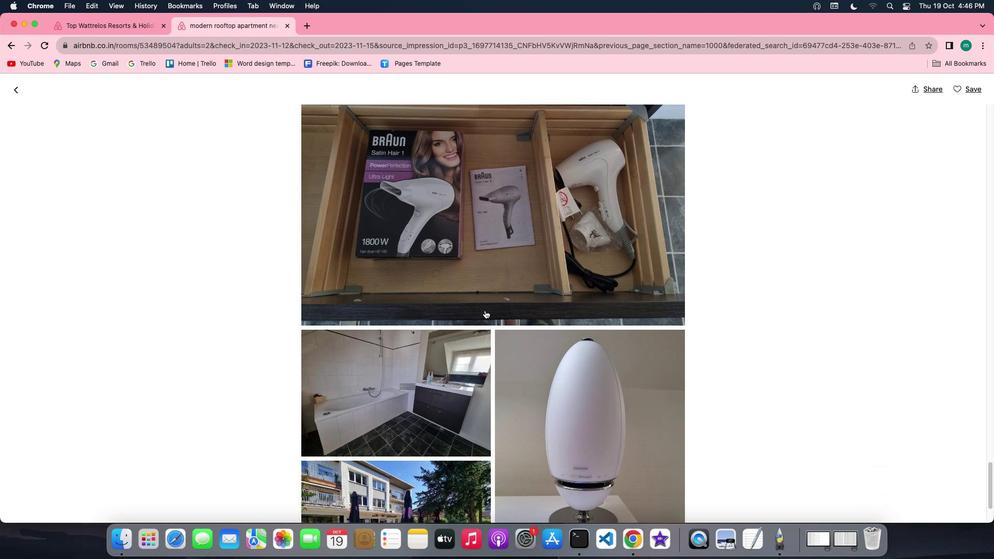 
Action: Mouse scrolled (484, 310) with delta (0, -1)
Screenshot: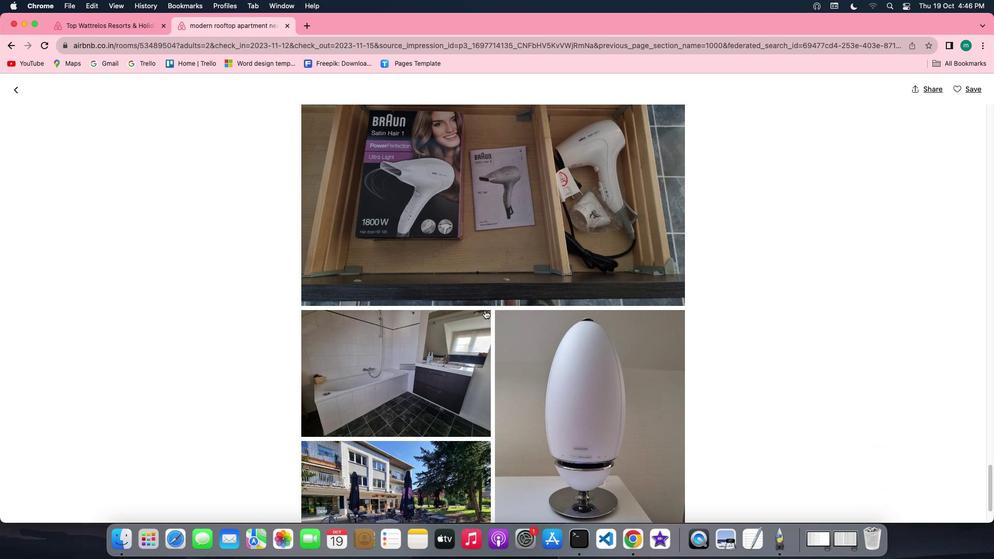 
Action: Mouse scrolled (484, 310) with delta (0, 0)
Screenshot: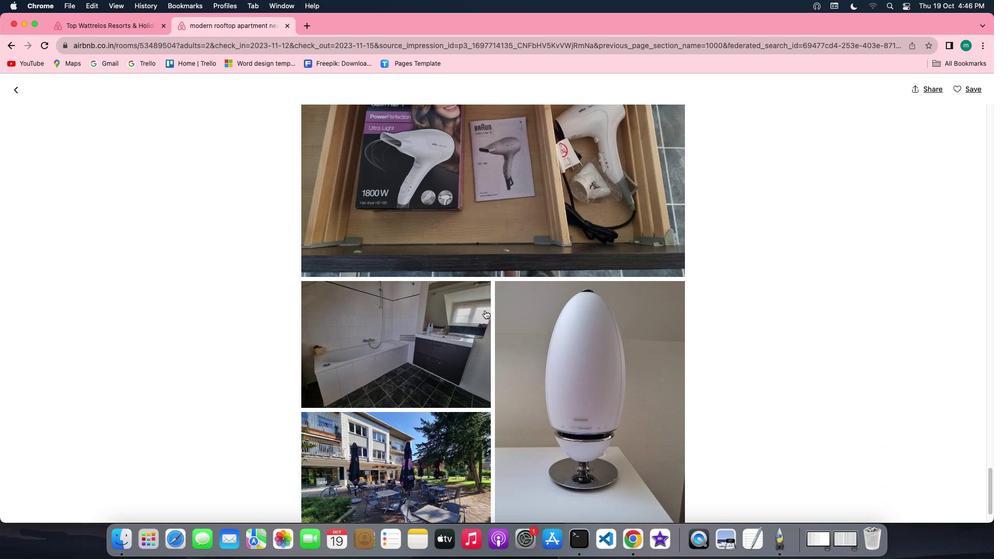 
Action: Mouse scrolled (484, 310) with delta (0, 0)
Screenshot: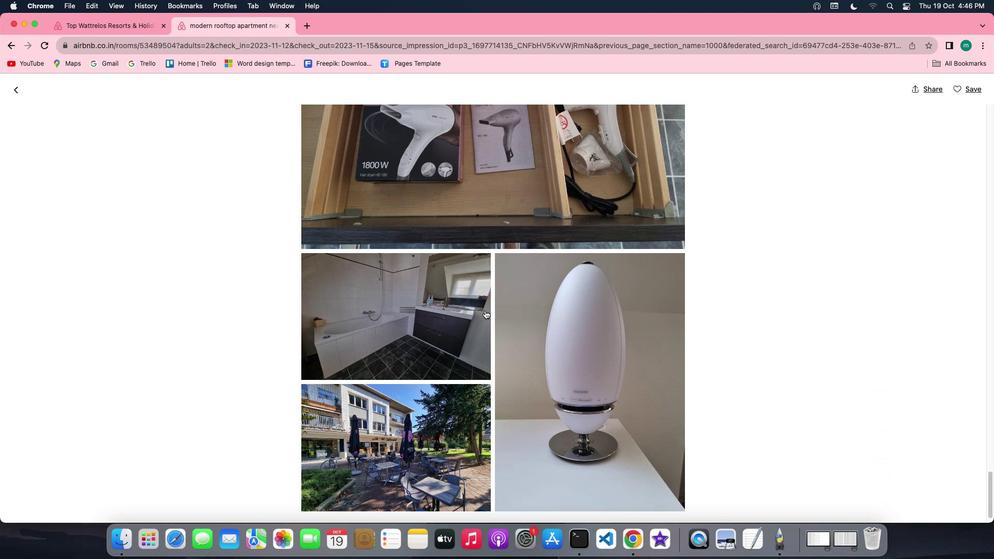 
Action: Mouse scrolled (484, 310) with delta (0, -1)
Screenshot: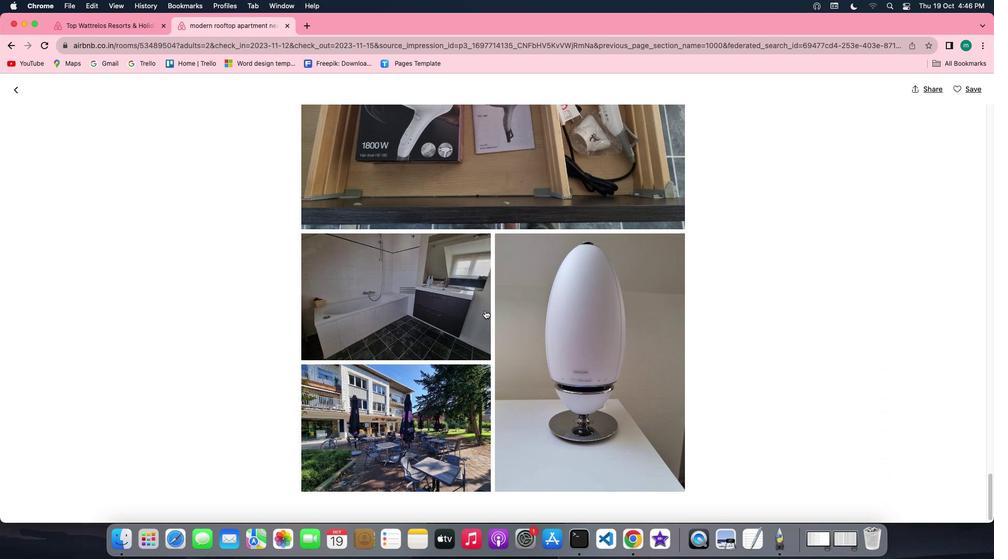 
Action: Mouse scrolled (484, 310) with delta (0, -1)
Screenshot: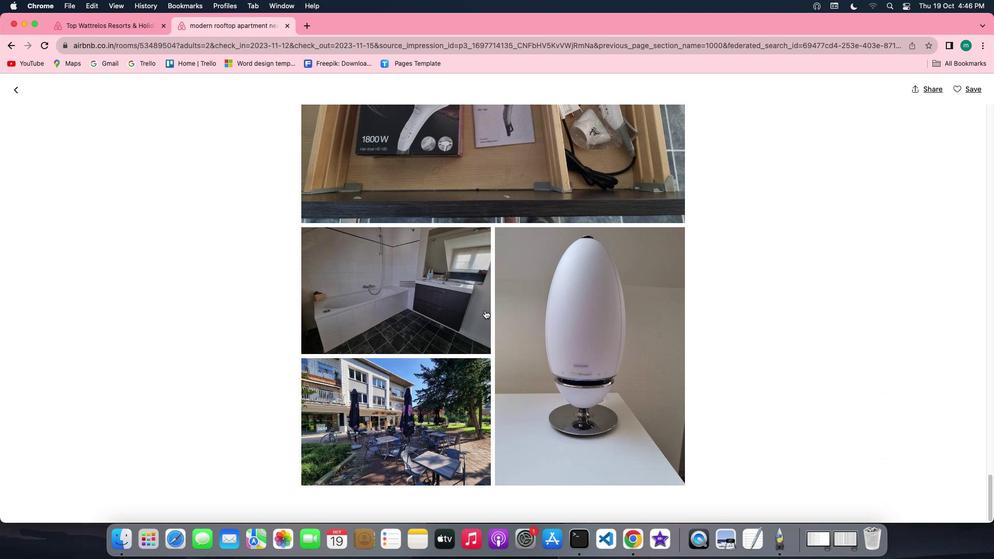 
Action: Mouse scrolled (484, 310) with delta (0, 0)
Screenshot: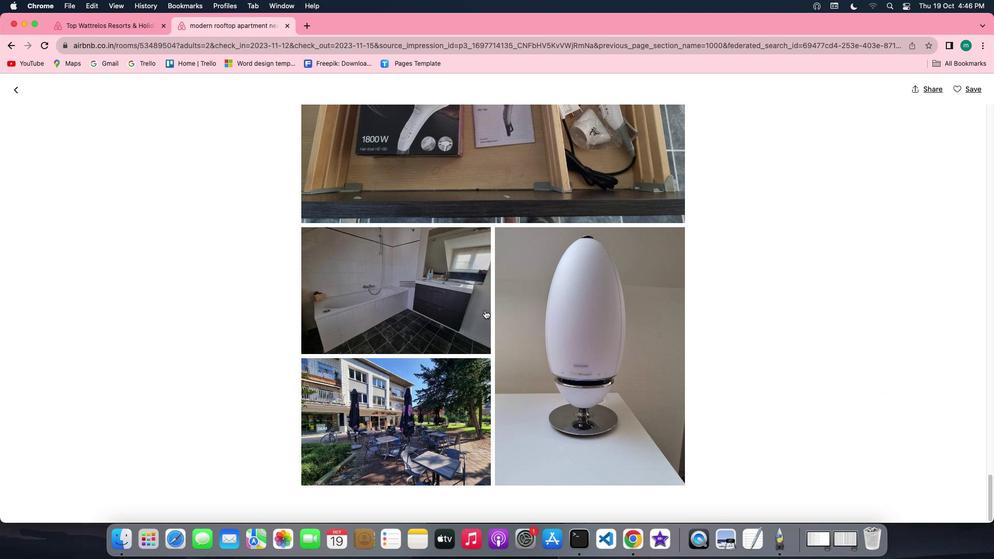 
Action: Mouse scrolled (484, 310) with delta (0, 0)
Screenshot: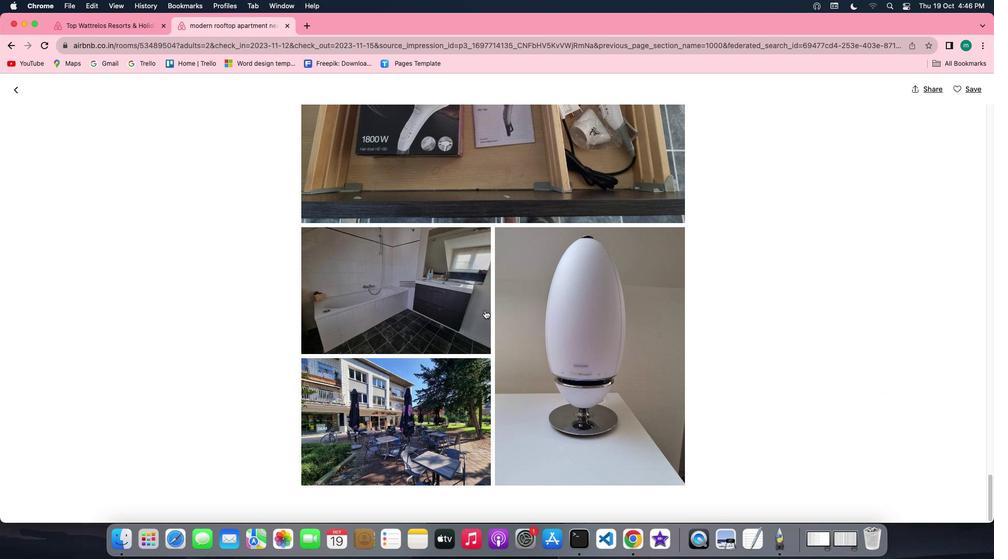 
Action: Mouse scrolled (484, 310) with delta (0, -1)
Screenshot: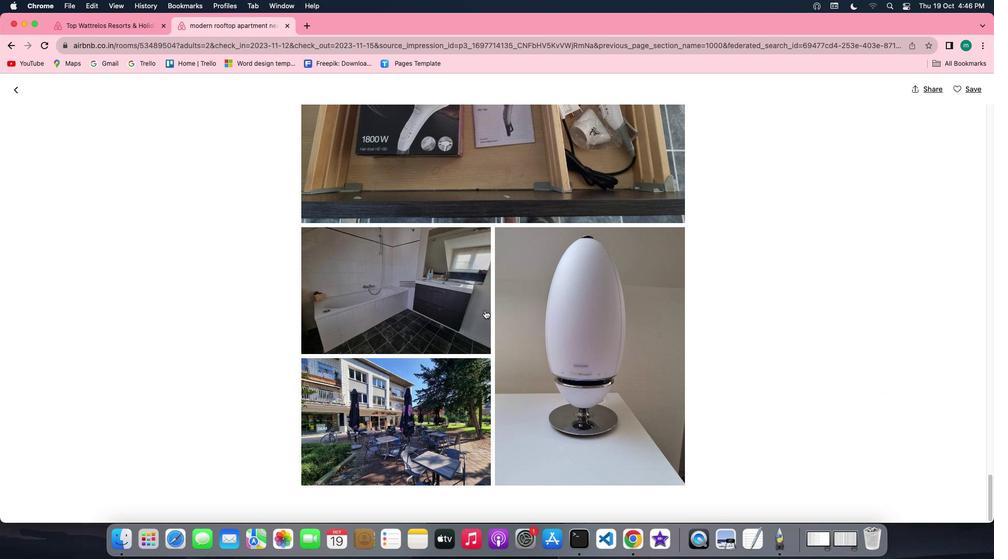 
Action: Mouse scrolled (484, 310) with delta (0, 0)
Screenshot: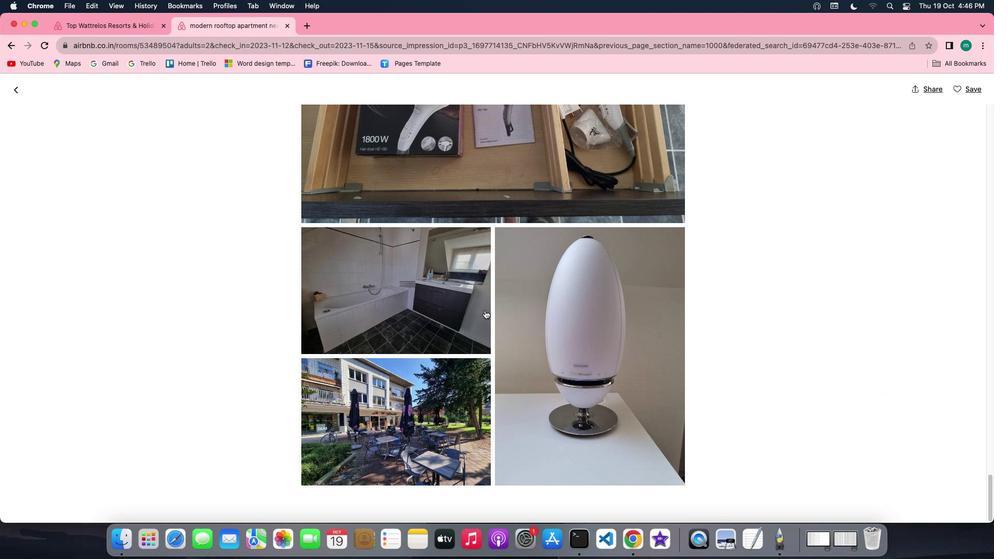 
Action: Mouse scrolled (484, 310) with delta (0, 0)
Screenshot: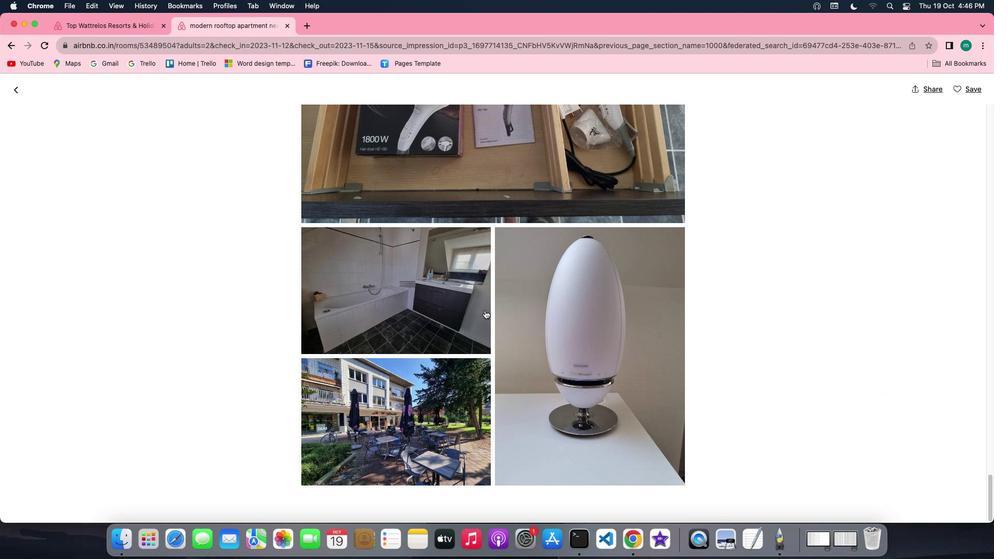 
Action: Mouse scrolled (484, 310) with delta (0, -1)
Screenshot: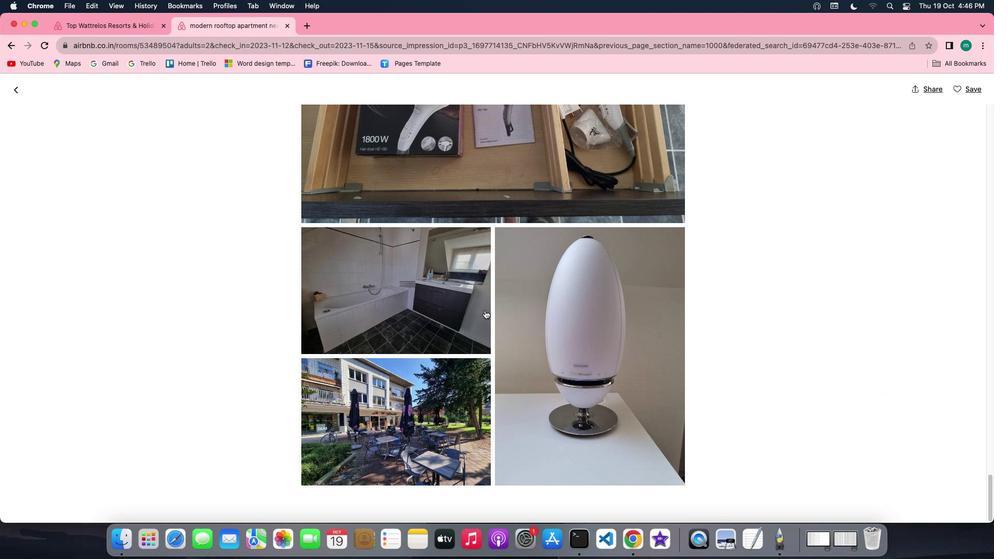 
Action: Mouse scrolled (484, 310) with delta (0, -1)
Screenshot: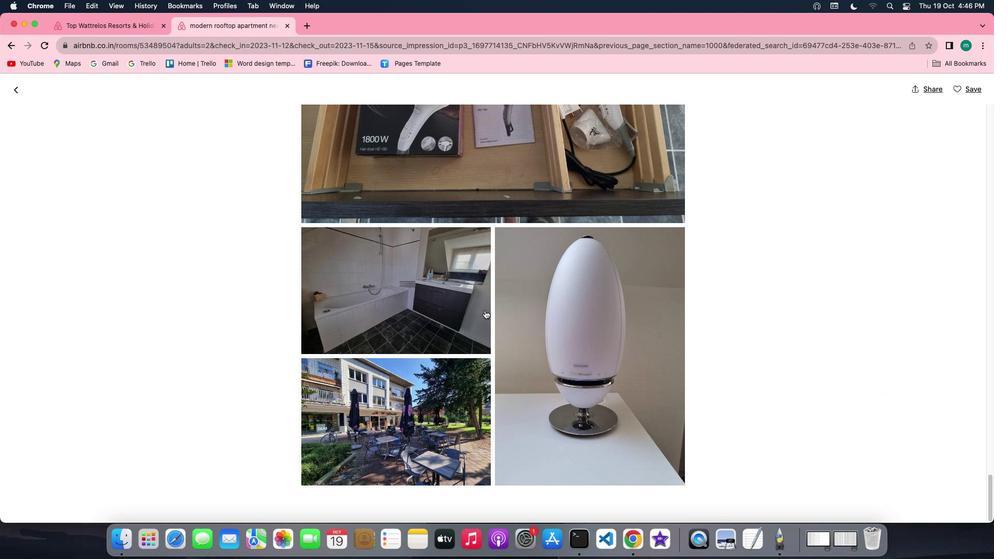 
Action: Mouse scrolled (484, 310) with delta (0, 0)
